 Task: Play online Dominion games in very easy mode.
Action: Mouse moved to (563, 410)
Screenshot: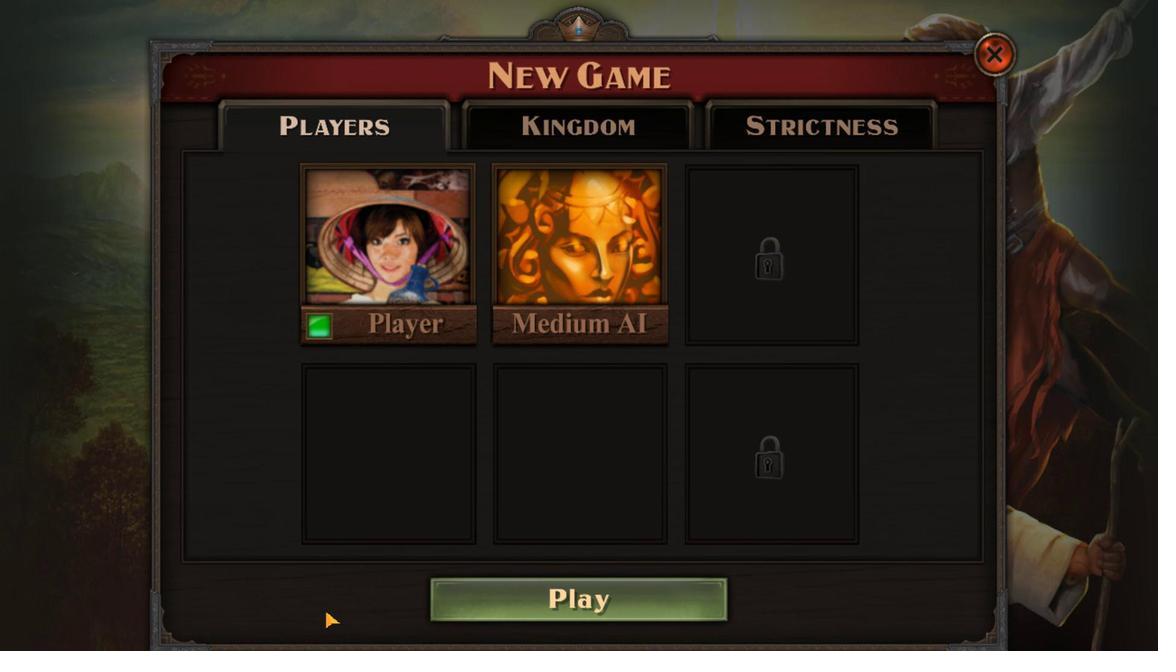 
Action: Mouse pressed left at (563, 410)
Screenshot: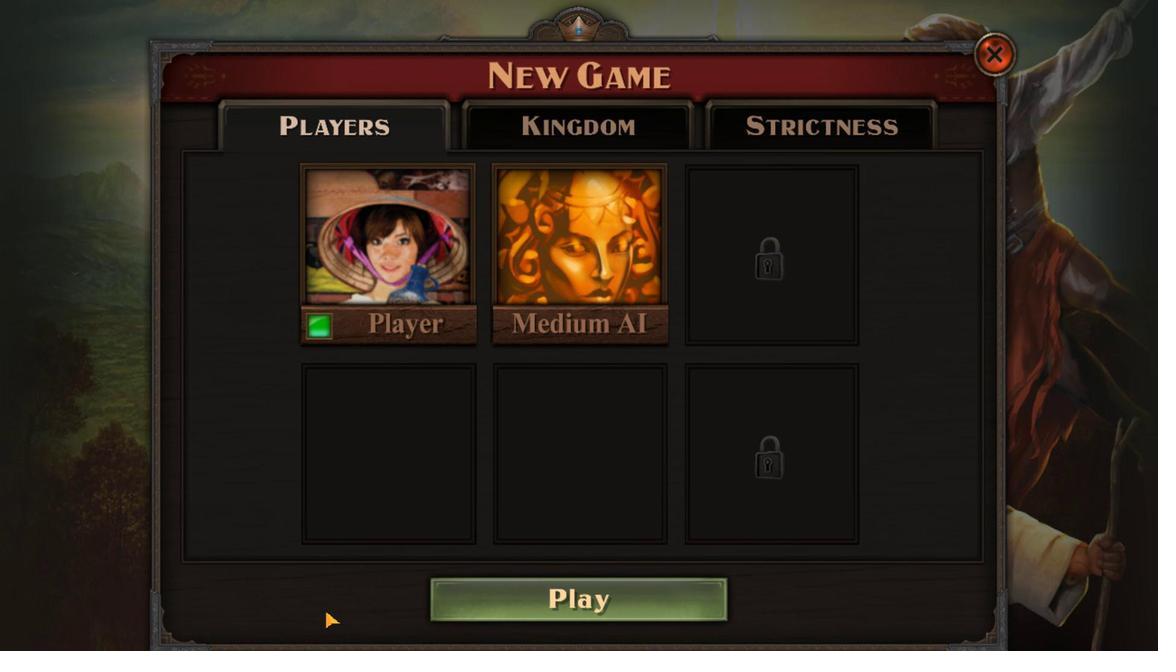 
Action: Mouse moved to (638, 527)
Screenshot: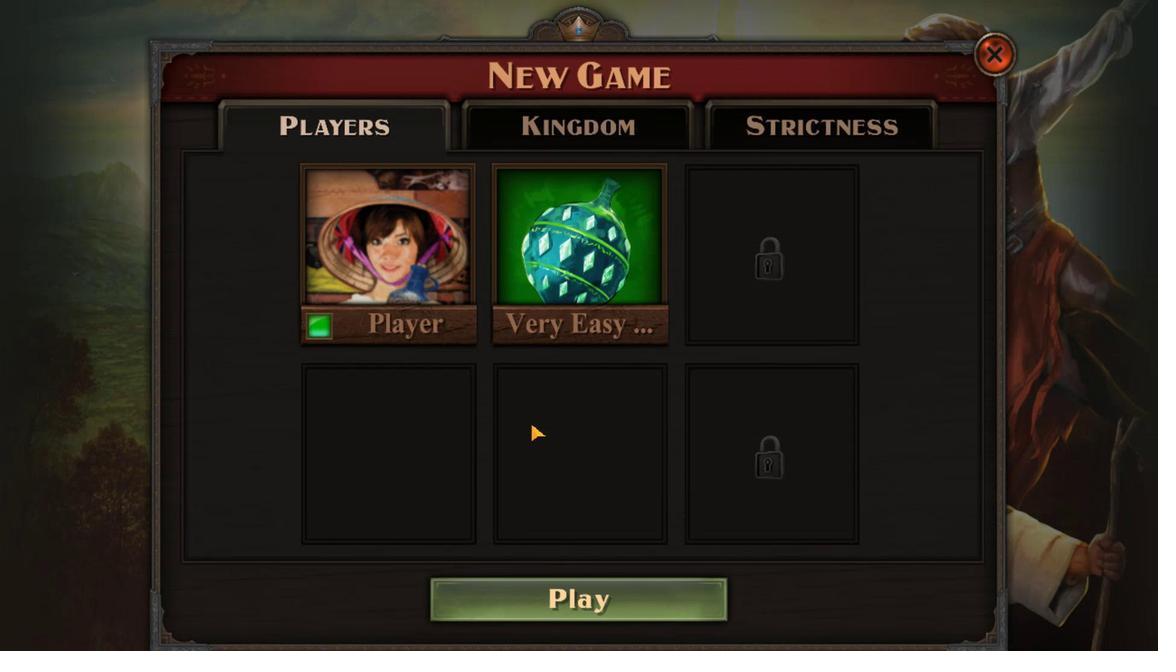 
Action: Mouse pressed left at (638, 527)
Screenshot: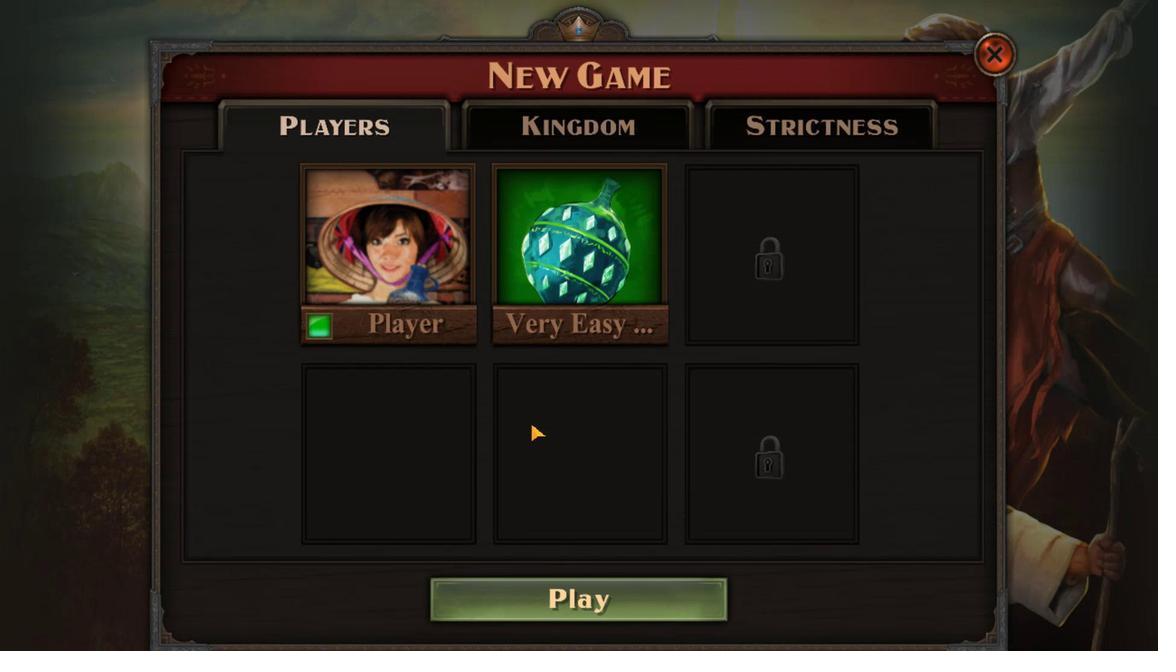 
Action: Mouse moved to (595, 525)
Screenshot: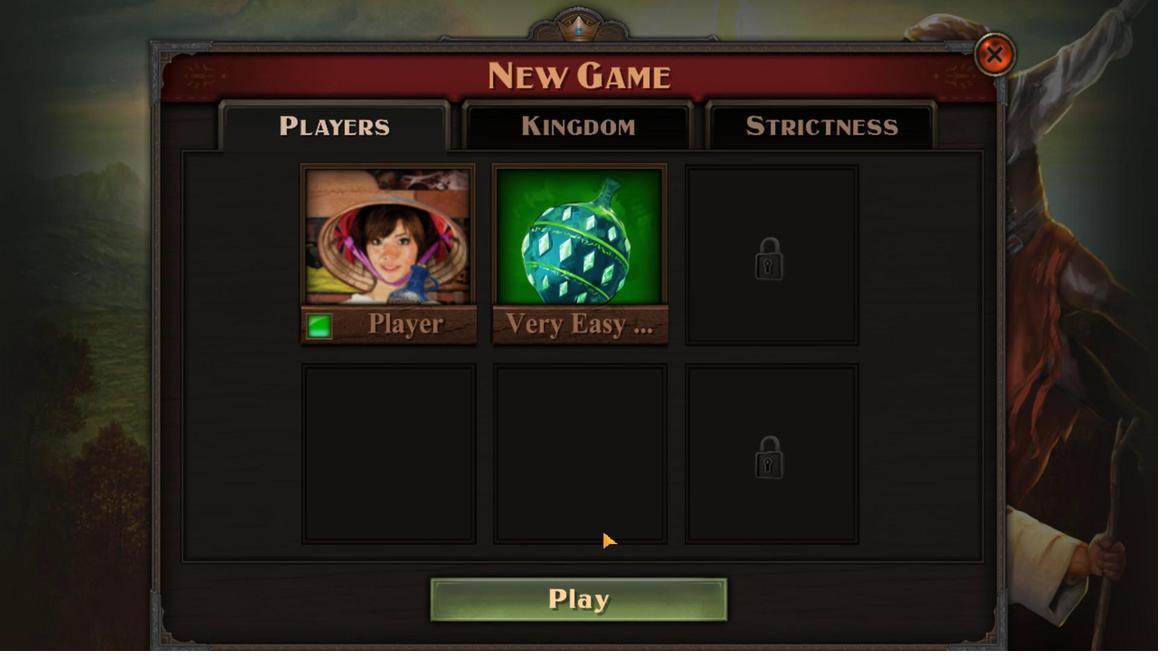 
Action: Mouse pressed left at (595, 525)
Screenshot: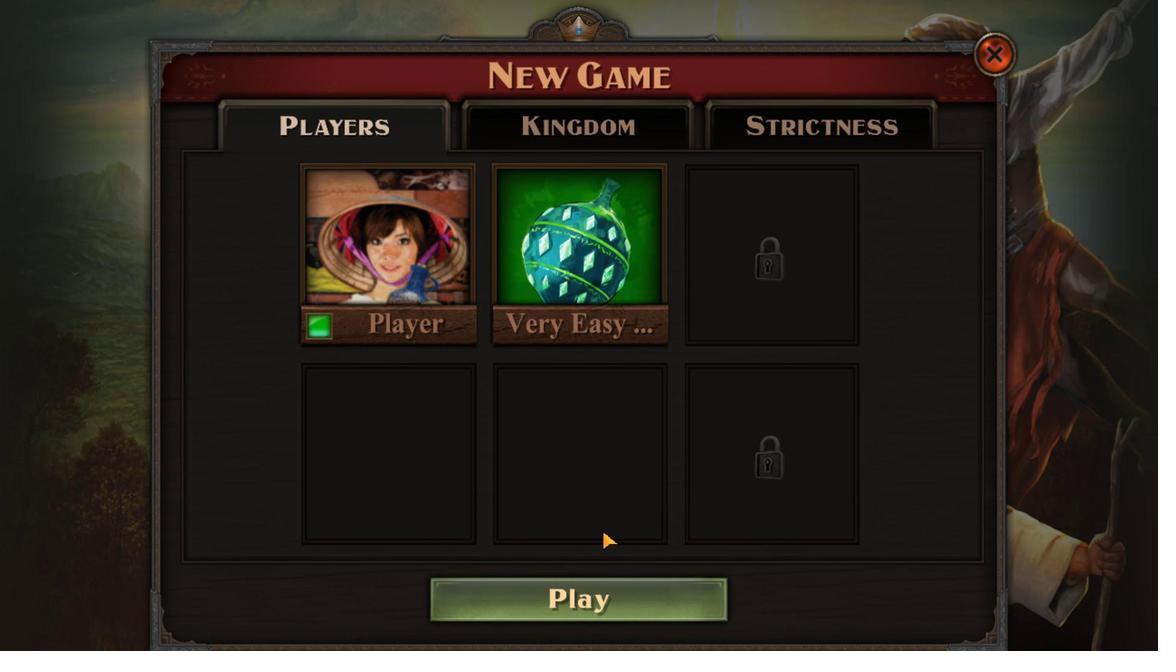 
Action: Mouse moved to (638, 417)
Screenshot: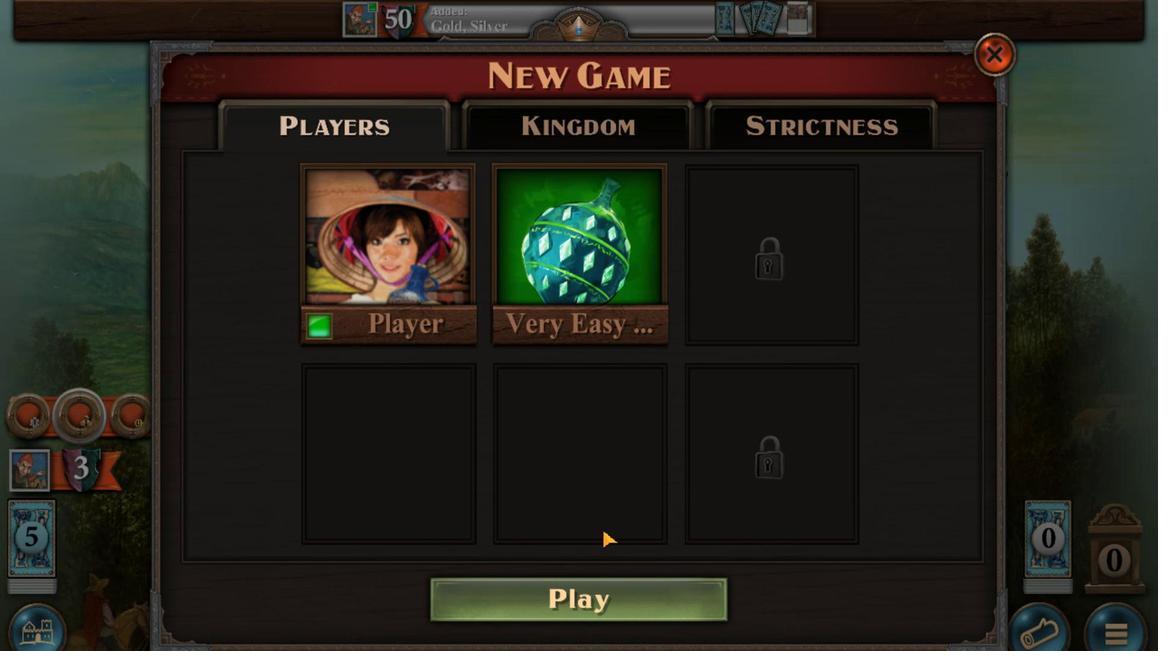 
Action: Mouse pressed left at (638, 417)
Screenshot: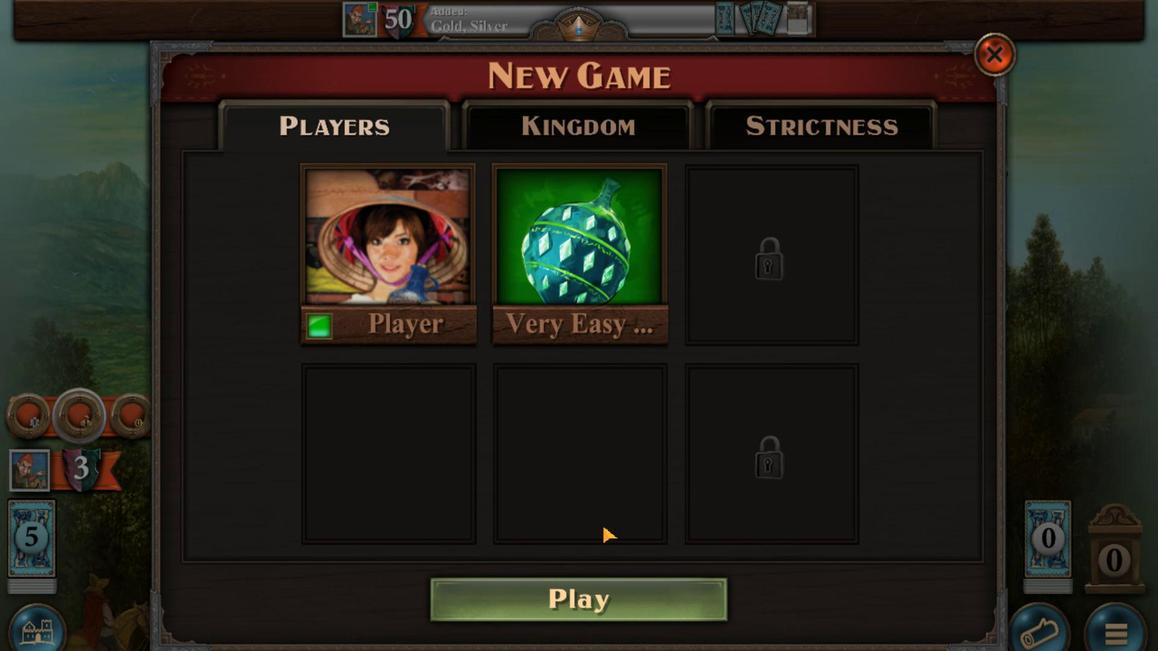 
Action: Mouse moved to (629, 443)
Screenshot: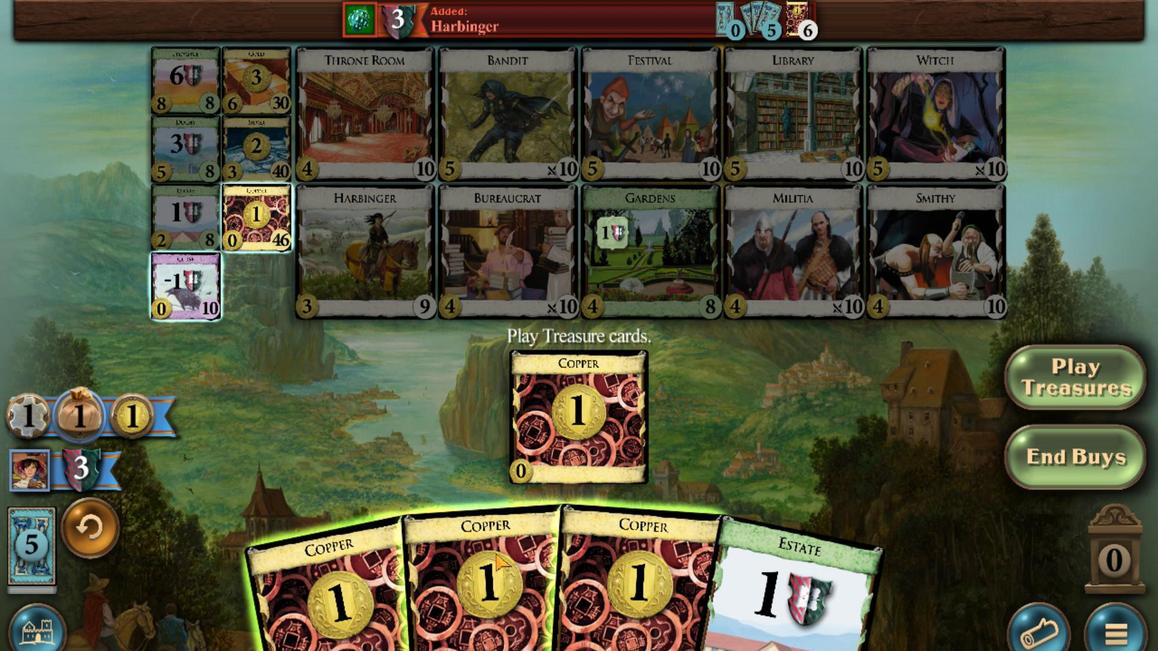 
Action: Mouse scrolled (629, 443) with delta (0, 0)
Screenshot: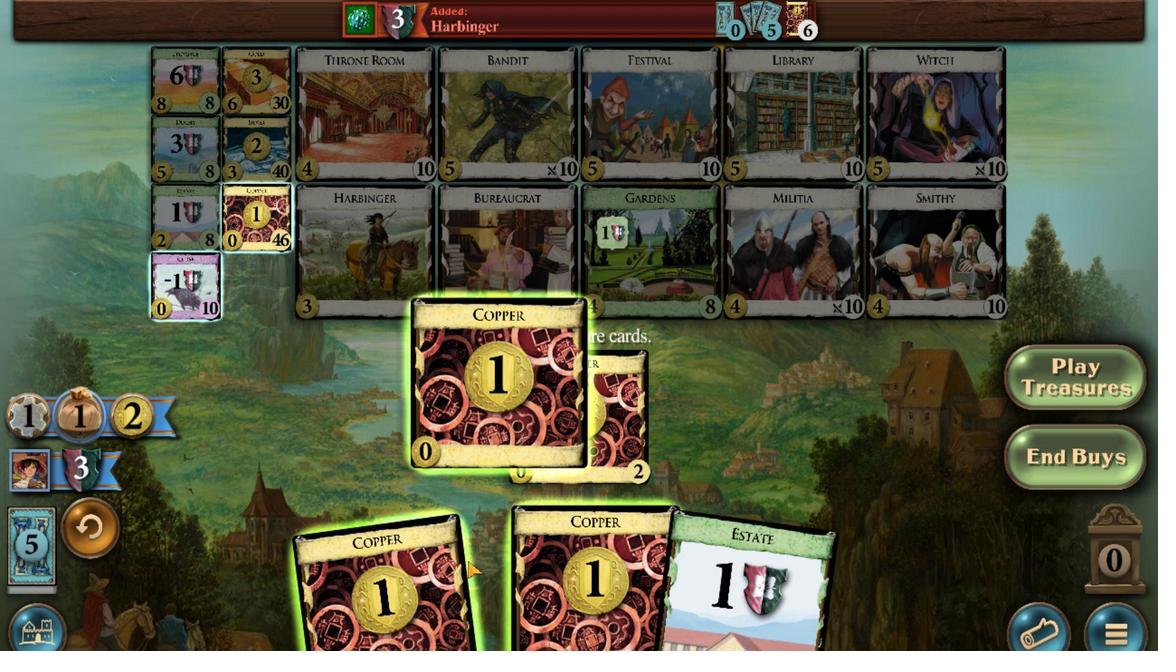 
Action: Mouse moved to (609, 433)
Screenshot: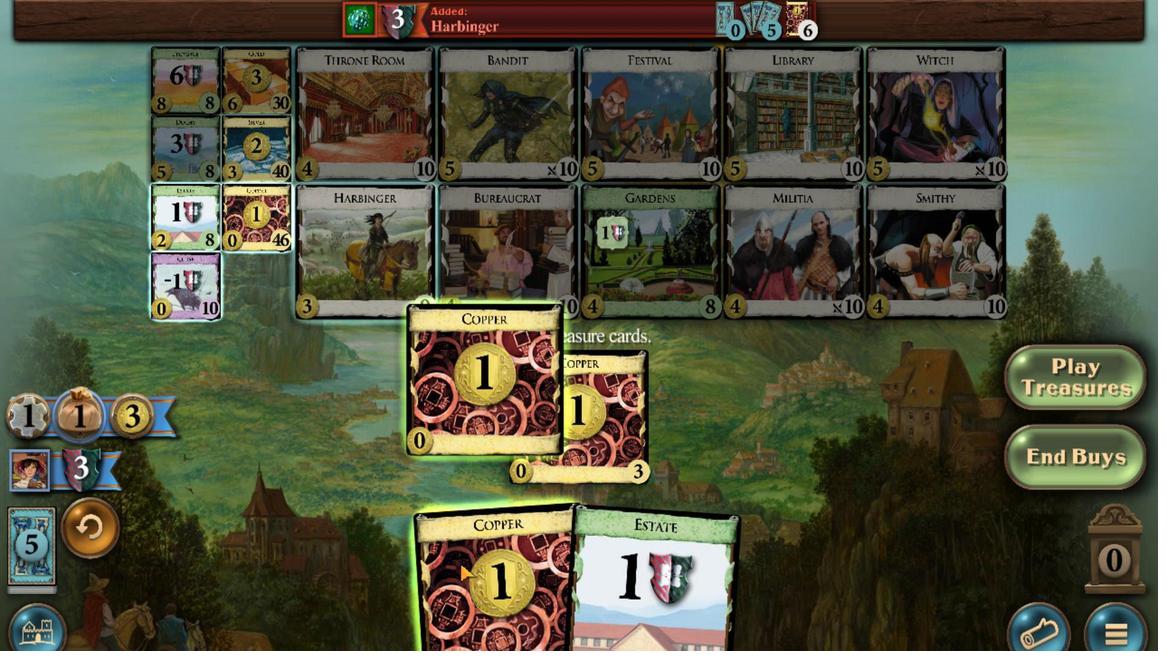 
Action: Mouse scrolled (609, 433) with delta (0, 0)
Screenshot: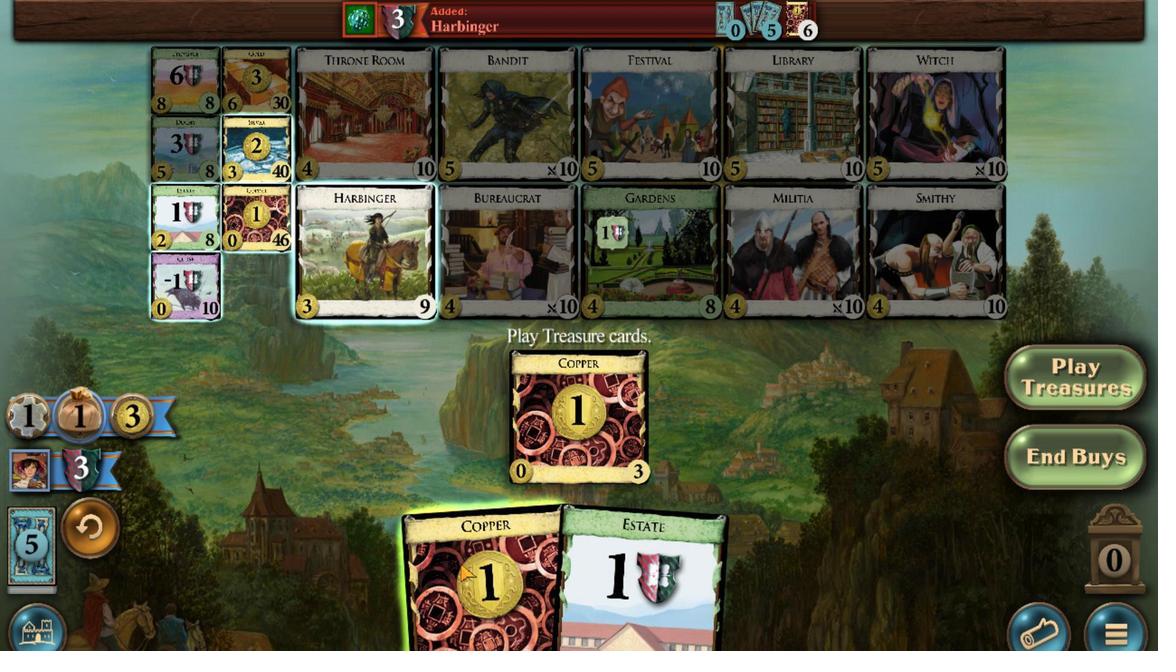 
Action: Mouse moved to (600, 430)
Screenshot: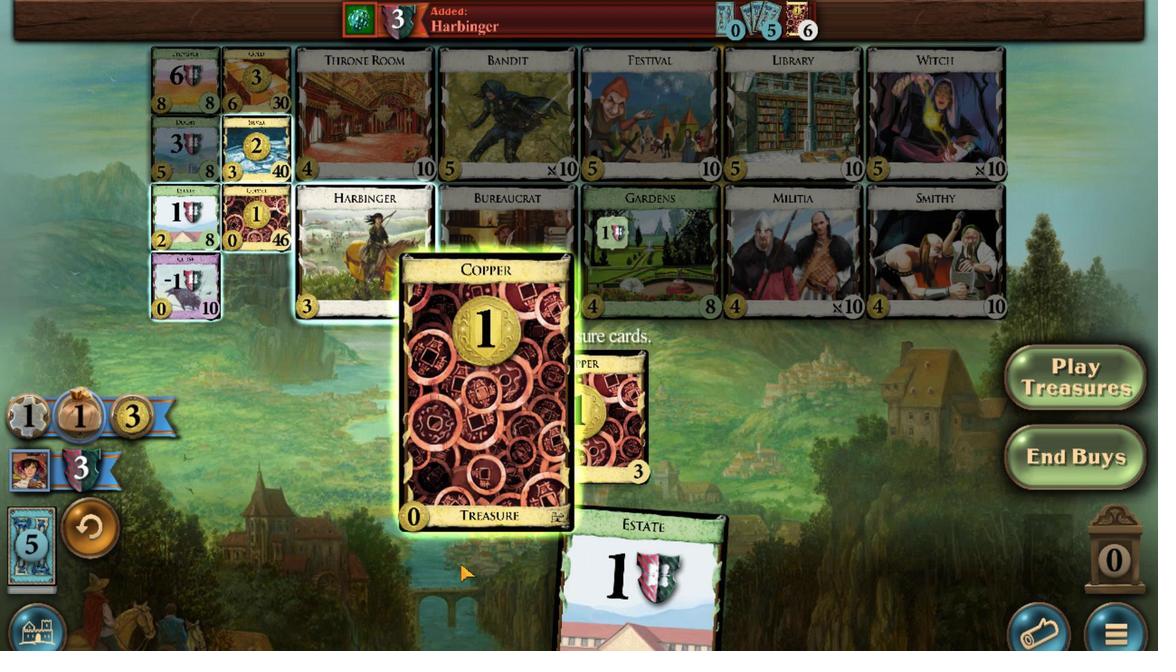 
Action: Mouse scrolled (600, 430) with delta (0, 0)
Screenshot: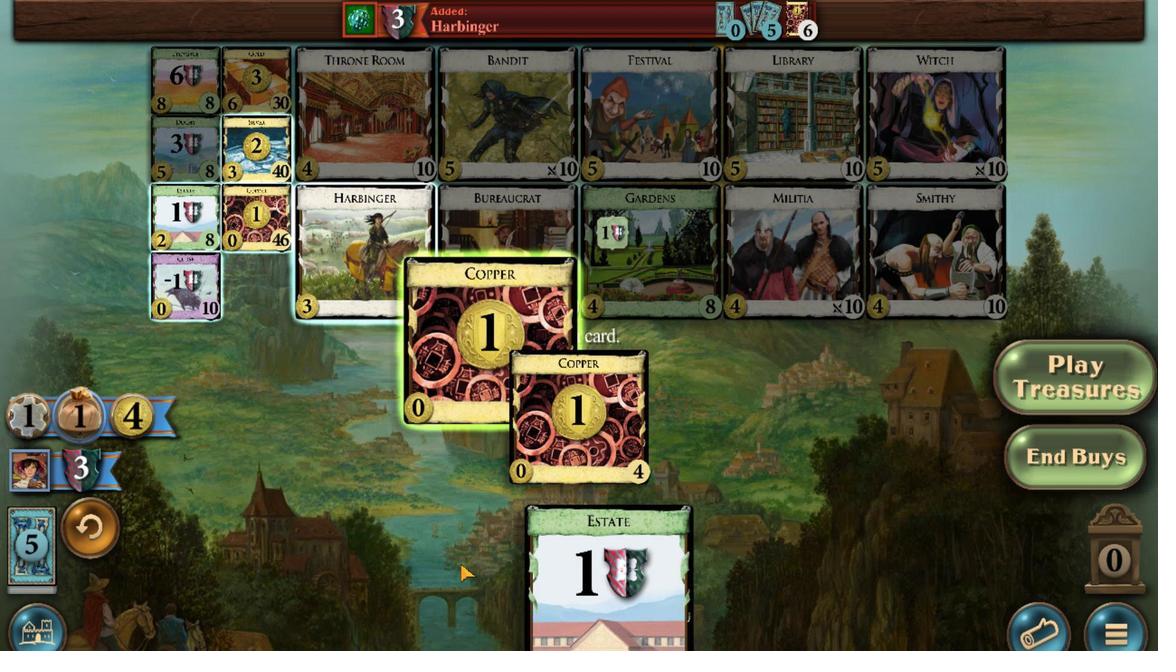 
Action: Mouse scrolled (600, 430) with delta (0, 0)
Screenshot: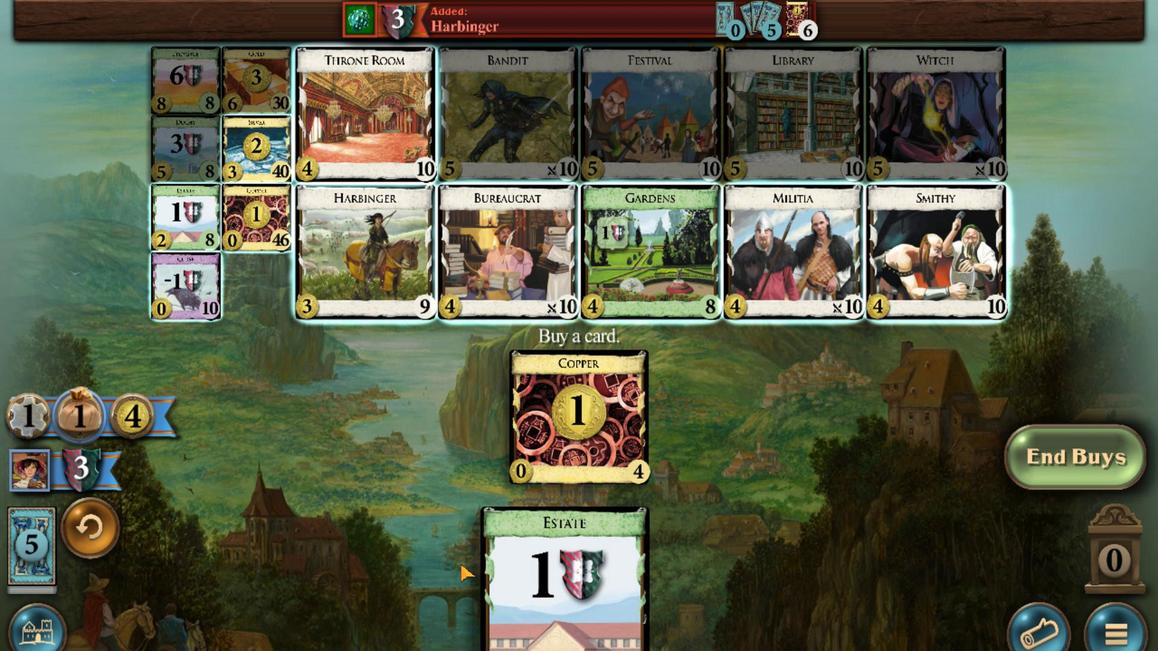 
Action: Mouse moved to (717, 537)
Screenshot: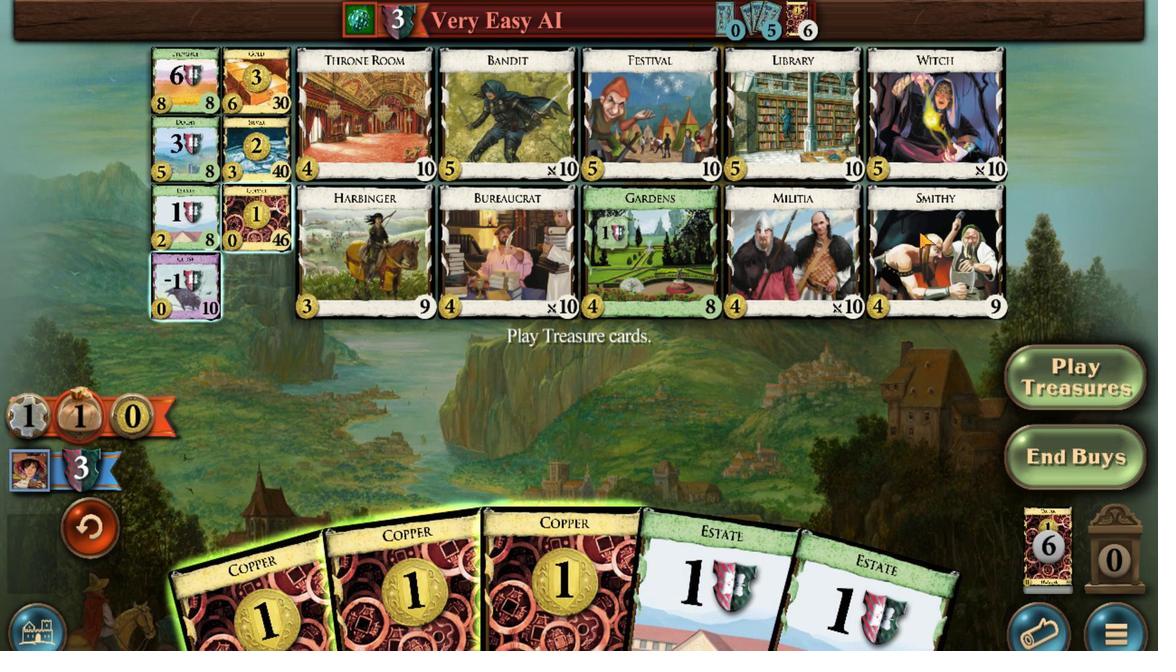 
Action: Mouse scrolled (717, 537) with delta (0, 0)
Screenshot: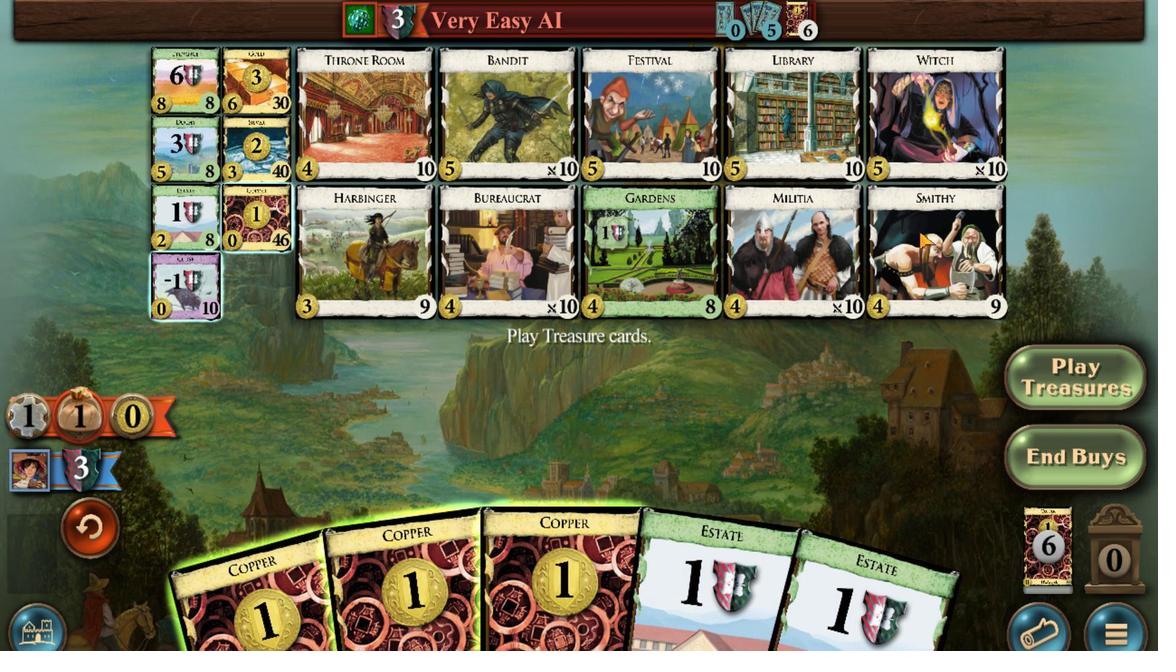 
Action: Mouse scrolled (717, 537) with delta (0, 0)
Screenshot: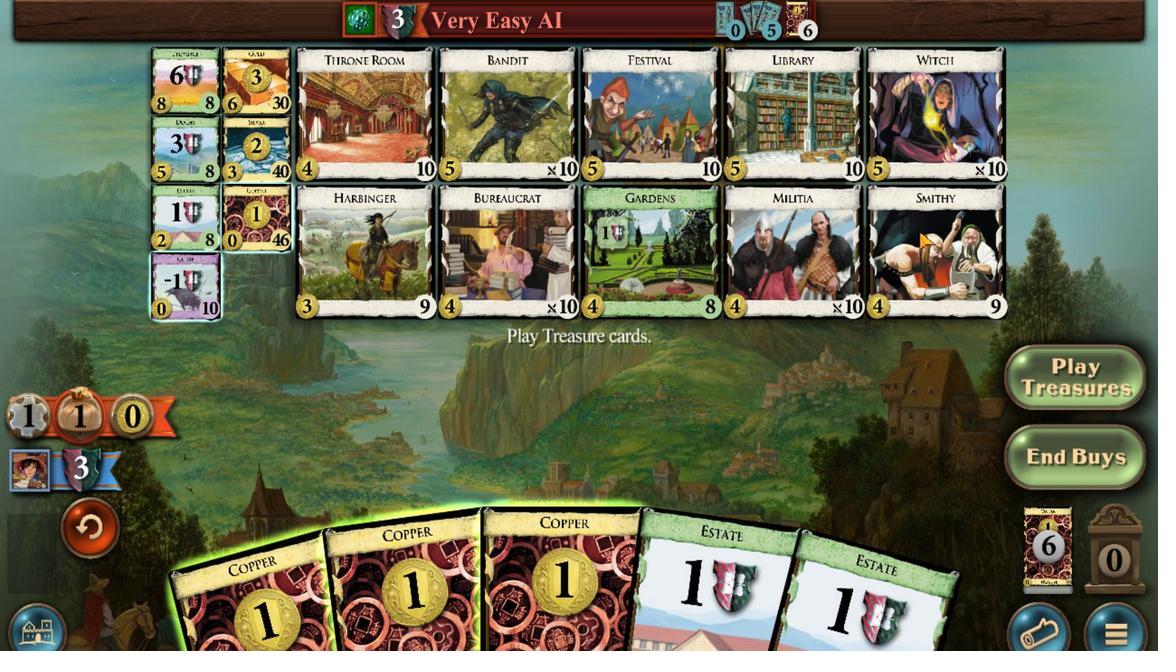 
Action: Mouse scrolled (717, 537) with delta (0, 0)
Screenshot: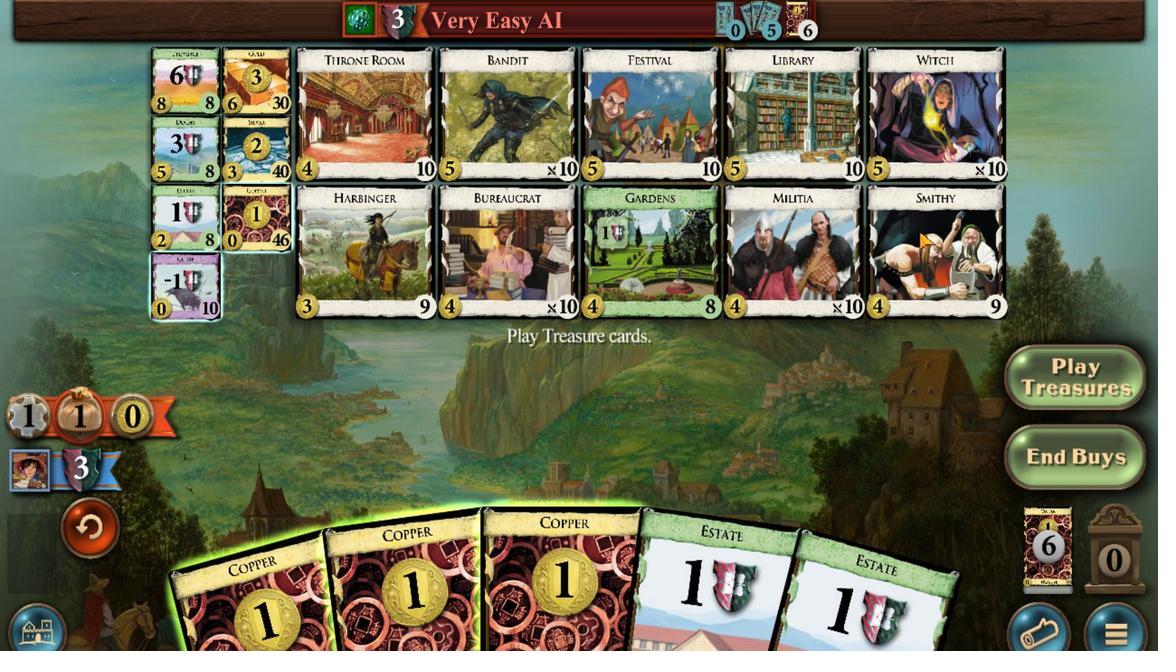 
Action: Mouse scrolled (717, 537) with delta (0, 0)
Screenshot: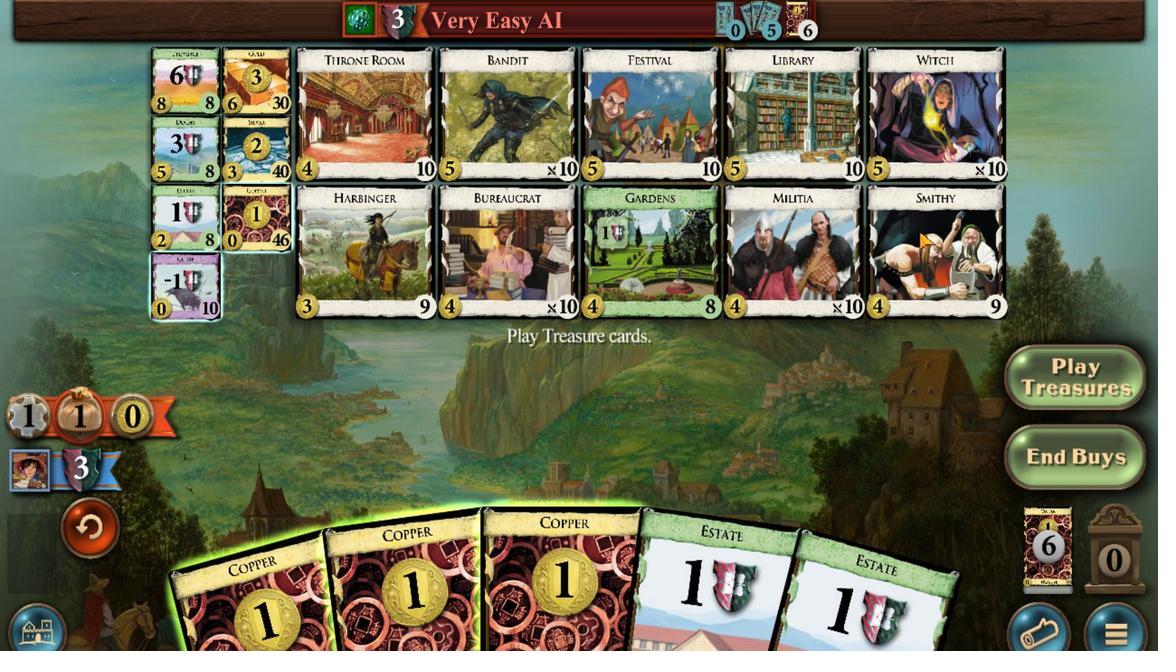 
Action: Mouse scrolled (717, 537) with delta (0, 0)
Screenshot: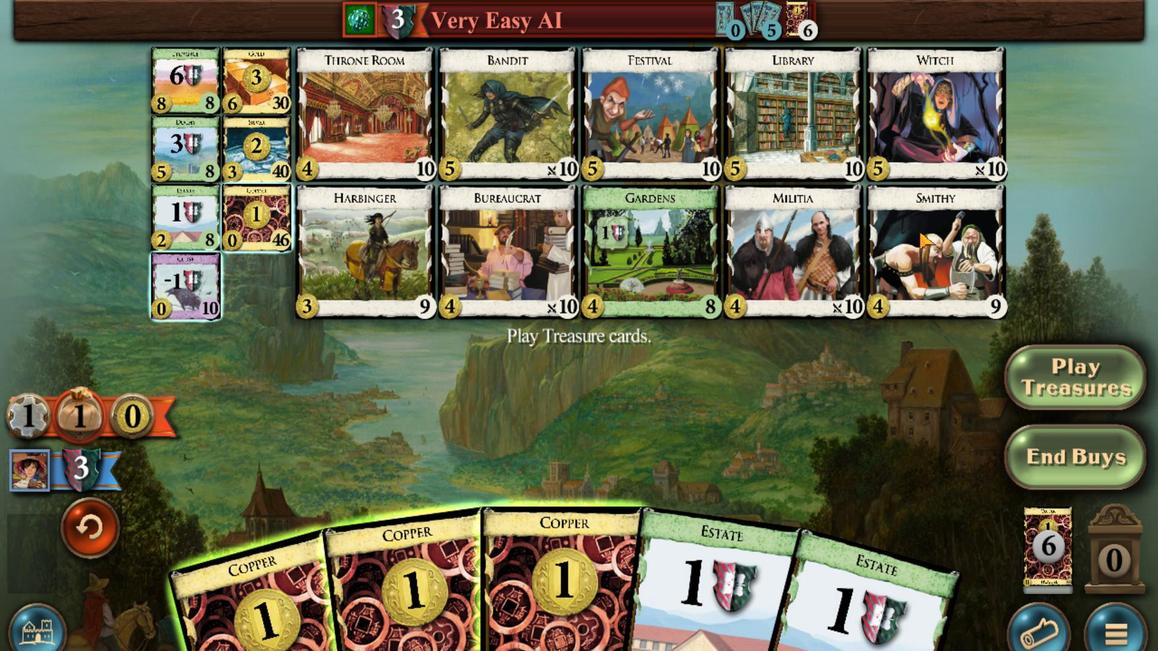 
Action: Mouse moved to (626, 440)
Screenshot: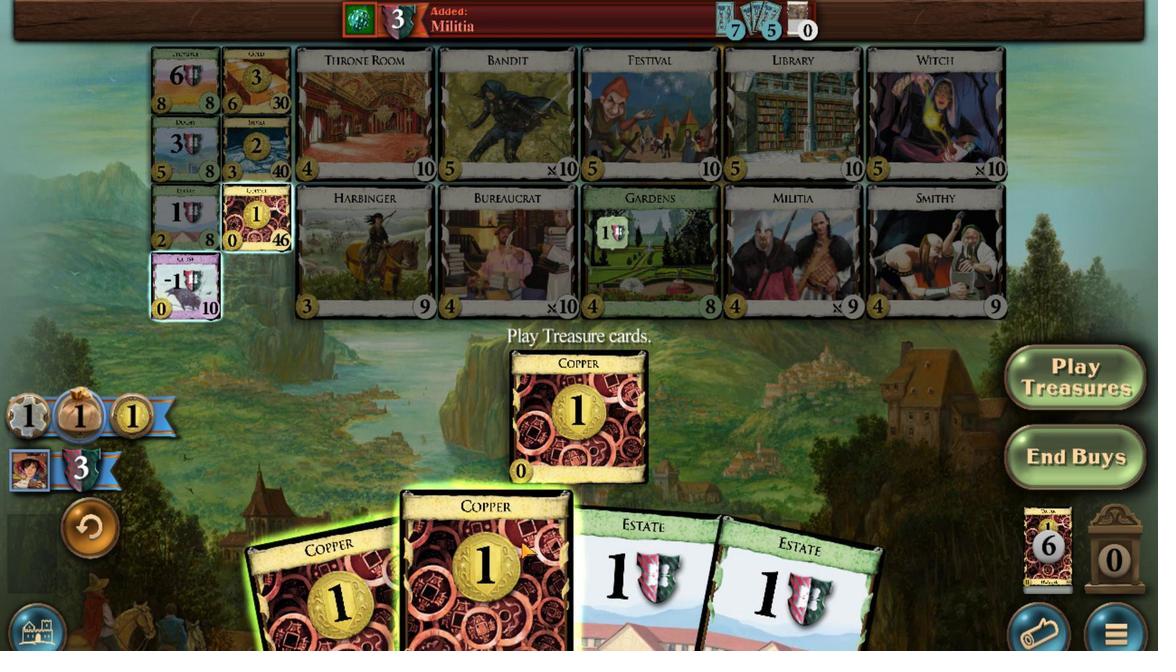 
Action: Mouse scrolled (626, 440) with delta (0, 0)
Screenshot: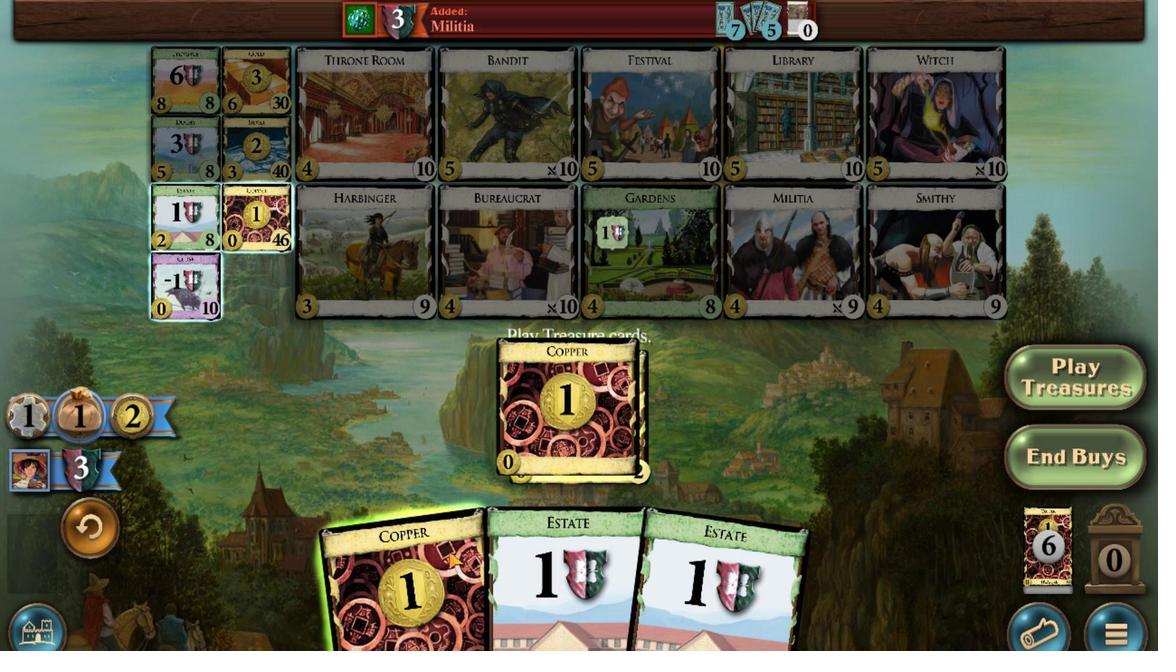 
Action: Mouse moved to (616, 437)
Screenshot: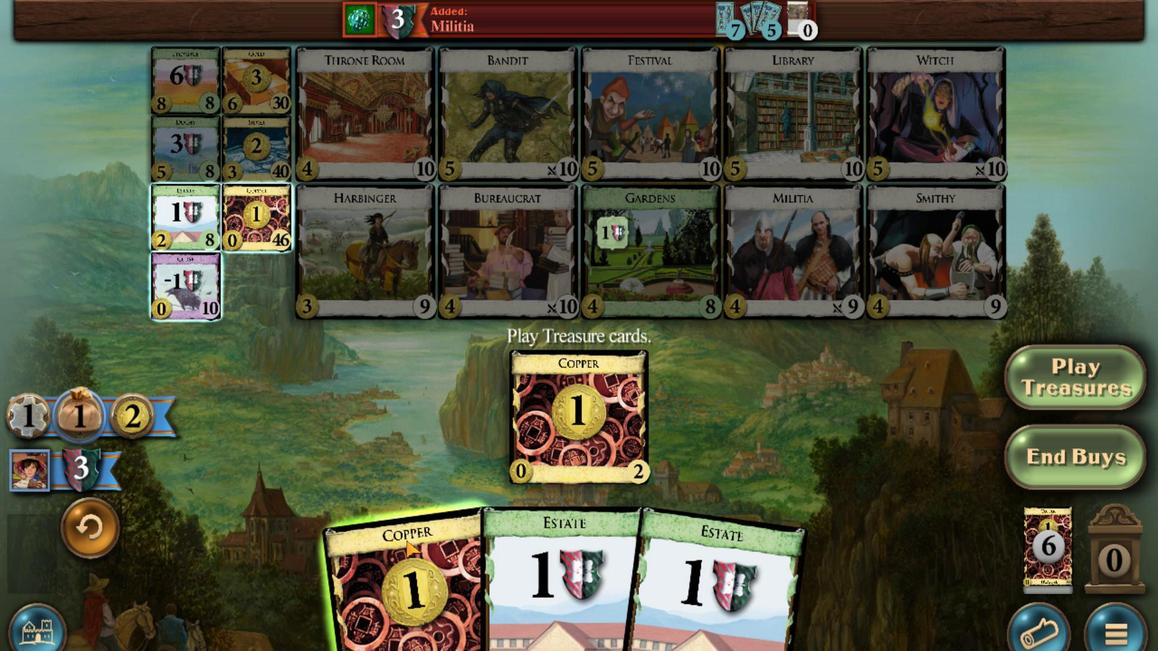 
Action: Mouse scrolled (616, 437) with delta (0, 0)
Screenshot: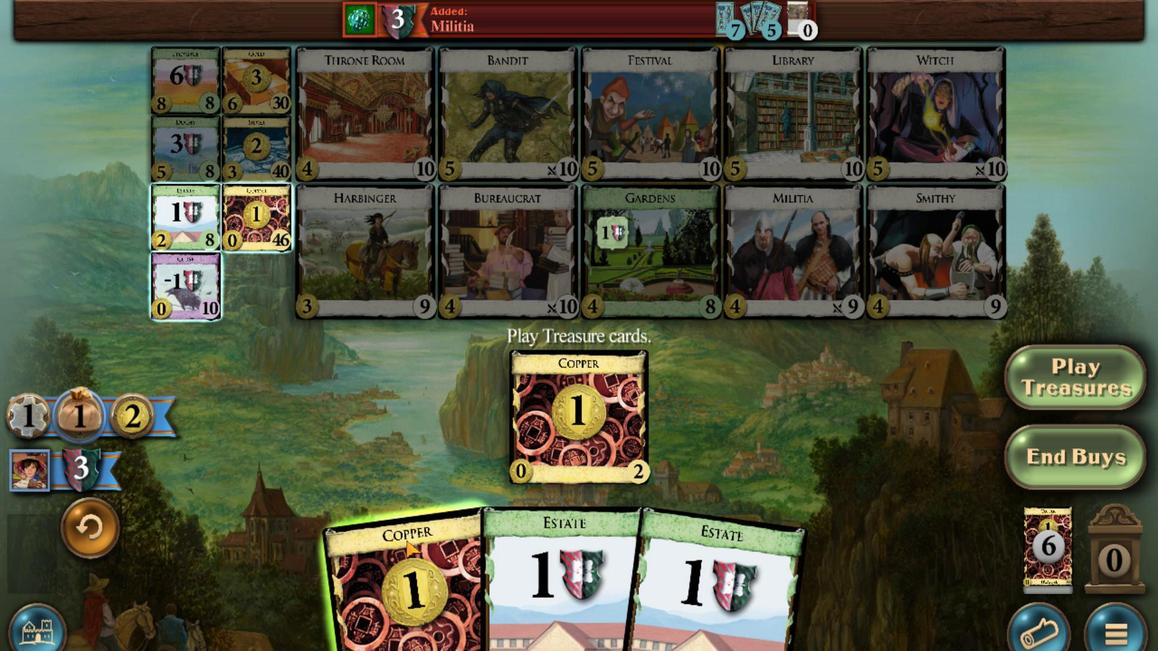 
Action: Mouse moved to (586, 437)
Screenshot: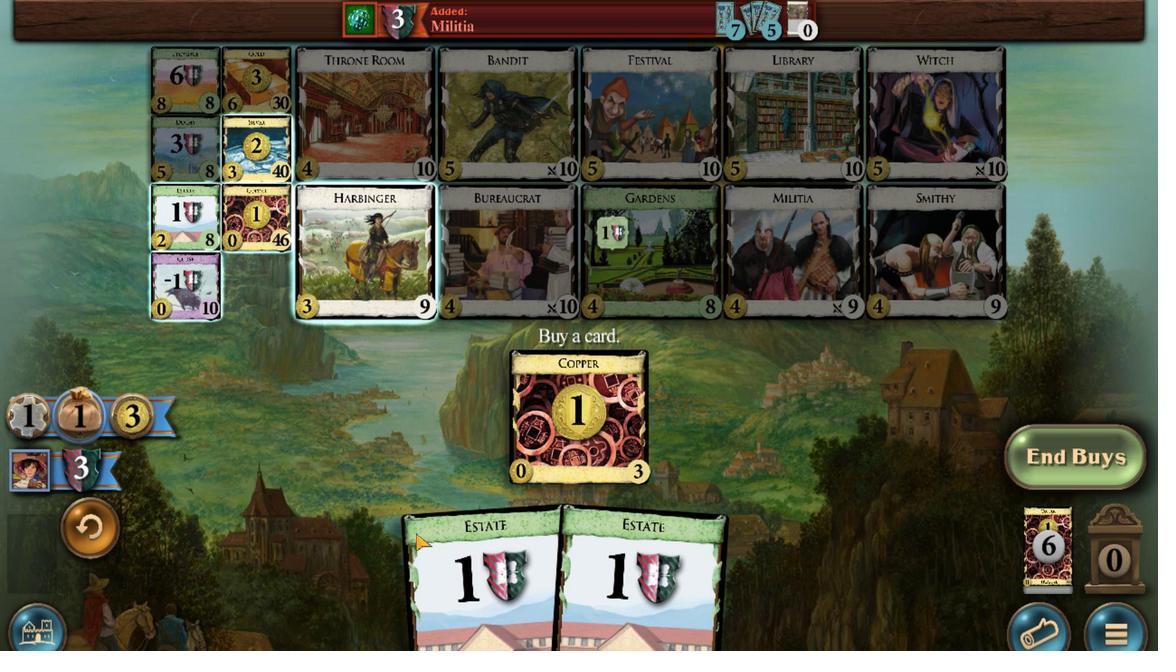 
Action: Mouse scrolled (586, 438) with delta (0, 0)
Screenshot: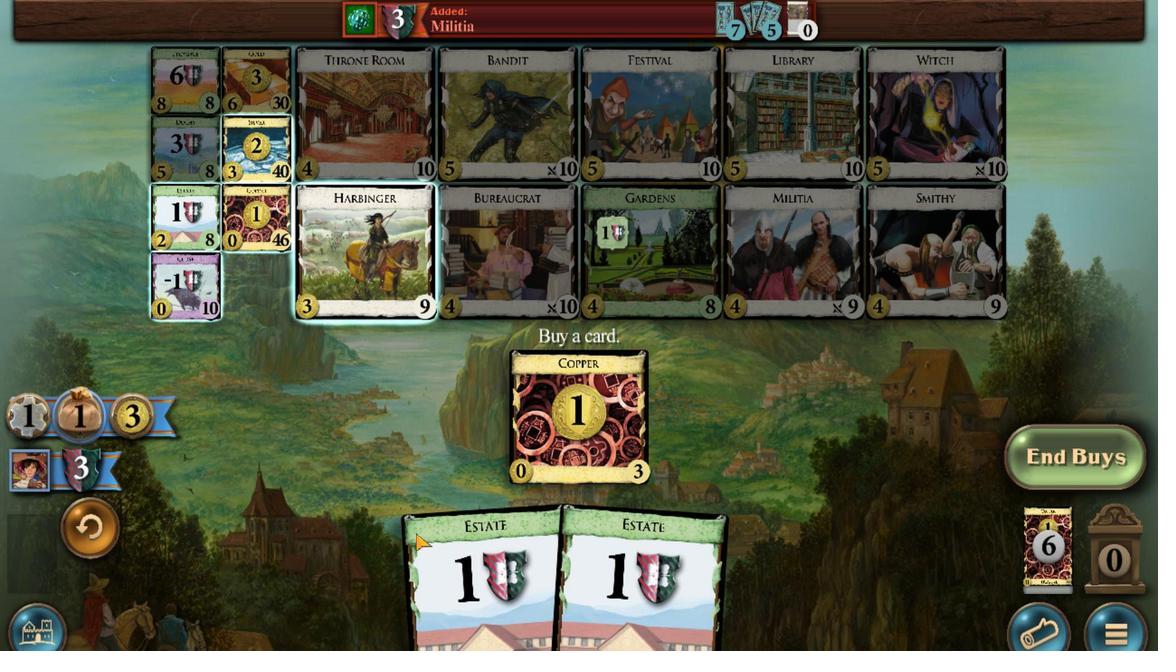 
Action: Mouse moved to (549, 568)
Screenshot: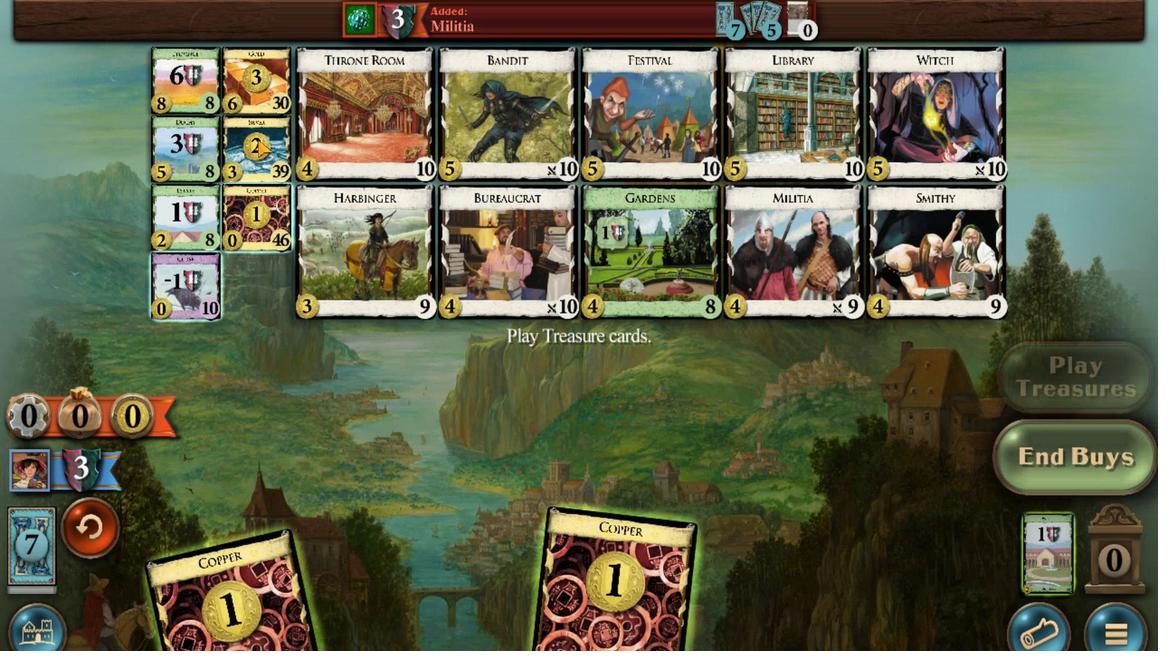 
Action: Mouse scrolled (549, 568) with delta (0, 0)
Screenshot: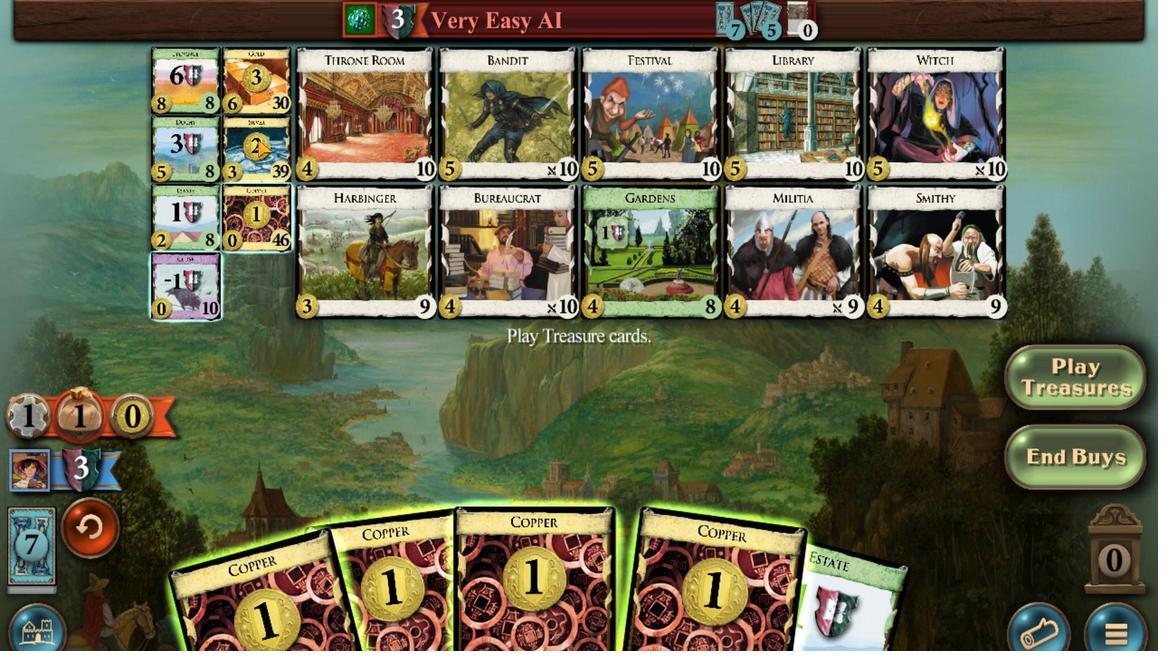 
Action: Mouse scrolled (549, 568) with delta (0, 0)
Screenshot: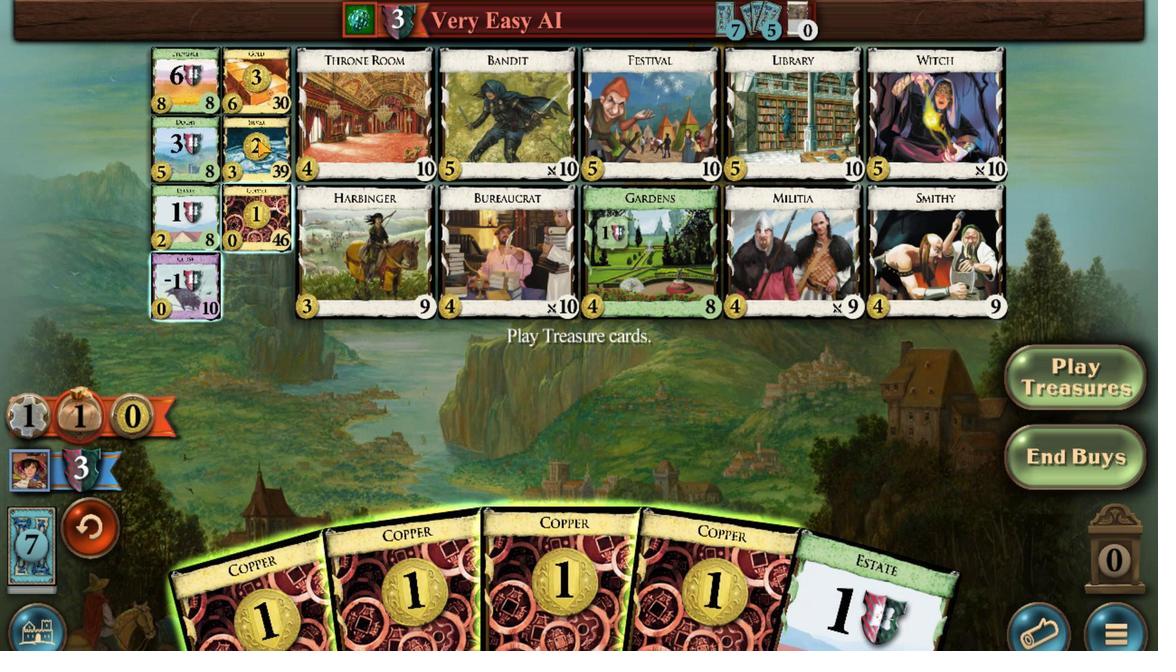 
Action: Mouse scrolled (549, 568) with delta (0, 0)
Screenshot: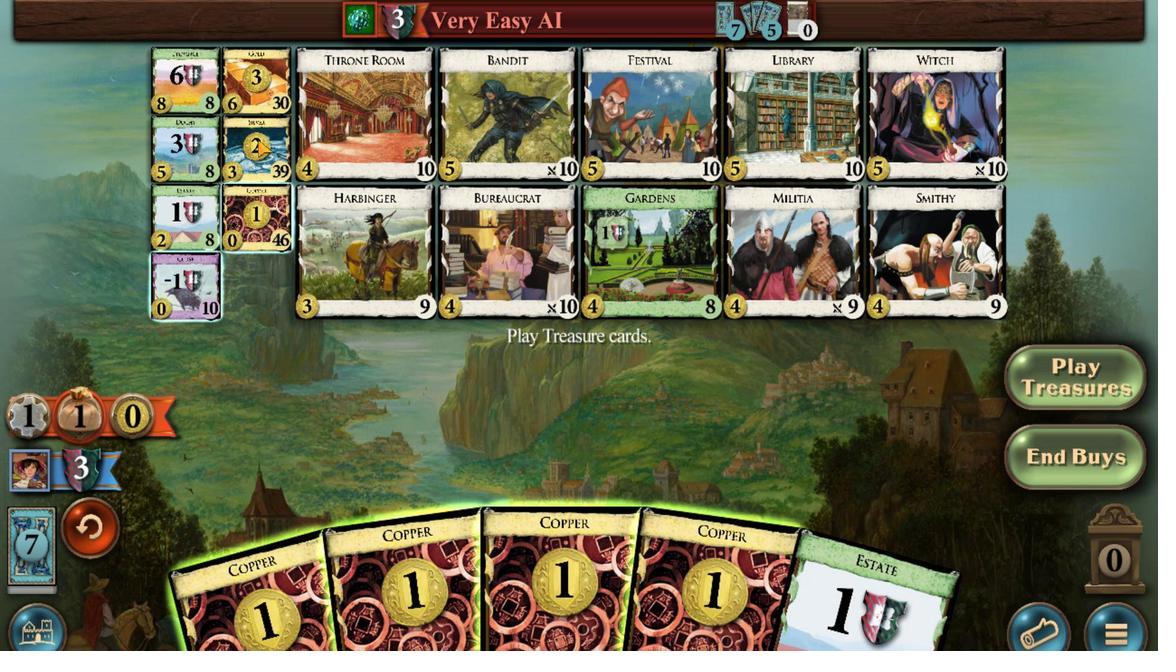 
Action: Mouse scrolled (549, 568) with delta (0, 0)
Screenshot: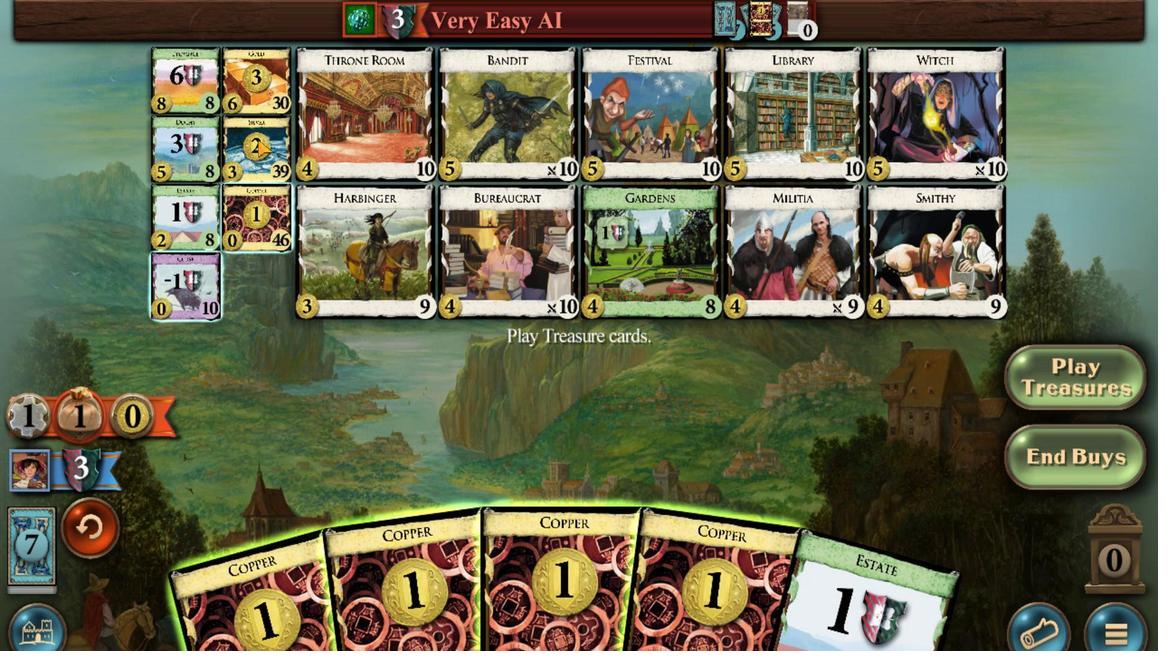 
Action: Mouse moved to (662, 442)
Screenshot: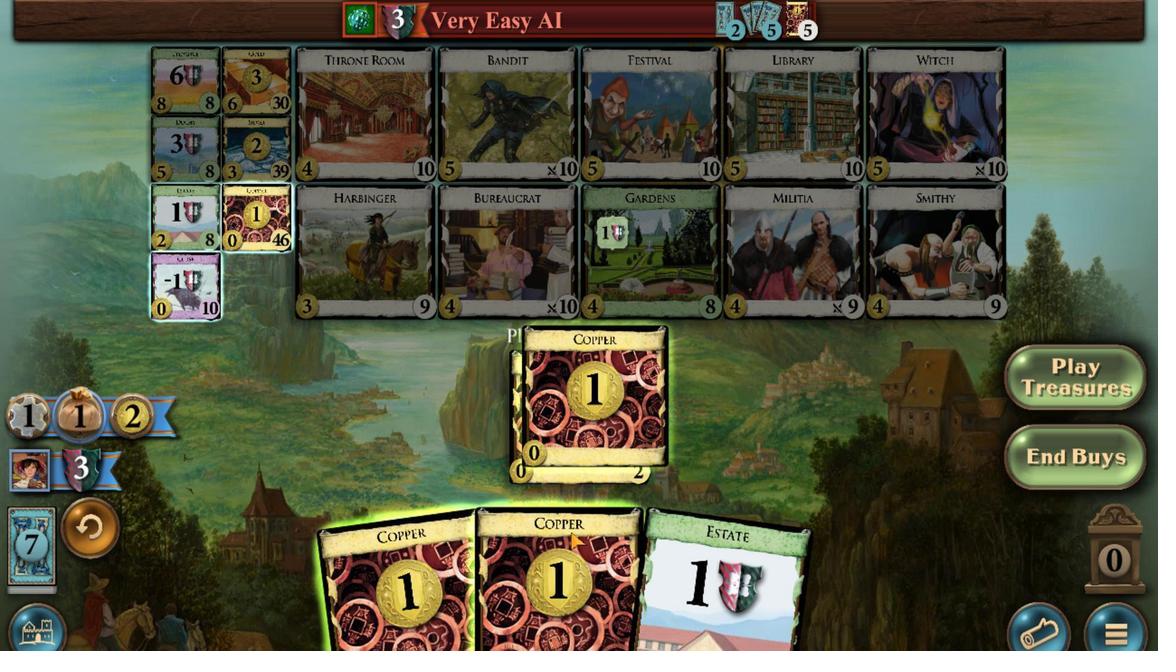 
Action: Mouse scrolled (662, 442) with delta (0, 0)
Screenshot: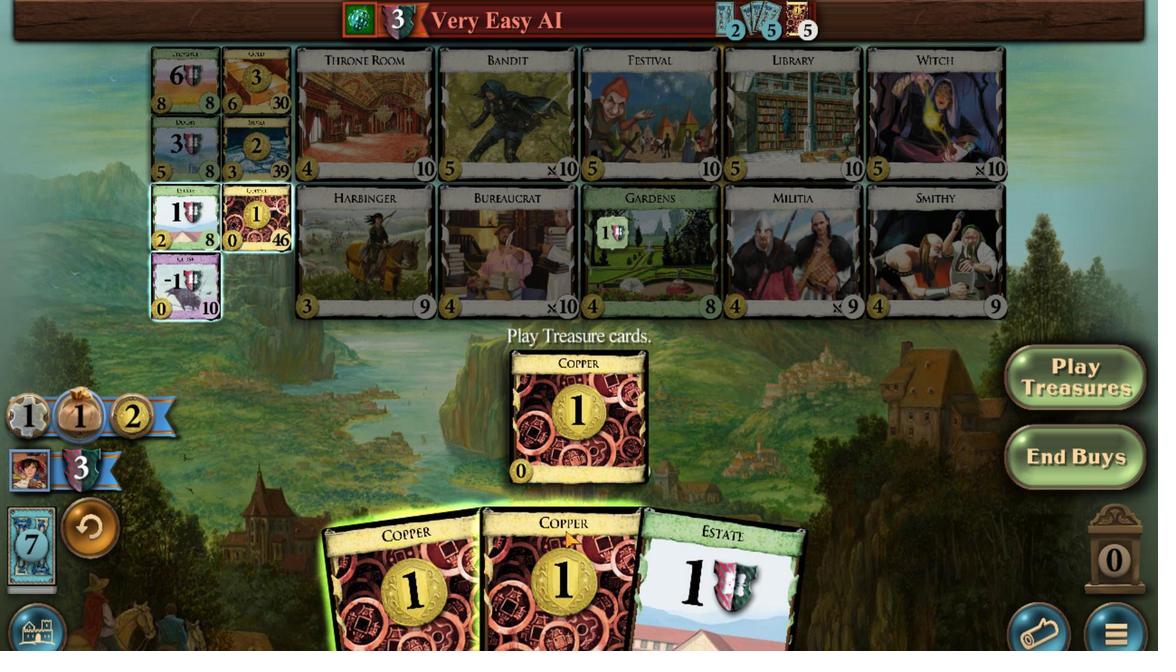 
Action: Mouse moved to (650, 440)
Screenshot: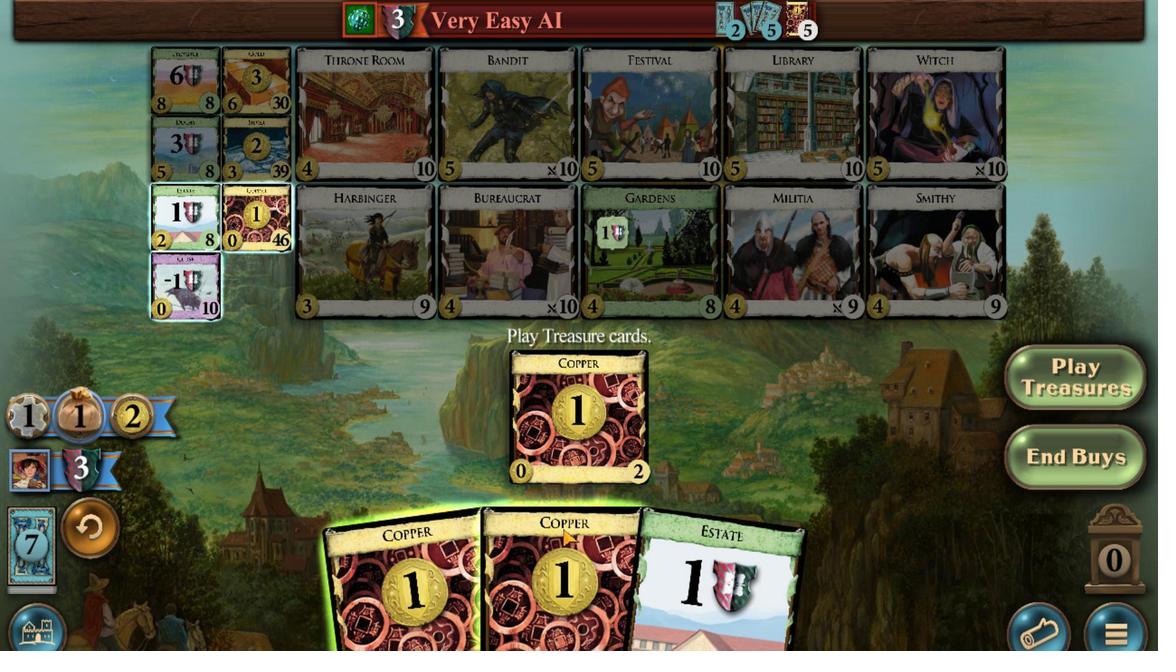 
Action: Mouse scrolled (650, 440) with delta (0, 0)
Screenshot: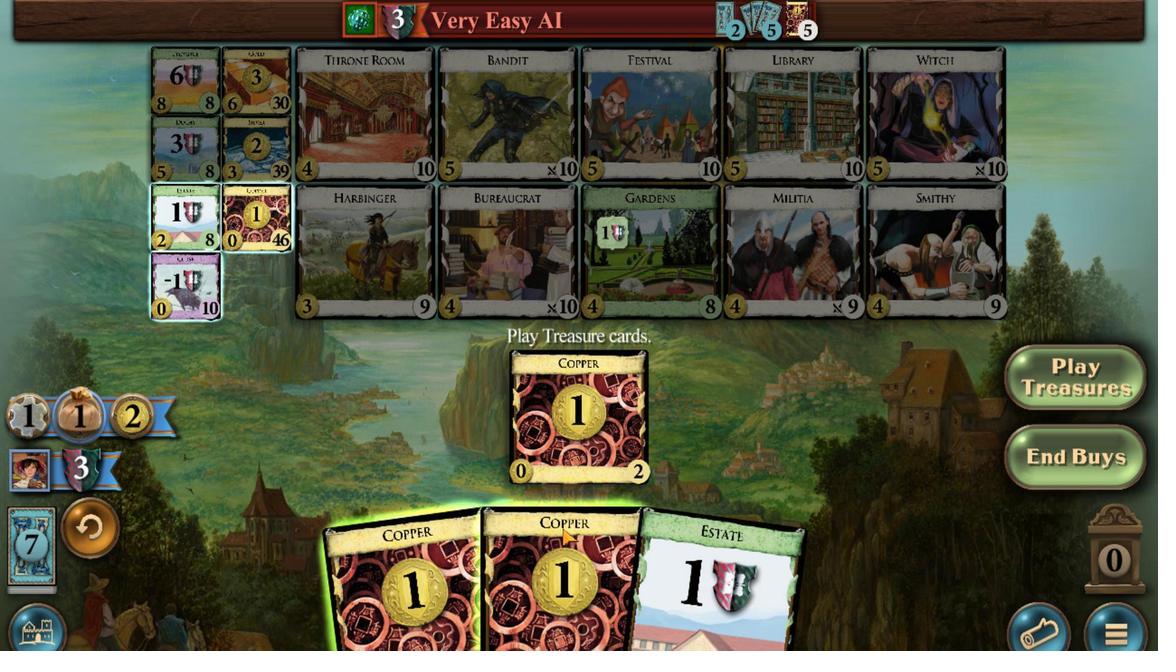 
Action: Mouse moved to (626, 441)
Screenshot: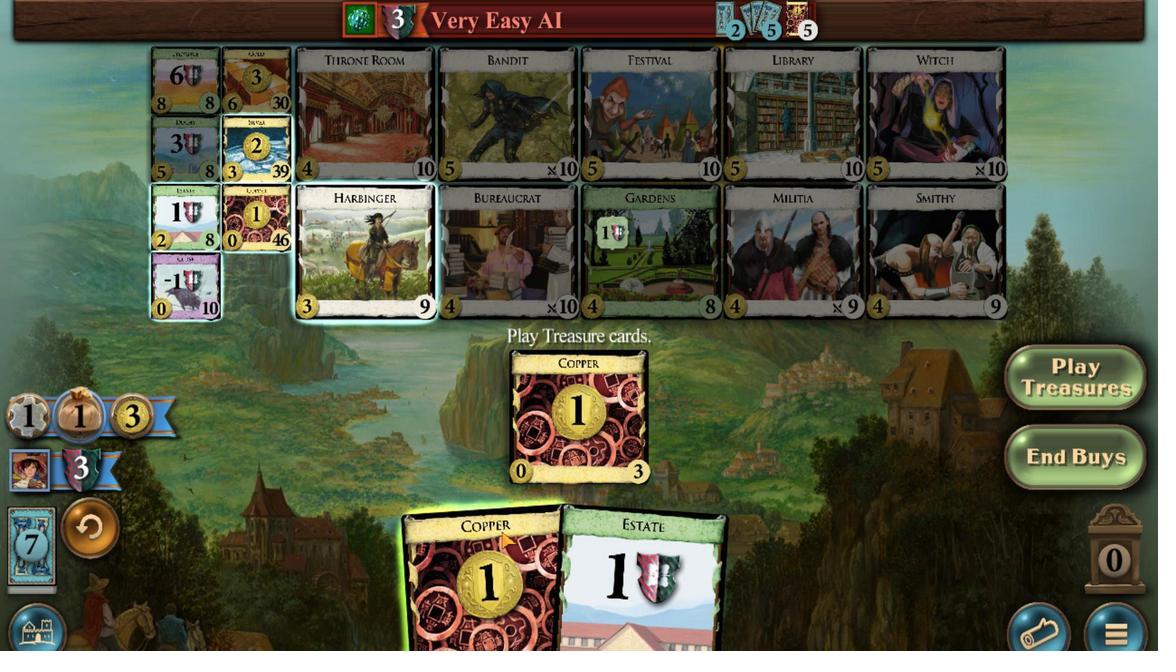 
Action: Mouse scrolled (626, 441) with delta (0, 0)
Screenshot: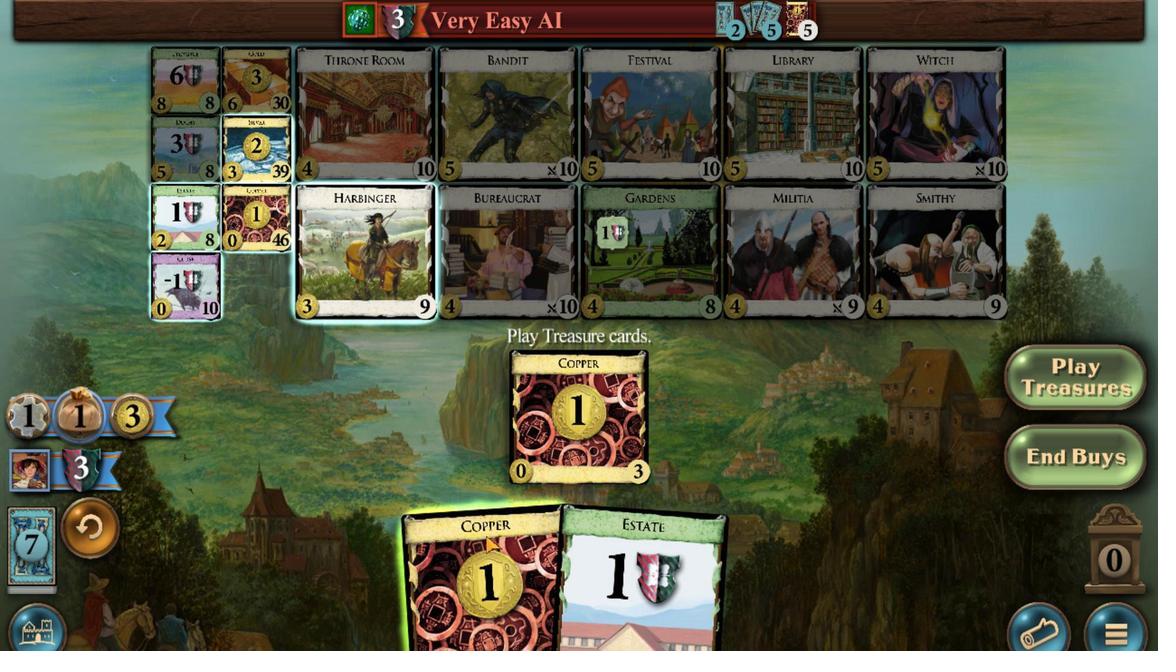 
Action: Mouse moved to (607, 439)
Screenshot: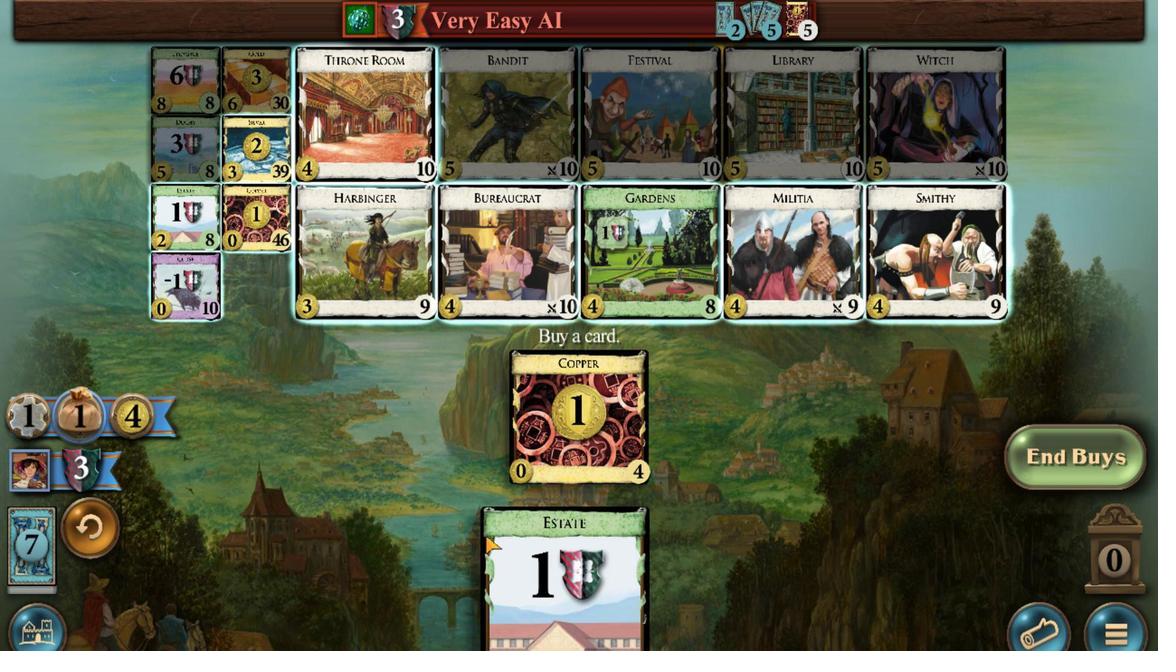 
Action: Mouse scrolled (607, 439) with delta (0, 0)
Screenshot: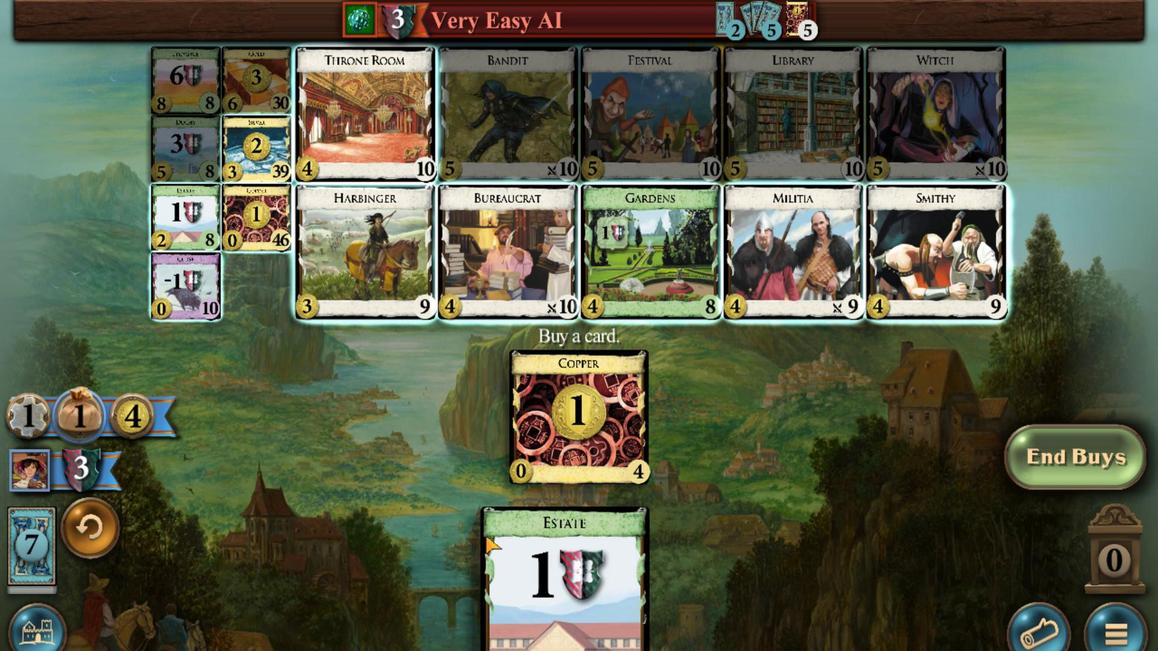 
Action: Mouse moved to (712, 531)
Screenshot: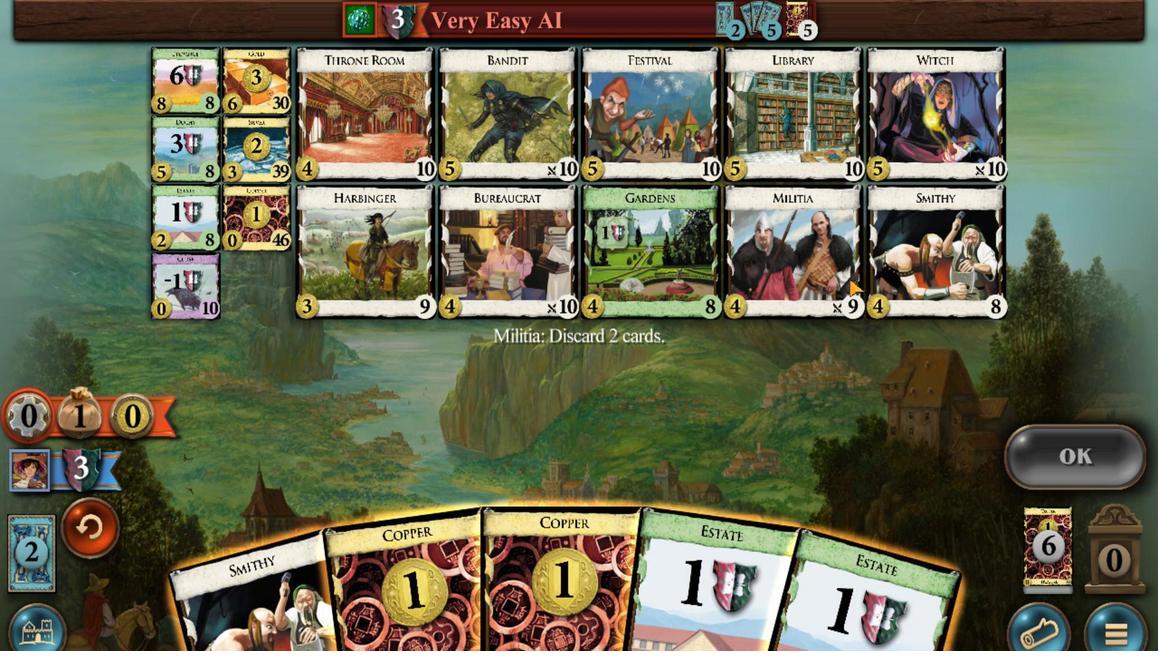 
Action: Mouse scrolled (712, 531) with delta (0, 0)
Screenshot: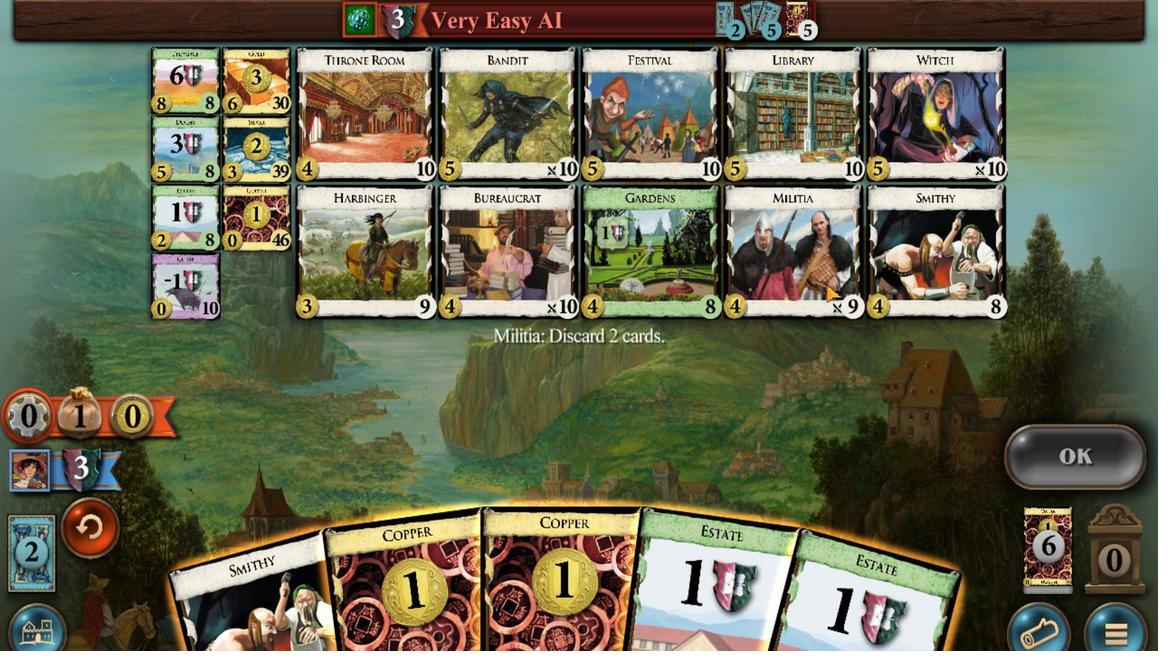 
Action: Mouse scrolled (712, 531) with delta (0, 0)
Screenshot: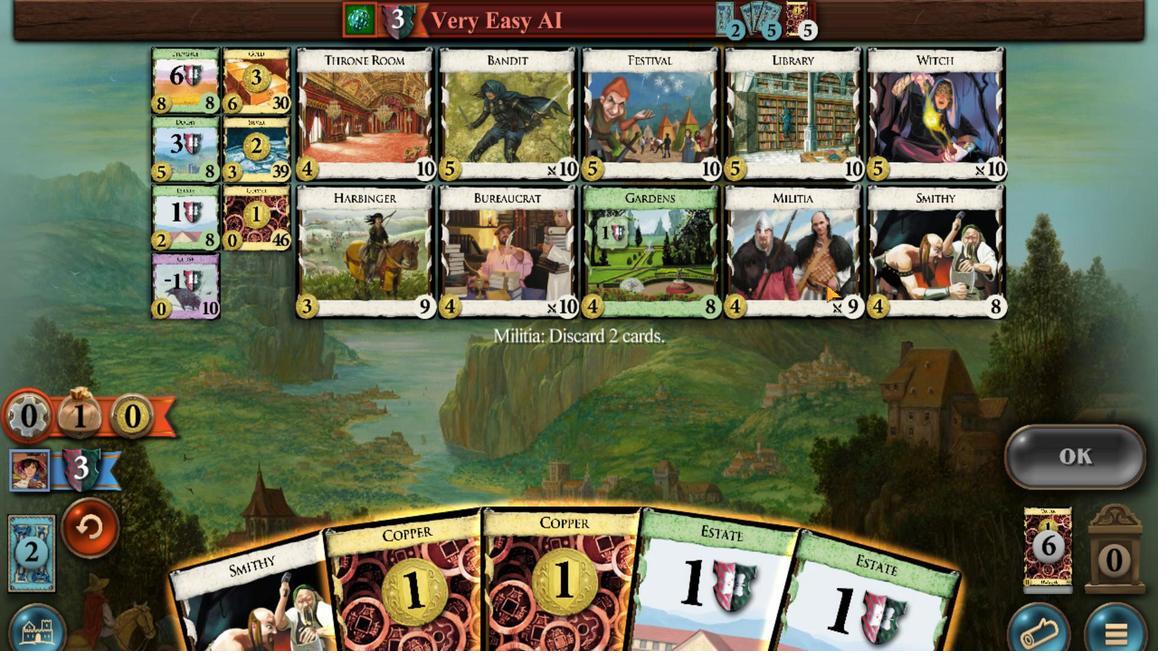 
Action: Mouse moved to (671, 434)
Screenshot: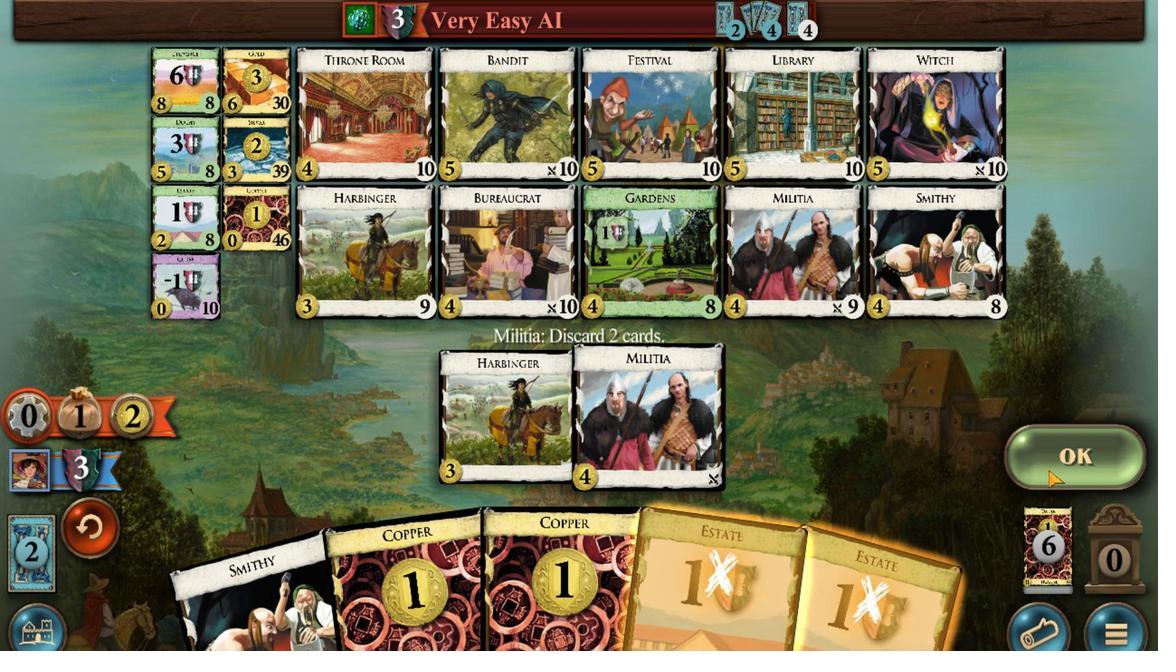 
Action: Mouse scrolled (671, 434) with delta (0, 0)
Screenshot: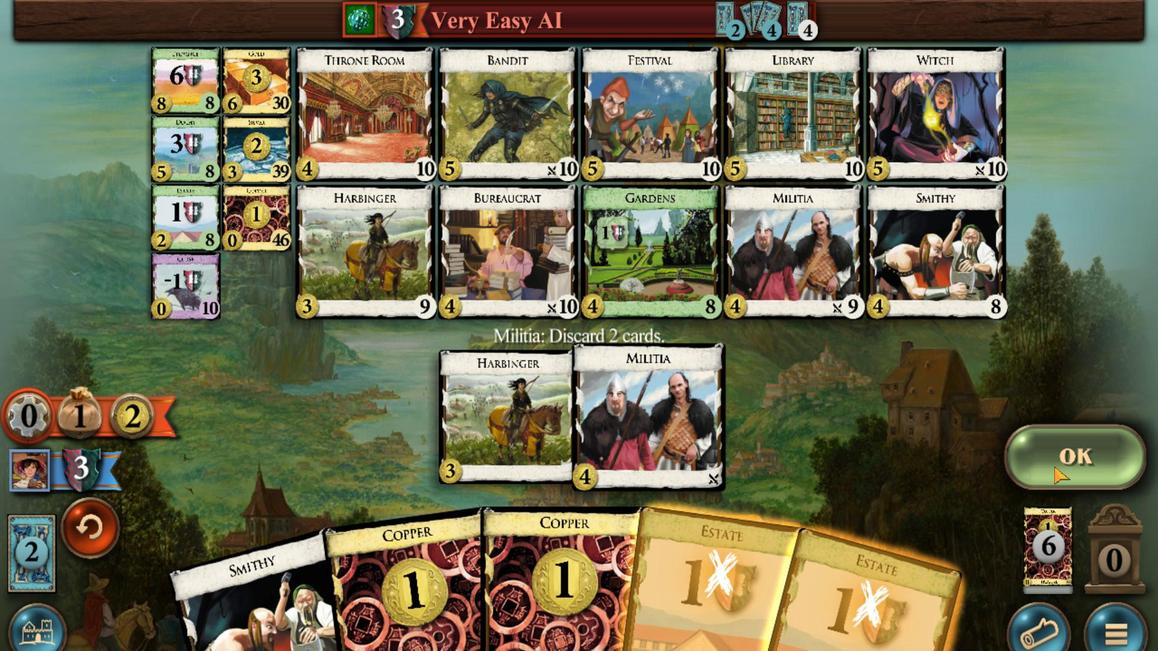 
Action: Mouse moved to (702, 421)
Screenshot: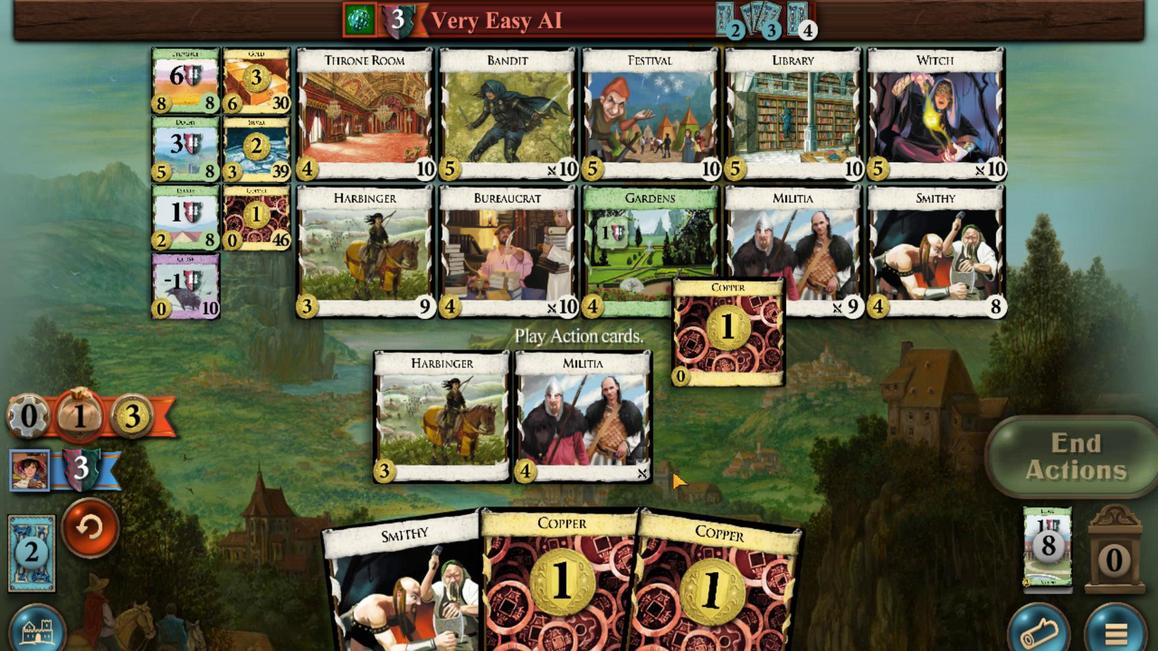 
Action: Mouse scrolled (702, 421) with delta (0, 0)
Screenshot: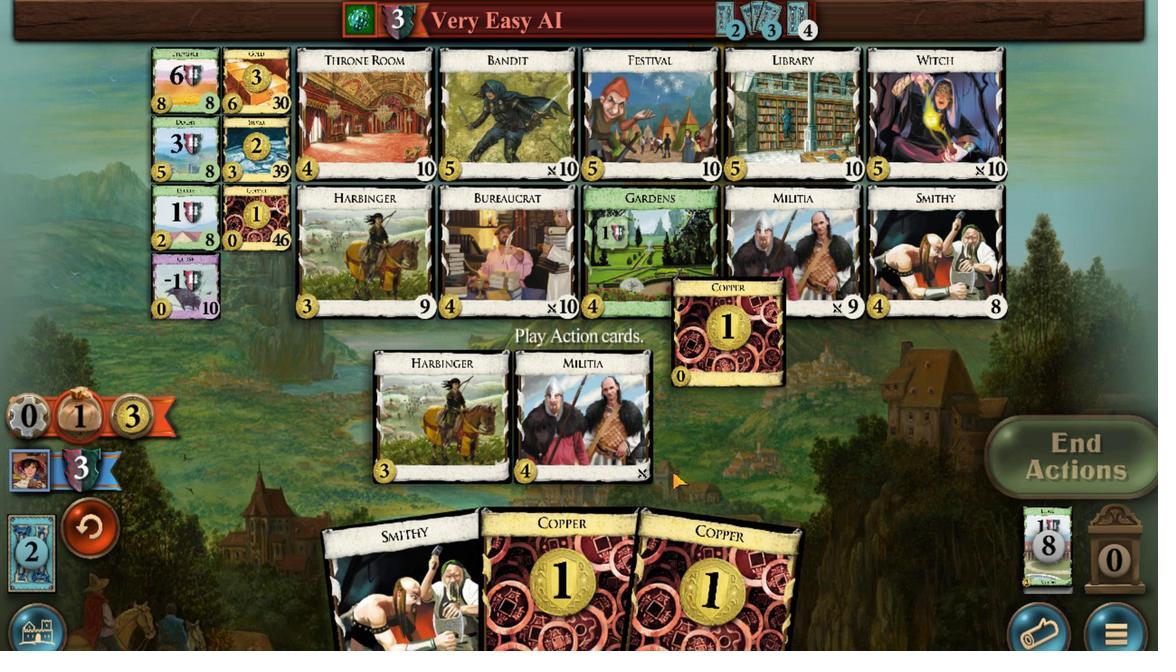 
Action: Mouse moved to (752, 462)
Screenshot: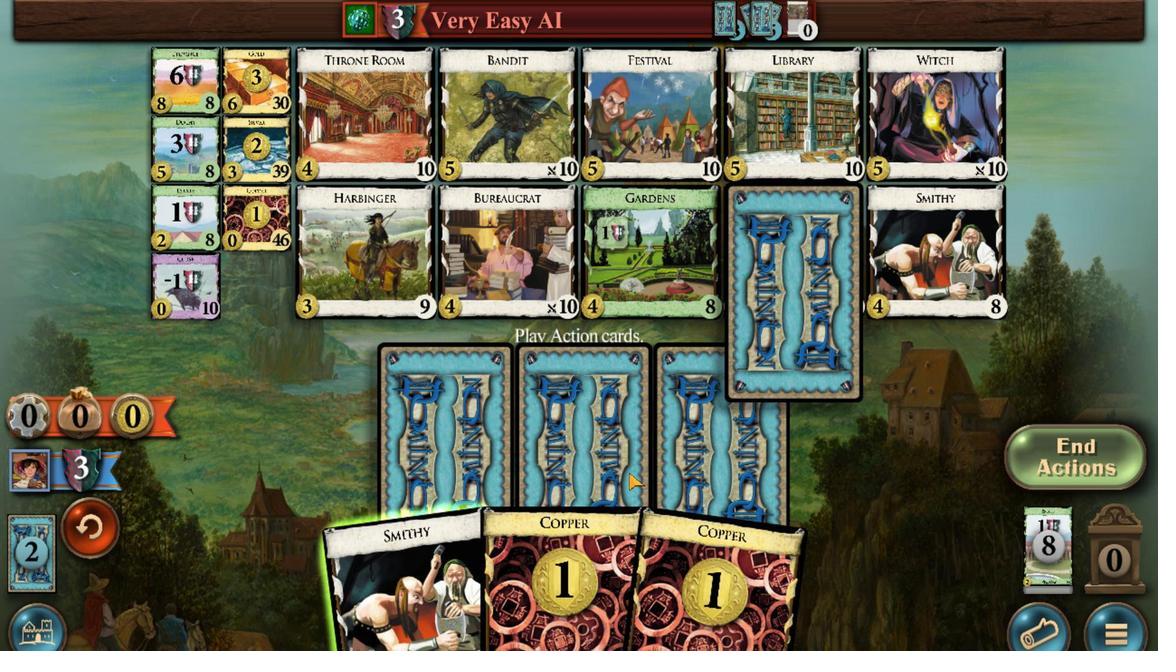 
Action: Mouse pressed left at (752, 462)
Screenshot: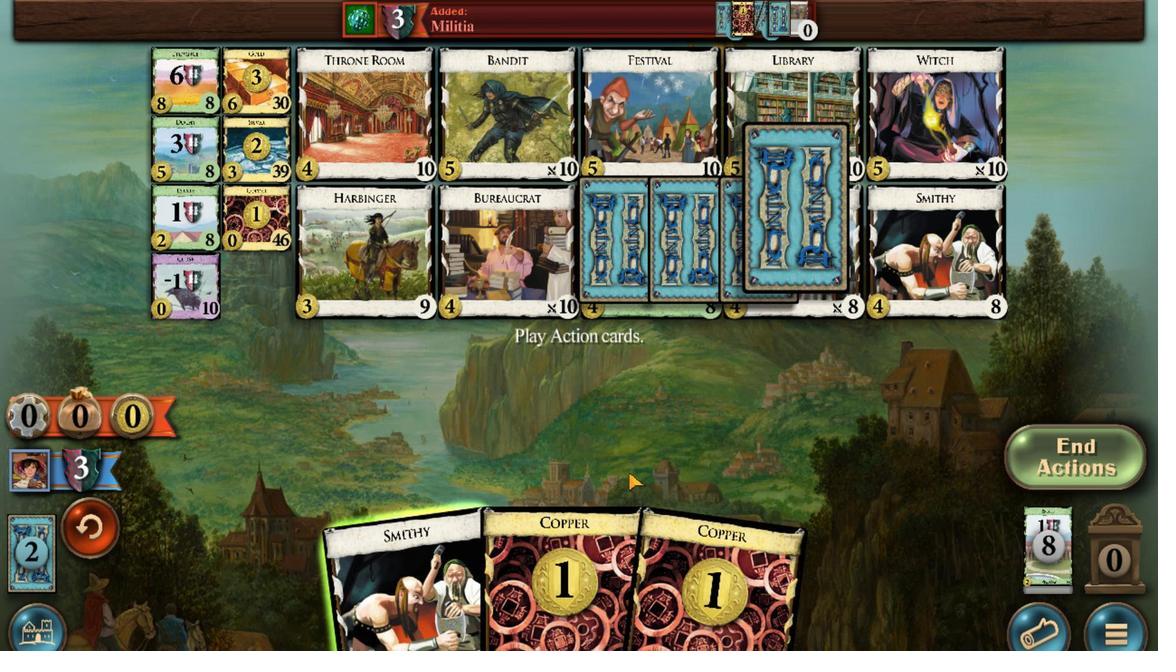 
Action: Mouse moved to (595, 433)
Screenshot: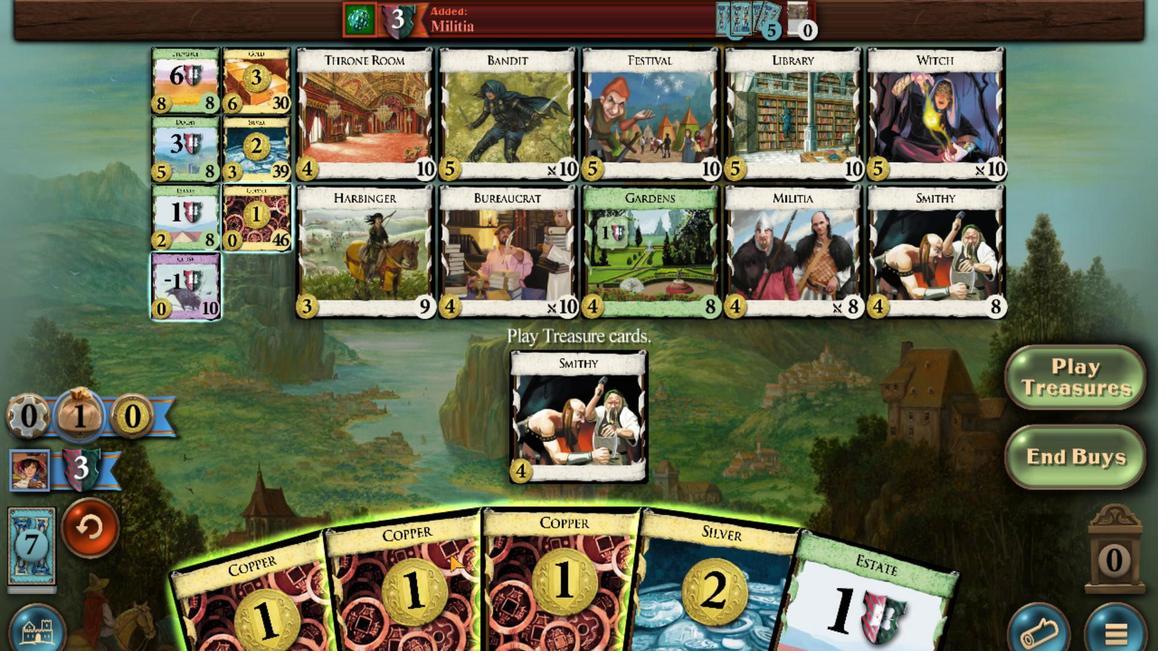 
Action: Mouse scrolled (595, 433) with delta (0, 0)
Screenshot: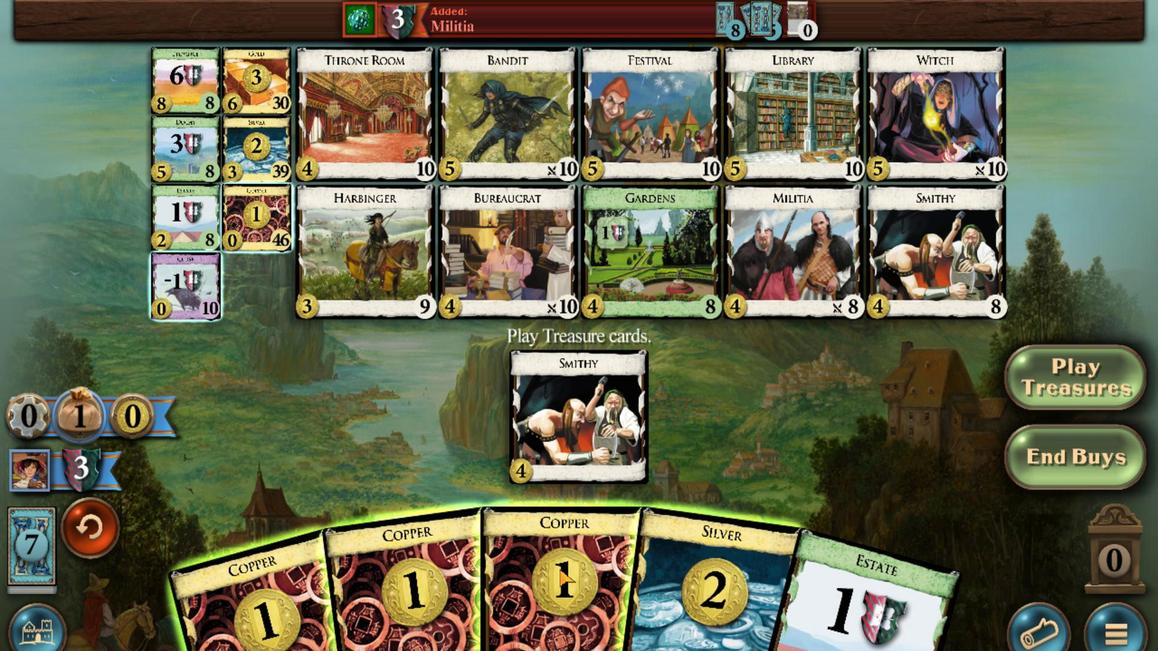 
Action: Mouse moved to (654, 432)
Screenshot: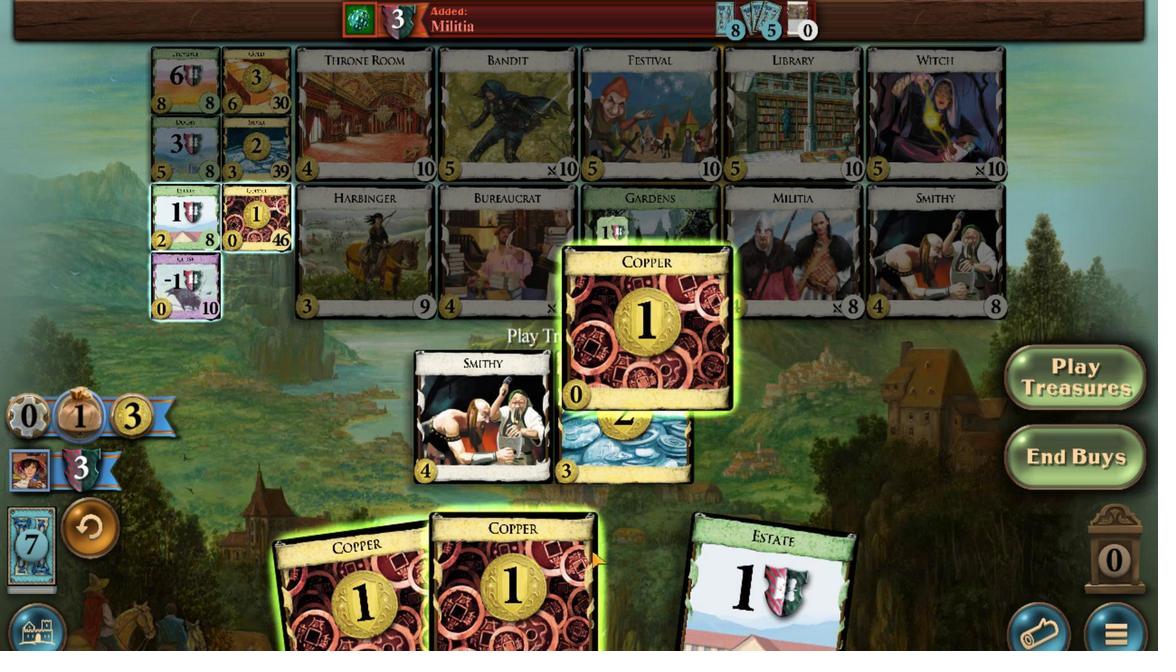 
Action: Mouse scrolled (654, 433) with delta (0, 0)
Screenshot: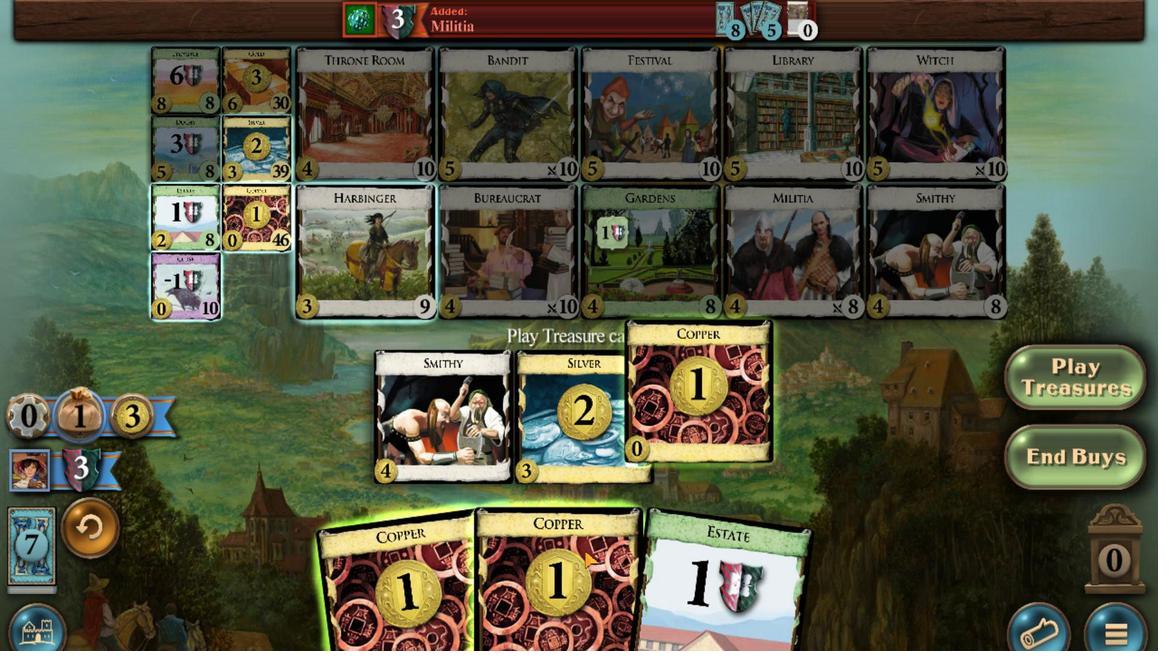 
Action: Mouse moved to (643, 434)
Screenshot: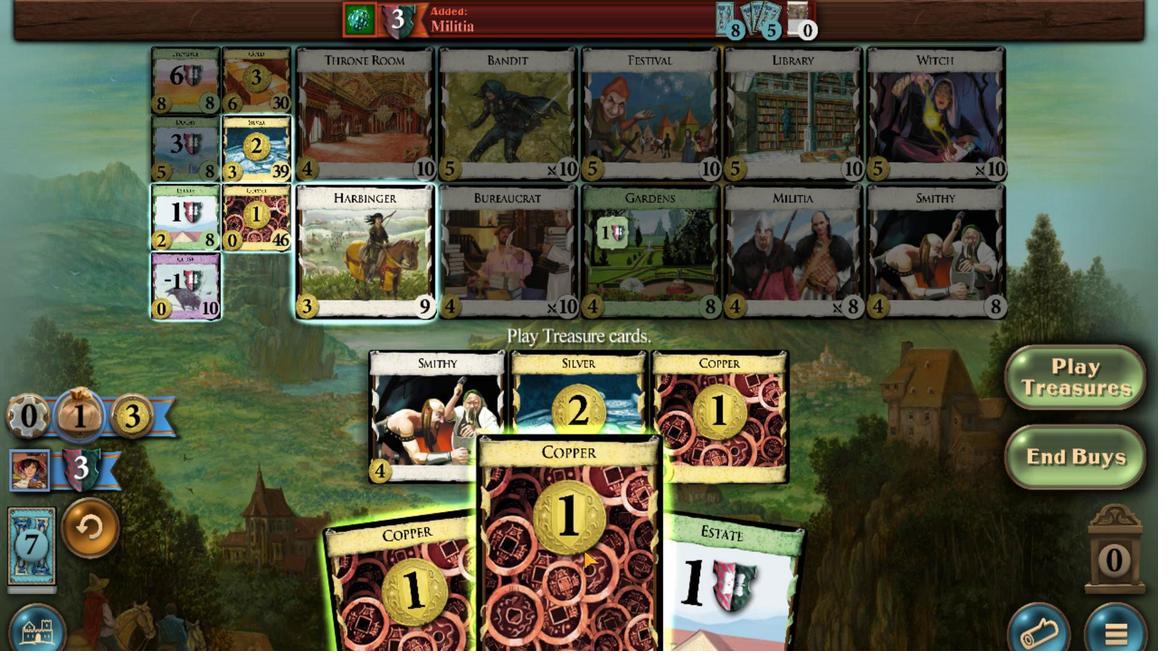 
Action: Mouse scrolled (643, 434) with delta (0, 0)
Screenshot: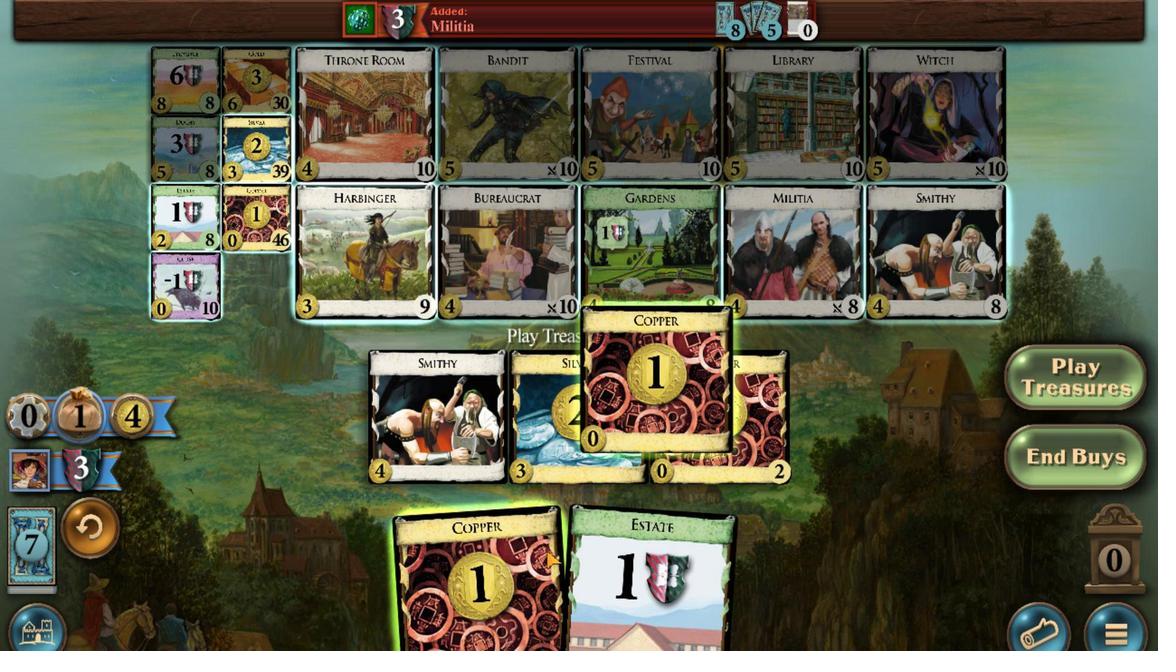 
Action: Mouse moved to (632, 434)
Screenshot: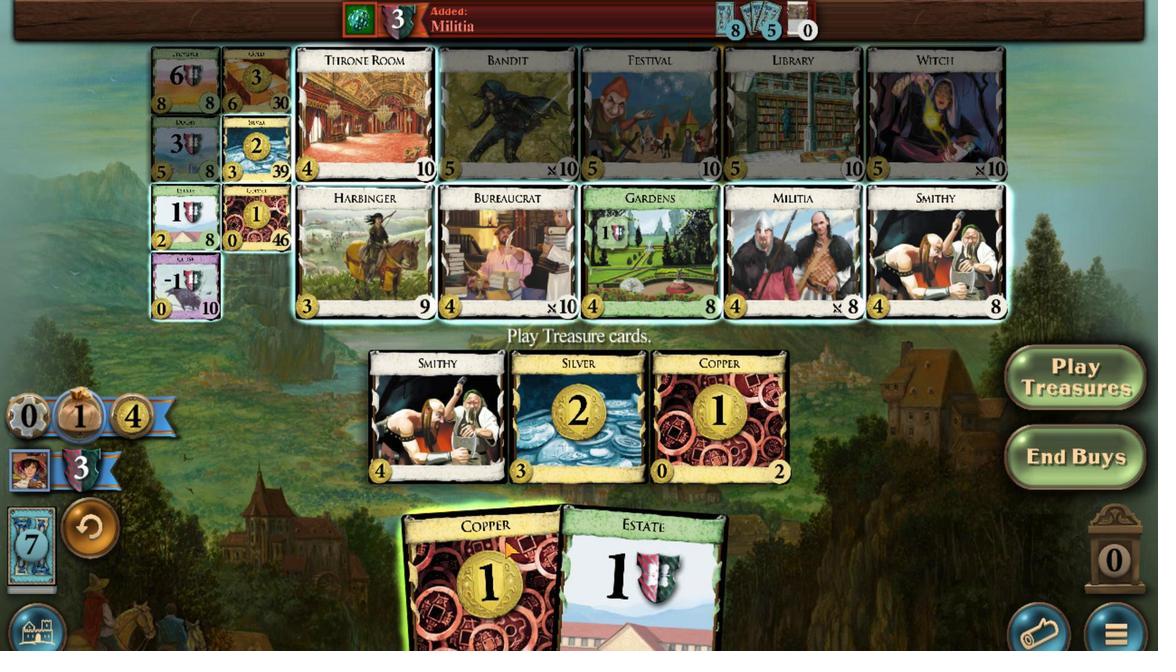 
Action: Mouse scrolled (632, 434) with delta (0, 0)
Screenshot: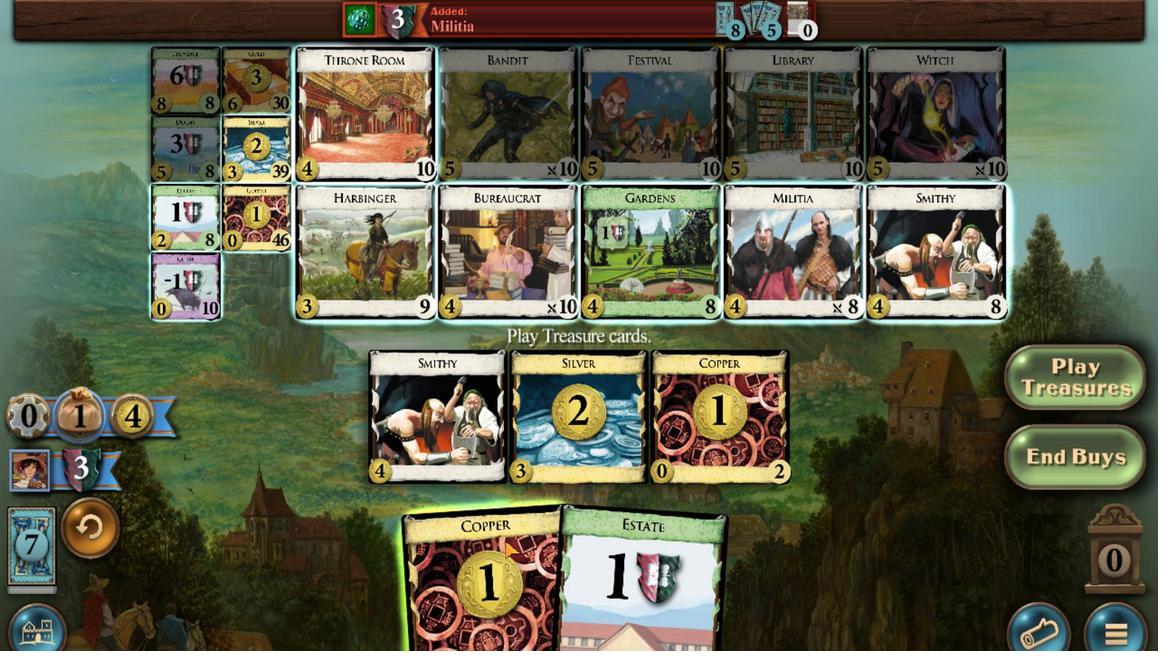 
Action: Mouse moved to (612, 437)
Screenshot: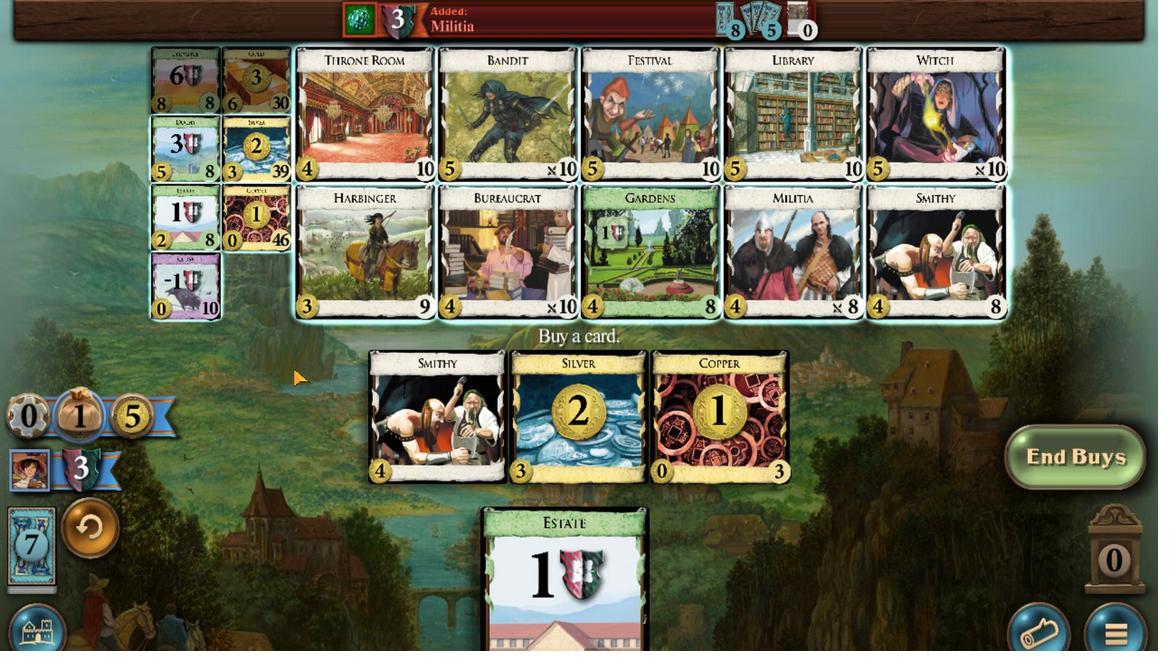 
Action: Mouse scrolled (612, 437) with delta (0, 0)
Screenshot: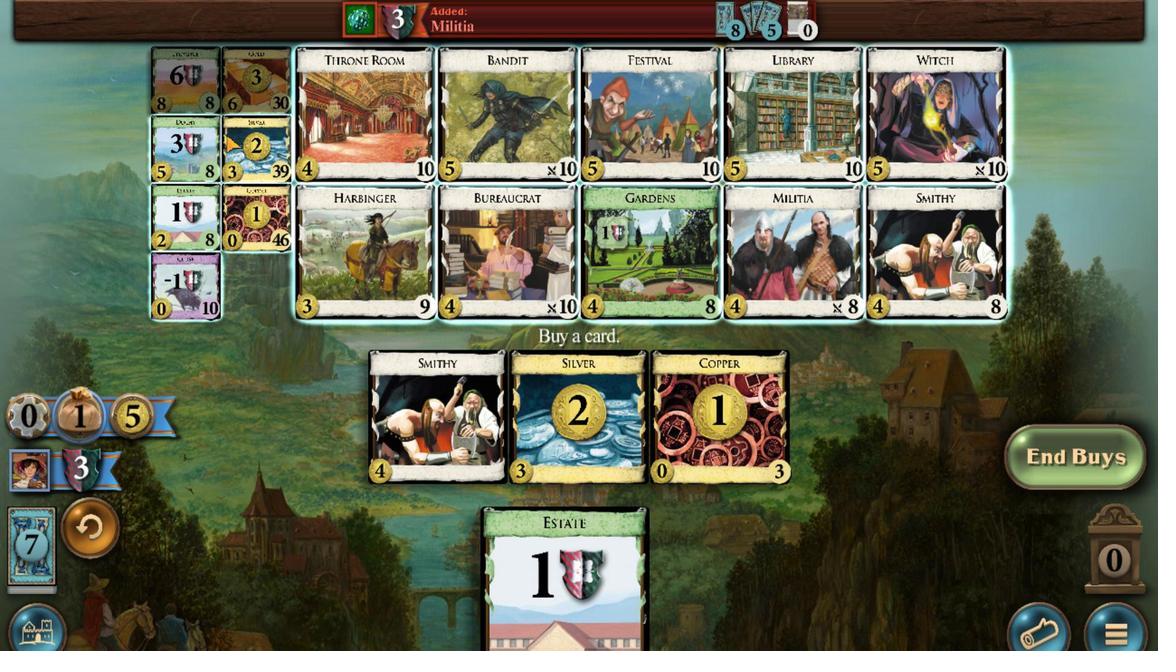 
Action: Mouse moved to (532, 569)
Screenshot: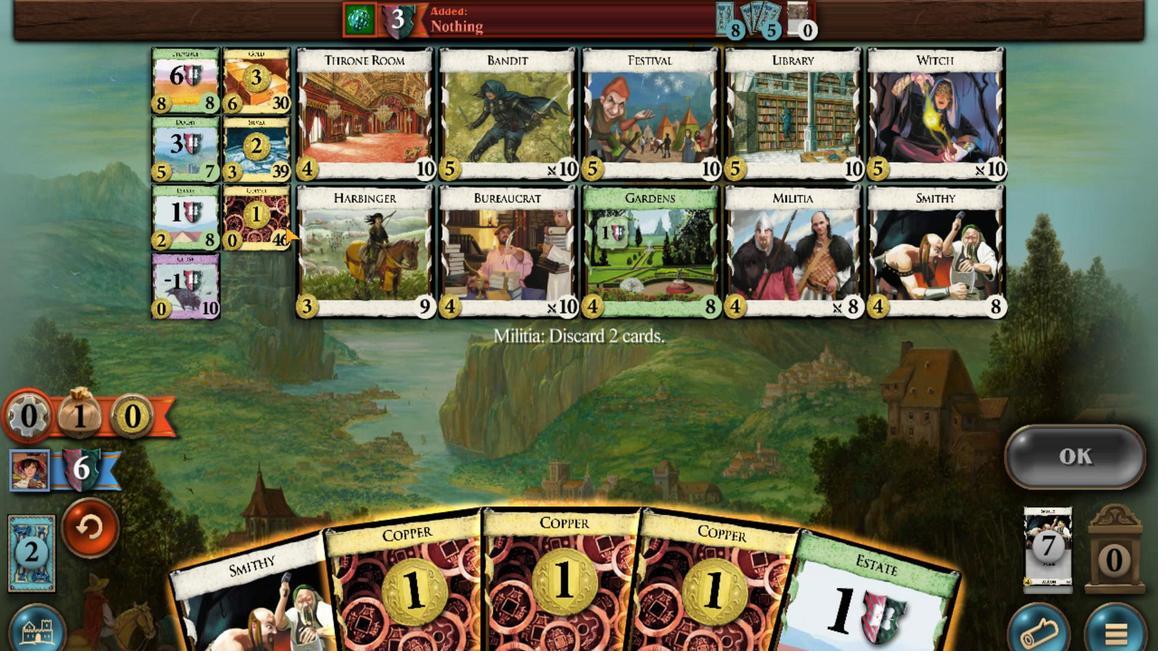 
Action: Mouse scrolled (532, 569) with delta (0, 0)
Screenshot: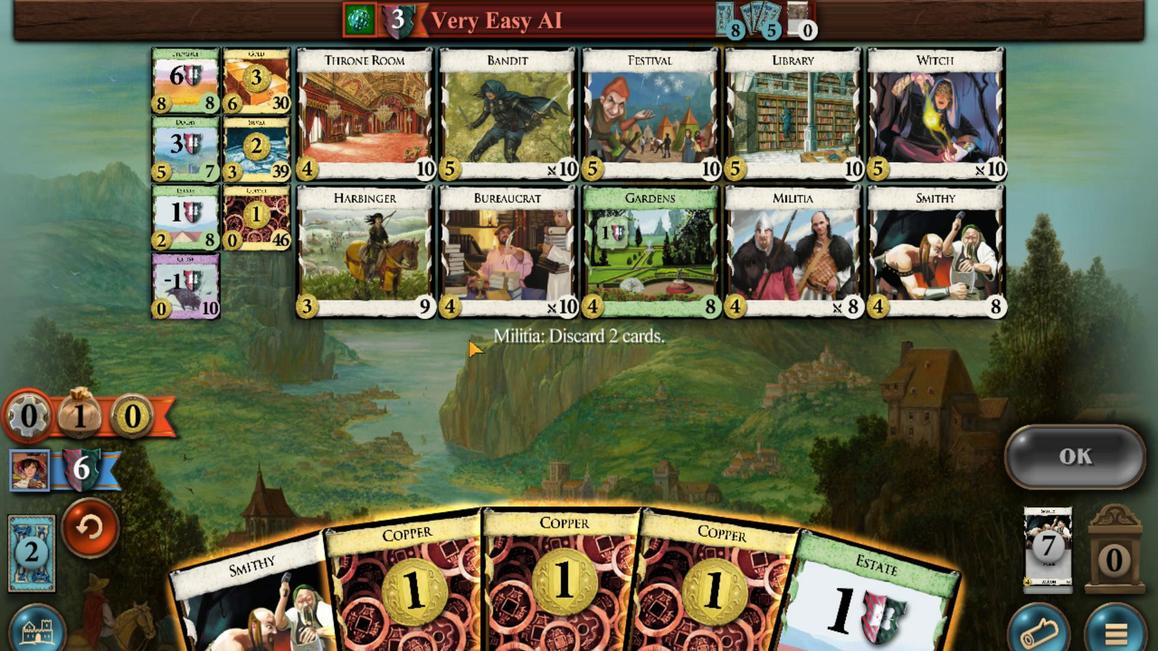 
Action: Mouse scrolled (532, 569) with delta (0, 0)
Screenshot: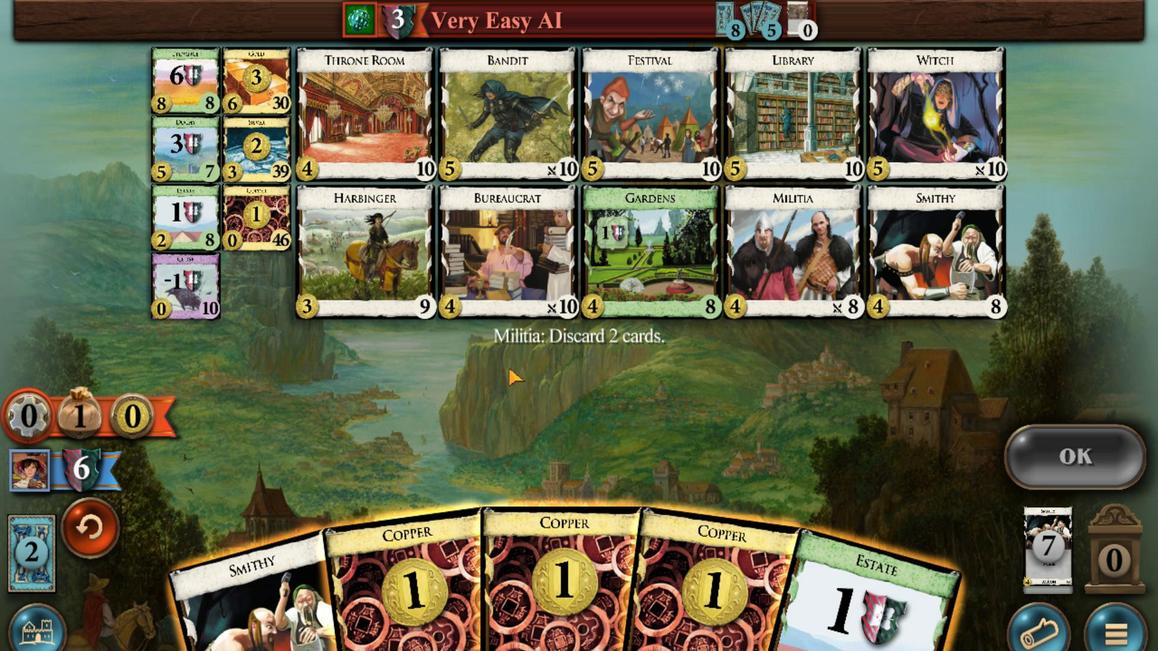 
Action: Mouse scrolled (532, 569) with delta (0, 0)
Screenshot: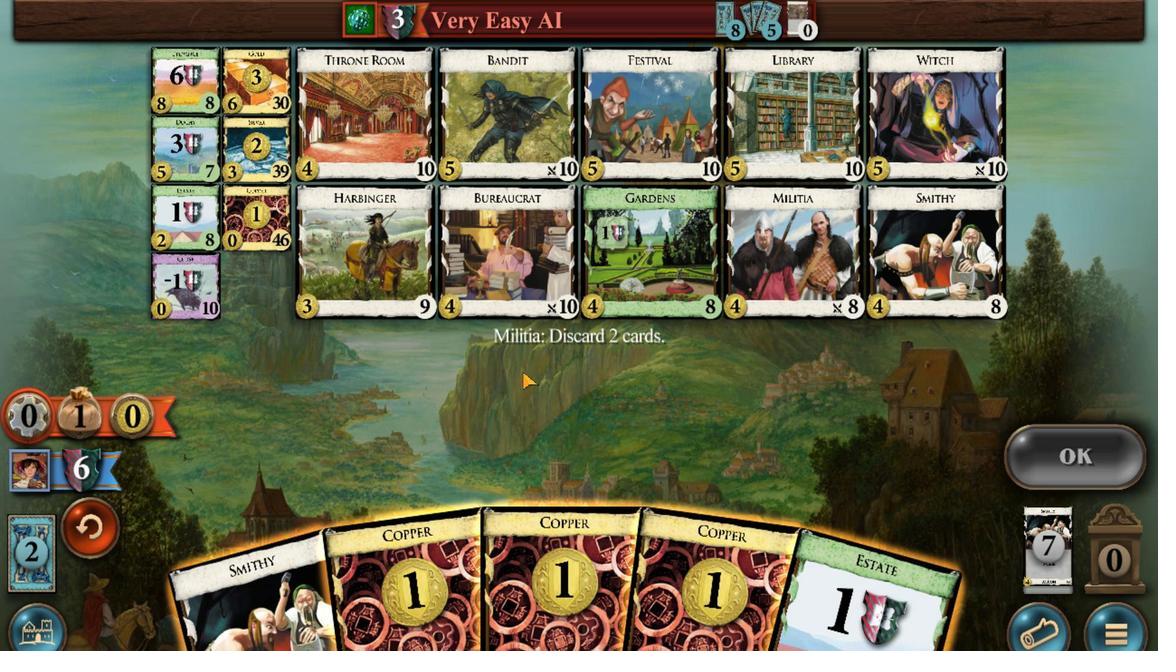 
Action: Mouse scrolled (532, 569) with delta (0, 0)
Screenshot: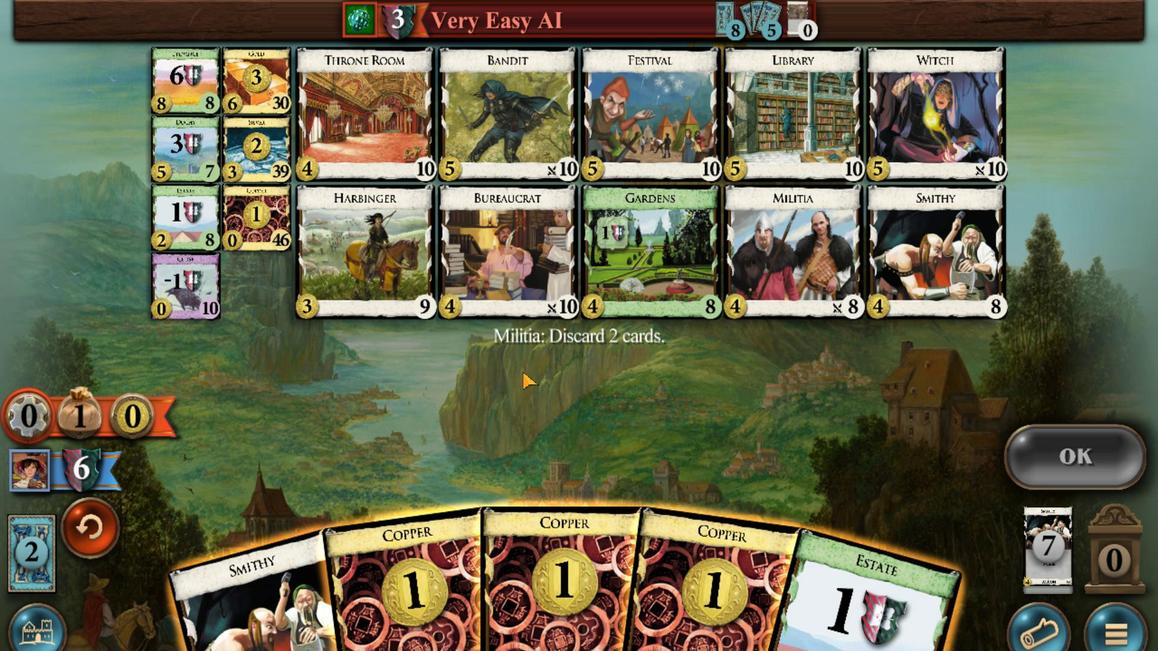 
Action: Mouse moved to (694, 425)
Screenshot: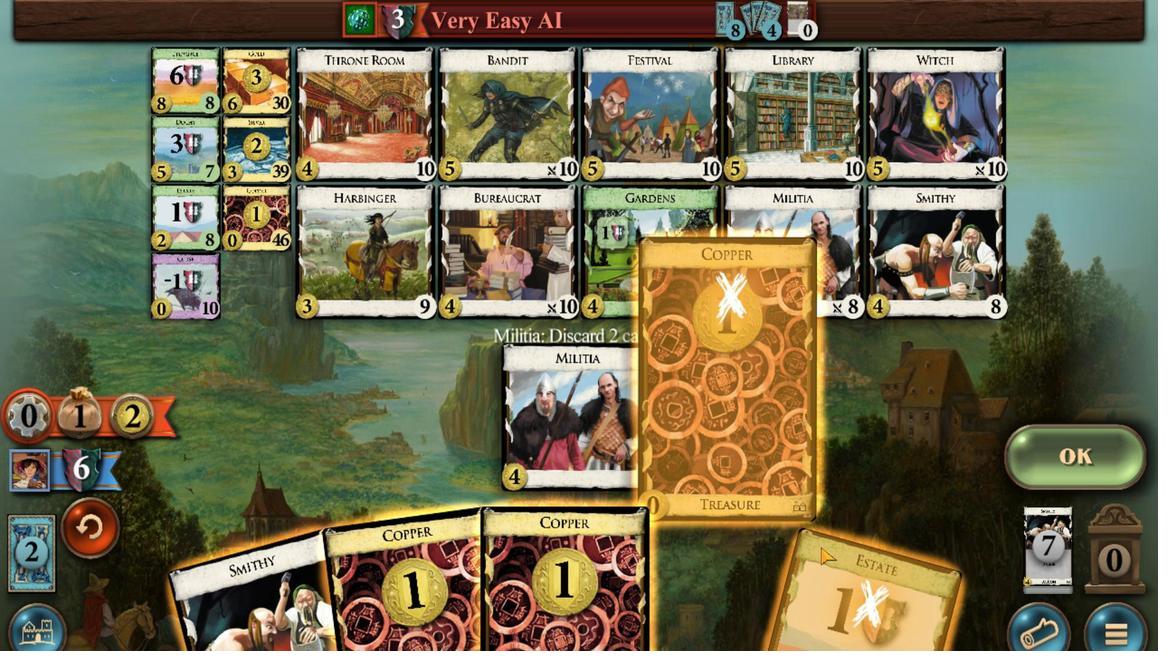 
Action: Mouse scrolled (694, 426) with delta (0, 0)
Screenshot: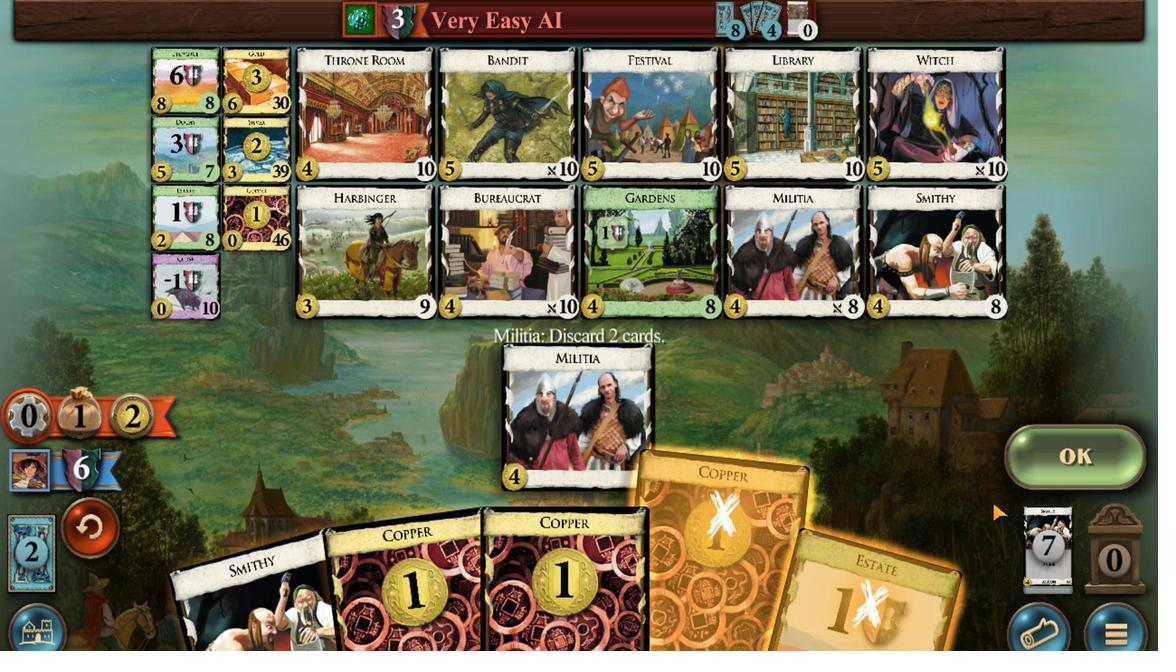 
Action: Mouse moved to (669, 422)
Screenshot: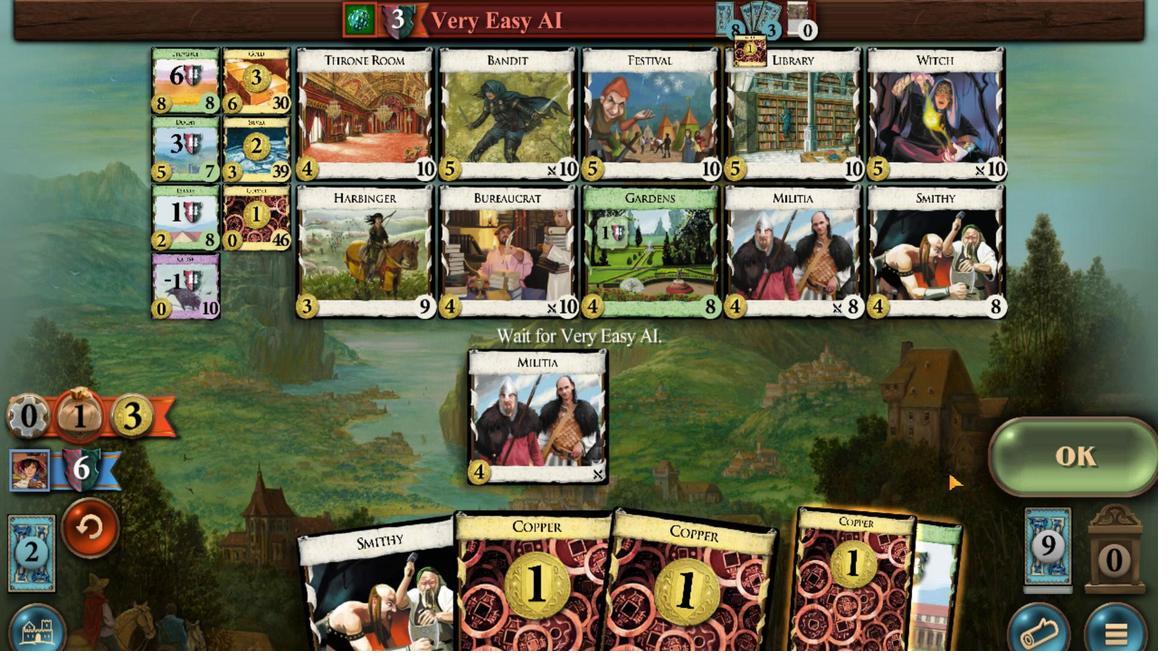 
Action: Mouse scrolled (669, 423) with delta (0, 0)
Screenshot: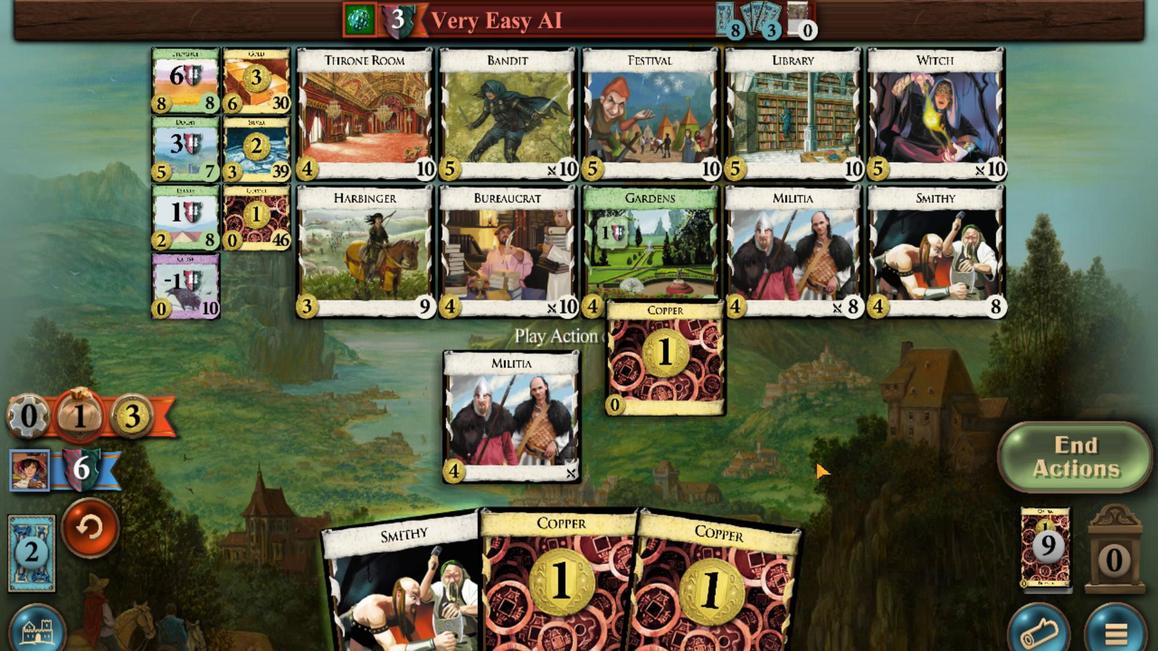 
Action: Mouse moved to (751, 460)
Screenshot: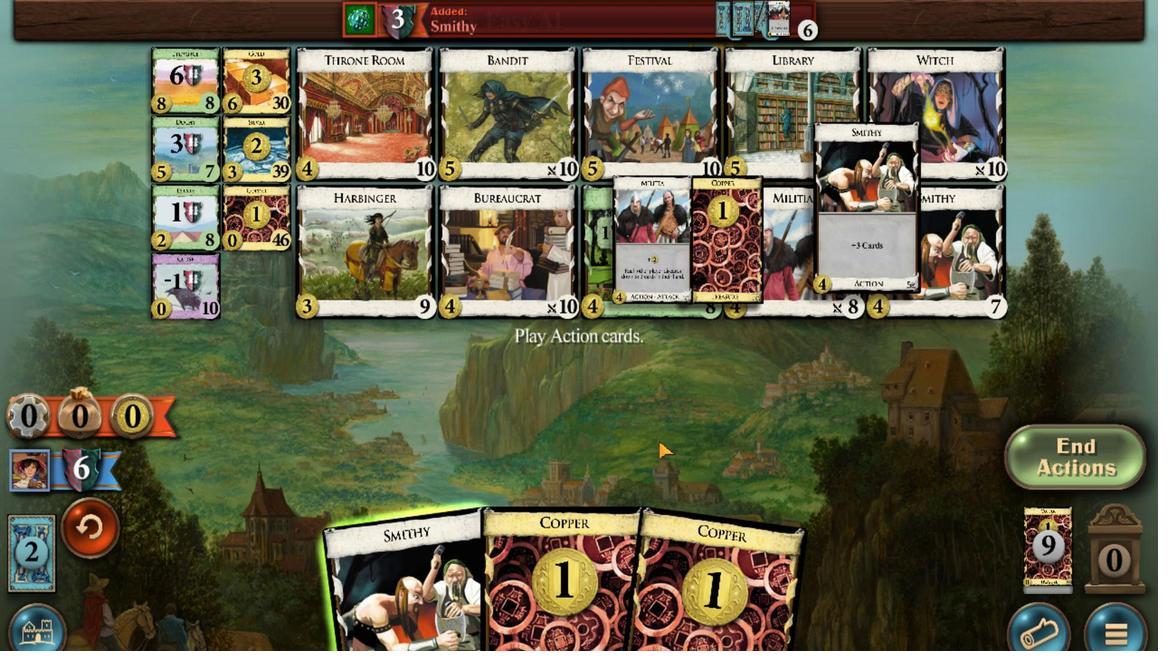 
Action: Mouse pressed left at (751, 460)
Screenshot: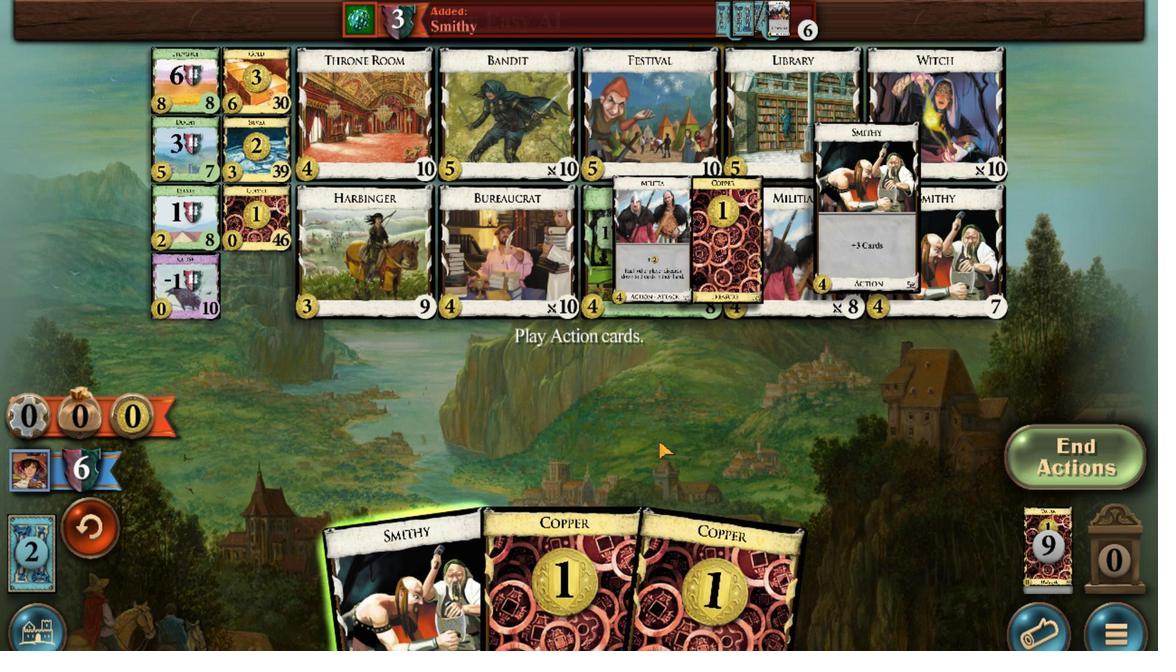 
Action: Mouse moved to (589, 434)
Screenshot: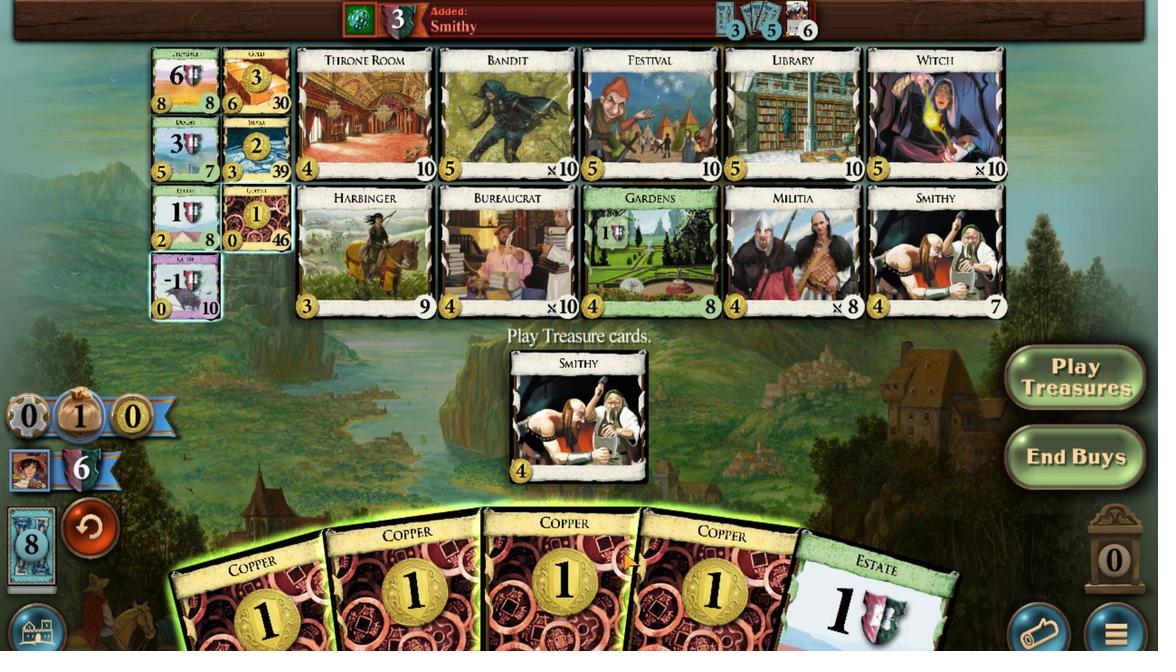 
Action: Mouse scrolled (589, 435) with delta (0, 0)
Screenshot: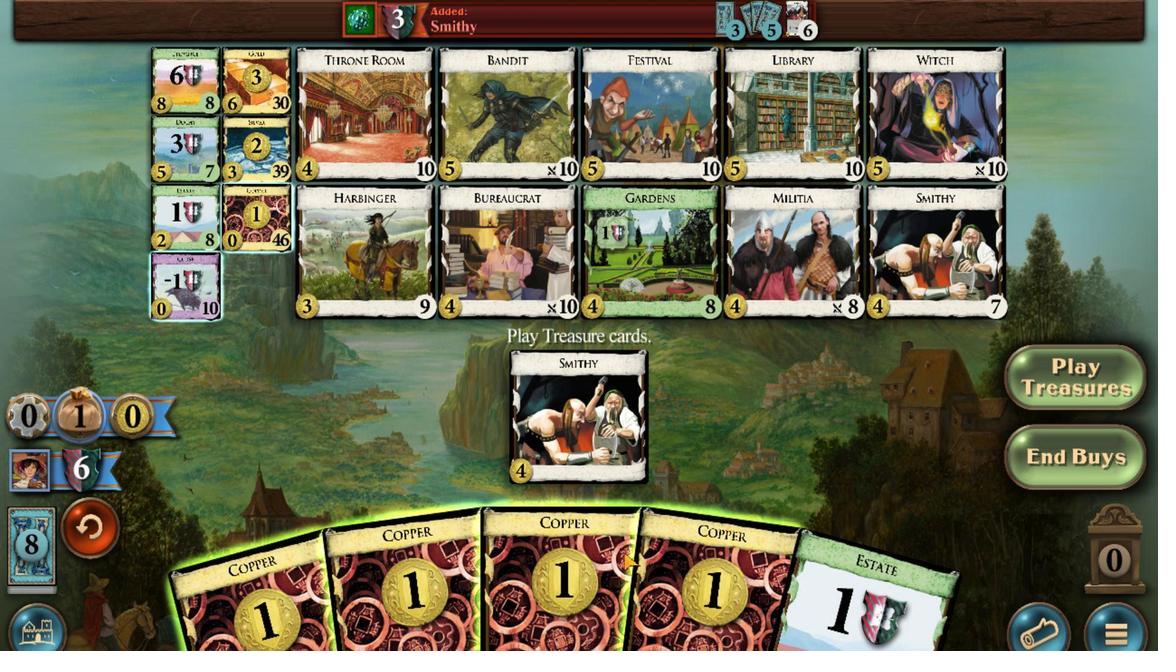 
Action: Mouse moved to (656, 436)
Screenshot: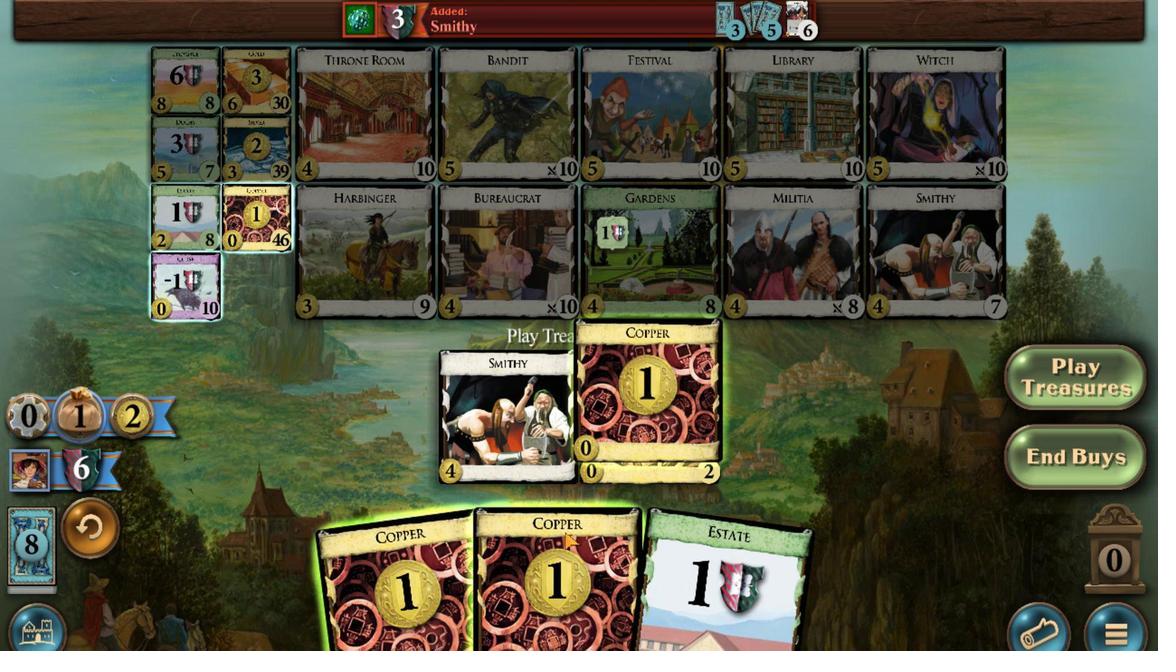 
Action: Mouse scrolled (656, 436) with delta (0, 0)
Screenshot: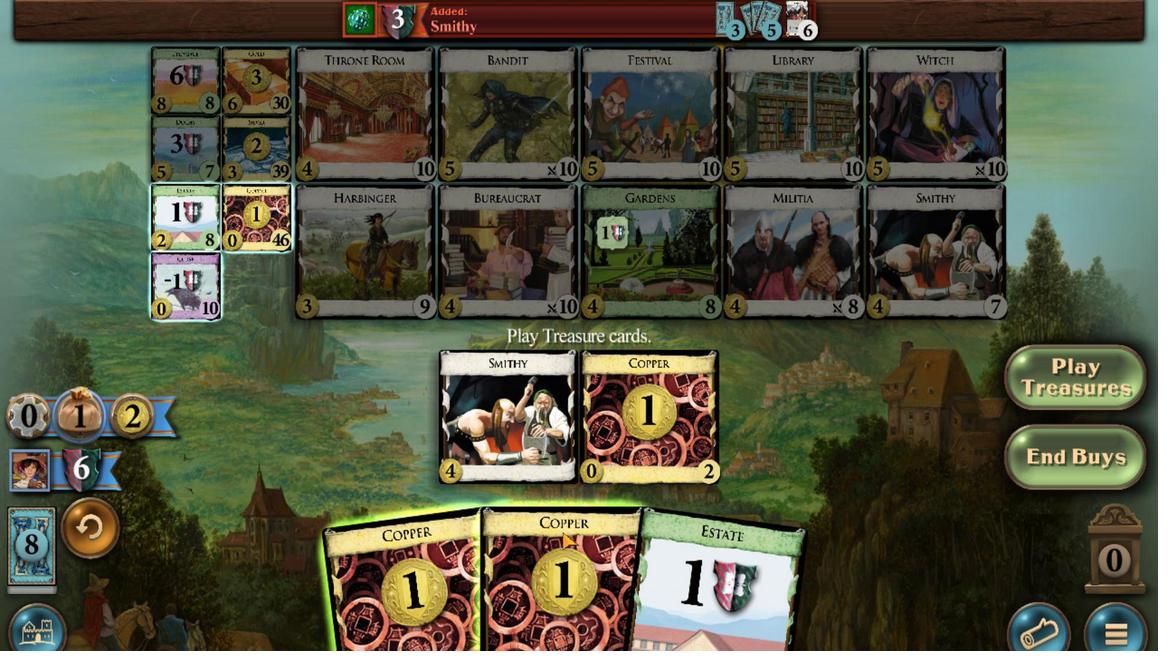 
Action: Mouse moved to (639, 437)
Screenshot: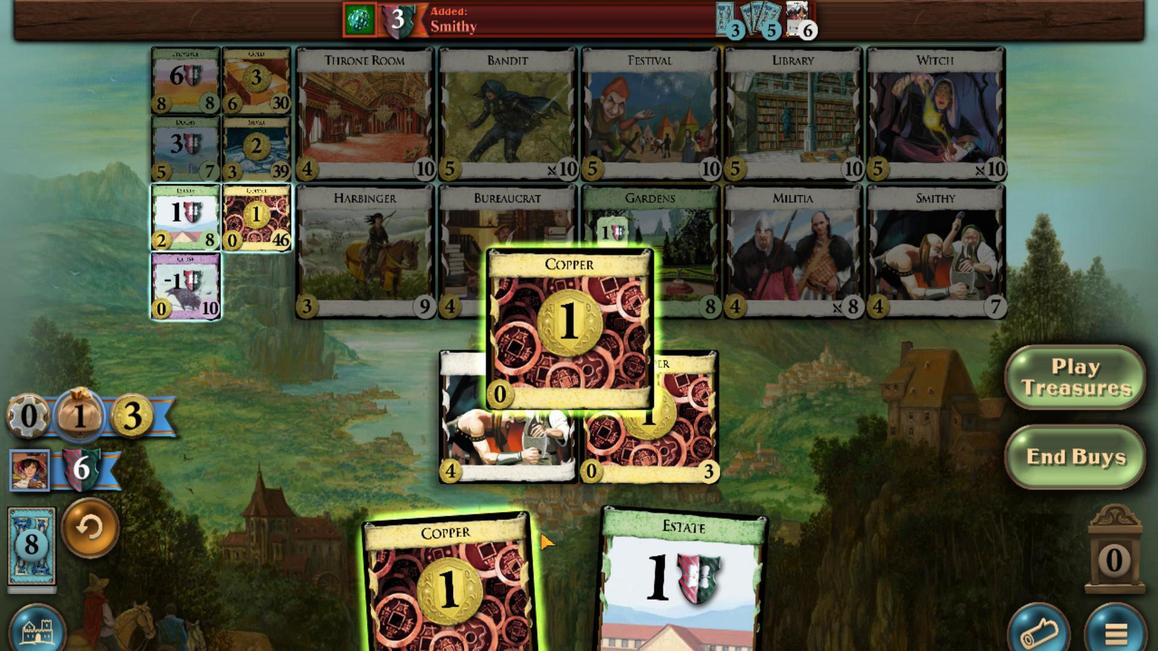 
Action: Mouse scrolled (639, 437) with delta (0, 0)
Screenshot: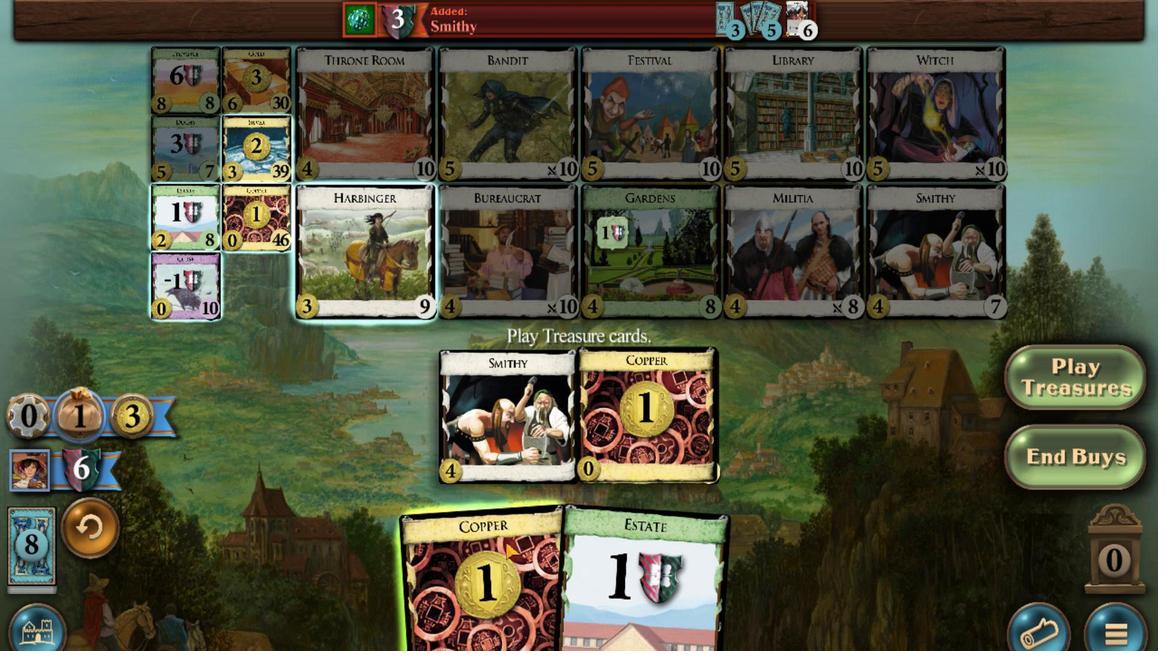 
Action: Mouse moved to (627, 440)
Screenshot: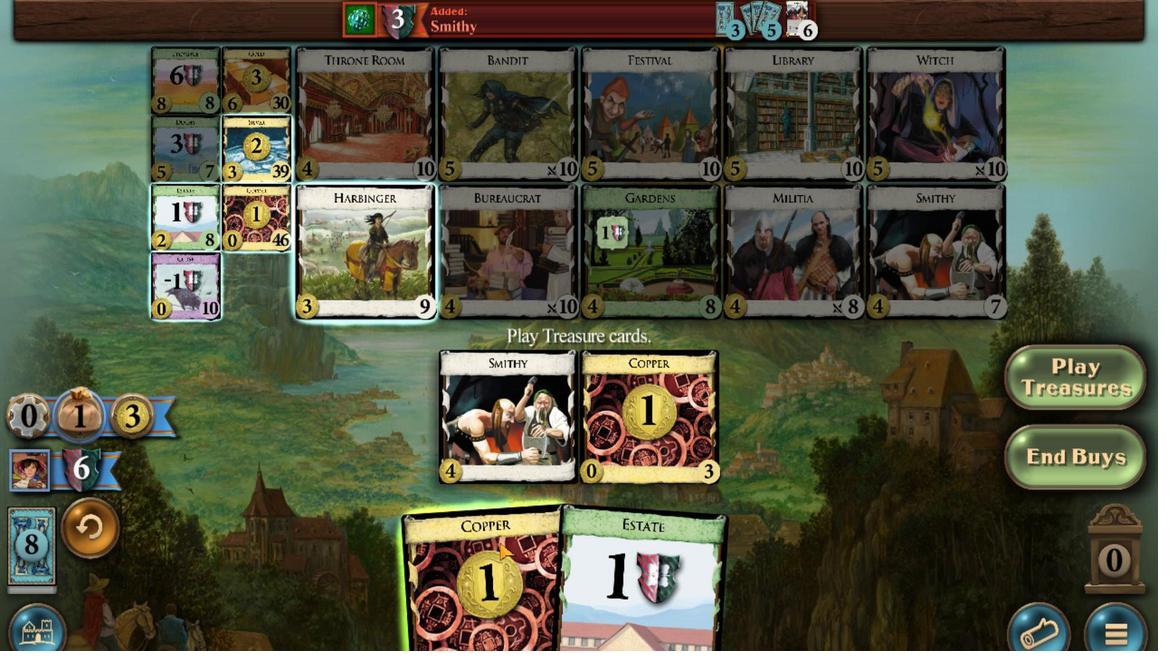 
Action: Mouse scrolled (627, 440) with delta (0, 0)
Screenshot: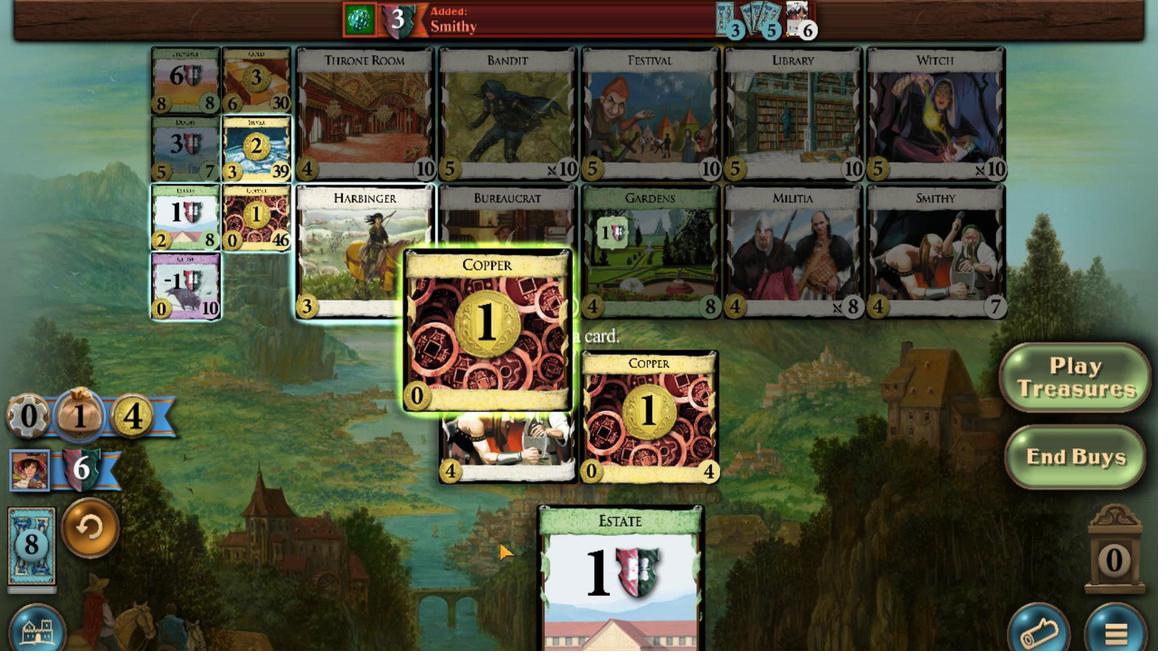 
Action: Mouse moved to (610, 436)
Screenshot: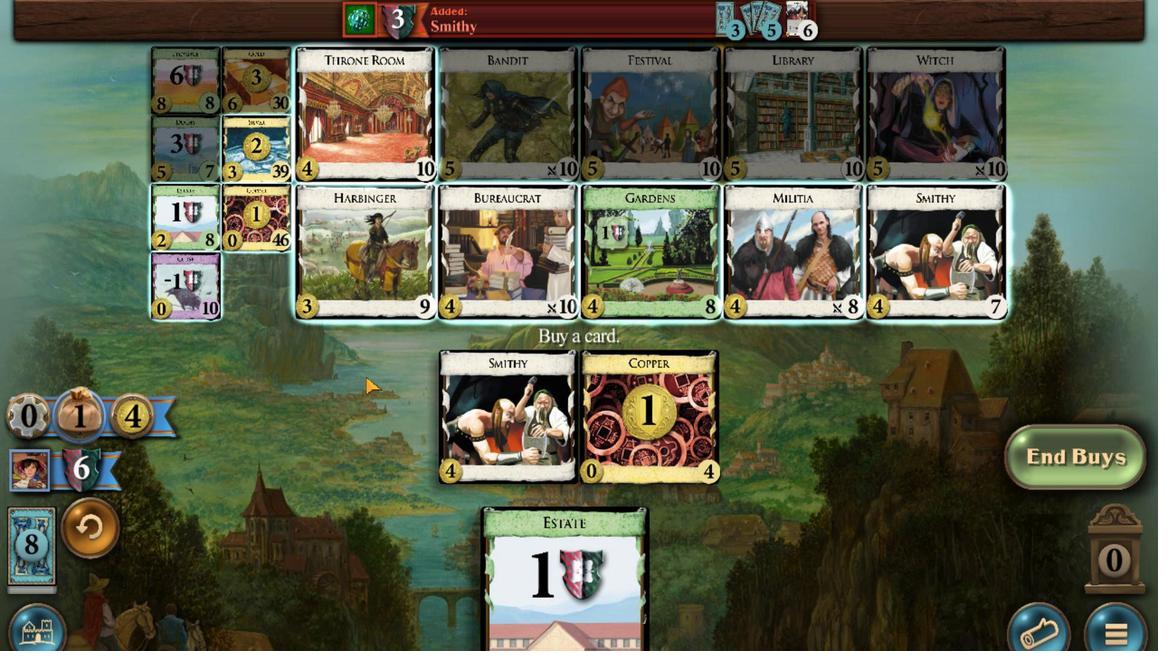 
Action: Mouse scrolled (610, 437) with delta (0, 0)
Screenshot: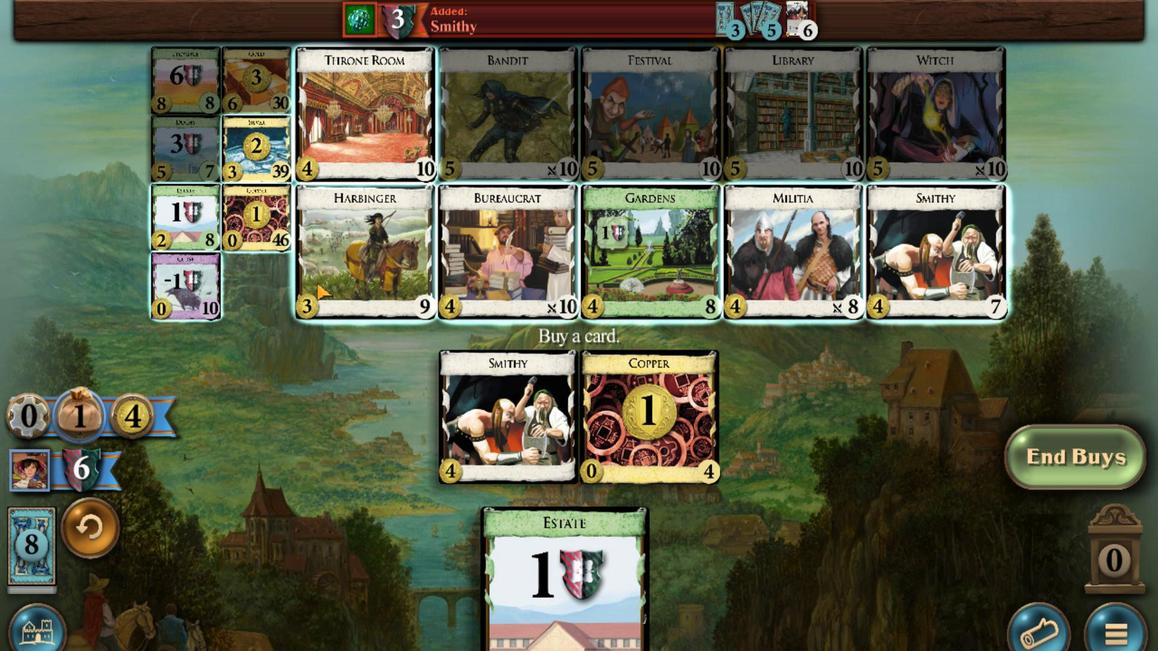 
Action: Mouse moved to (722, 528)
Screenshot: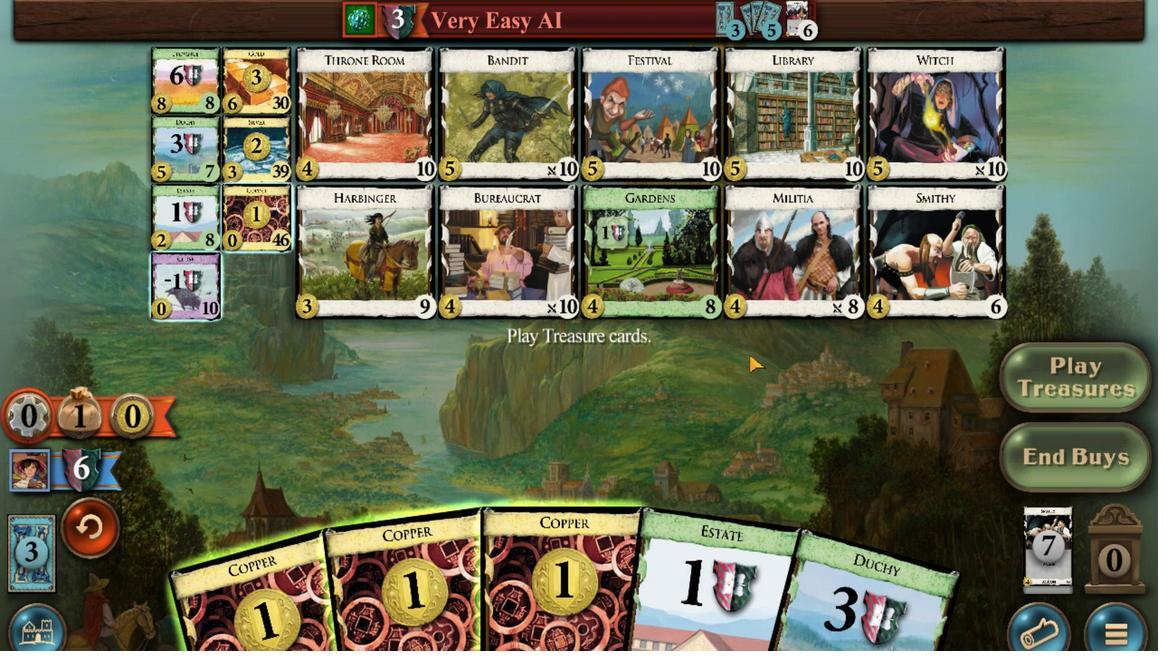 
Action: Mouse scrolled (722, 528) with delta (0, 0)
Screenshot: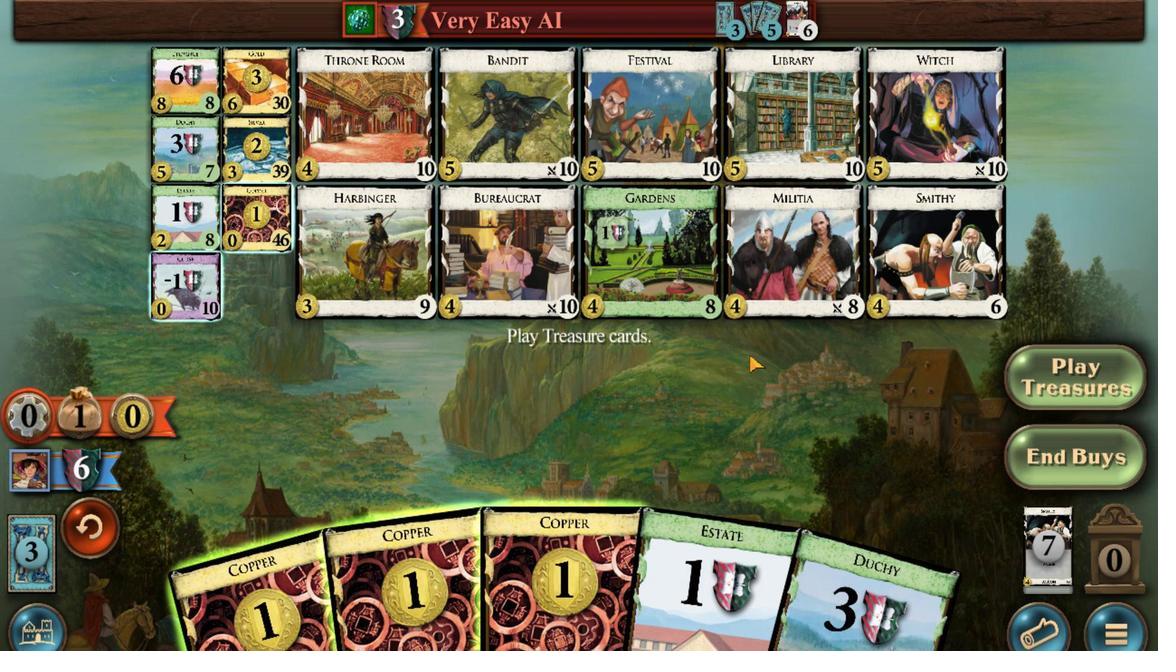 
Action: Mouse scrolled (722, 528) with delta (0, 0)
Screenshot: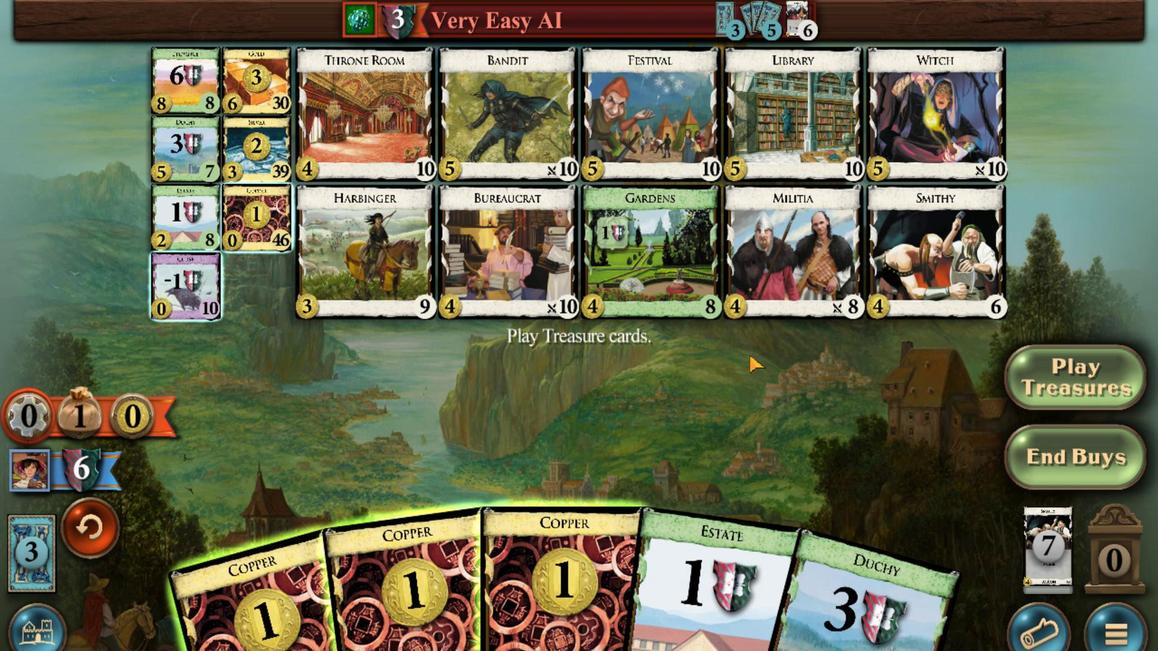 
Action: Mouse scrolled (722, 528) with delta (0, 0)
Screenshot: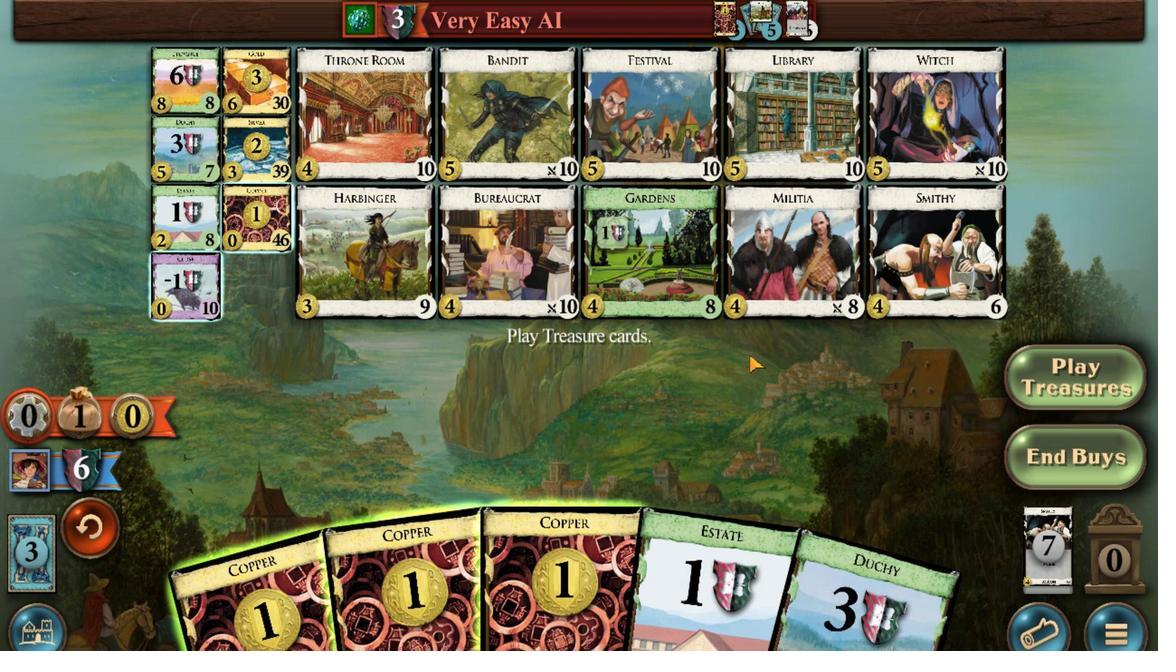 
Action: Mouse moved to (623, 440)
Screenshot: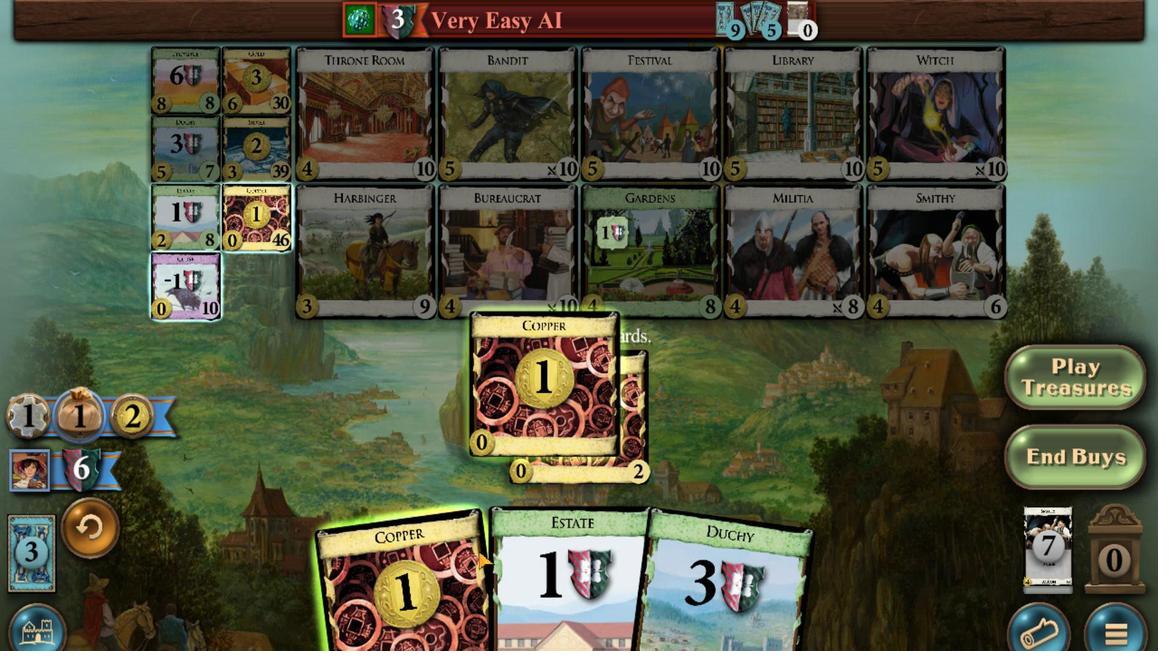 
Action: Mouse scrolled (623, 440) with delta (0, 0)
Screenshot: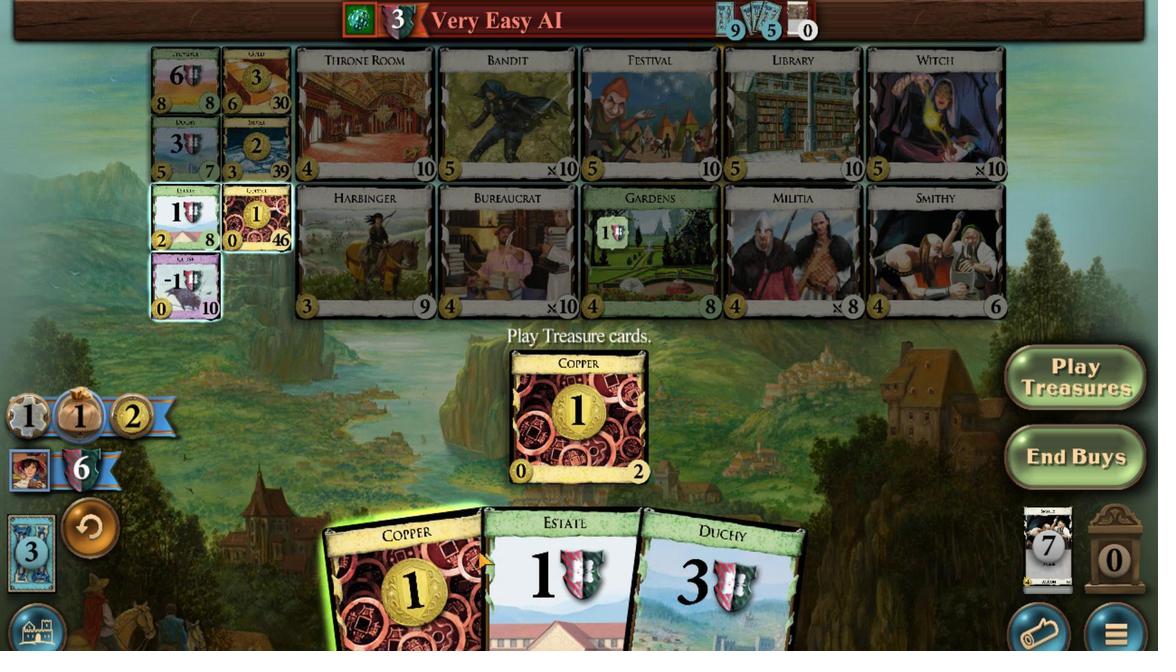 
Action: Mouse moved to (605, 434)
Screenshot: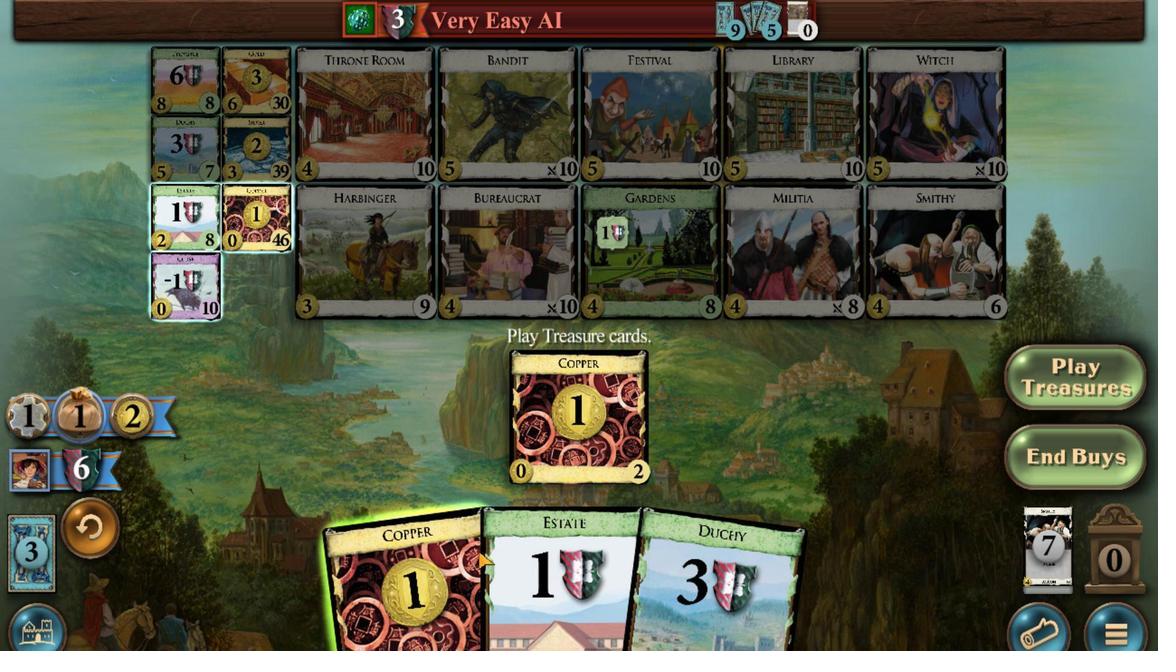
Action: Mouse scrolled (605, 434) with delta (0, 0)
Screenshot: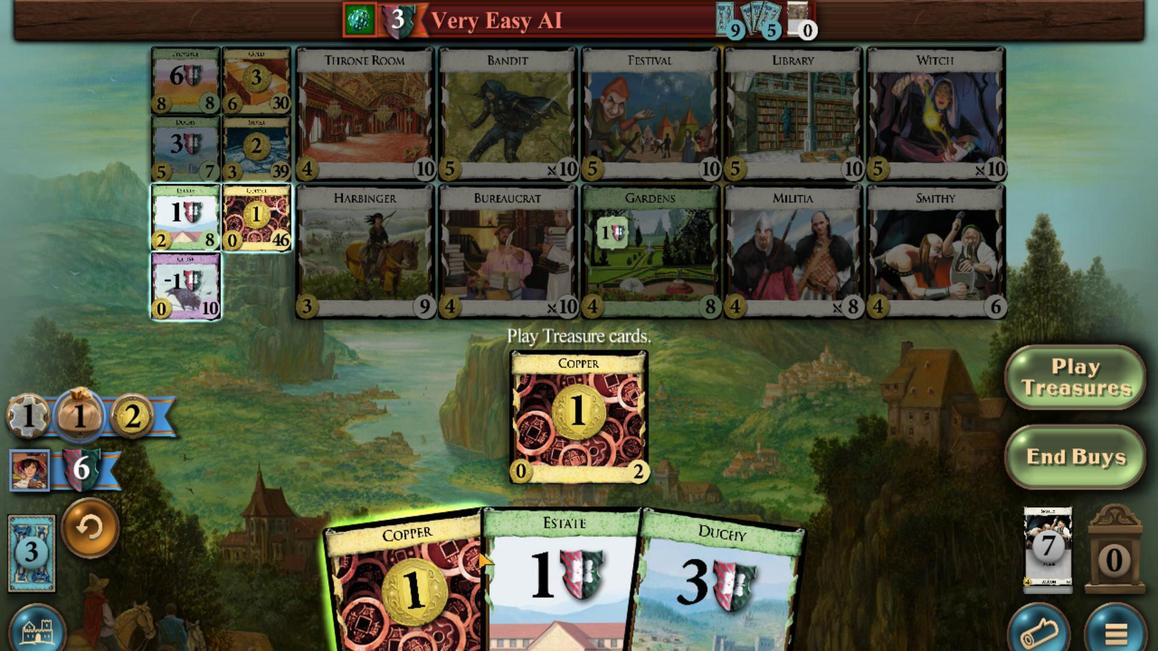 
Action: Mouse moved to (587, 436)
Screenshot: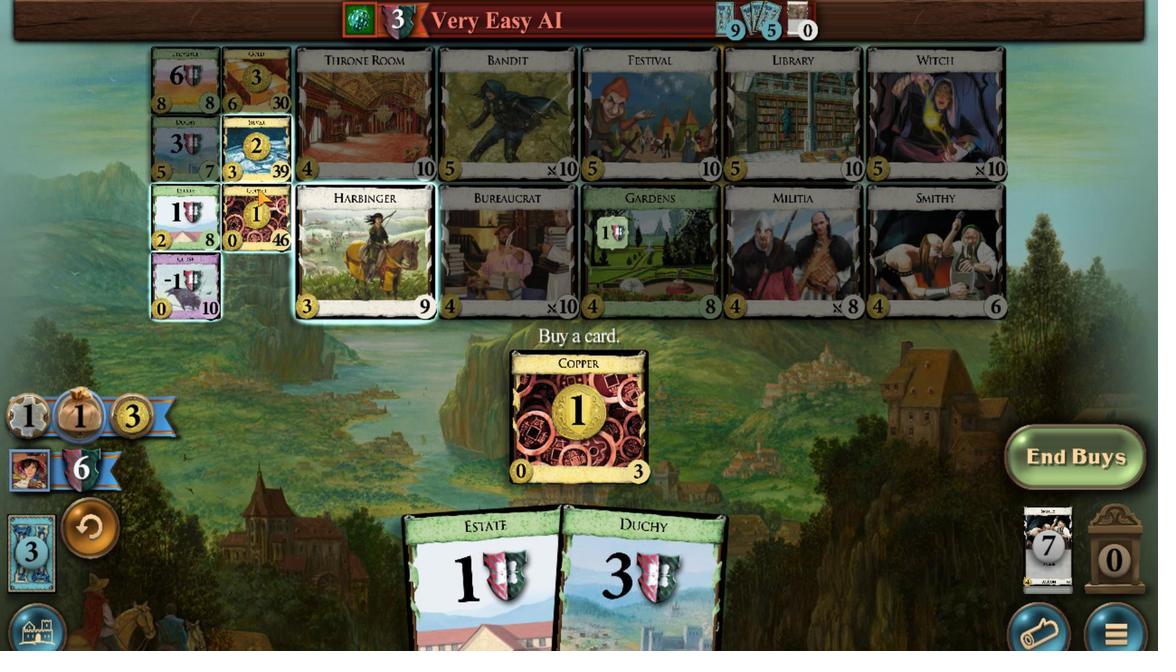 
Action: Mouse scrolled (587, 436) with delta (0, 0)
Screenshot: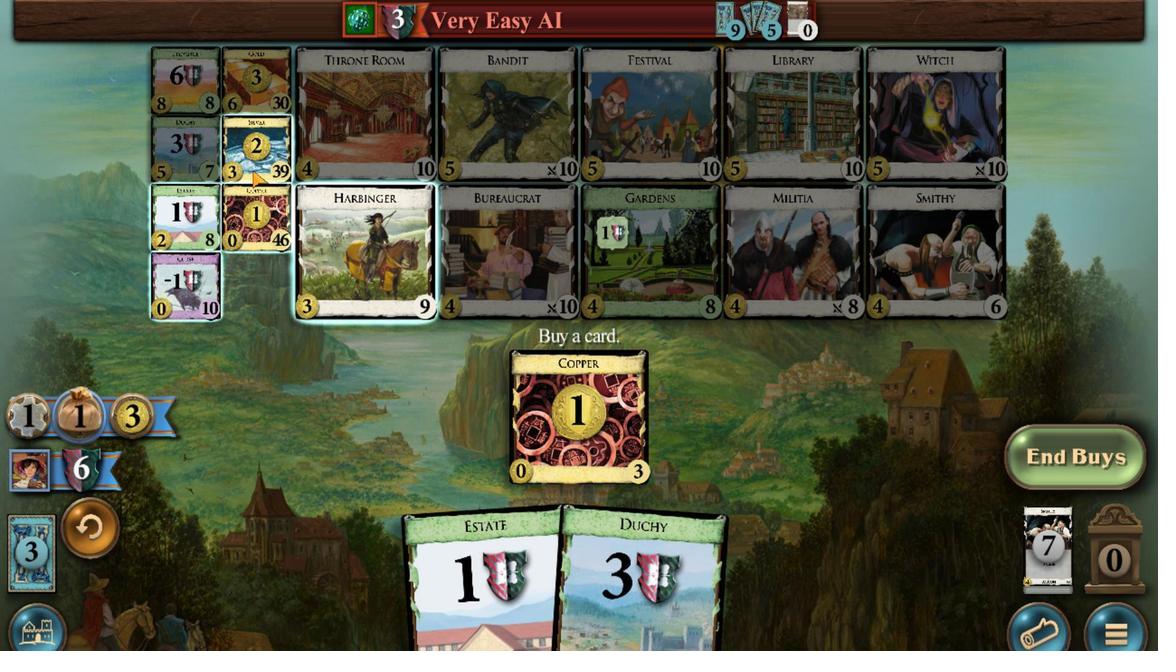 
Action: Mouse moved to (547, 563)
Screenshot: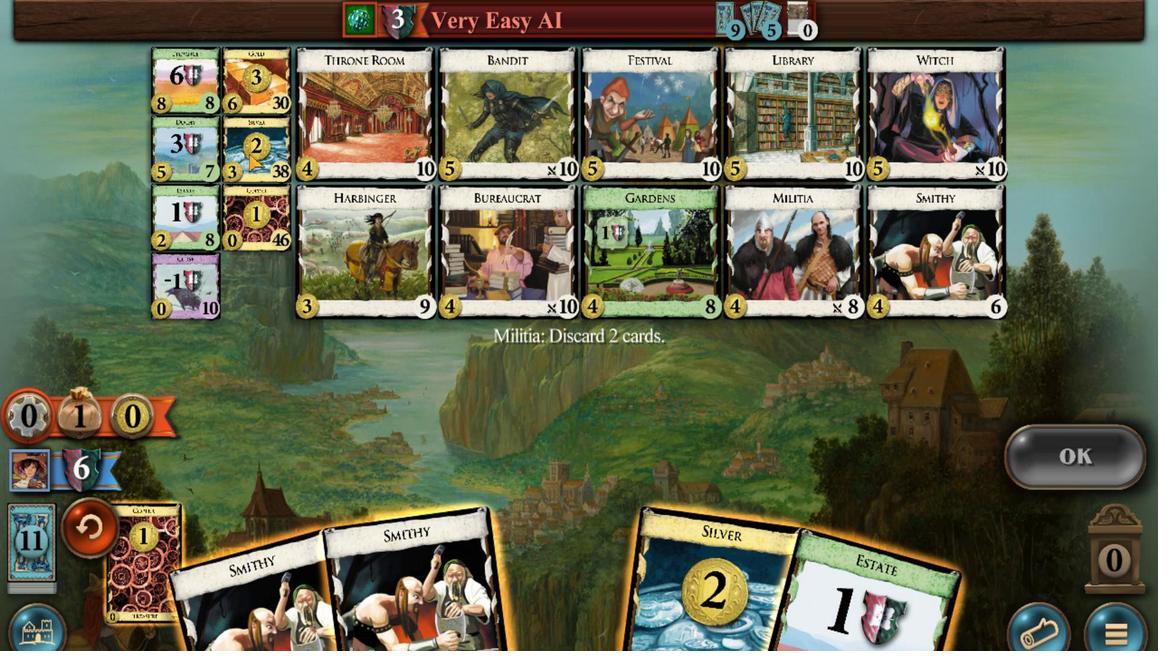 
Action: Mouse scrolled (547, 563) with delta (0, 0)
Screenshot: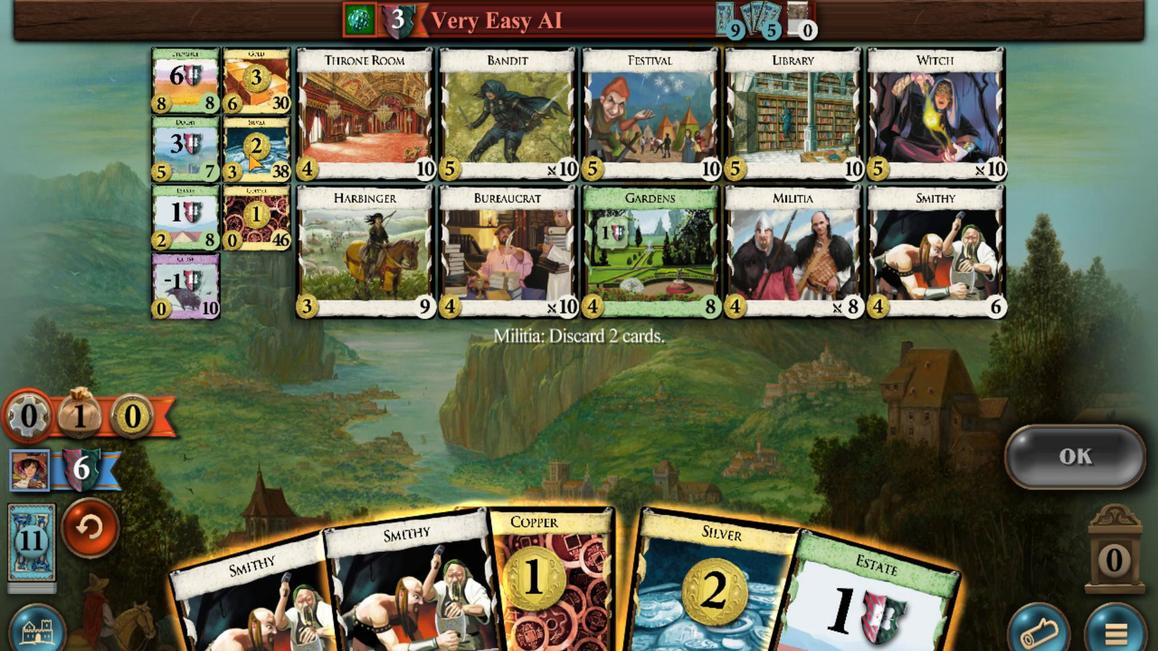 
Action: Mouse scrolled (547, 563) with delta (0, 0)
Screenshot: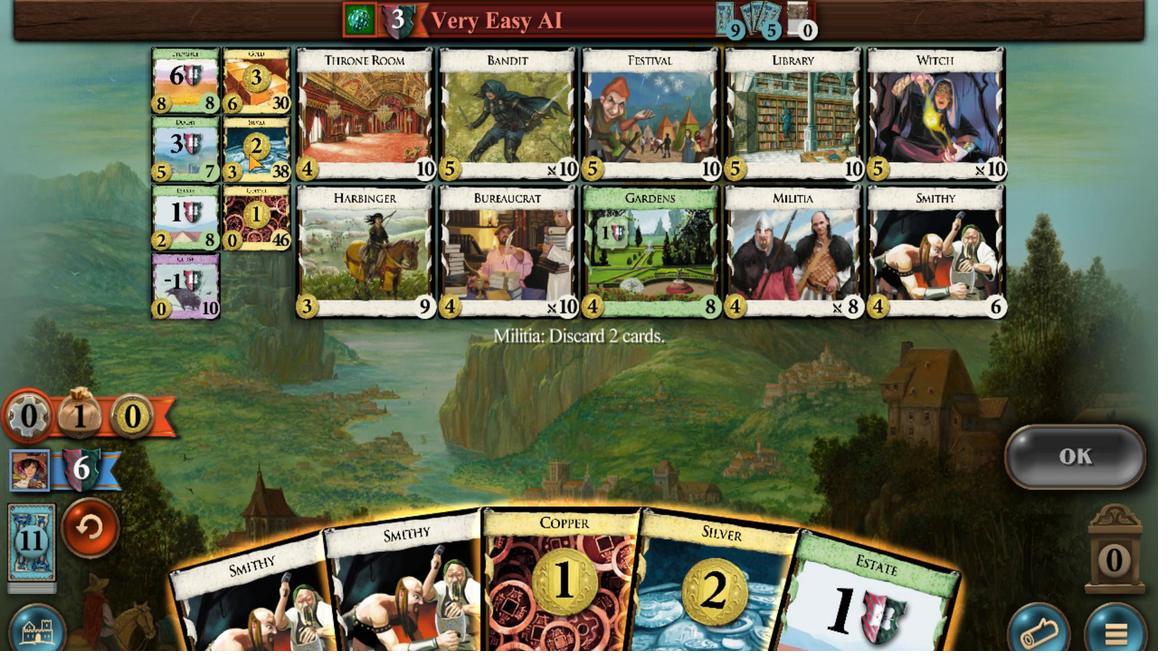 
Action: Mouse scrolled (547, 563) with delta (0, 0)
Screenshot: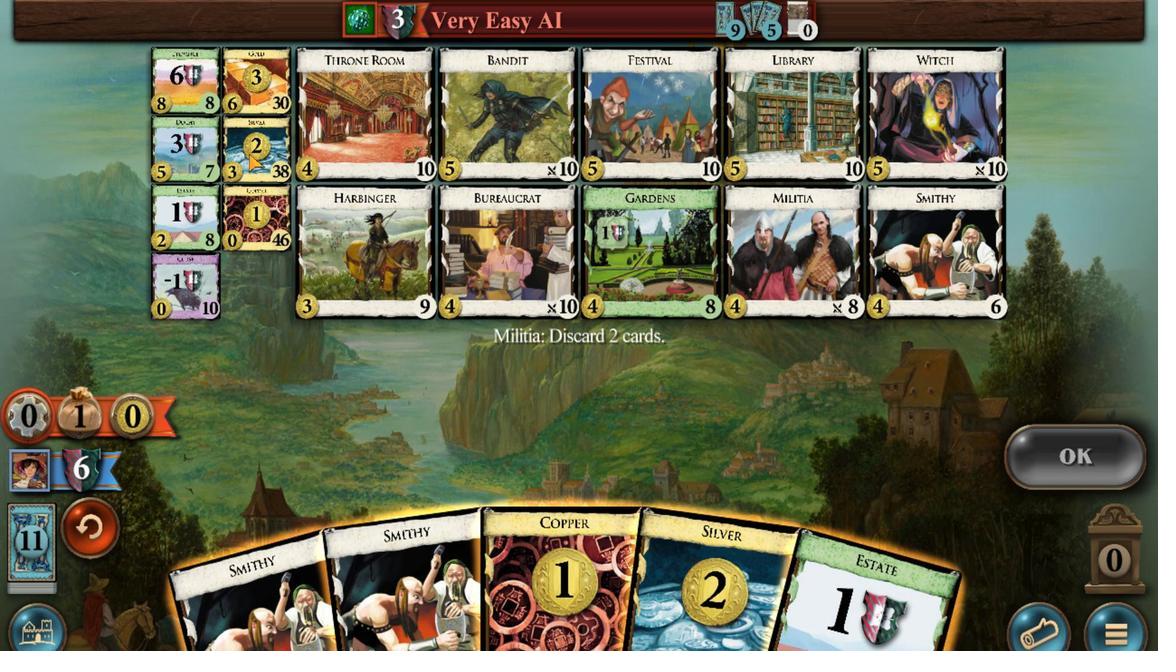 
Action: Mouse scrolled (547, 563) with delta (0, 0)
Screenshot: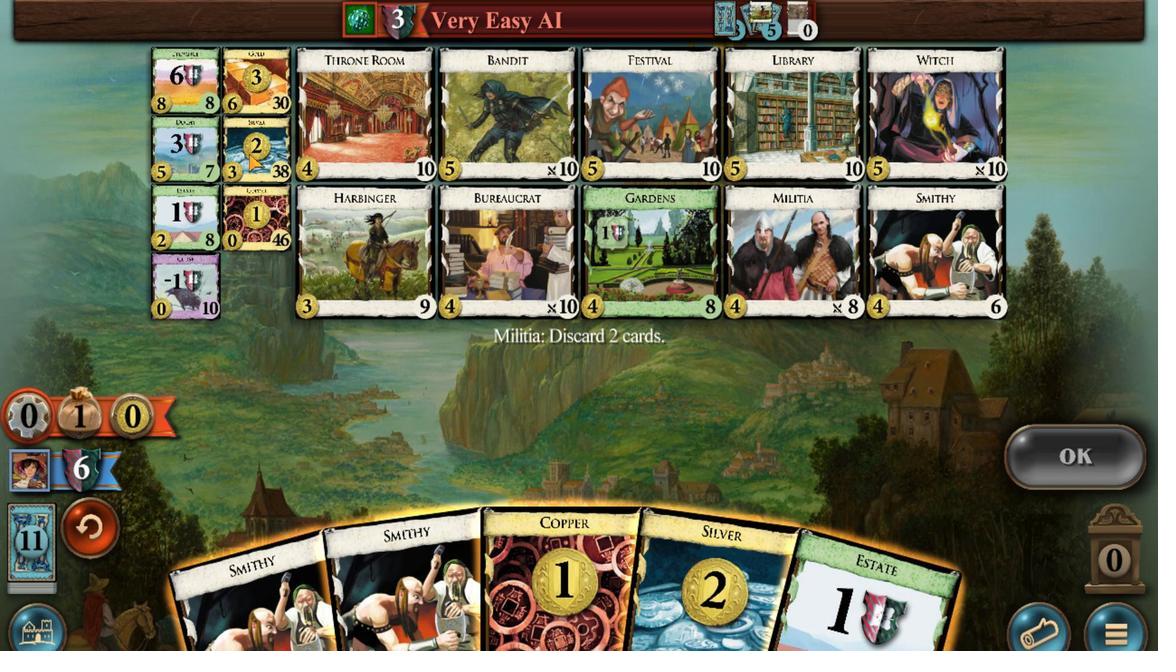 
Action: Mouse moved to (696, 428)
Screenshot: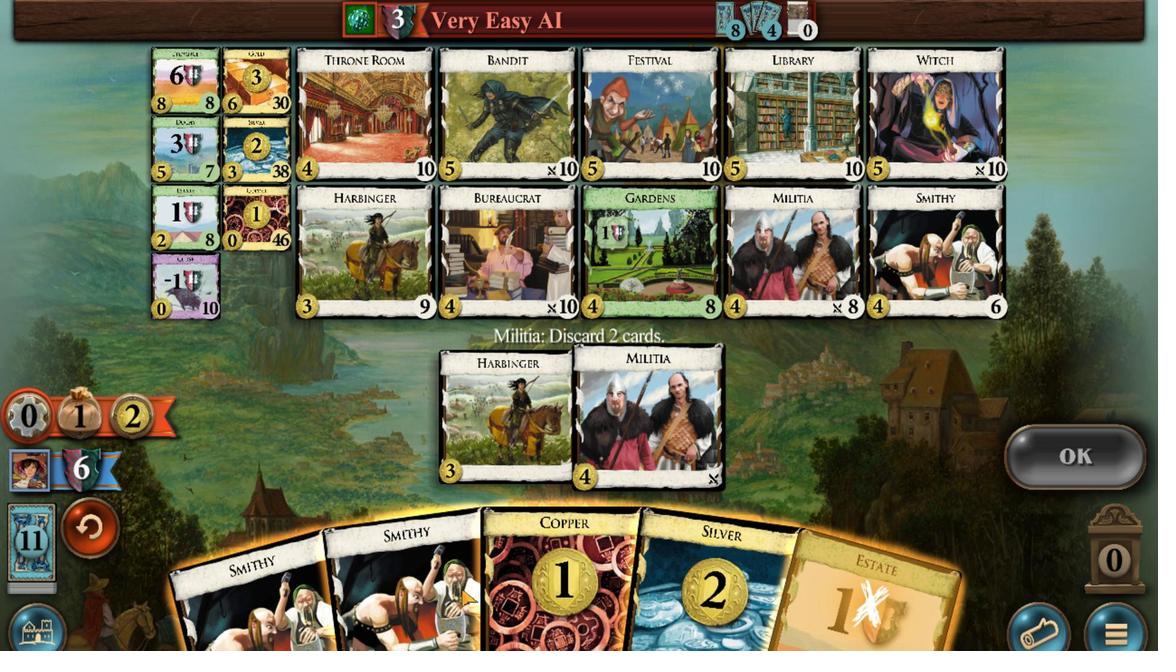 
Action: Mouse scrolled (696, 429) with delta (0, 0)
Screenshot: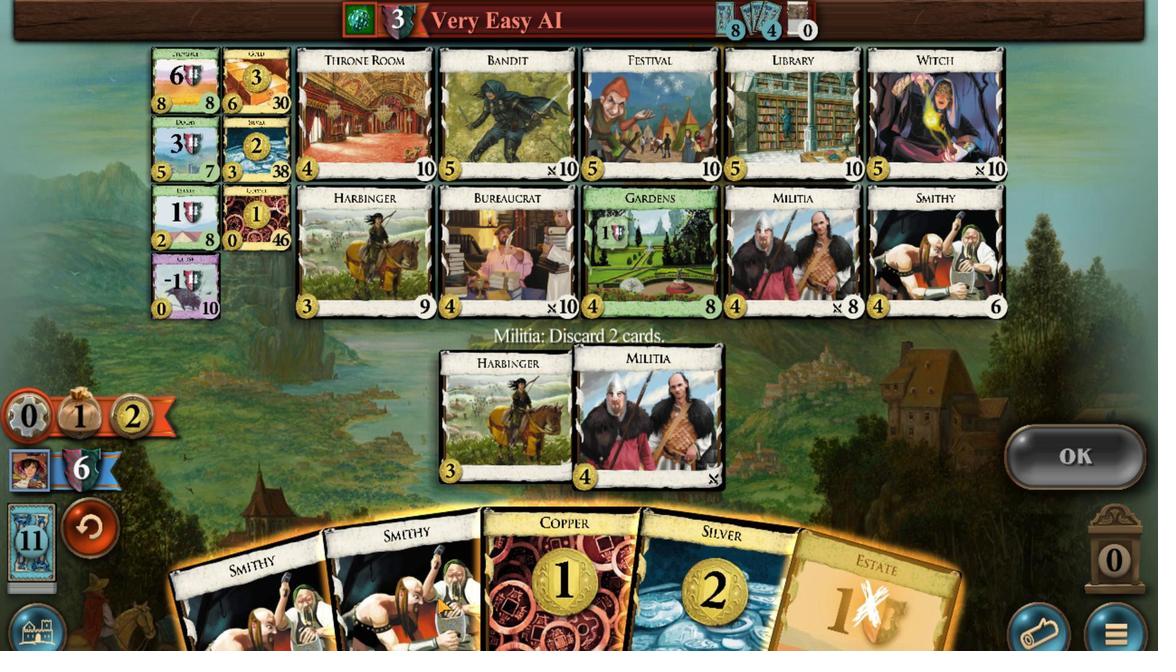 
Action: Mouse moved to (586, 420)
Screenshot: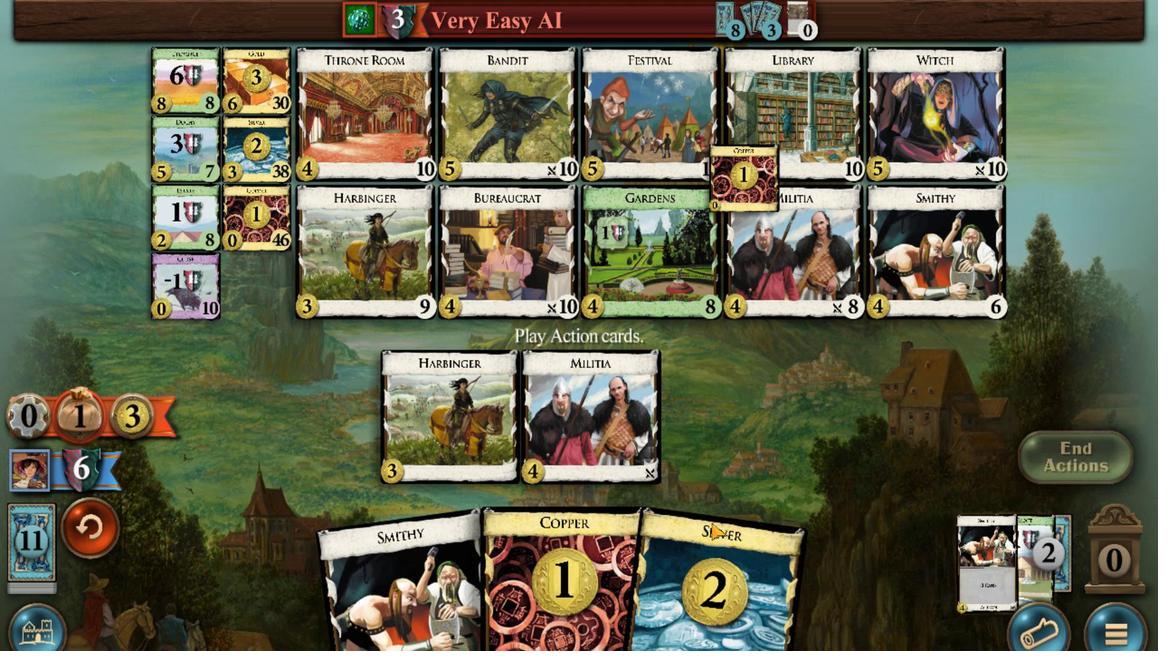 
Action: Mouse scrolled (586, 420) with delta (0, 0)
Screenshot: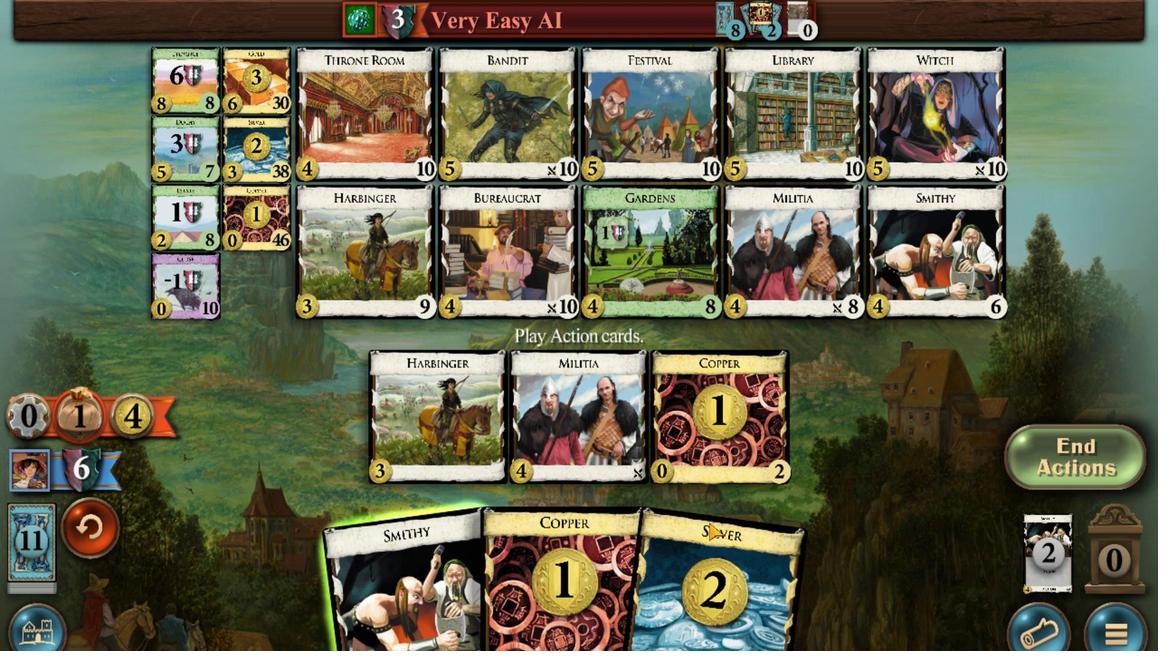
Action: Mouse moved to (764, 461)
Screenshot: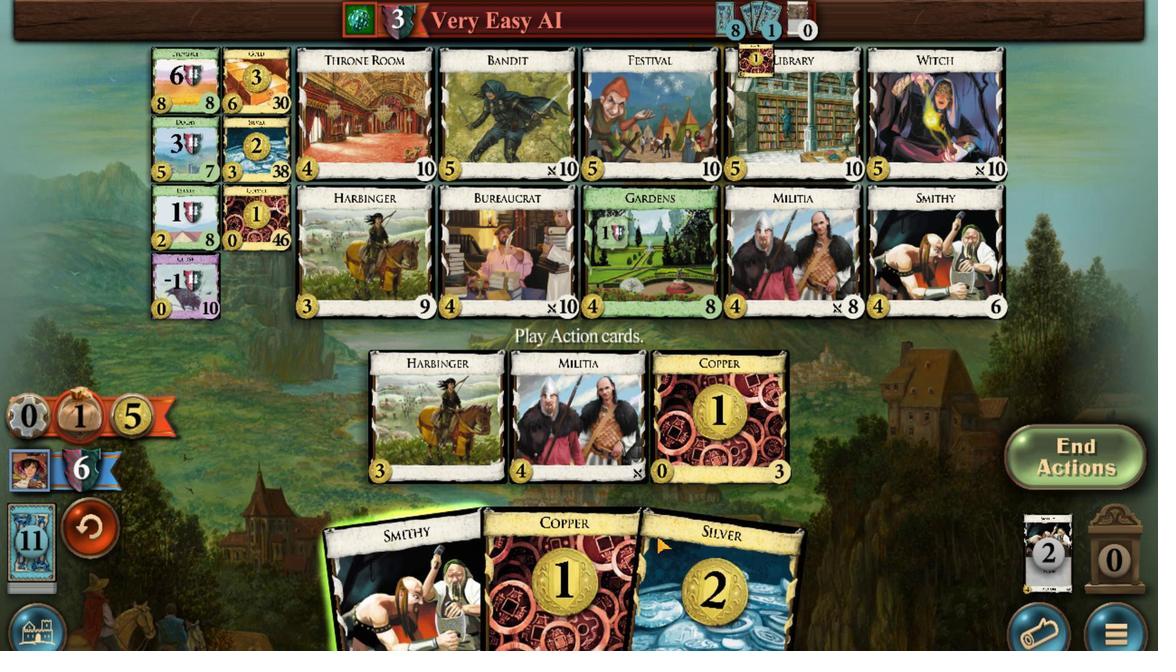 
Action: Mouse pressed left at (764, 461)
Screenshot: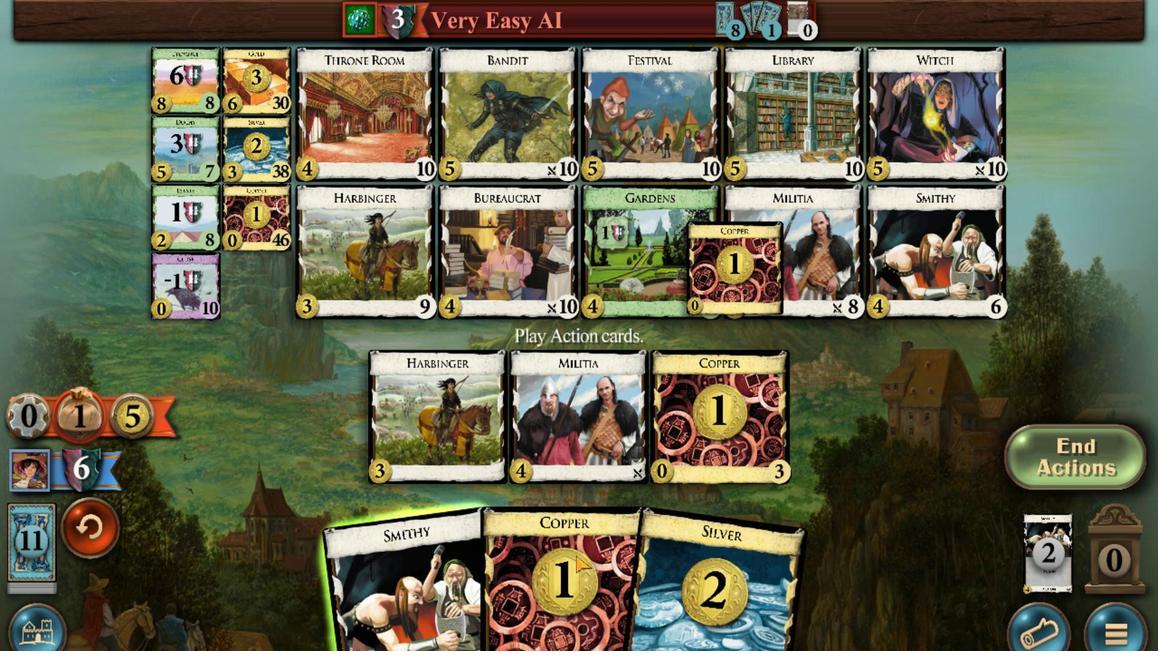 
Action: Mouse moved to (597, 427)
Screenshot: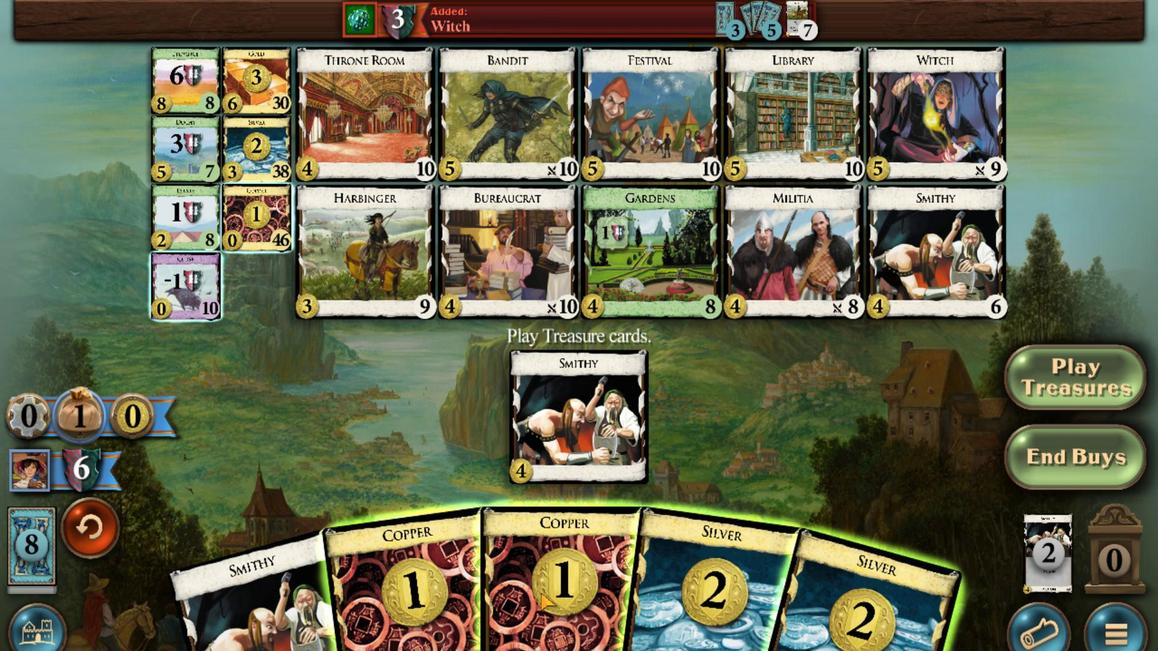
Action: Mouse scrolled (597, 427) with delta (0, 0)
Screenshot: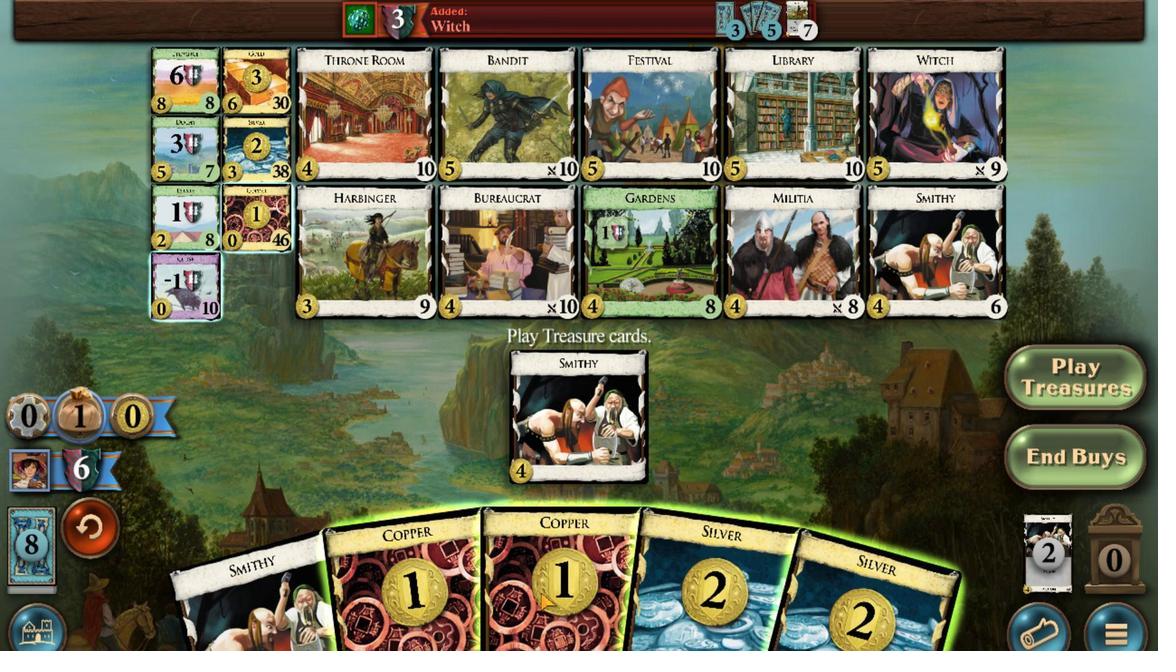 
Action: Mouse moved to (624, 424)
Screenshot: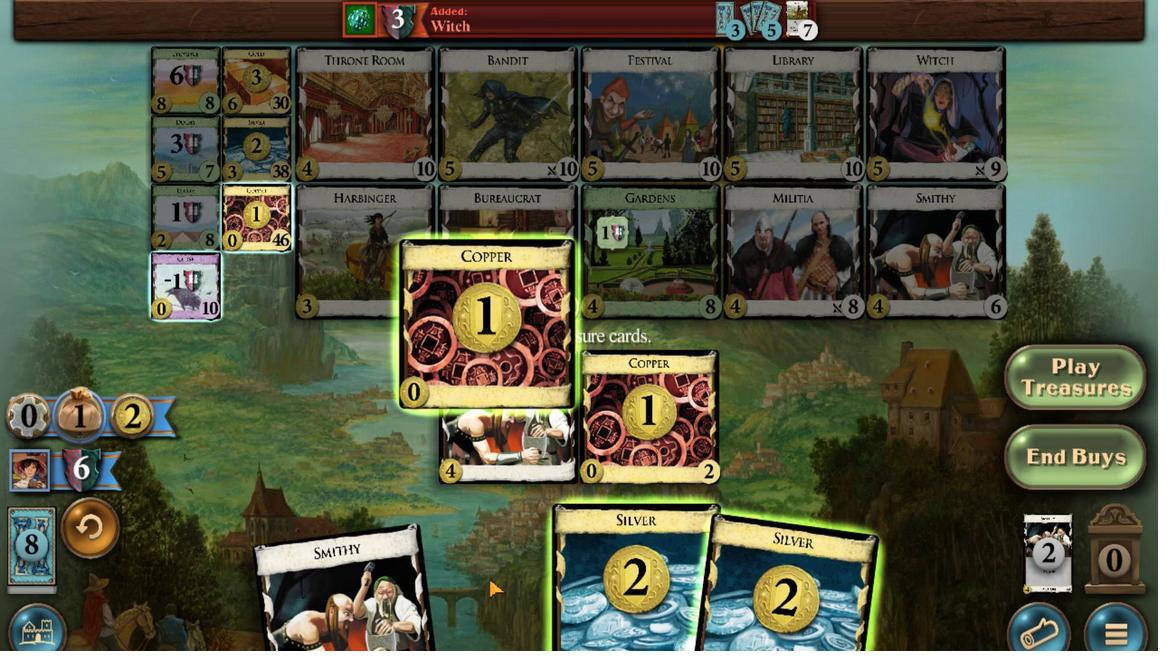 
Action: Mouse scrolled (624, 424) with delta (0, 0)
Screenshot: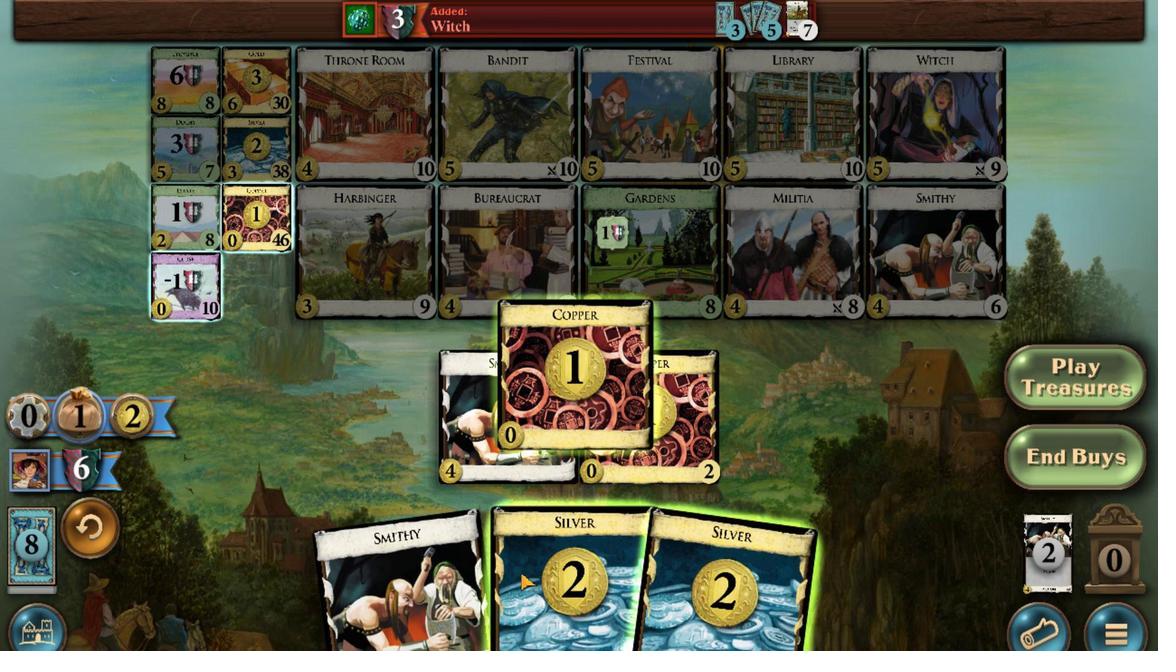 
Action: Mouse moved to (608, 424)
Screenshot: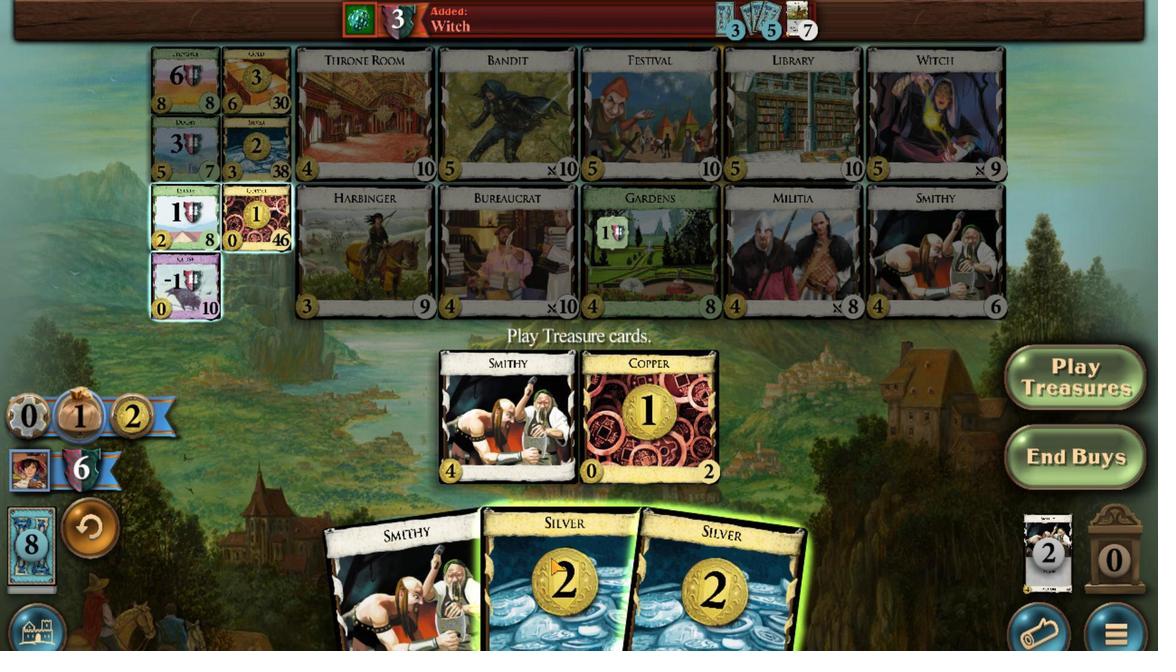 
Action: Mouse scrolled (608, 425) with delta (0, 0)
Screenshot: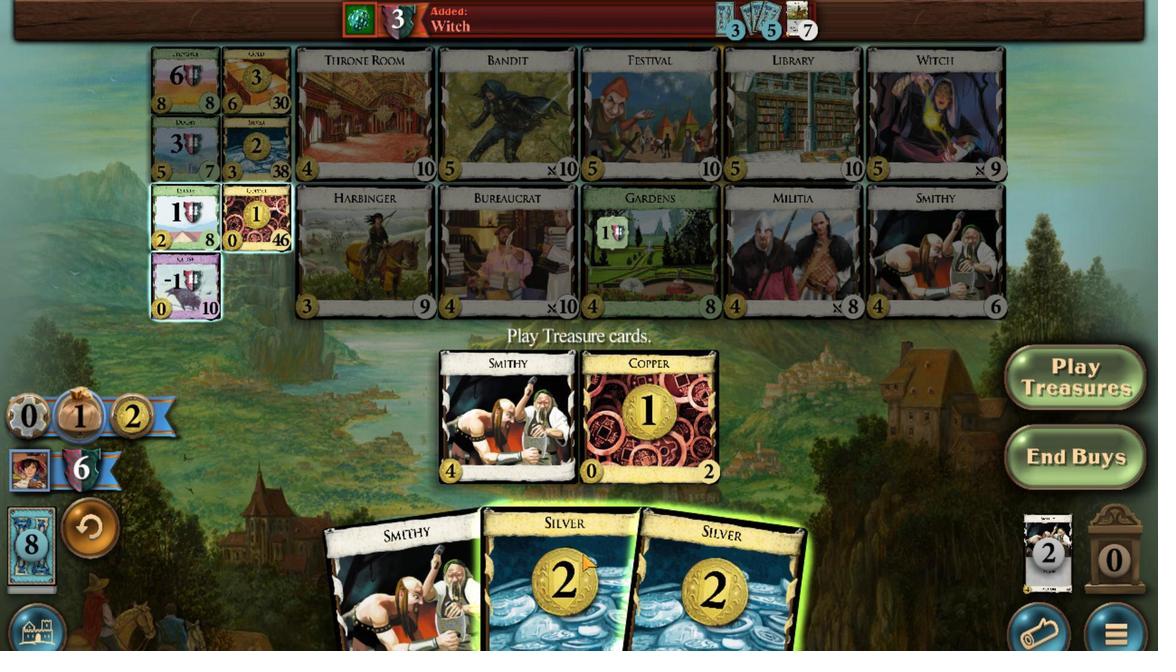 
Action: Mouse moved to (632, 433)
Screenshot: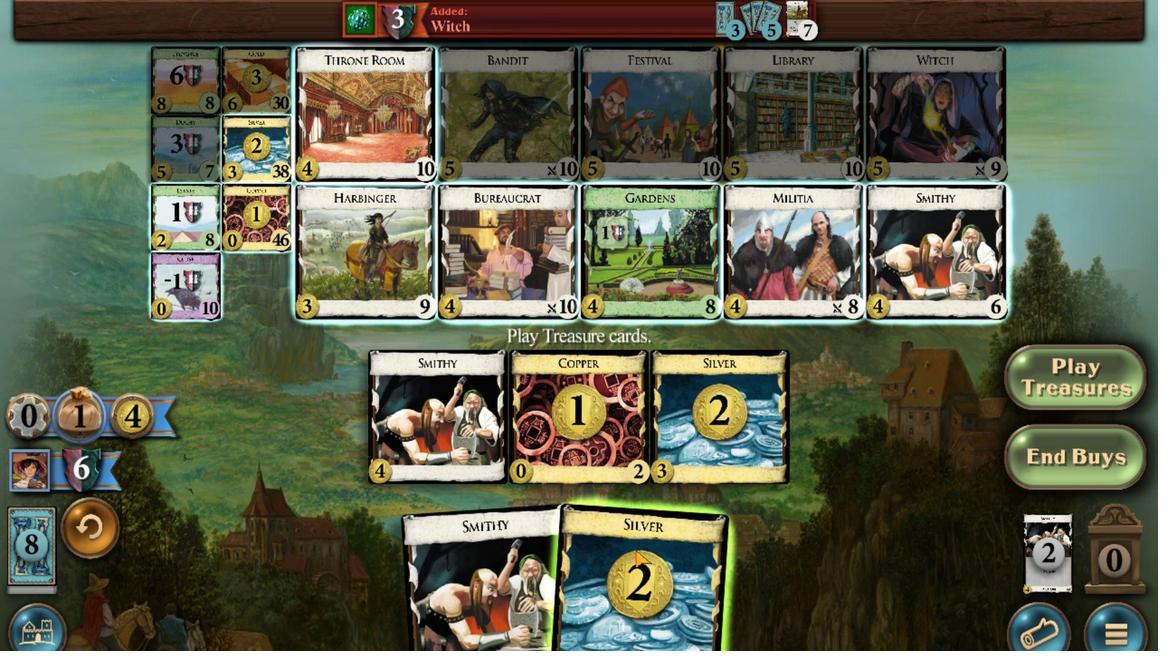 
Action: Mouse scrolled (632, 433) with delta (0, 0)
Screenshot: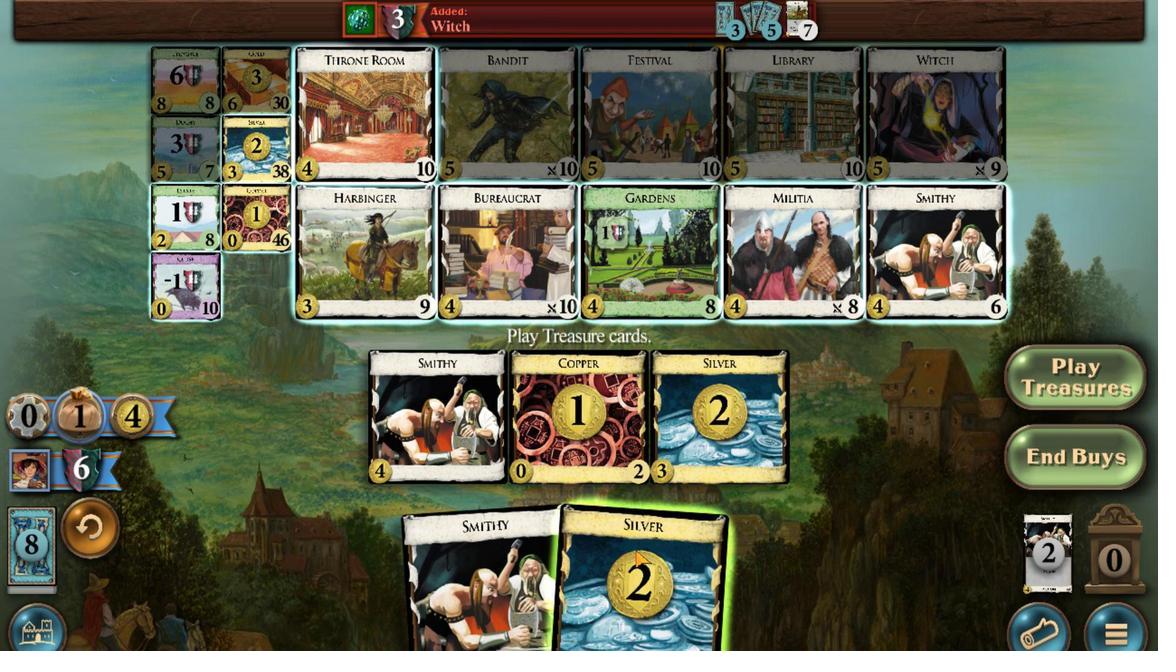 
Action: Mouse moved to (645, 434)
Screenshot: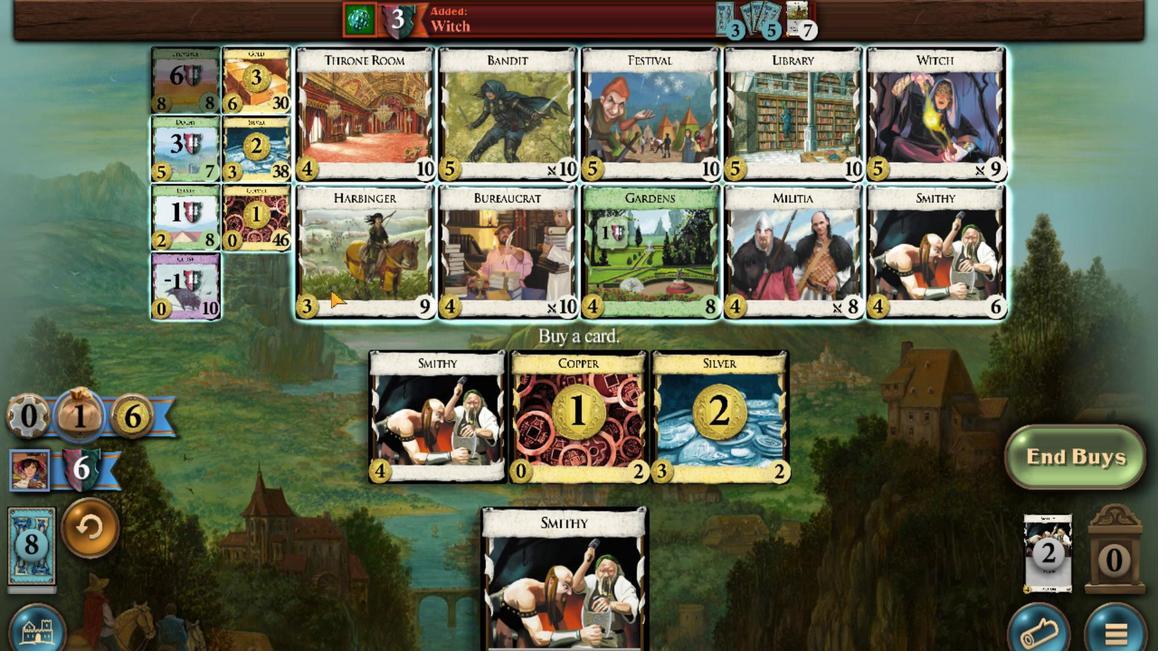 
Action: Mouse scrolled (645, 434) with delta (0, 0)
Screenshot: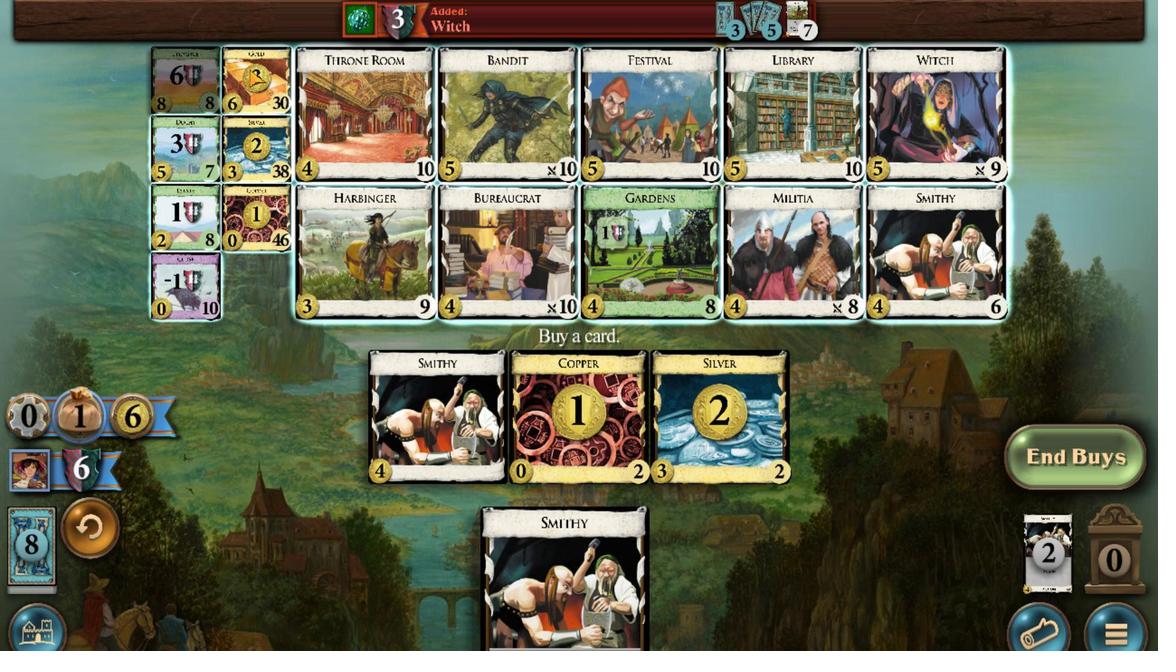 
Action: Mouse moved to (547, 591)
Screenshot: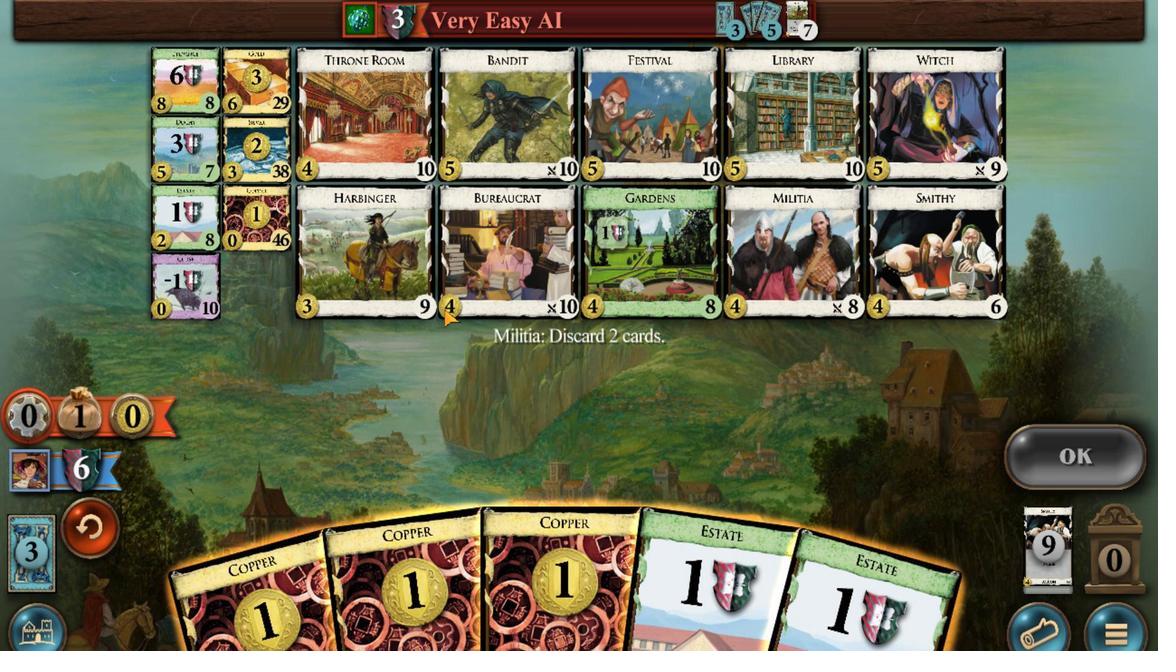 
Action: Mouse scrolled (547, 591) with delta (0, 0)
Screenshot: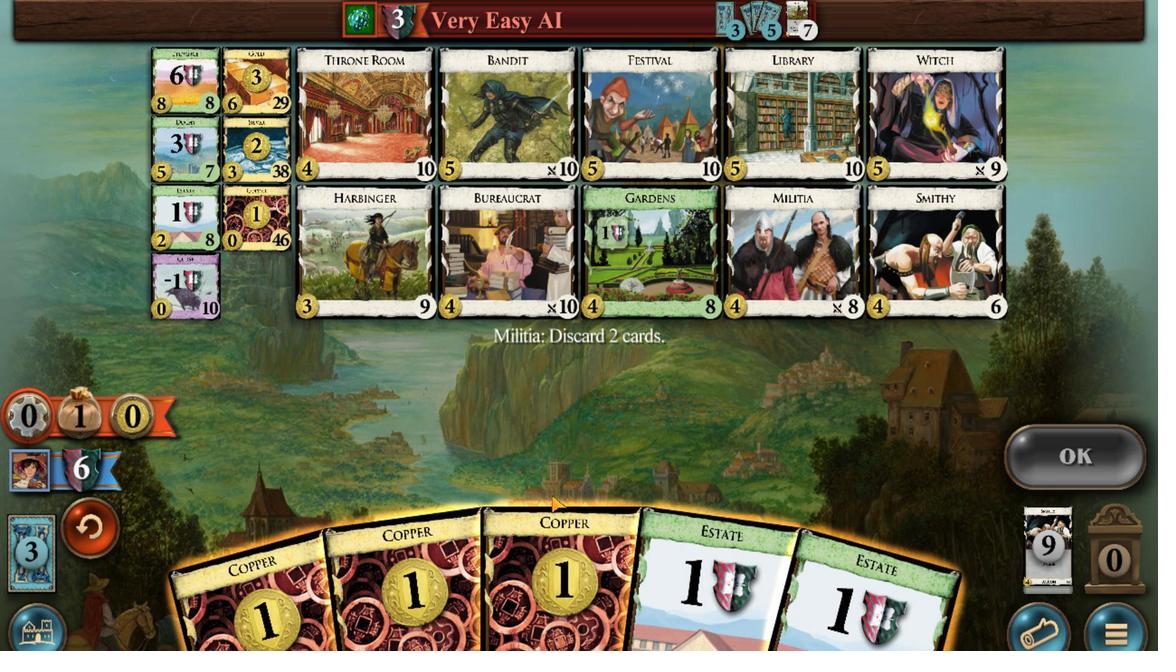 
Action: Mouse scrolled (547, 591) with delta (0, 0)
Screenshot: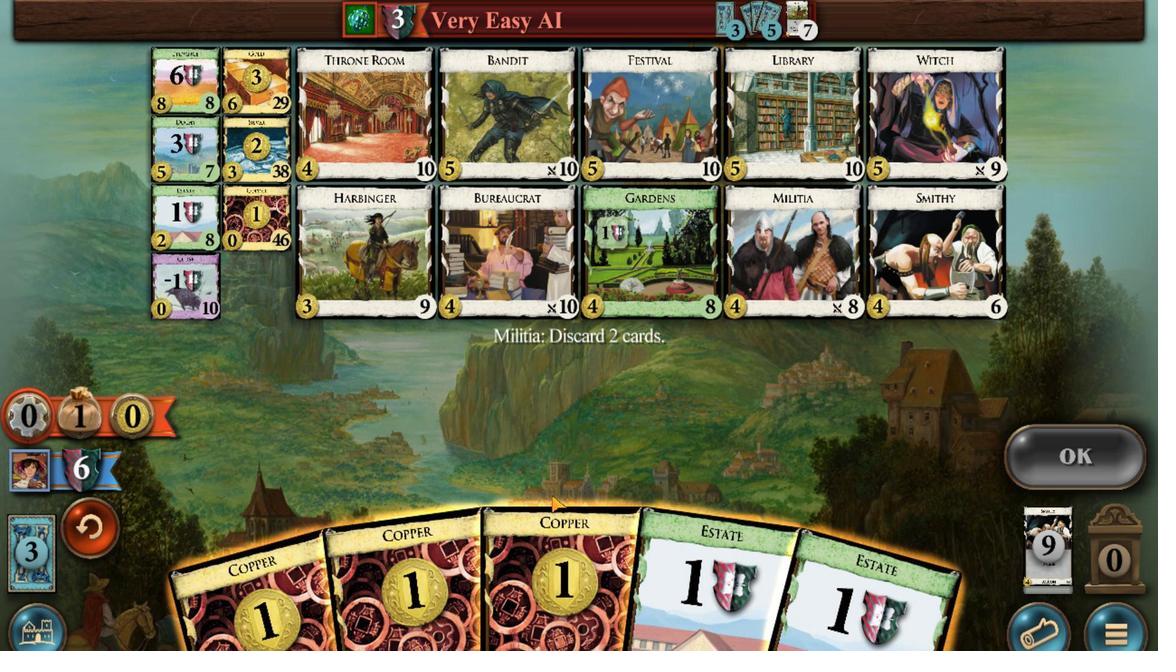 
Action: Mouse scrolled (547, 591) with delta (0, 0)
Screenshot: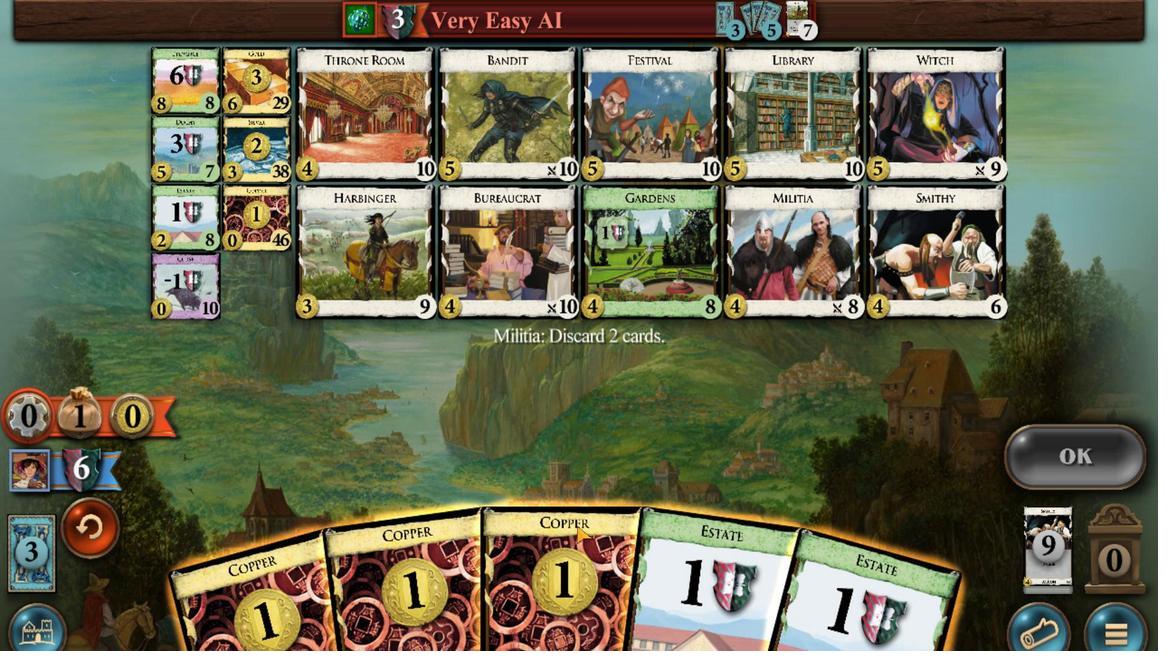 
Action: Mouse scrolled (547, 591) with delta (0, 0)
Screenshot: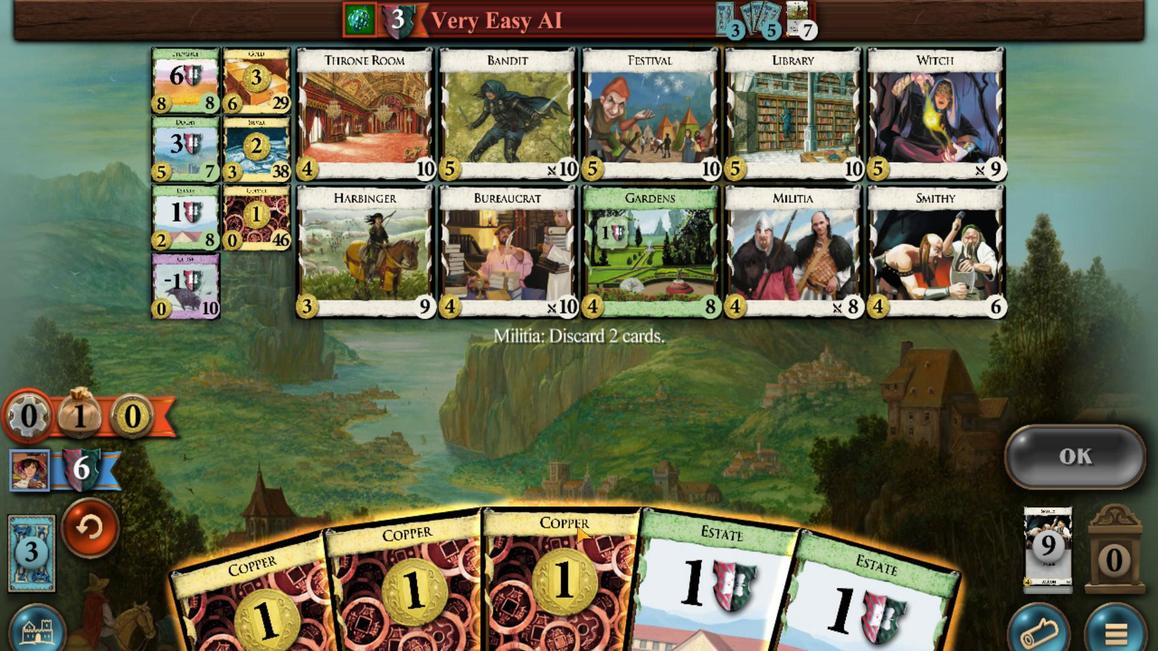 
Action: Mouse scrolled (547, 591) with delta (0, 0)
Screenshot: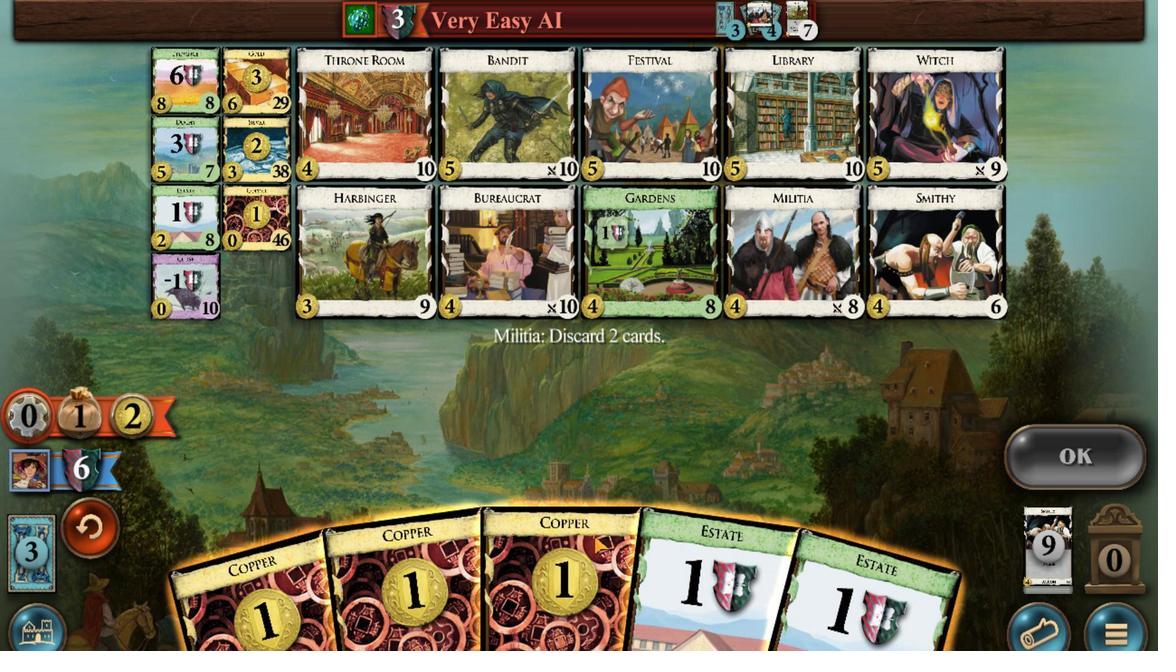 
Action: Mouse moved to (676, 425)
Screenshot: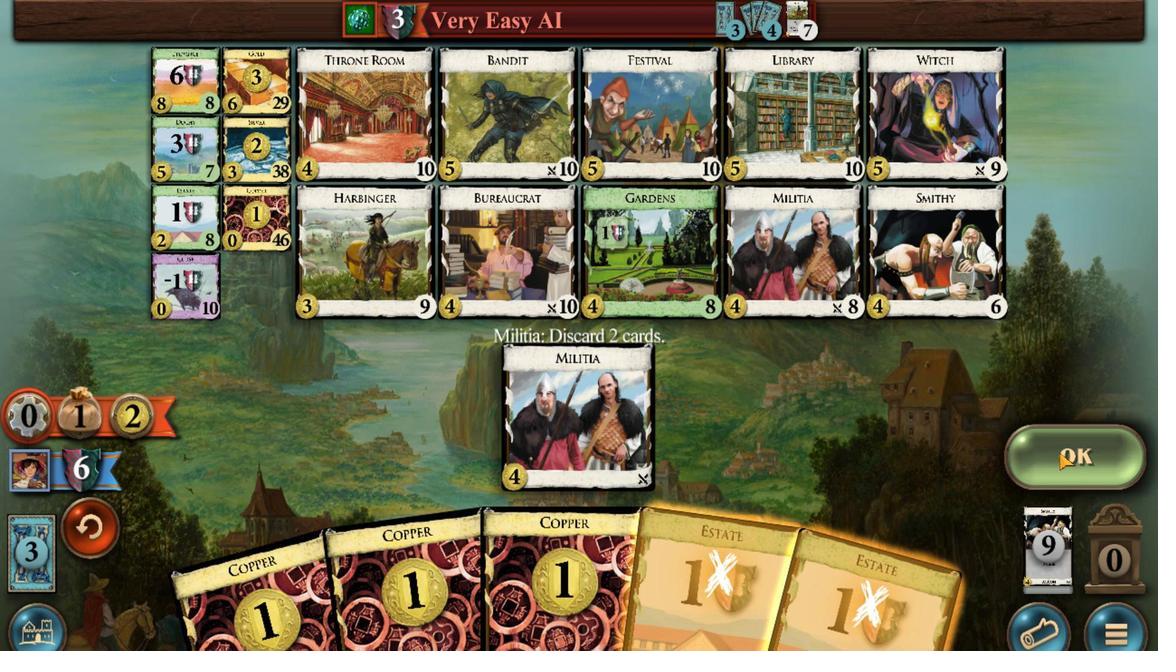 
Action: Mouse scrolled (676, 425) with delta (0, 0)
Screenshot: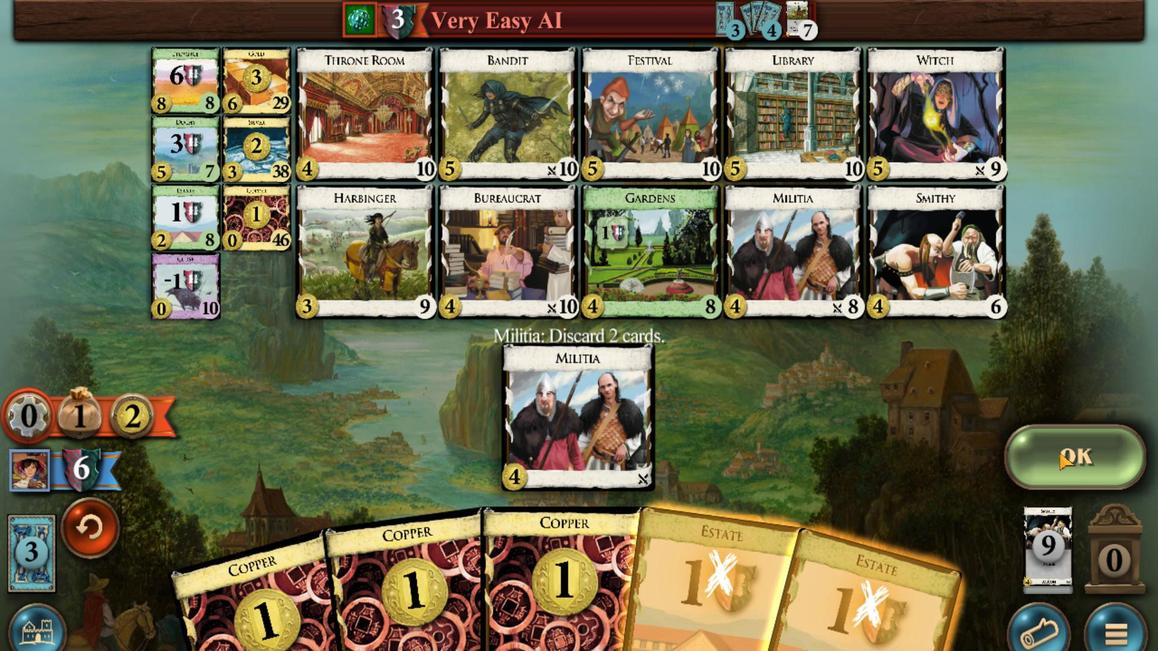 
Action: Mouse moved to (695, 425)
Screenshot: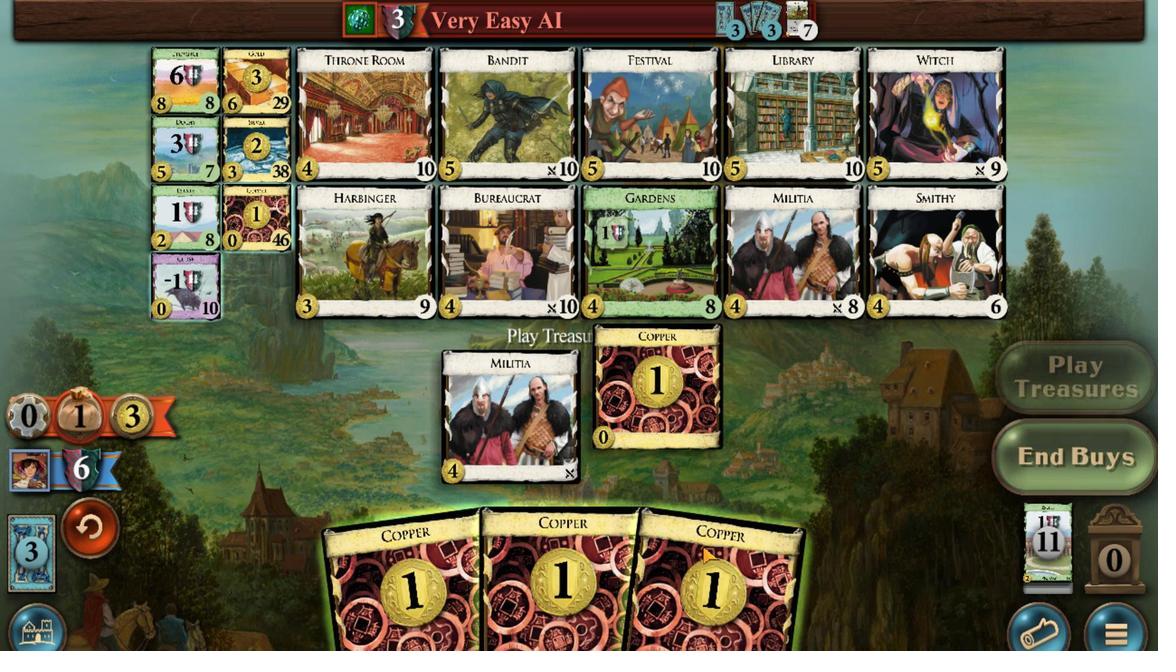 
Action: Mouse scrolled (695, 425) with delta (0, 0)
Screenshot: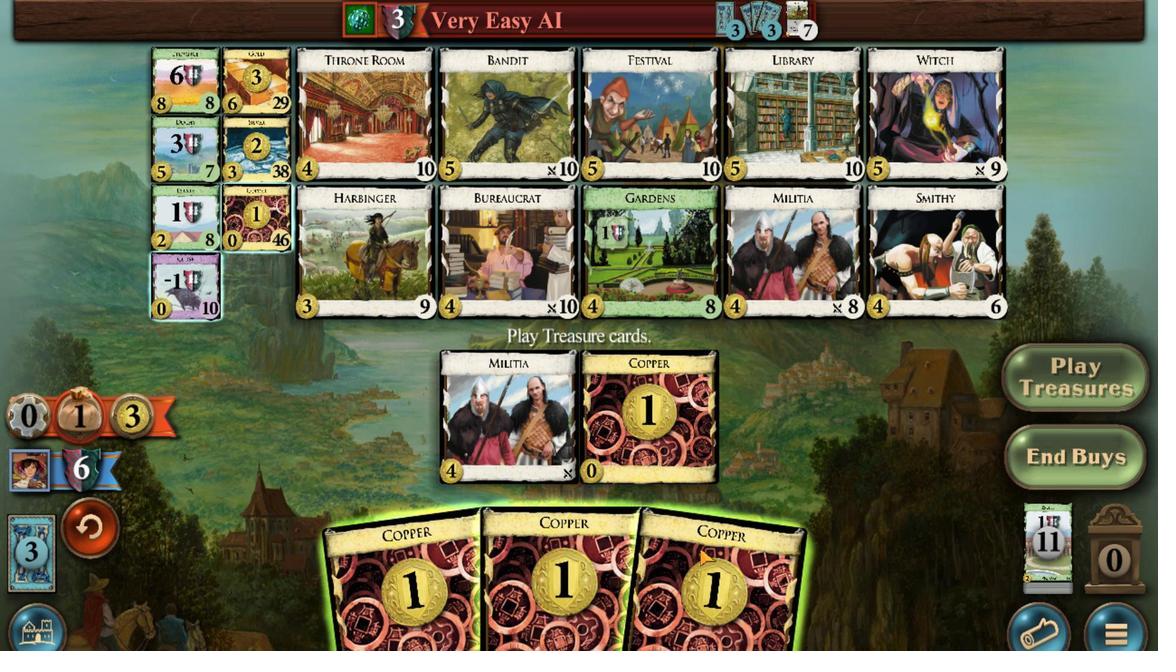 
Action: Mouse moved to (753, 466)
Screenshot: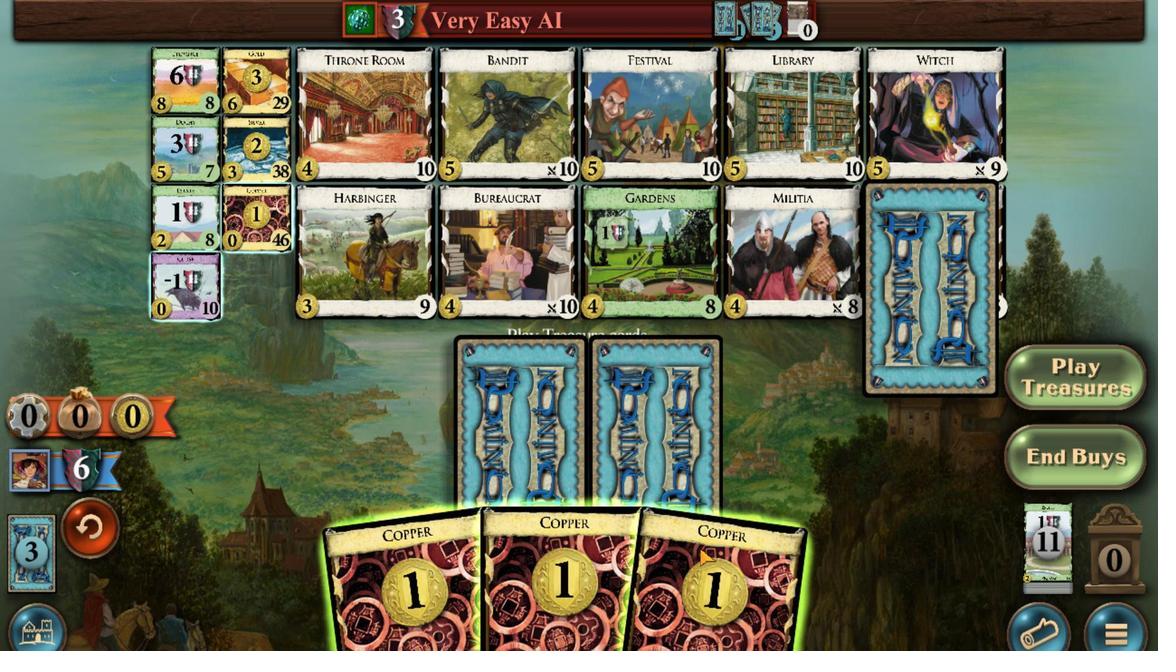 
Action: Mouse pressed left at (753, 466)
Screenshot: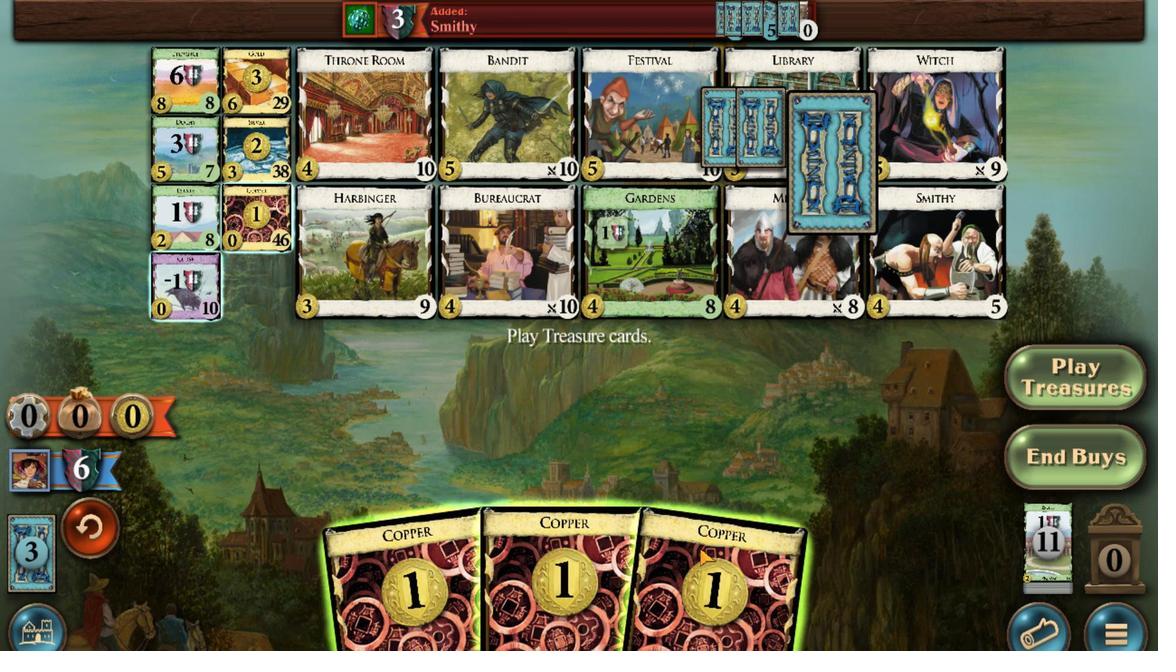 
Action: Mouse moved to (662, 434)
Screenshot: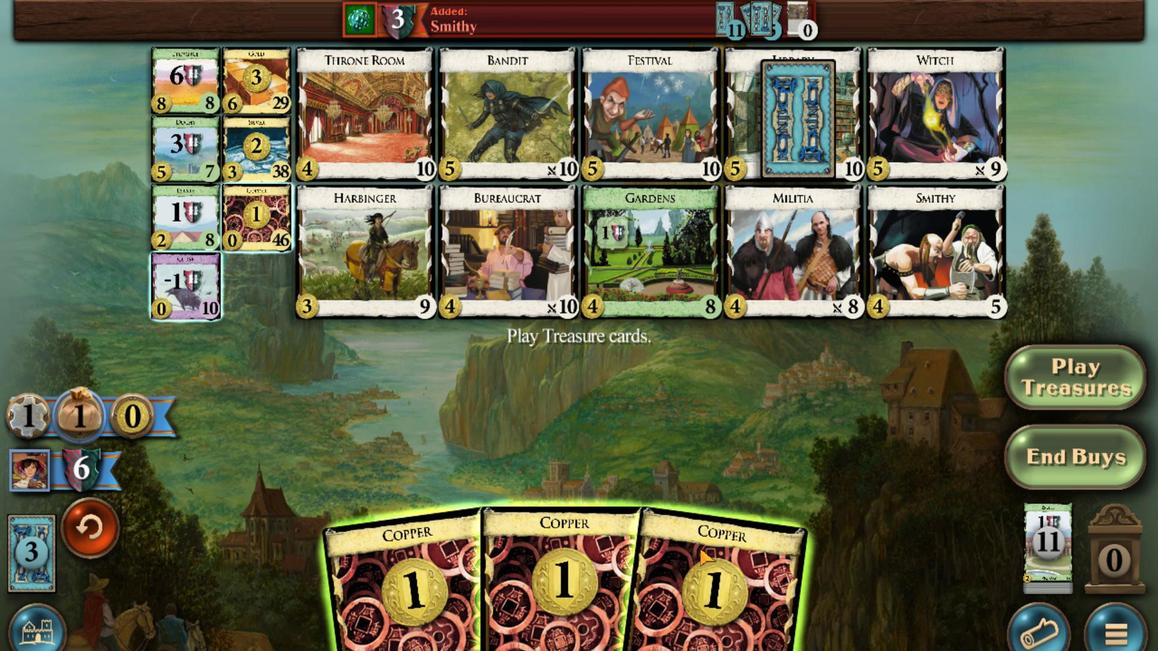
Action: Mouse scrolled (662, 435) with delta (0, 0)
Screenshot: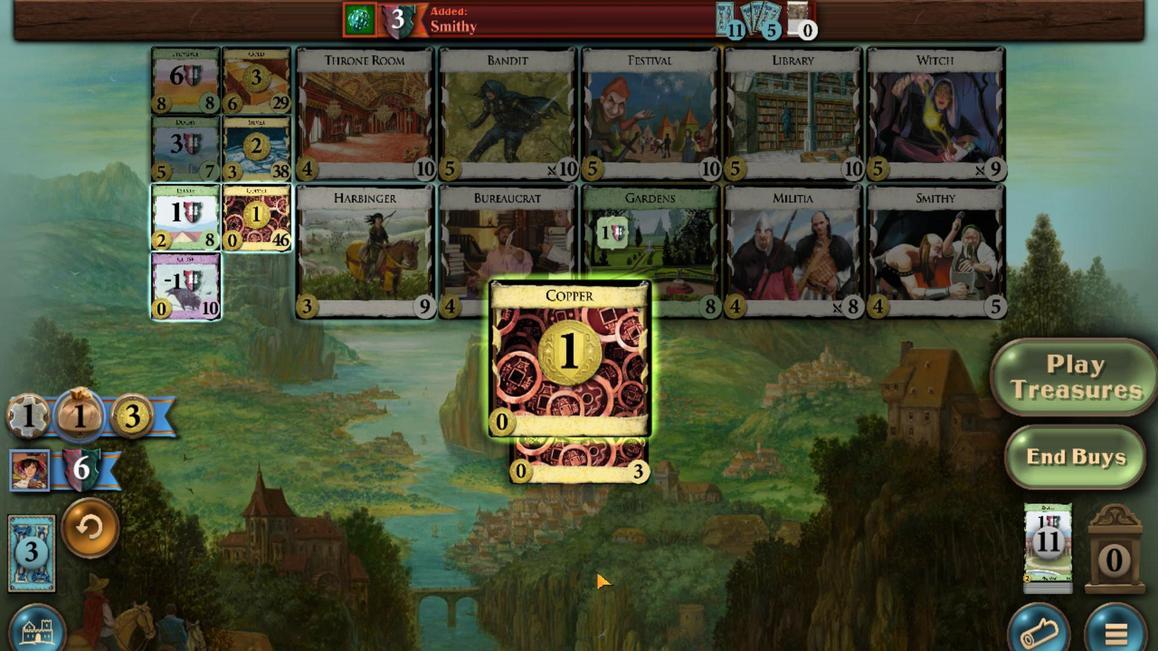 
Action: Mouse moved to (650, 434)
Screenshot: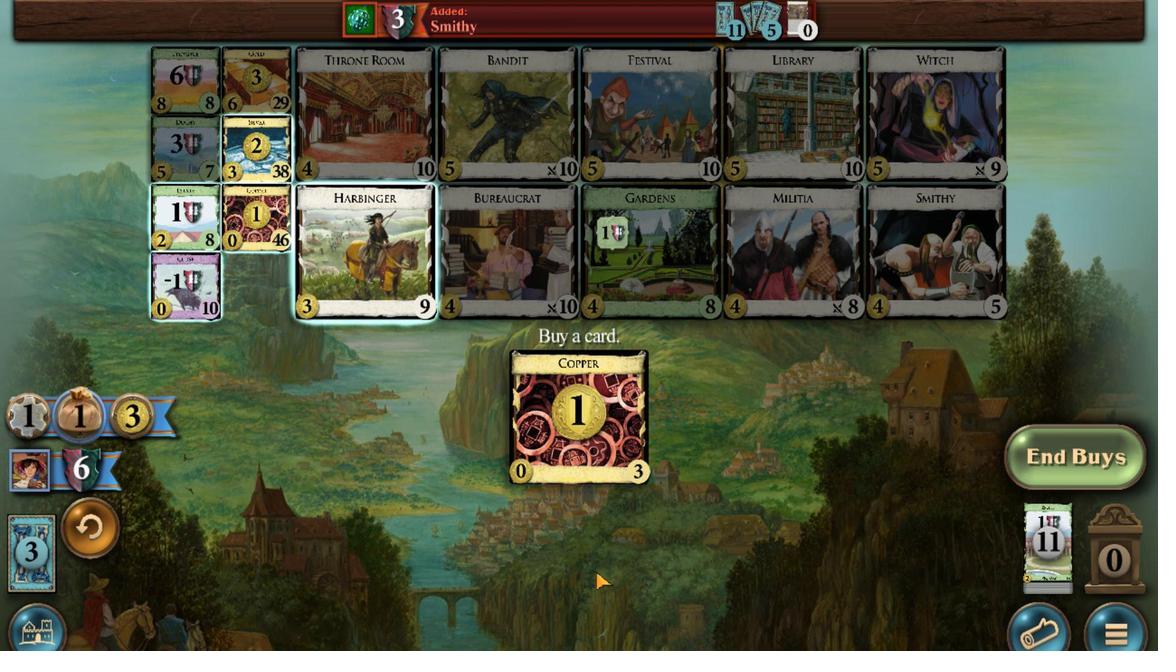 
Action: Mouse scrolled (650, 434) with delta (0, 0)
Screenshot: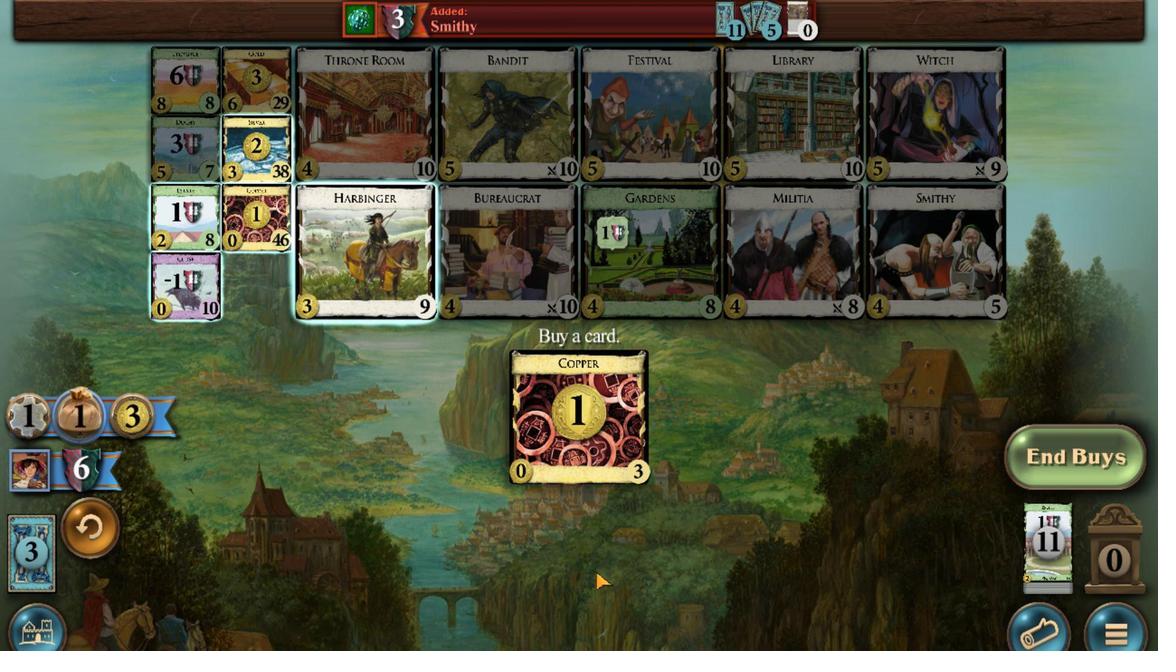 
Action: Mouse moved to (635, 427)
Screenshot: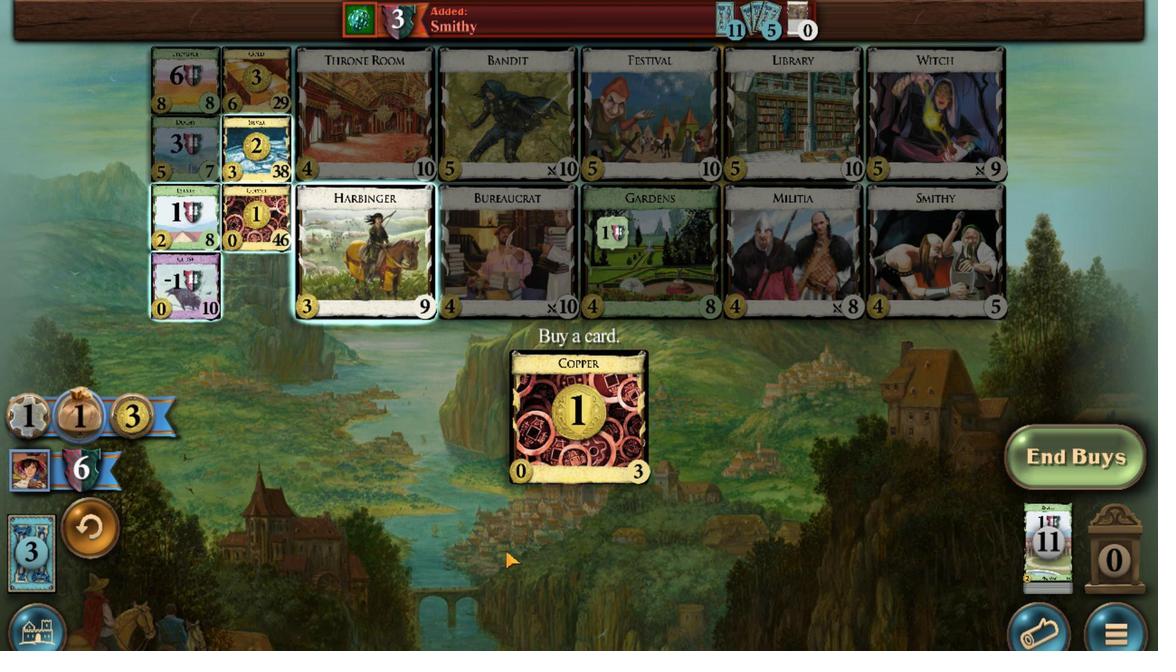 
Action: Mouse scrolled (635, 427) with delta (0, 0)
Screenshot: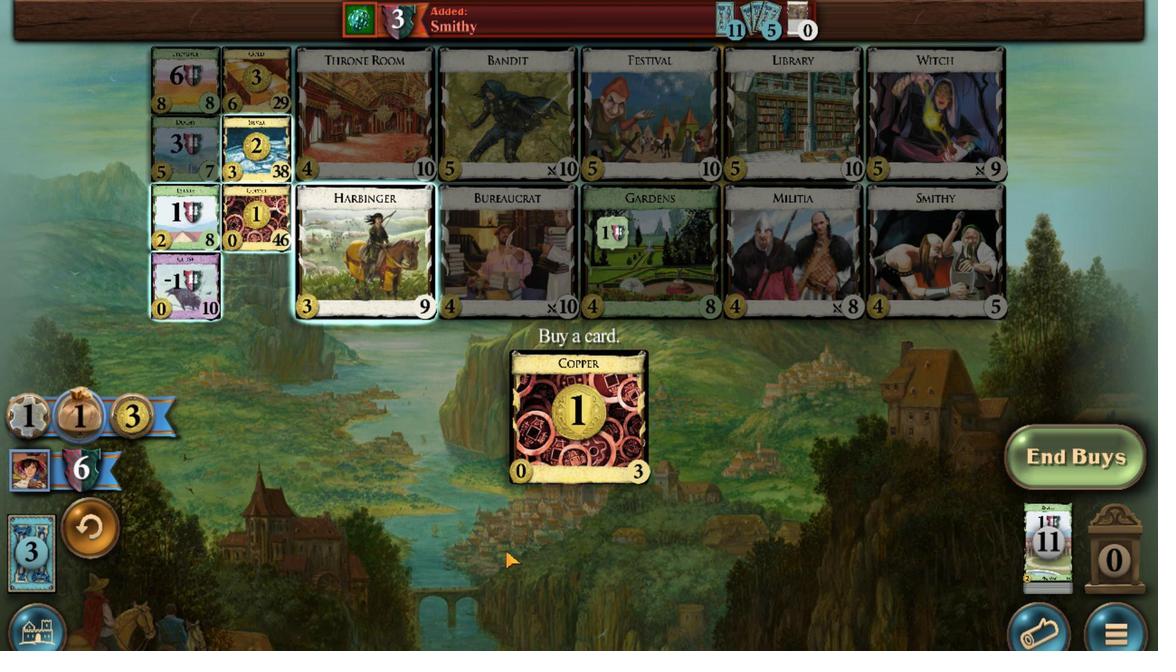 
Action: Mouse scrolled (635, 427) with delta (0, 0)
Screenshot: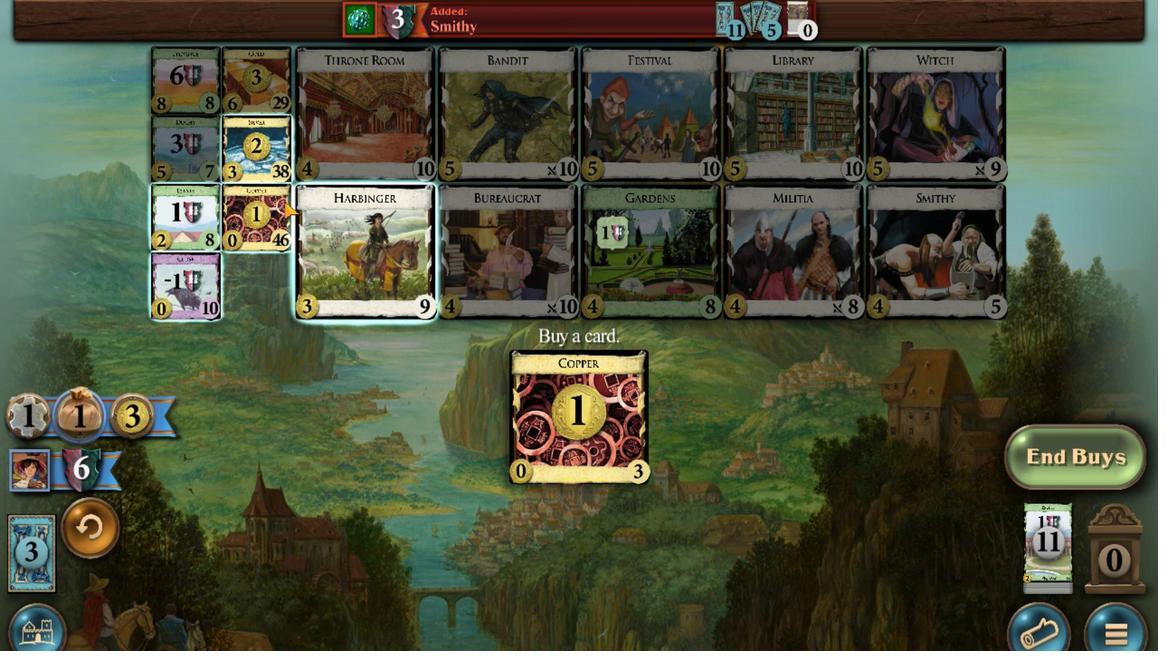 
Action: Mouse moved to (548, 562)
Screenshot: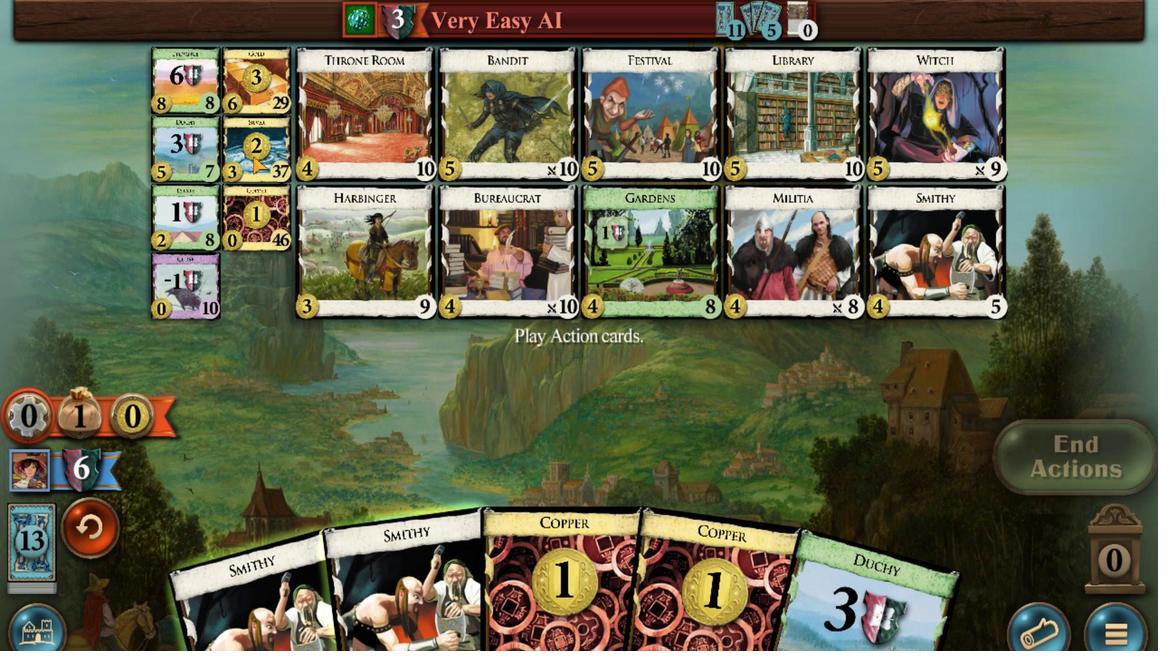 
Action: Mouse scrolled (548, 562) with delta (0, 0)
Screenshot: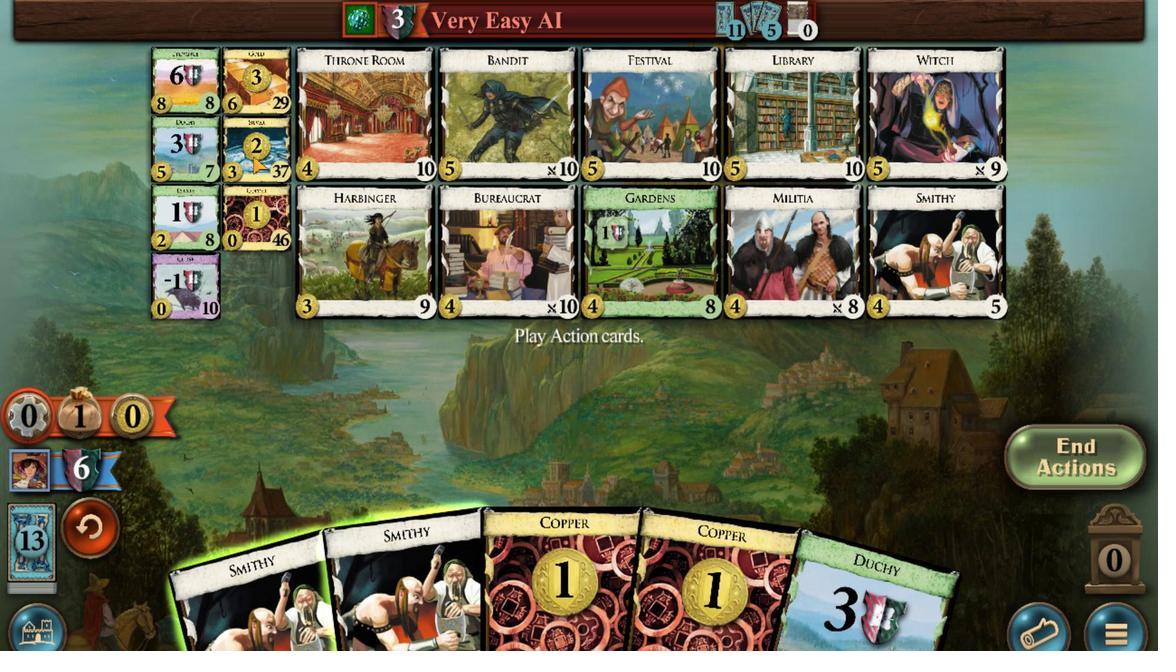
Action: Mouse scrolled (548, 562) with delta (0, 0)
Screenshot: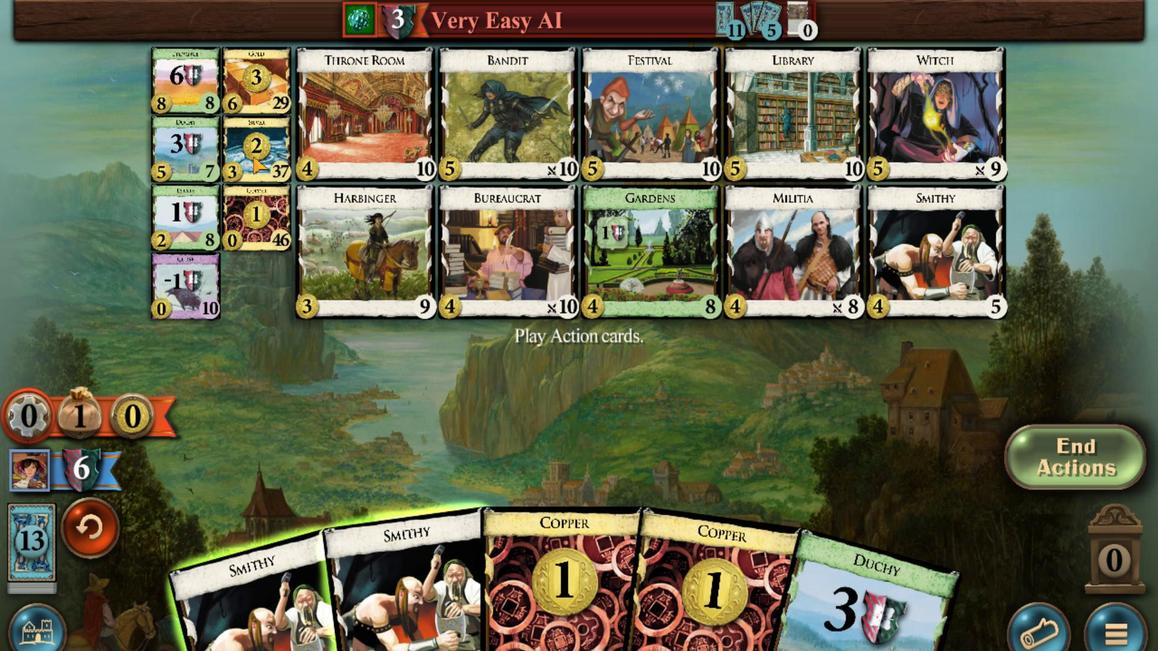 
Action: Mouse scrolled (548, 562) with delta (0, 0)
Screenshot: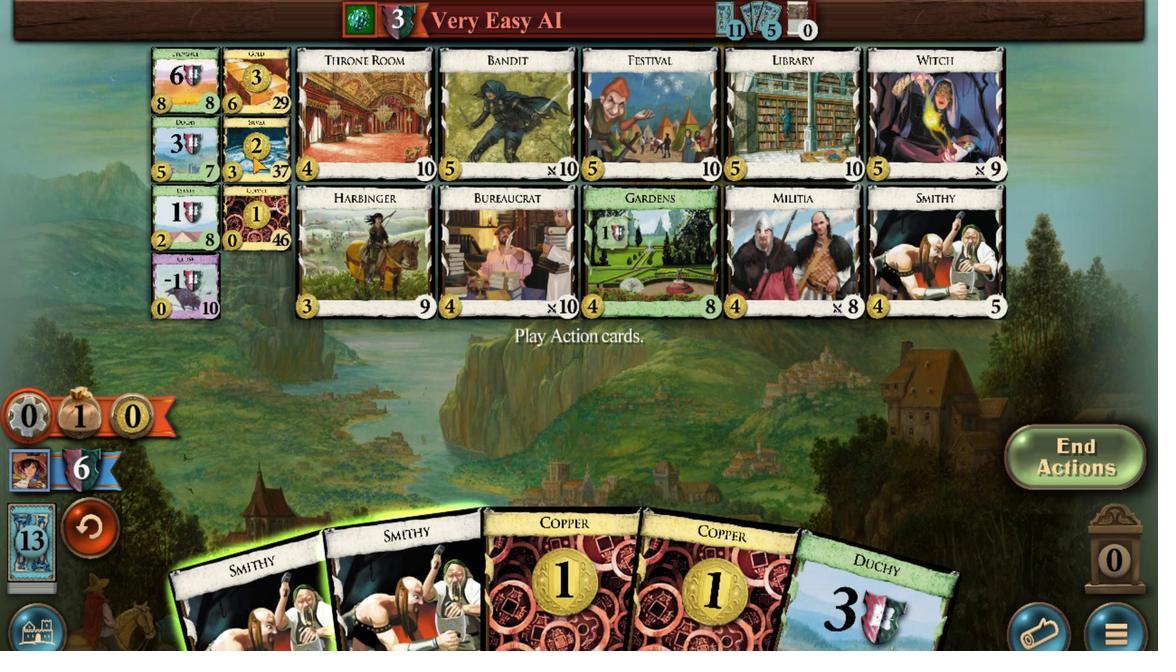 
Action: Mouse scrolled (548, 562) with delta (0, 0)
Screenshot: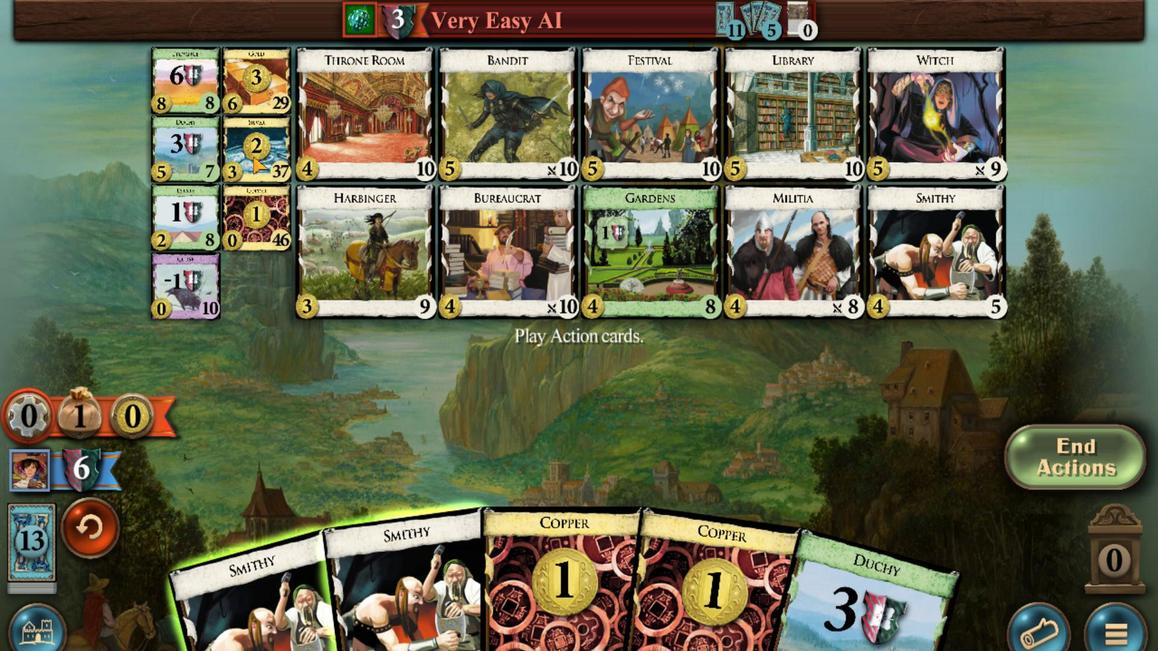 
Action: Mouse scrolled (548, 562) with delta (0, 0)
Screenshot: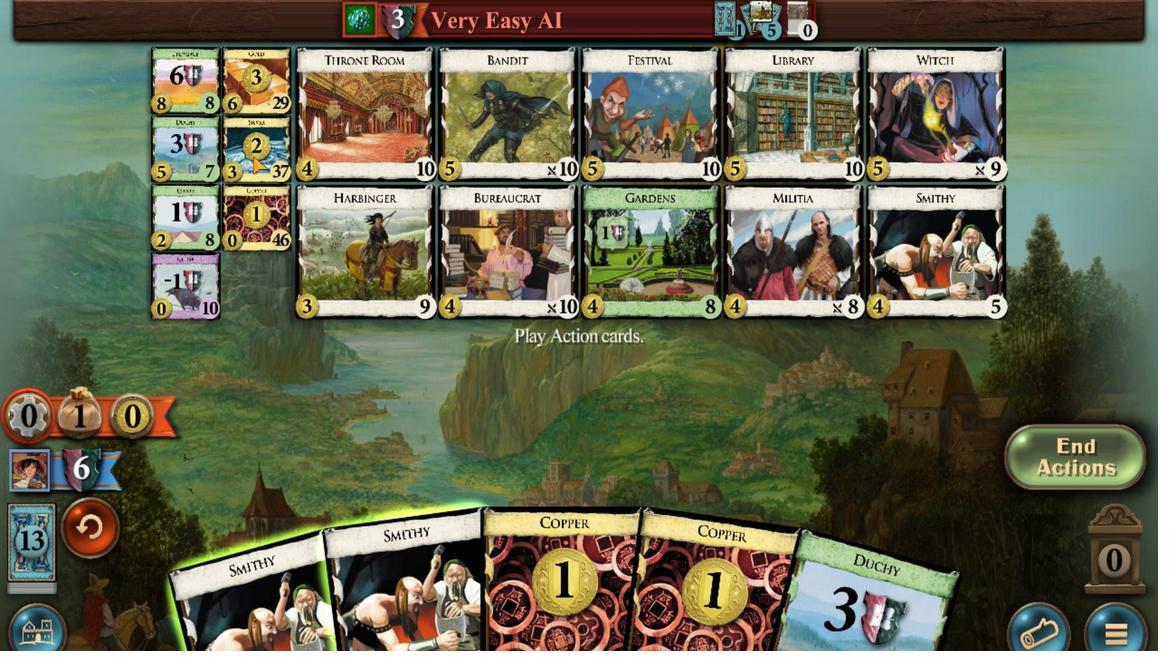 
Action: Mouse moved to (587, 426)
Screenshot: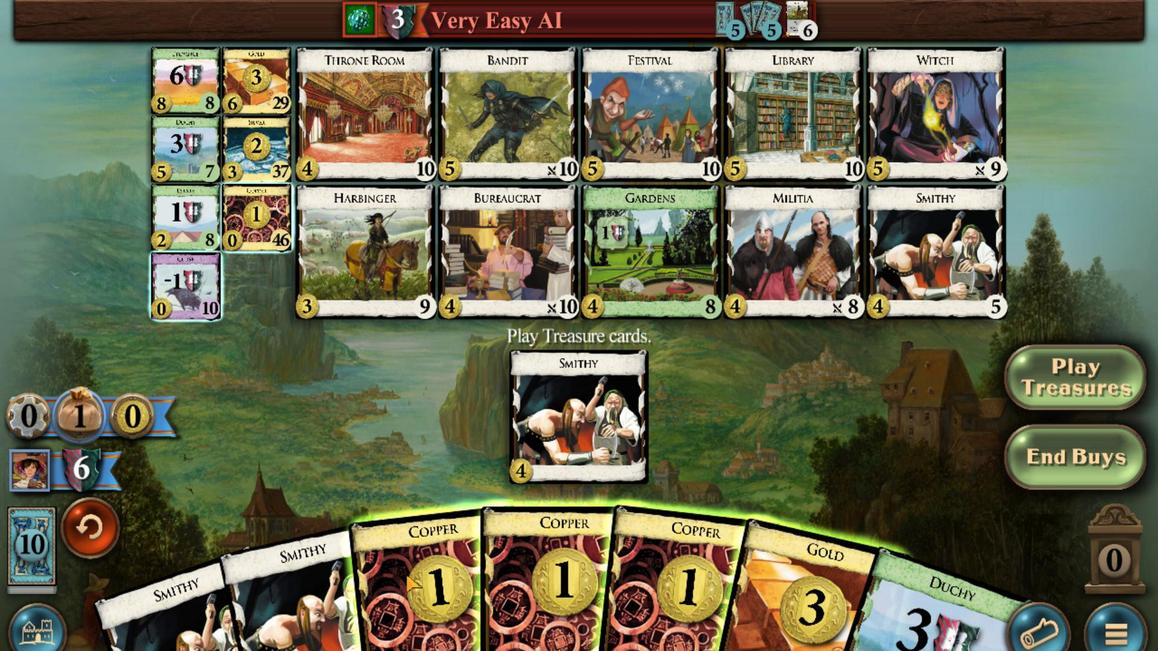 
Action: Mouse scrolled (587, 426) with delta (0, 0)
Screenshot: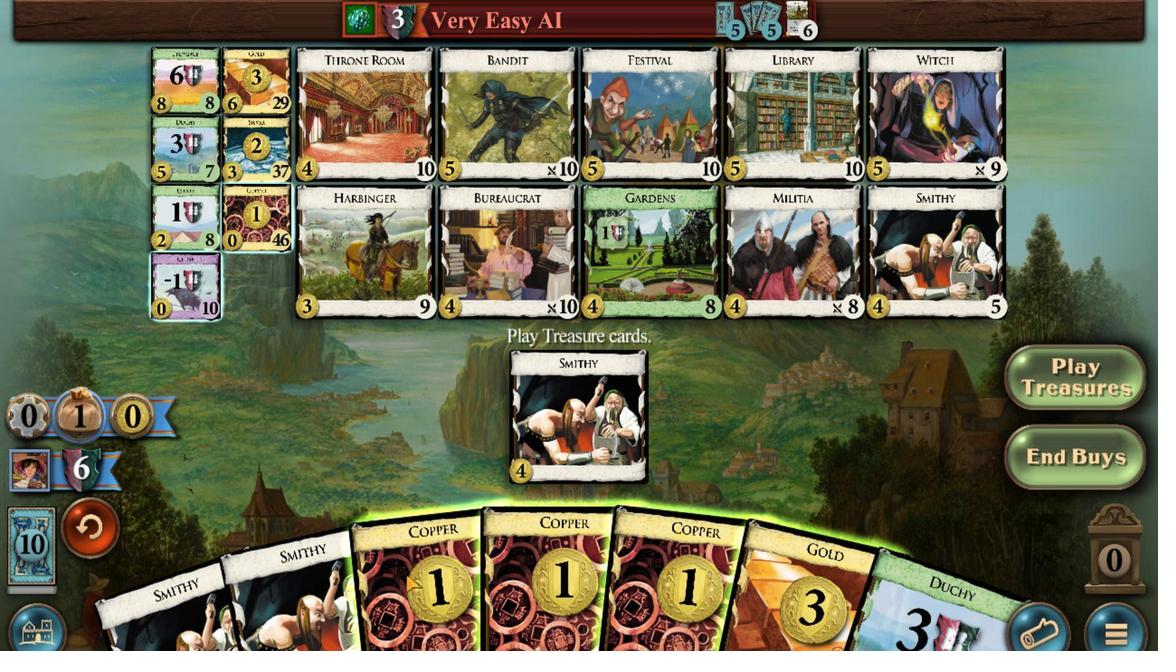 
Action: Mouse moved to (673, 426)
Screenshot: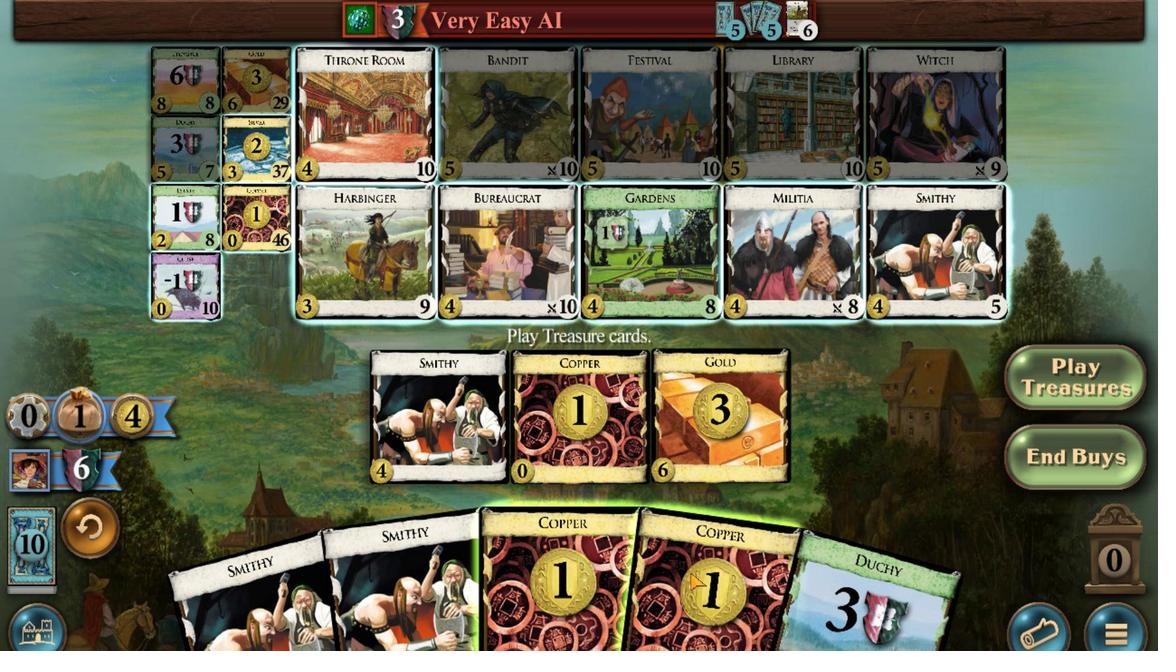
Action: Mouse scrolled (673, 426) with delta (0, 0)
Screenshot: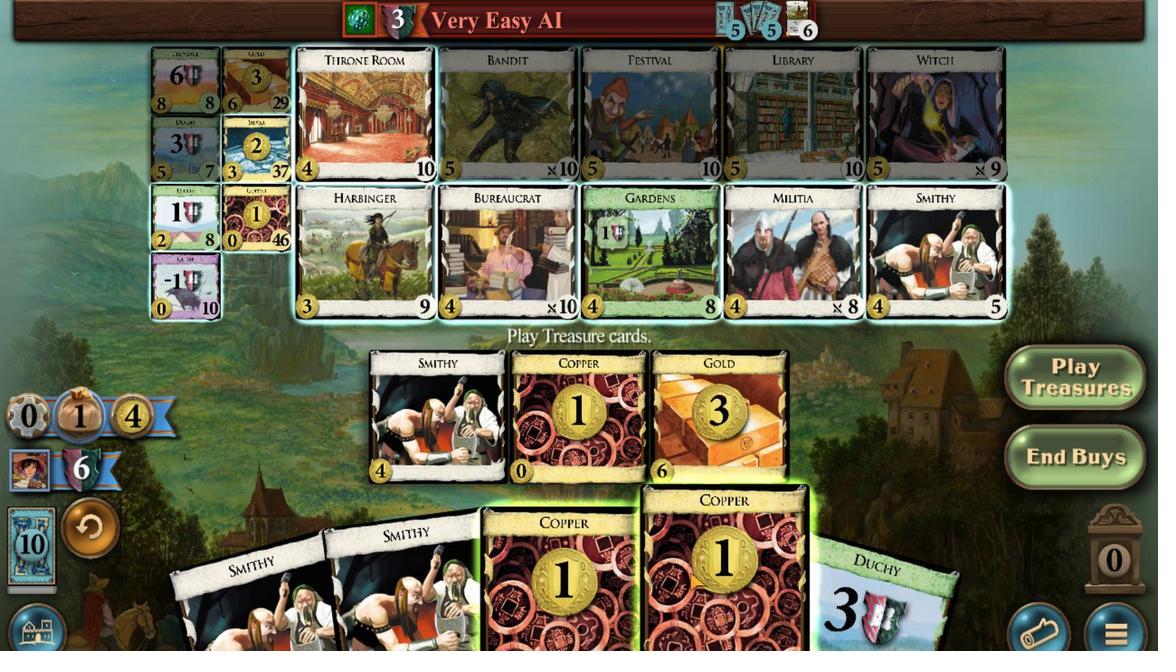 
Action: Mouse moved to (671, 427)
Screenshot: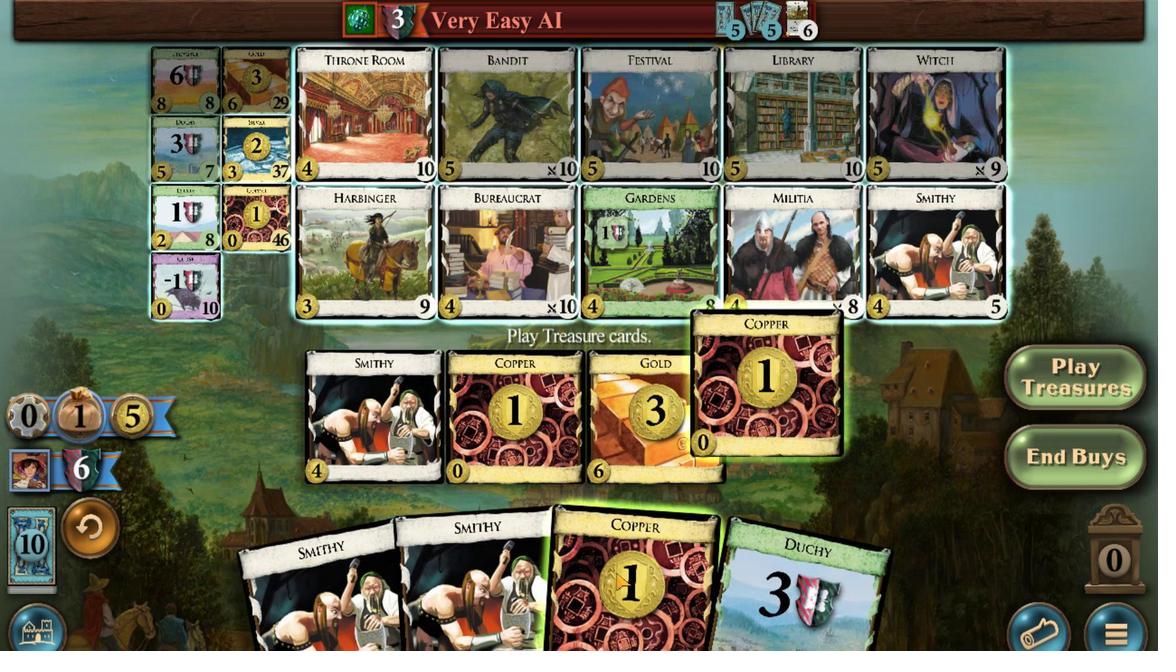 
Action: Mouse scrolled (671, 427) with delta (0, 0)
Screenshot: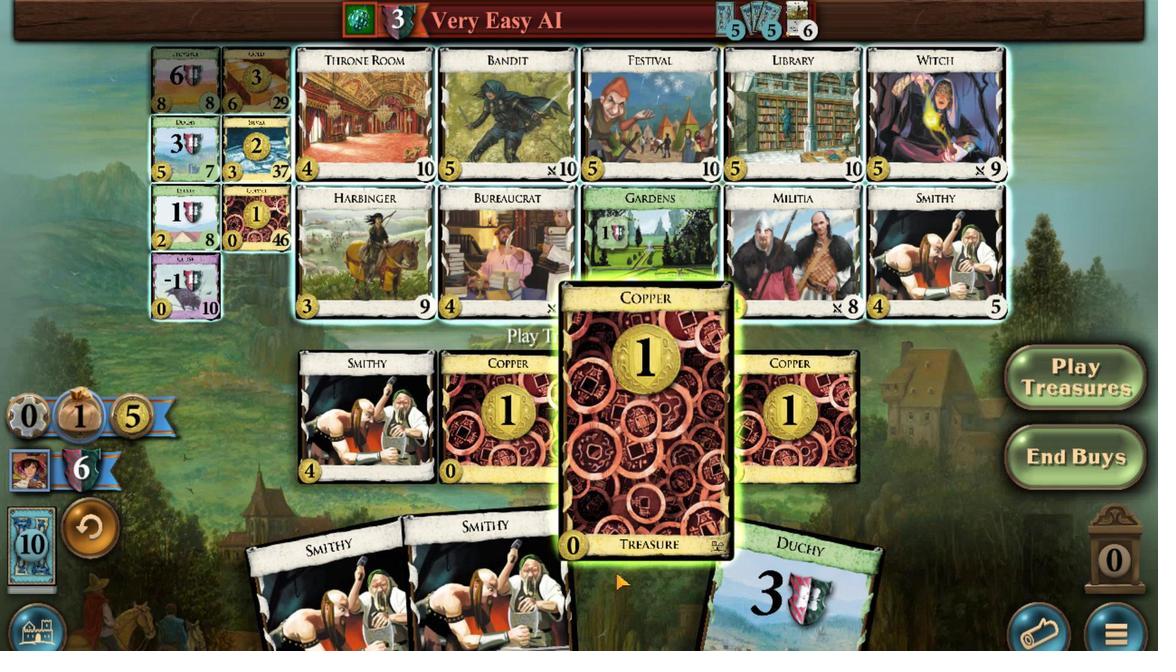 
Action: Mouse moved to (659, 427)
Screenshot: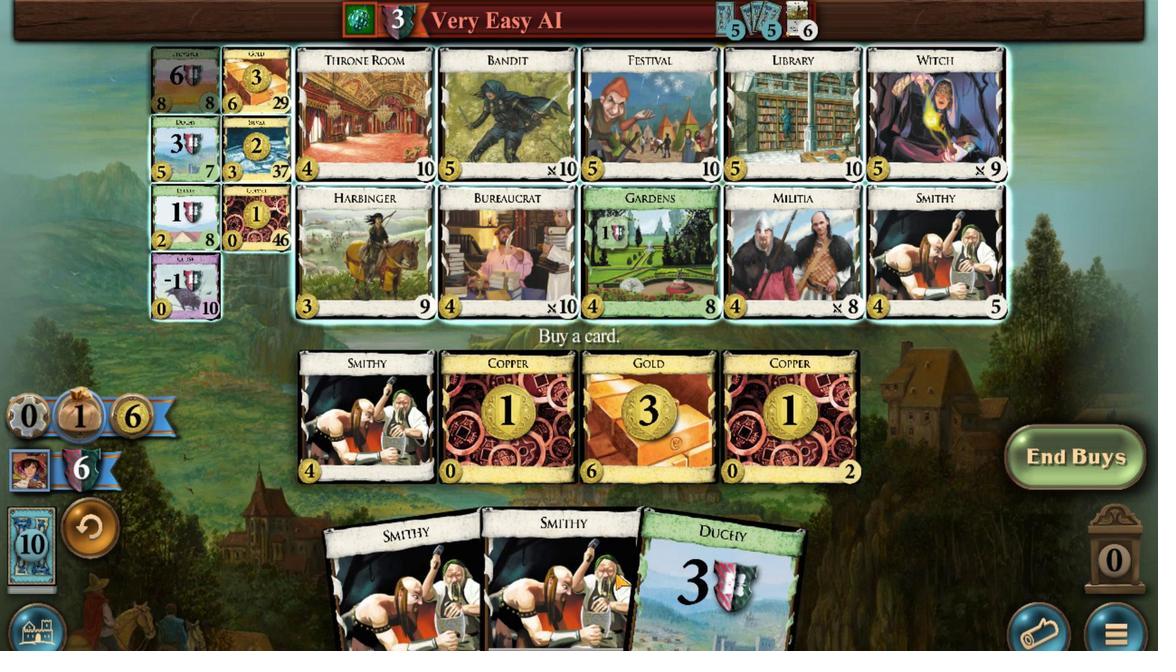 
Action: Mouse scrolled (659, 427) with delta (0, 0)
Screenshot: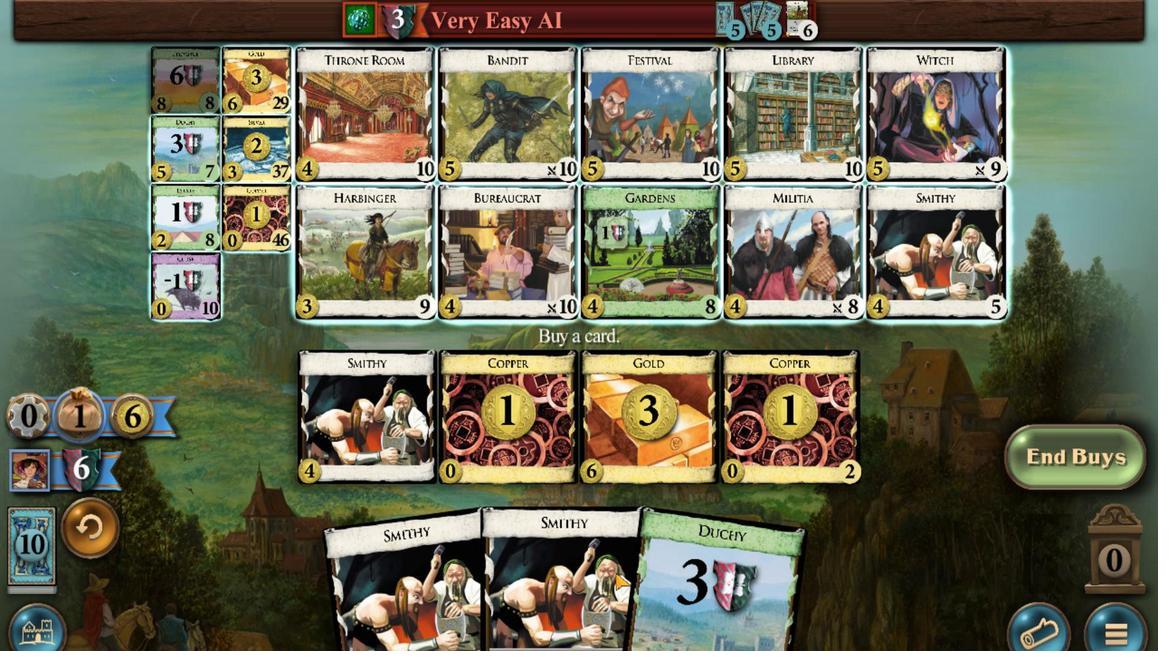 
Action: Mouse moved to (640, 427)
Screenshot: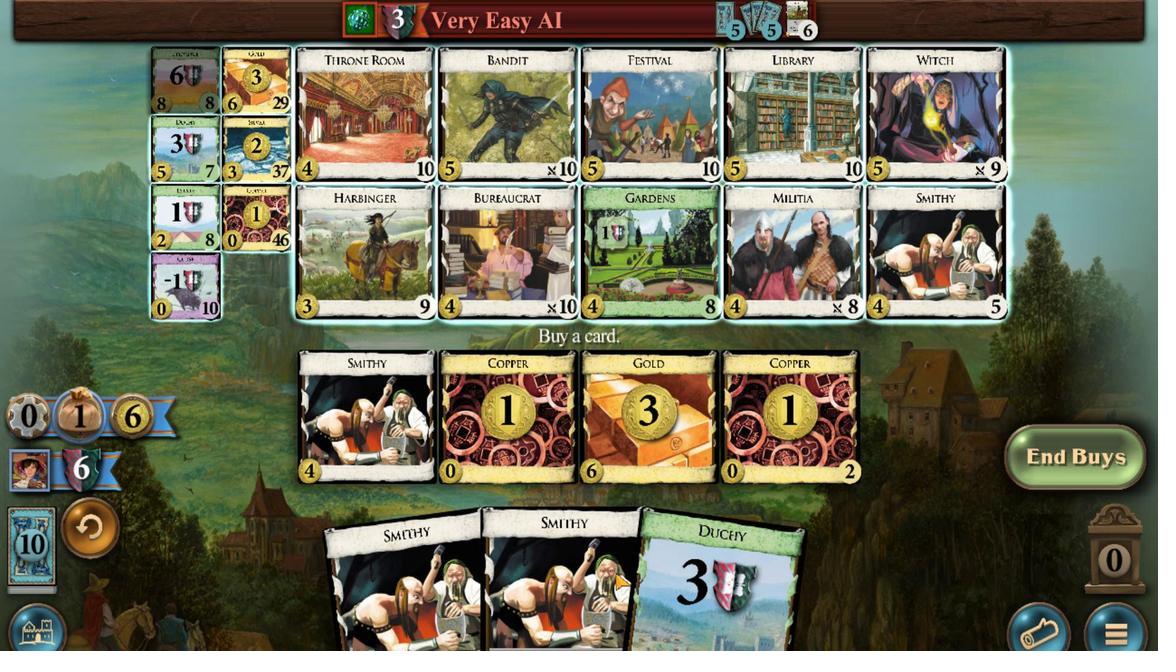 
Action: Mouse scrolled (640, 427) with delta (0, 0)
Screenshot: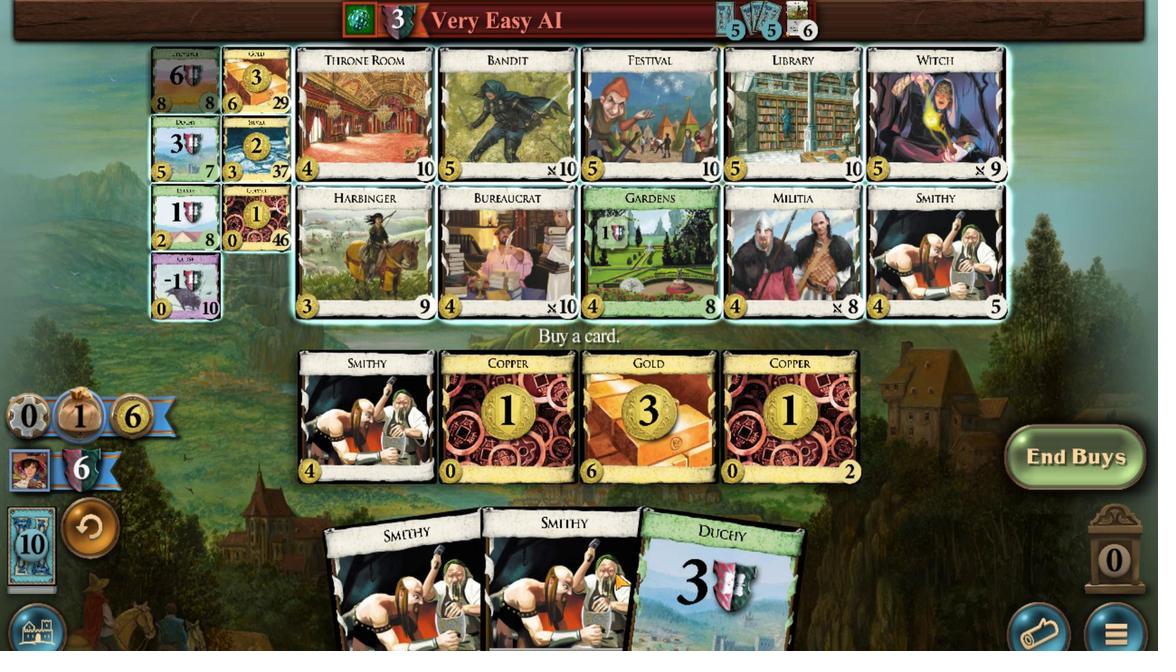 
Action: Mouse moved to (552, 587)
Screenshot: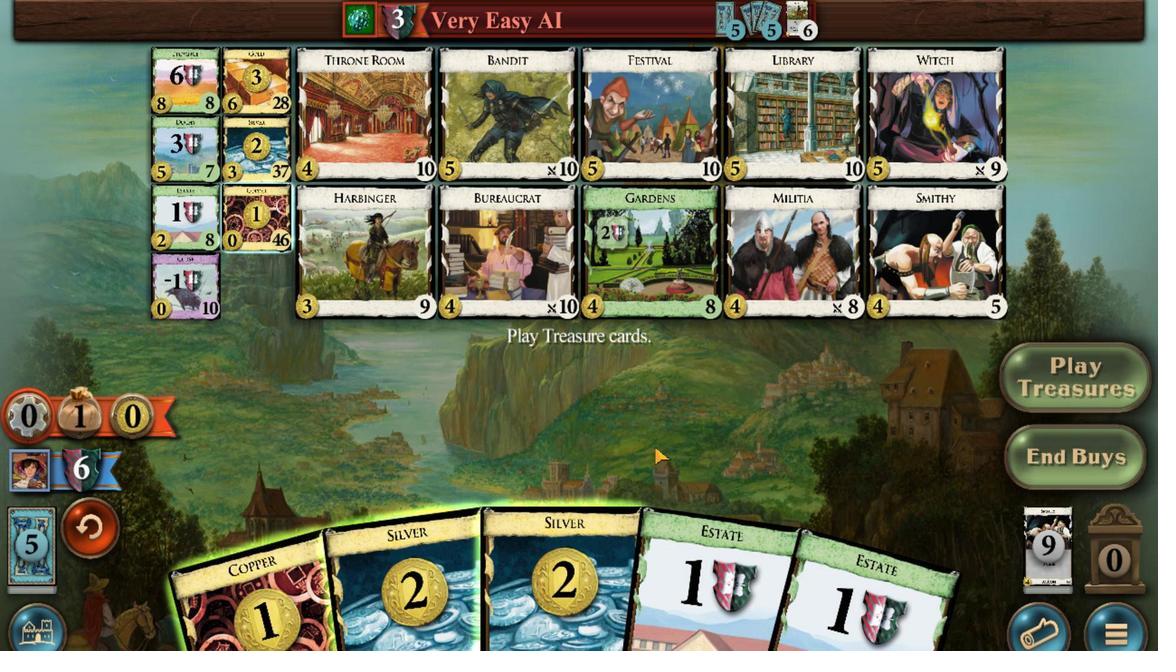 
Action: Mouse scrolled (552, 587) with delta (0, 0)
Screenshot: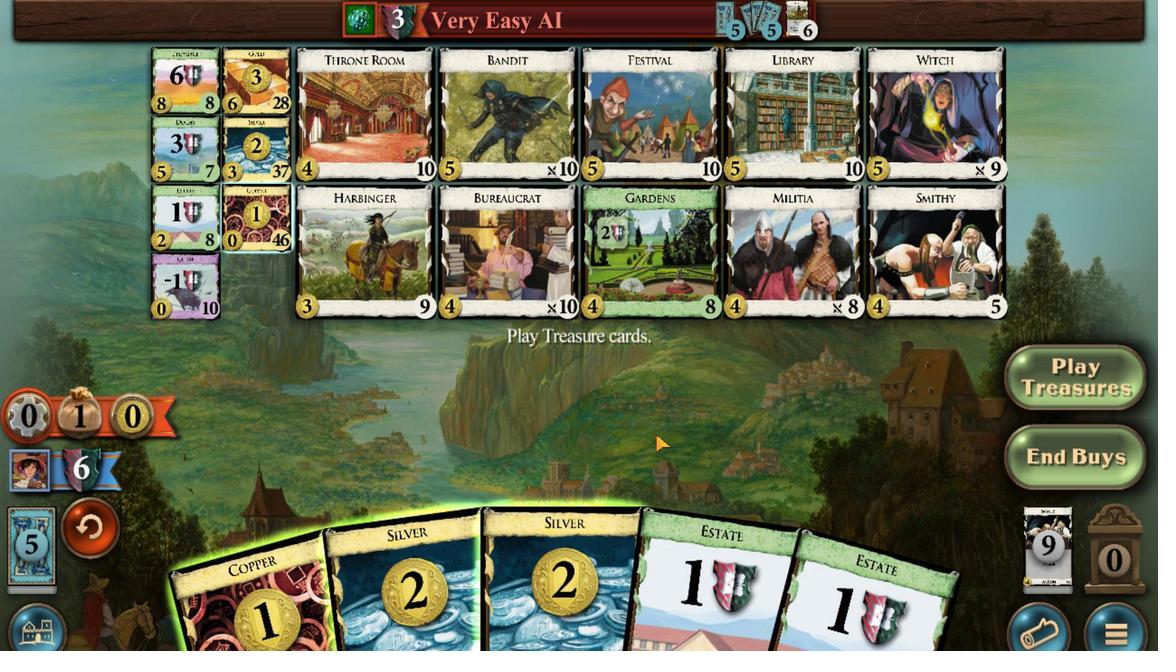 
Action: Mouse scrolled (552, 587) with delta (0, 0)
Screenshot: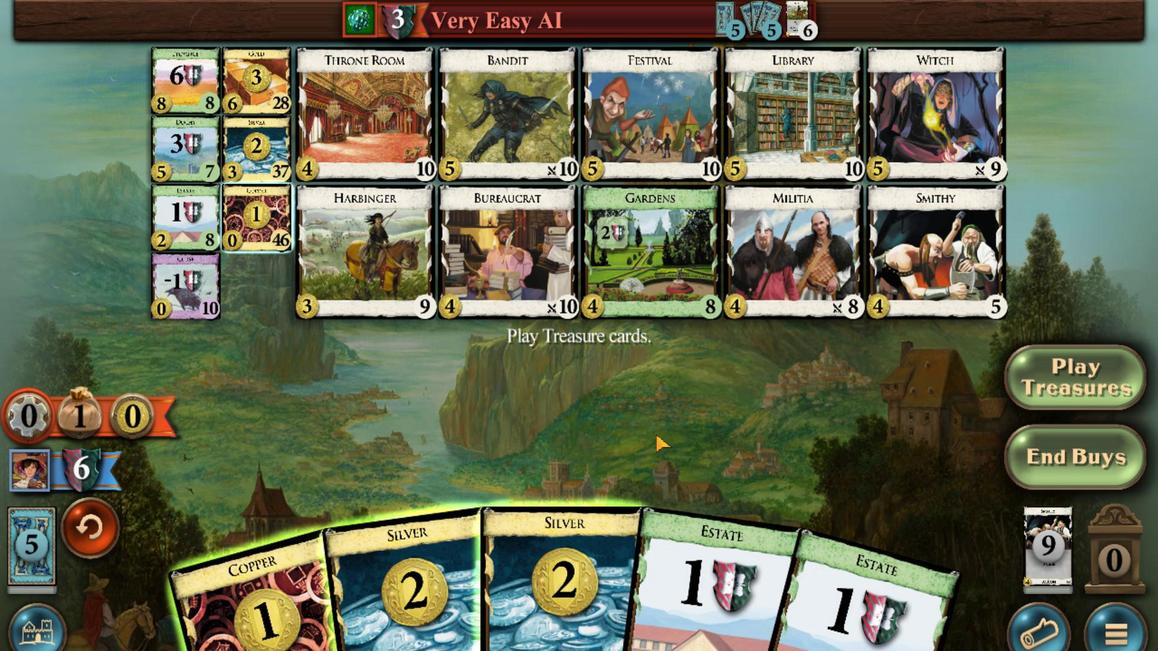 
Action: Mouse scrolled (552, 587) with delta (0, 0)
Screenshot: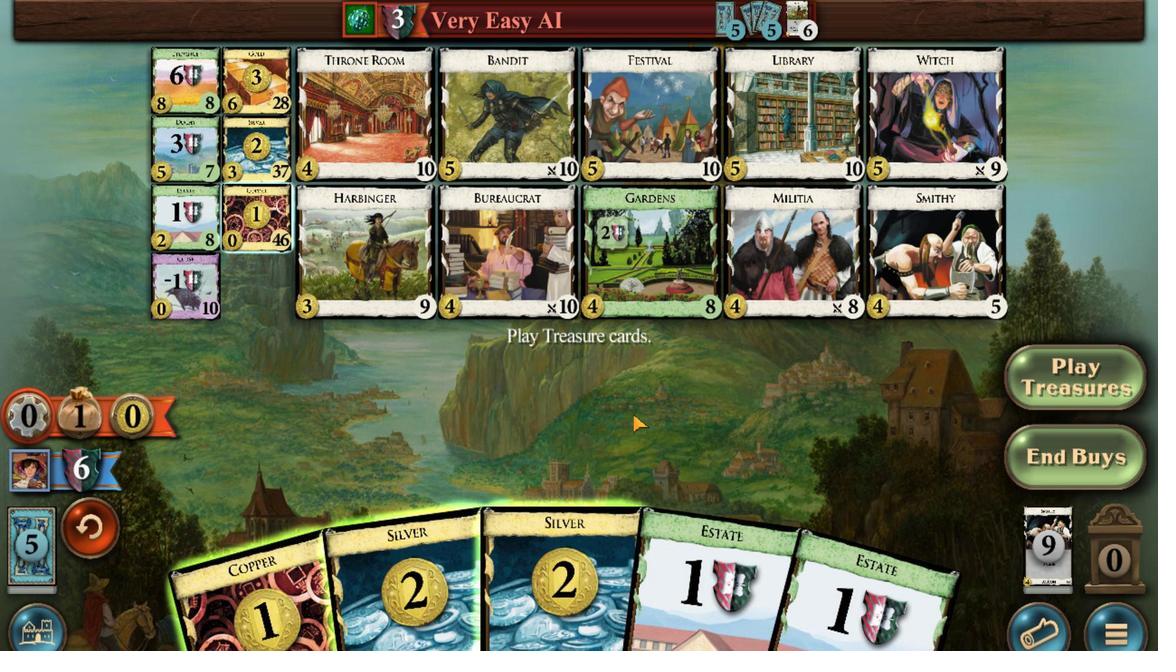 
Action: Mouse scrolled (552, 587) with delta (0, 0)
Screenshot: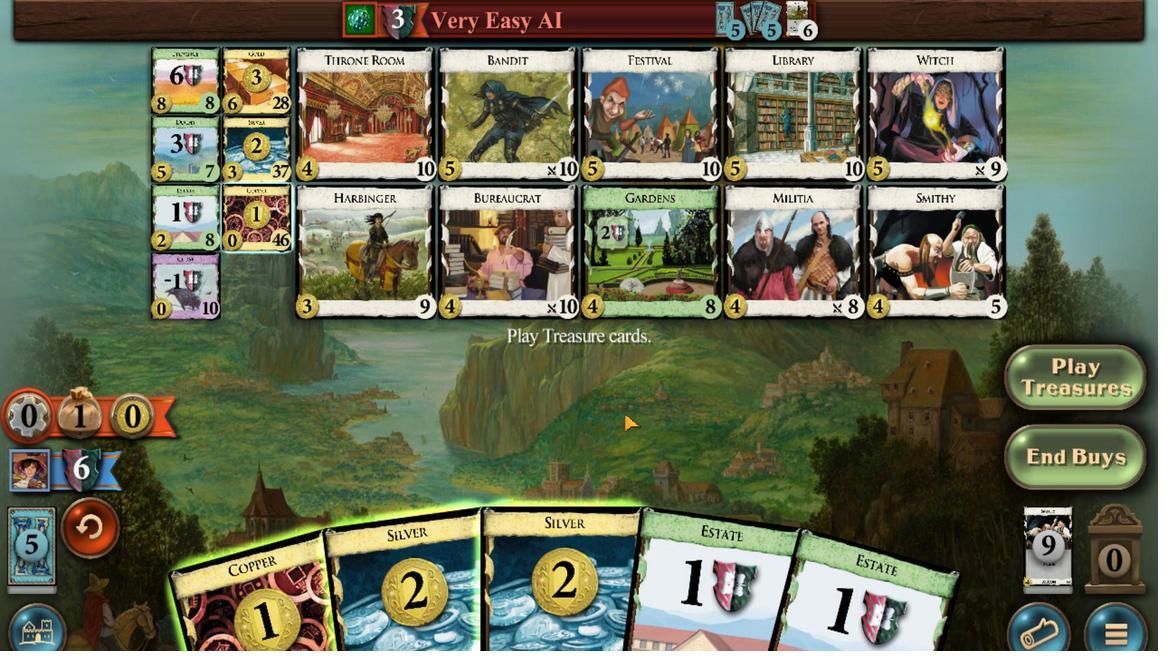 
Action: Mouse scrolled (552, 587) with delta (0, 0)
Screenshot: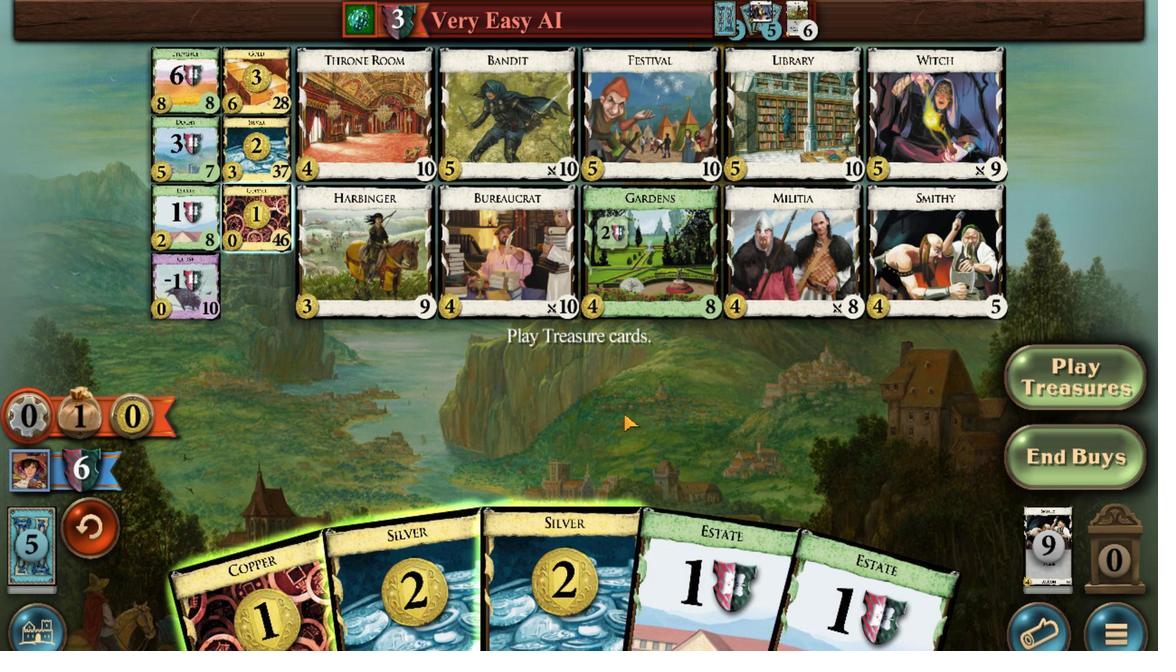 
Action: Mouse moved to (603, 430)
Screenshot: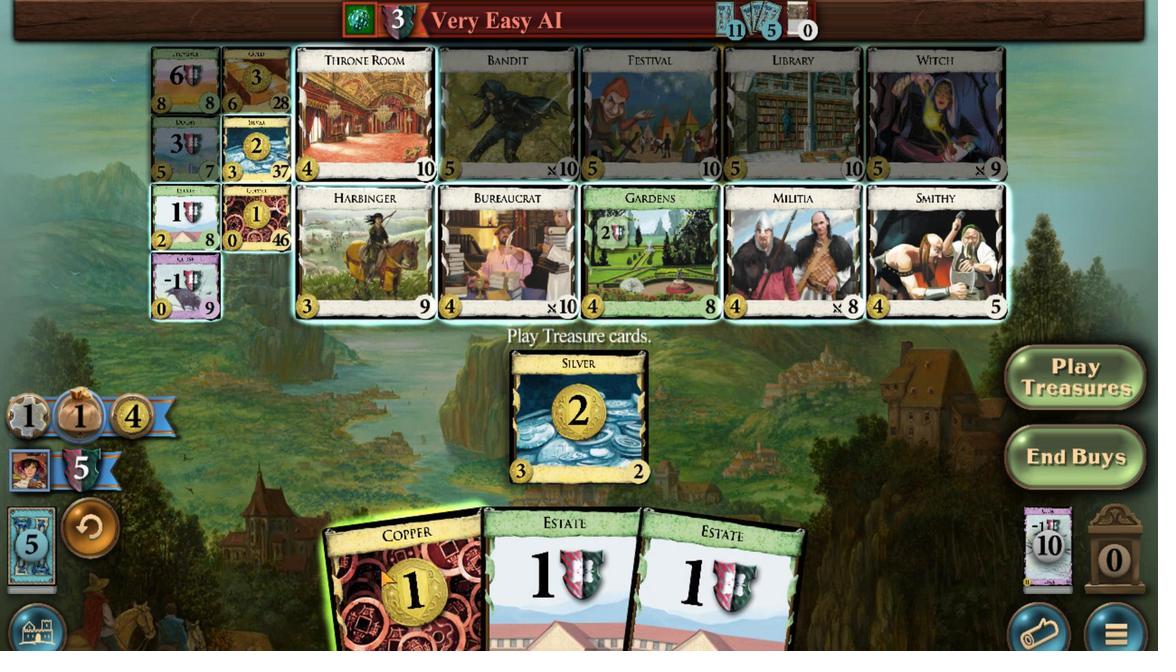 
Action: Mouse scrolled (603, 430) with delta (0, 0)
Screenshot: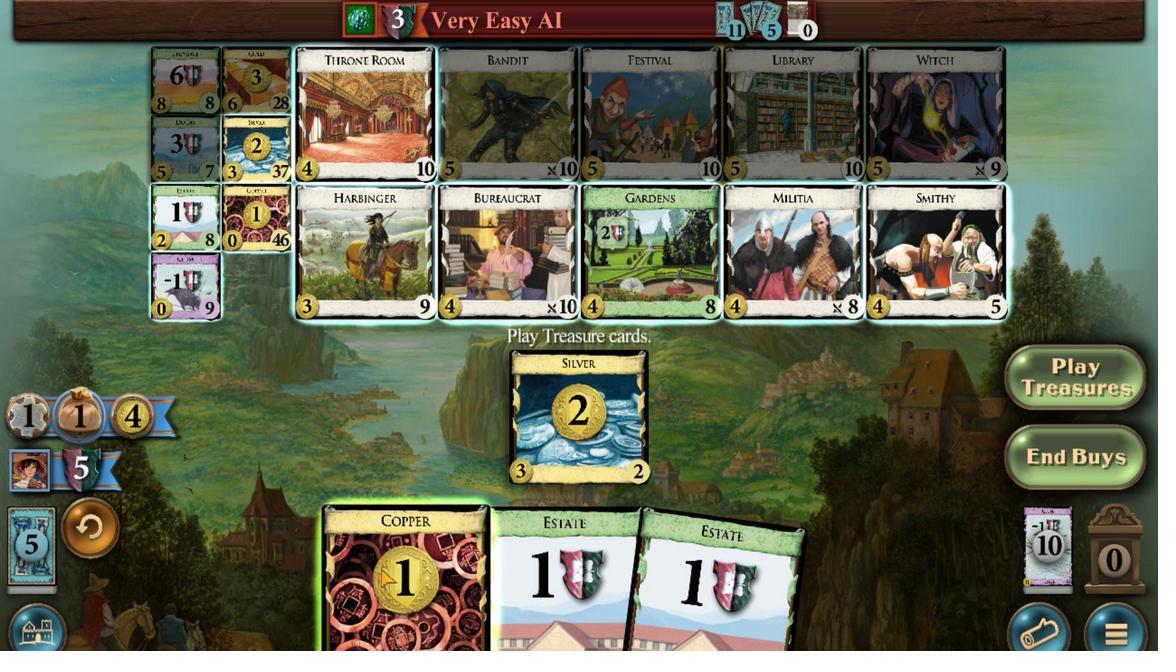 
Action: Mouse moved to (610, 436)
Screenshot: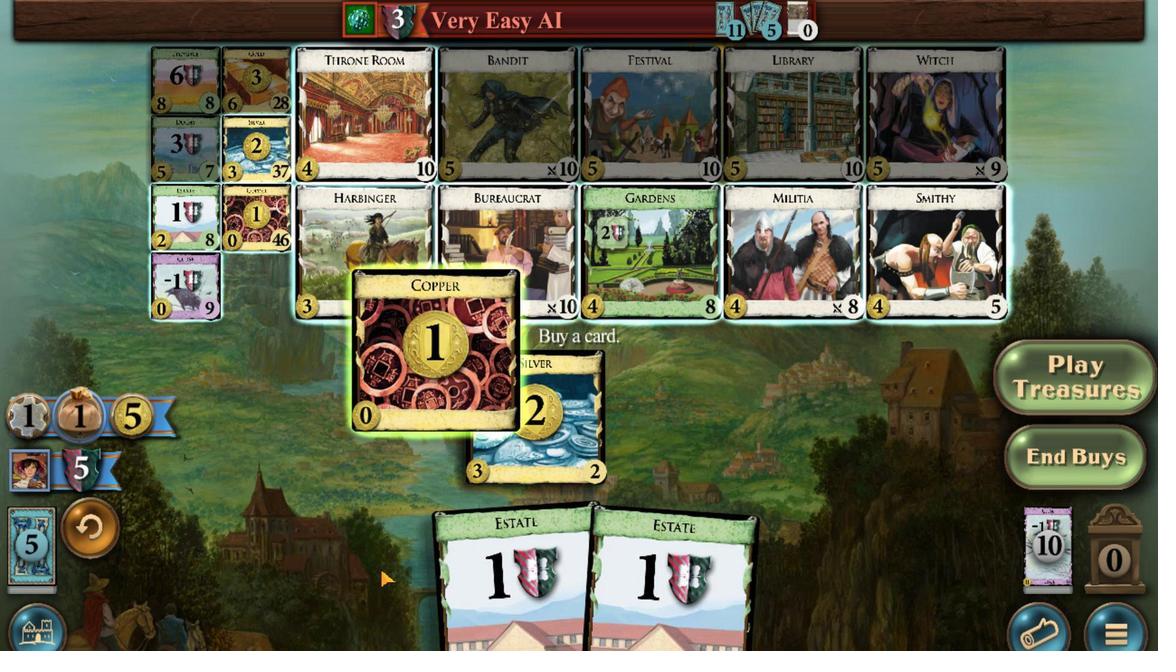 
Action: Mouse scrolled (610, 436) with delta (0, 0)
Screenshot: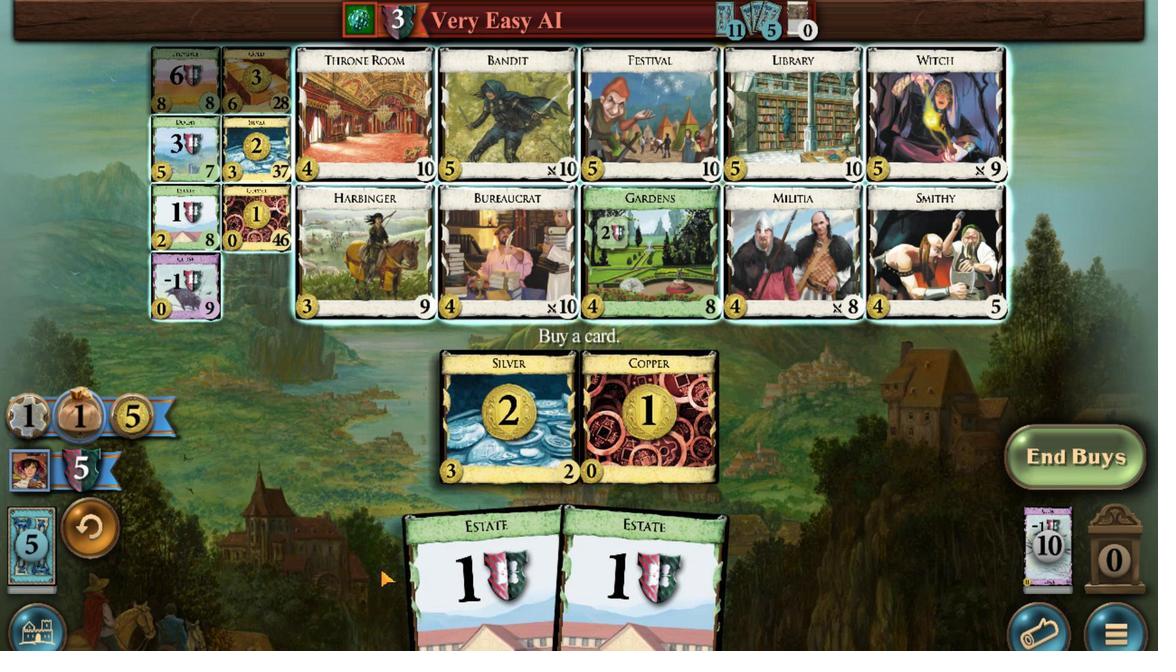 
Action: Mouse moved to (580, 428)
Screenshot: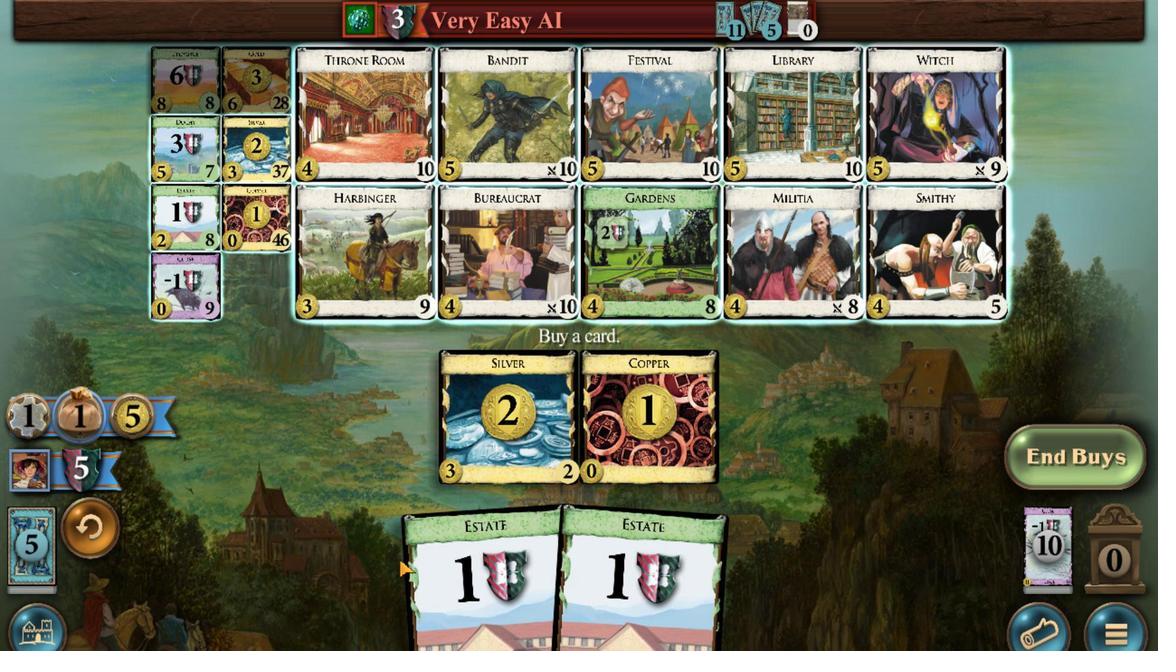 
Action: Mouse scrolled (580, 428) with delta (0, 0)
Screenshot: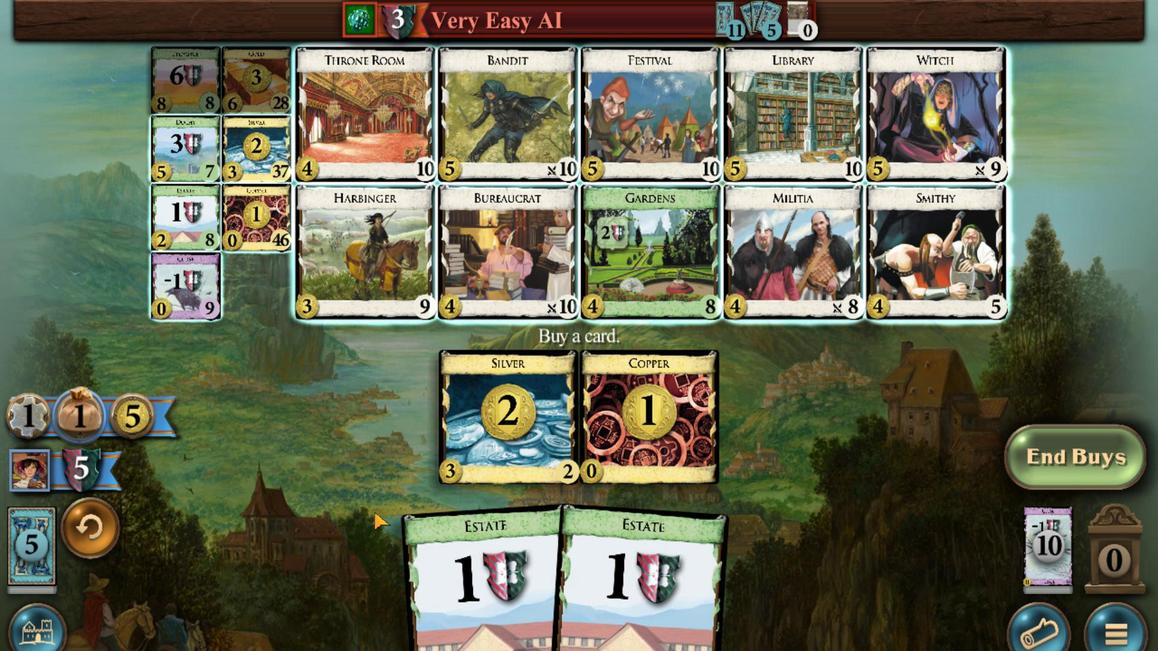 
Action: Mouse moved to (528, 571)
Screenshot: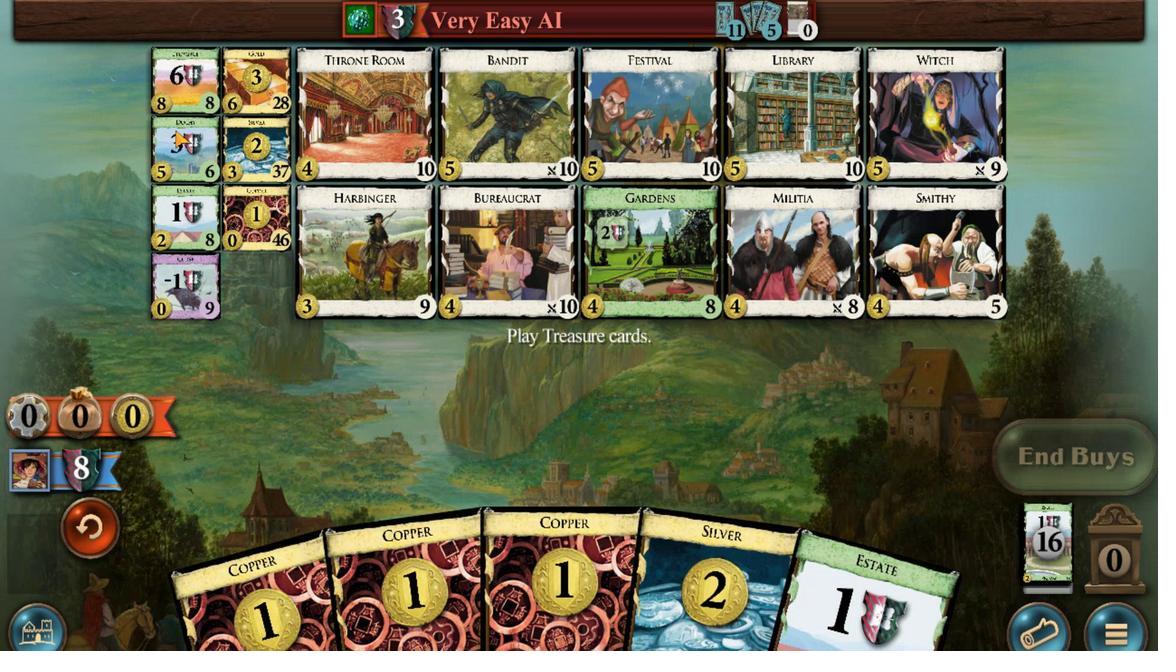 
Action: Mouse scrolled (528, 571) with delta (0, 0)
Screenshot: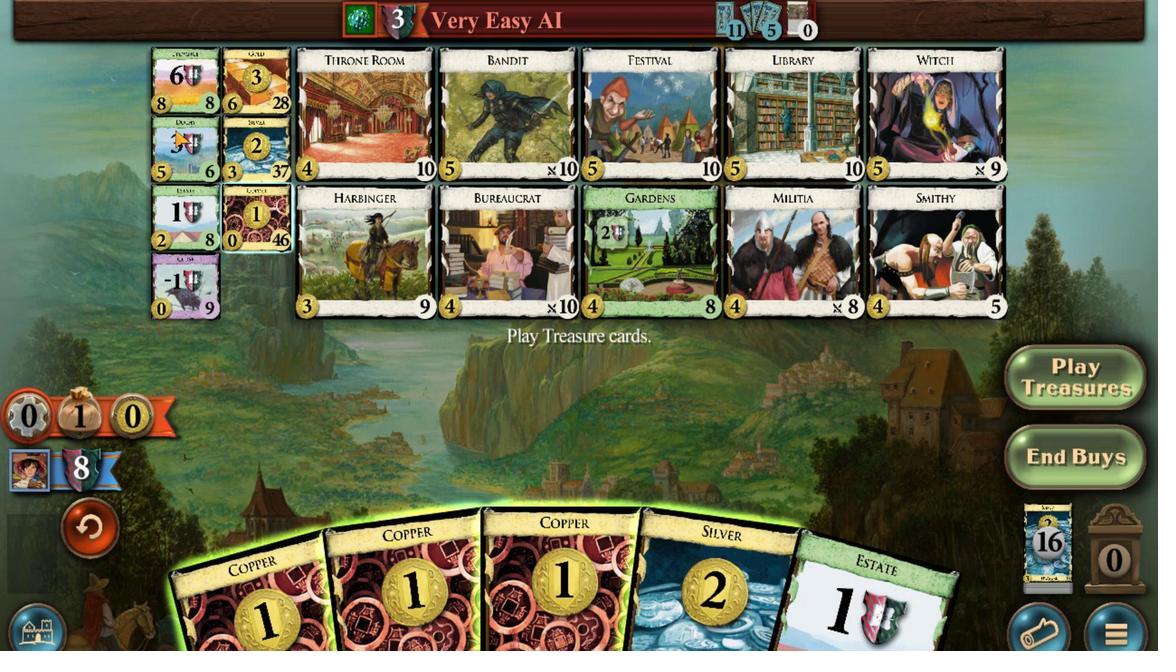
Action: Mouse scrolled (528, 571) with delta (0, 0)
Screenshot: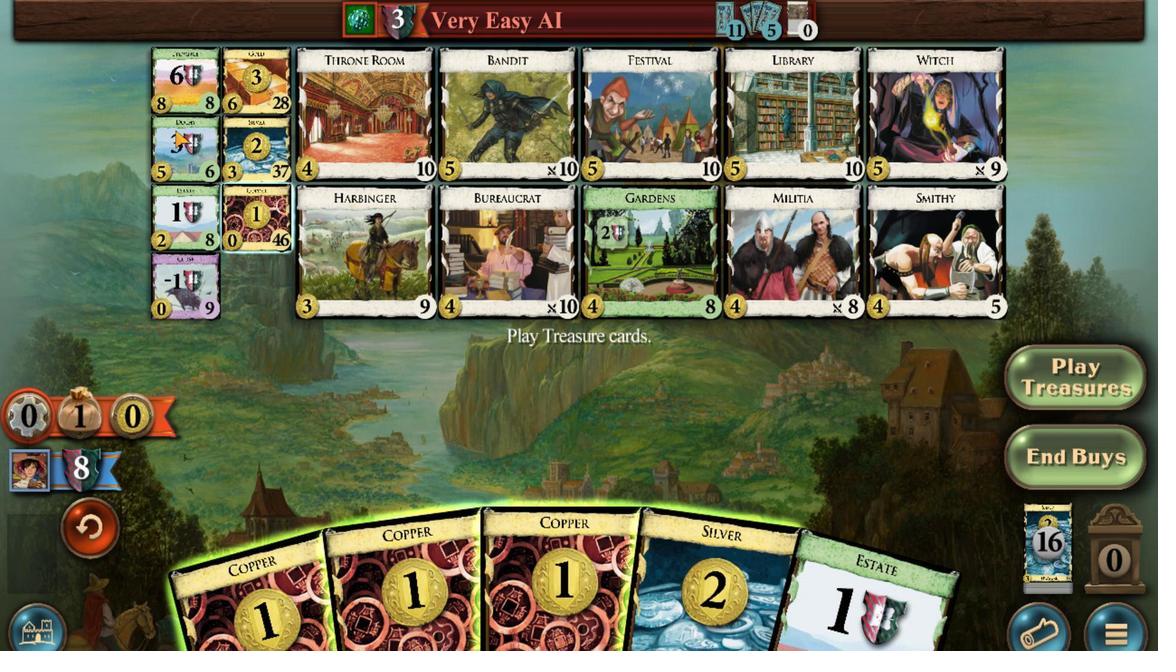 
Action: Mouse scrolled (528, 571) with delta (0, 0)
Screenshot: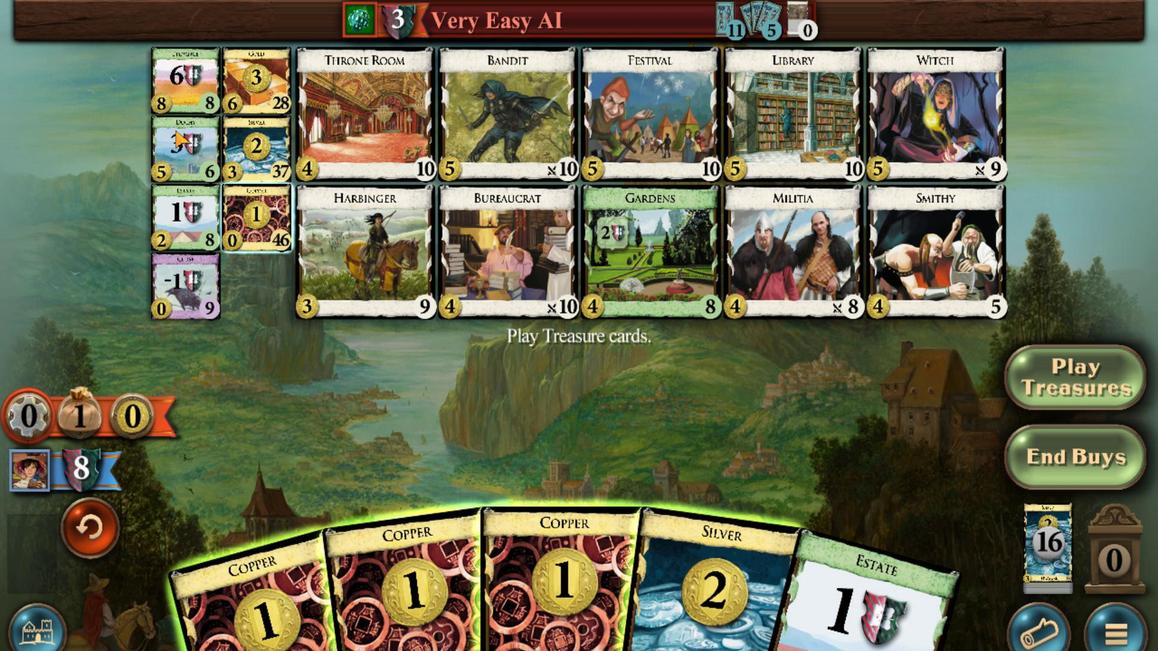 
Action: Mouse scrolled (528, 571) with delta (0, 0)
Screenshot: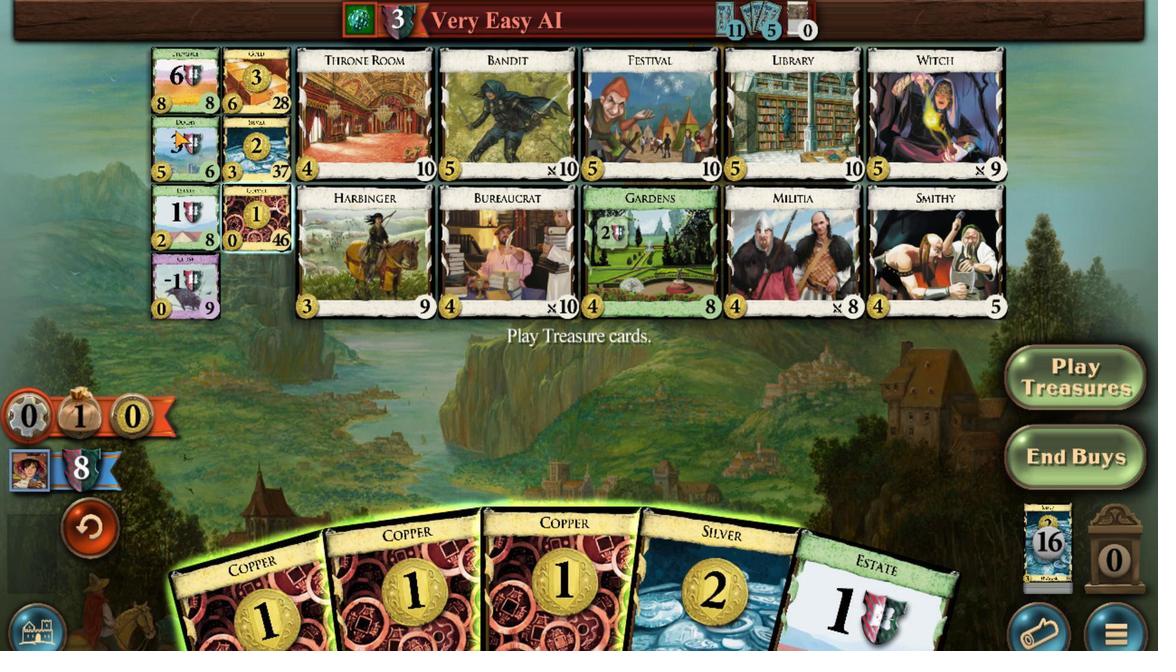 
Action: Mouse scrolled (528, 571) with delta (0, 0)
Screenshot: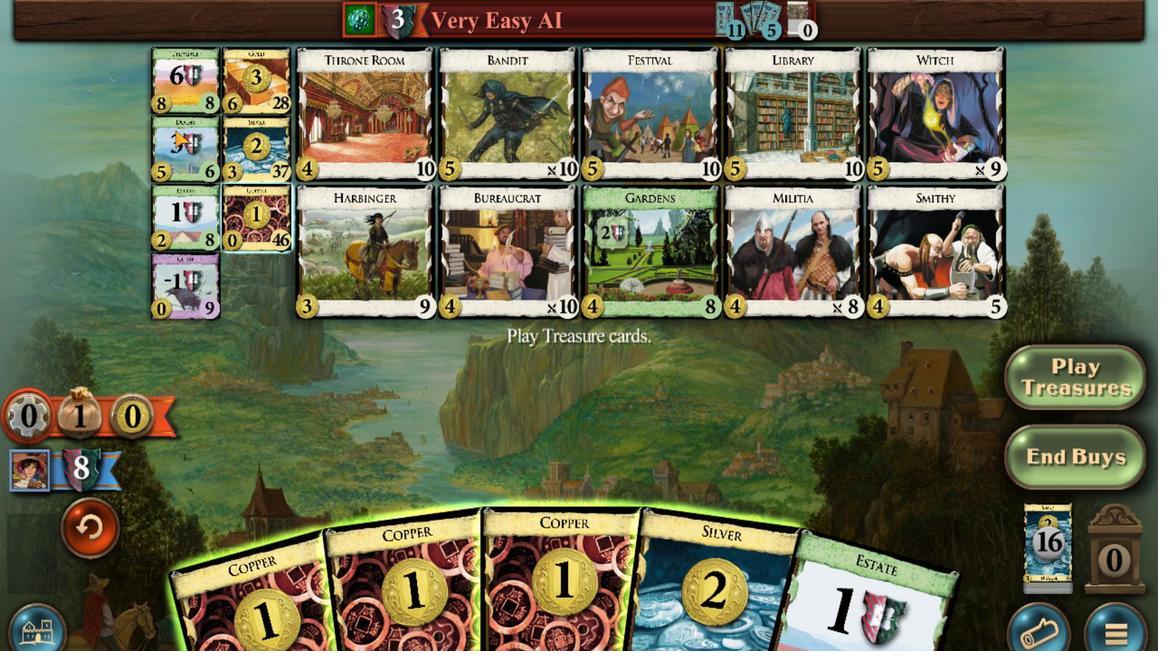 
Action: Mouse scrolled (528, 571) with delta (0, 0)
Screenshot: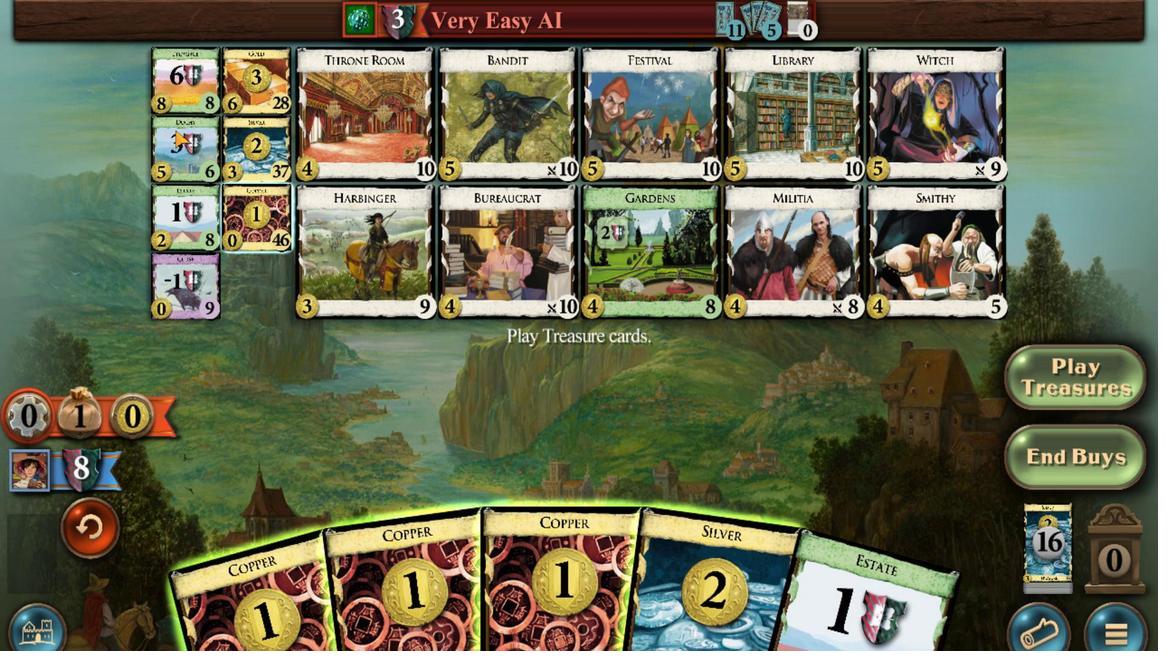 
Action: Mouse scrolled (528, 571) with delta (0, 0)
Screenshot: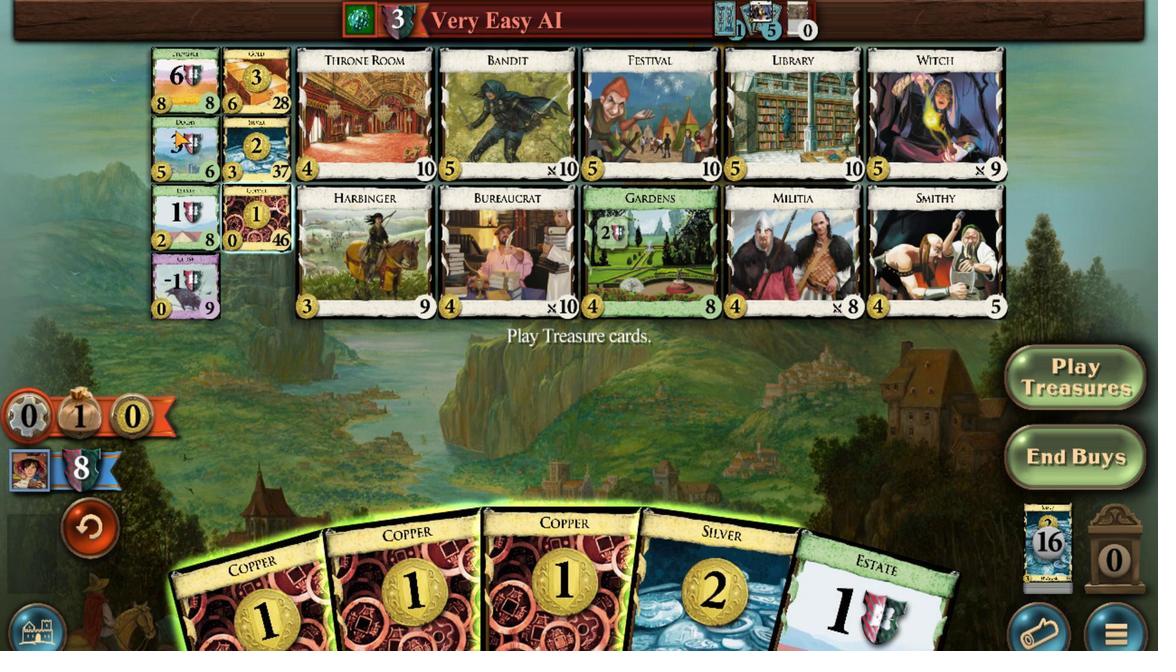 
Action: Mouse moved to (656, 433)
Screenshot: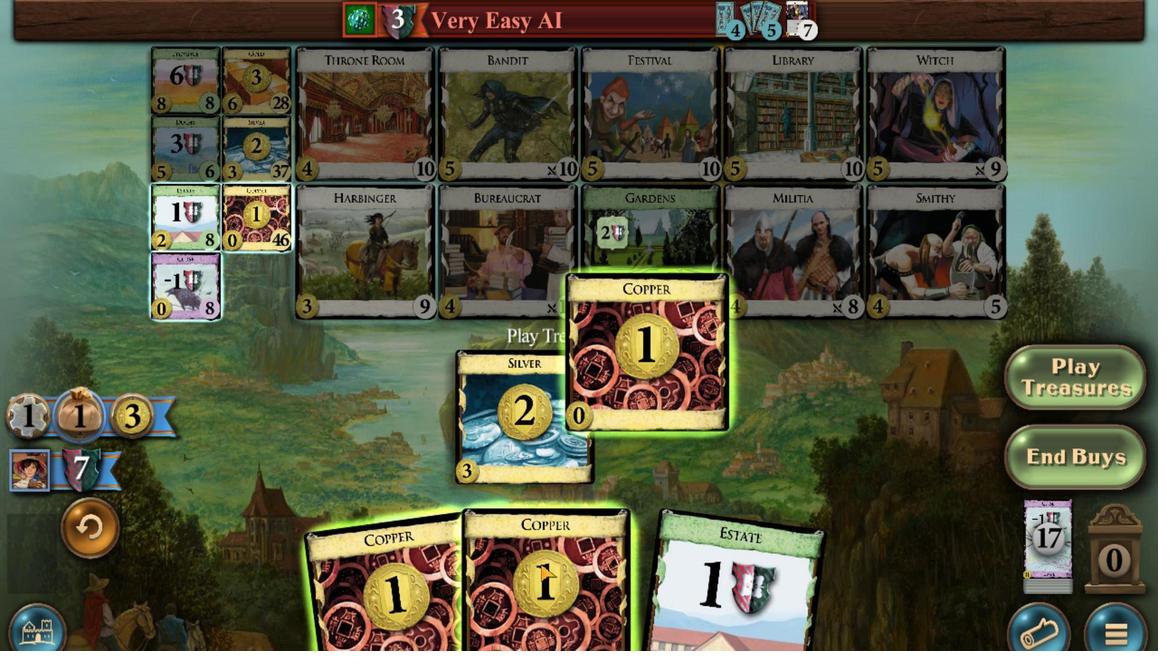 
Action: Mouse scrolled (656, 433) with delta (0, 0)
Screenshot: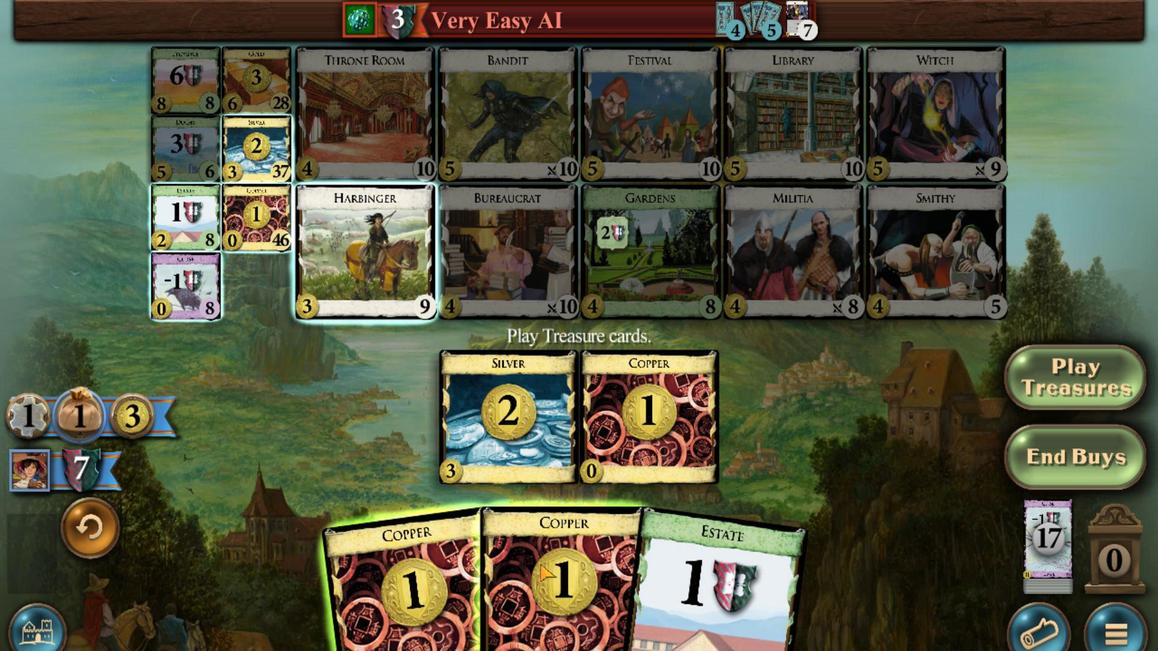 
Action: Mouse moved to (638, 431)
Screenshot: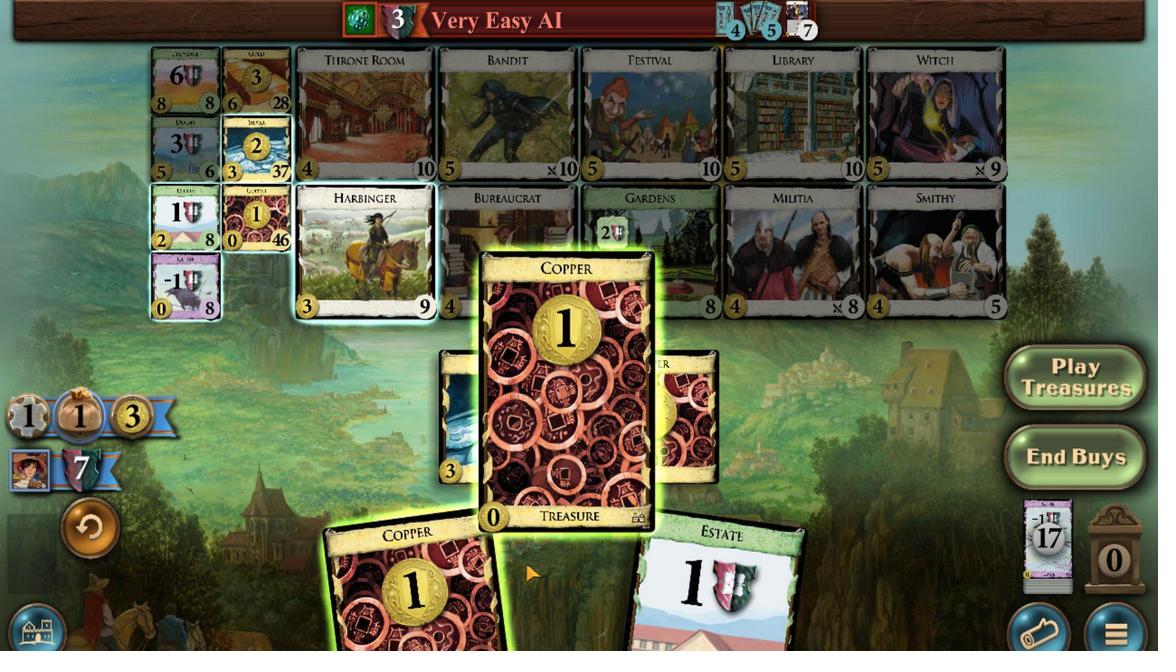 
Action: Mouse scrolled (638, 431) with delta (0, 0)
Screenshot: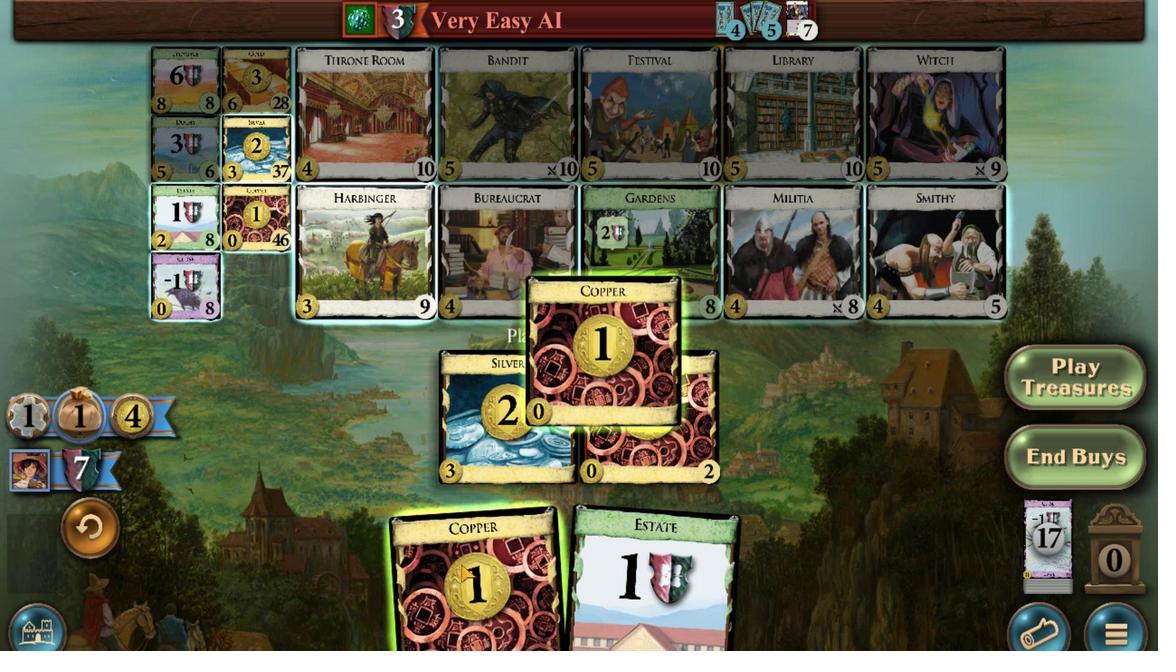 
Action: Mouse moved to (621, 430)
Screenshot: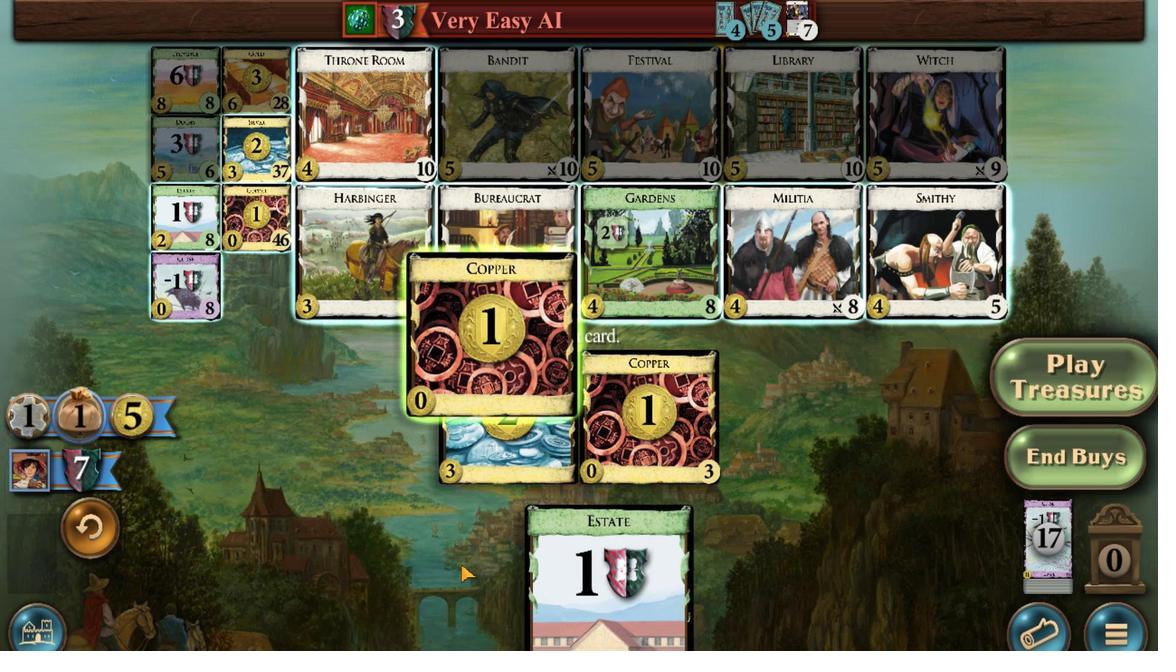 
Action: Mouse scrolled (621, 430) with delta (0, 0)
Screenshot: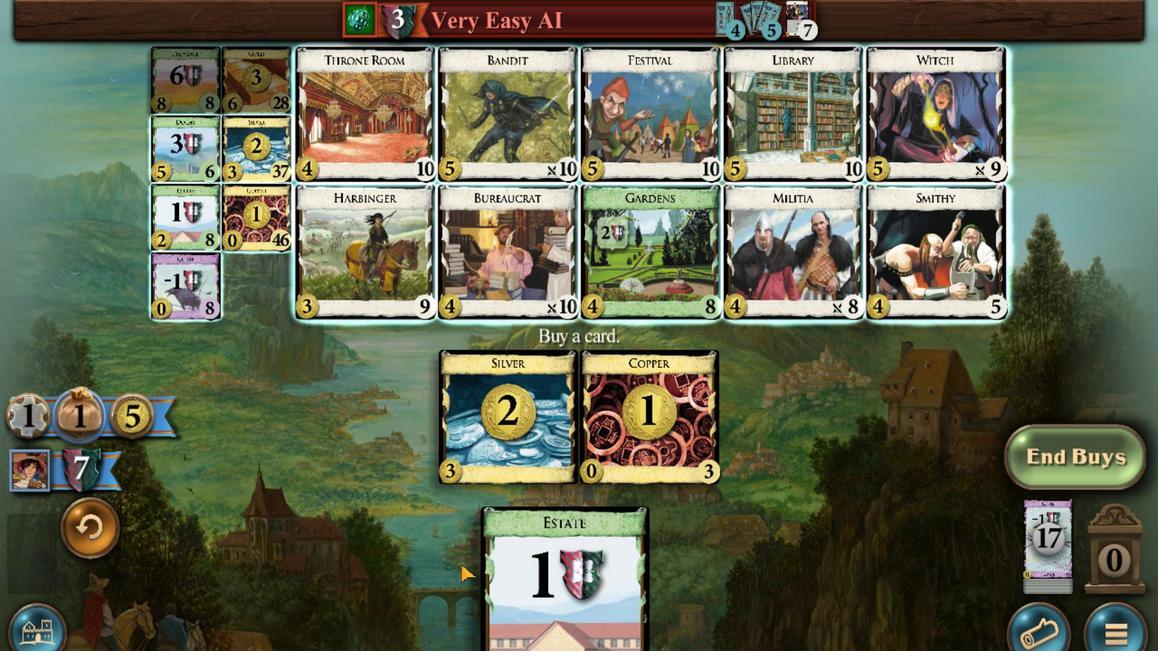 
Action: Mouse scrolled (621, 430) with delta (0, 0)
Screenshot: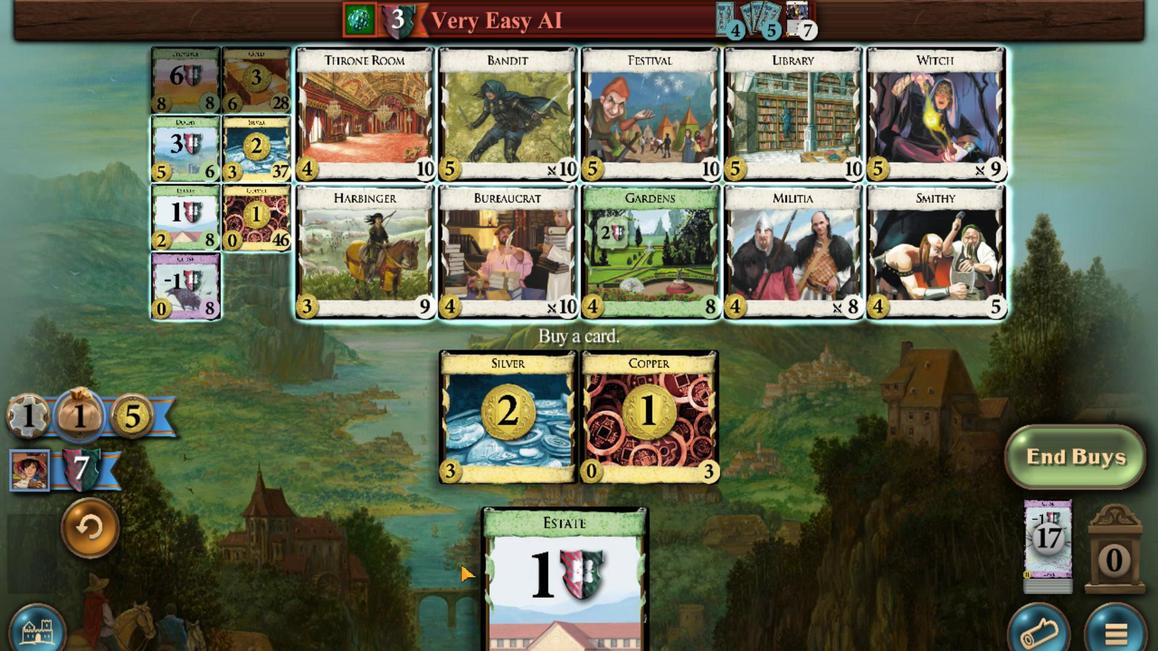 
Action: Mouse moved to (601, 430)
Screenshot: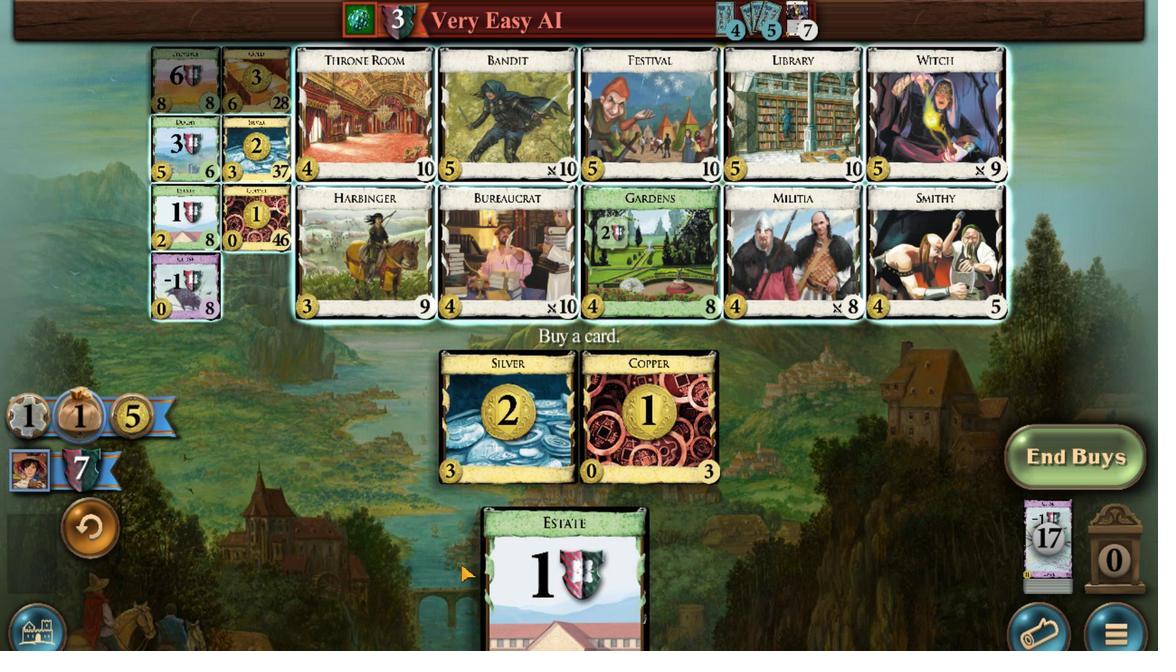 
Action: Mouse scrolled (601, 430) with delta (0, 0)
Screenshot: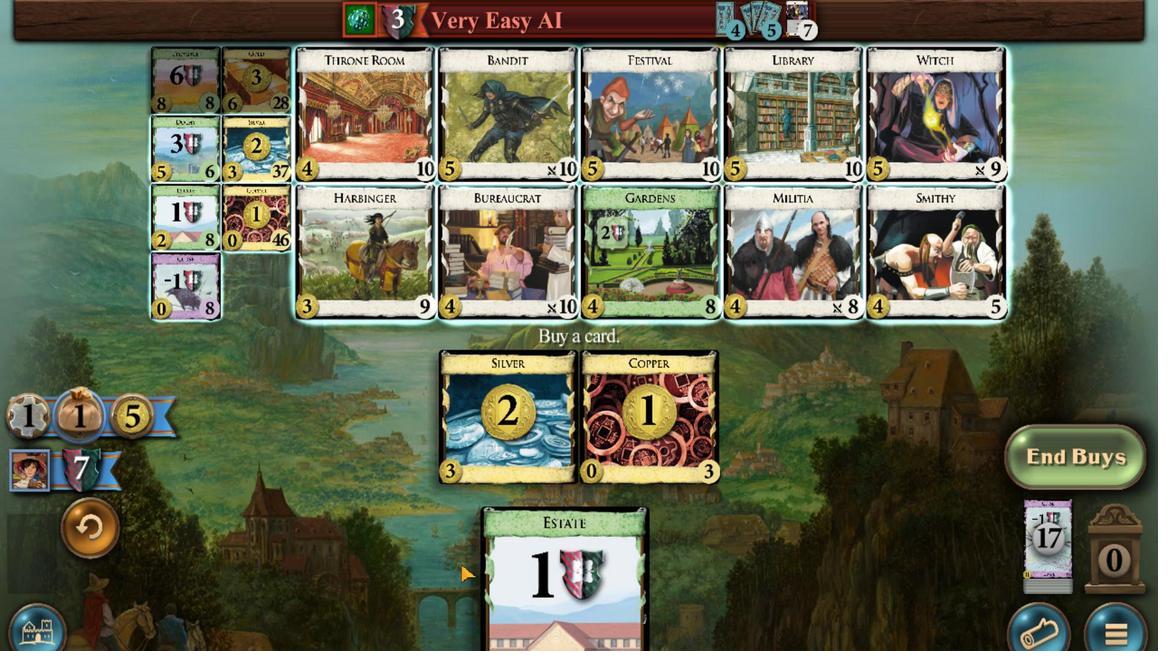 
Action: Mouse moved to (527, 569)
Screenshot: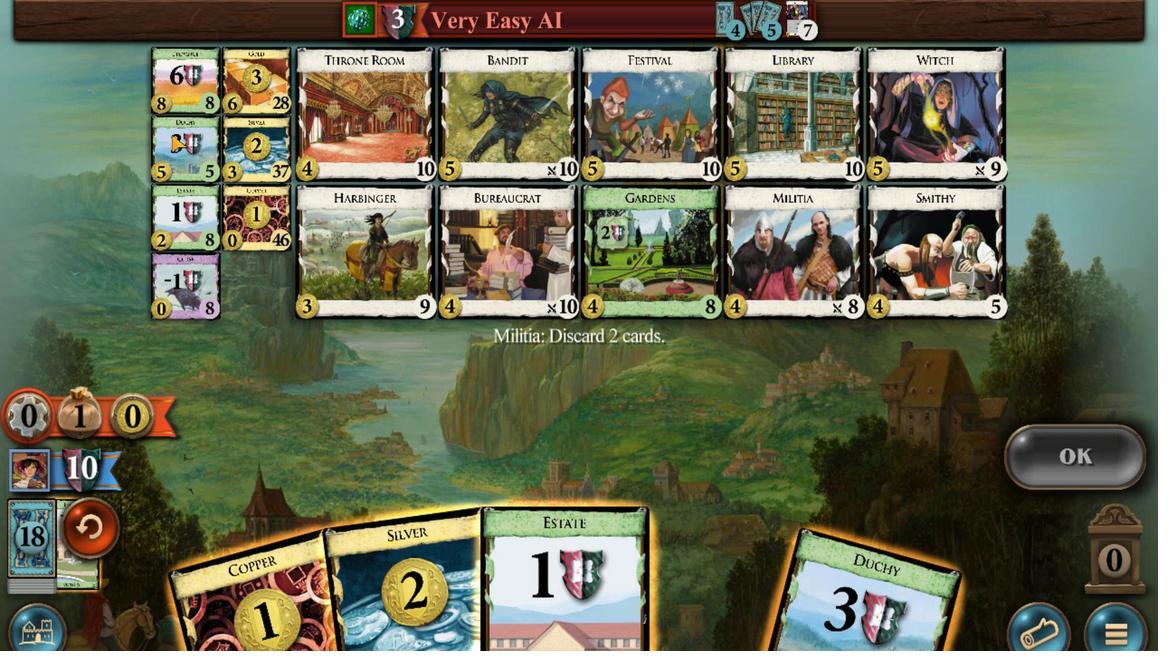 
Action: Mouse scrolled (527, 569) with delta (0, 0)
Screenshot: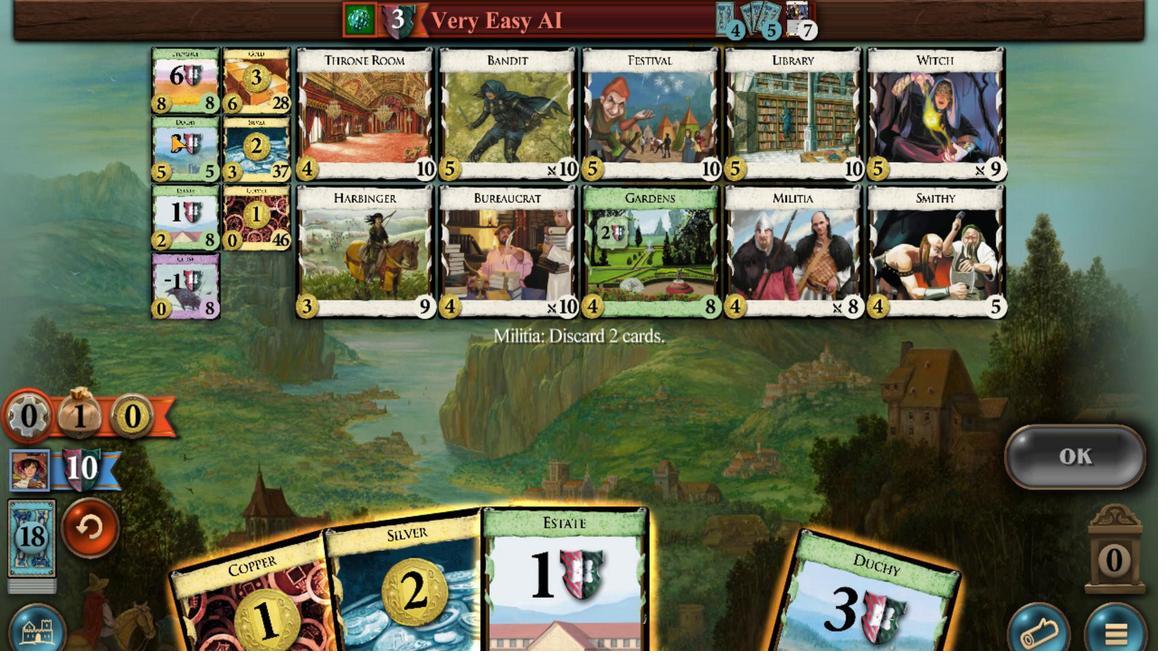 
Action: Mouse scrolled (527, 569) with delta (0, 0)
Screenshot: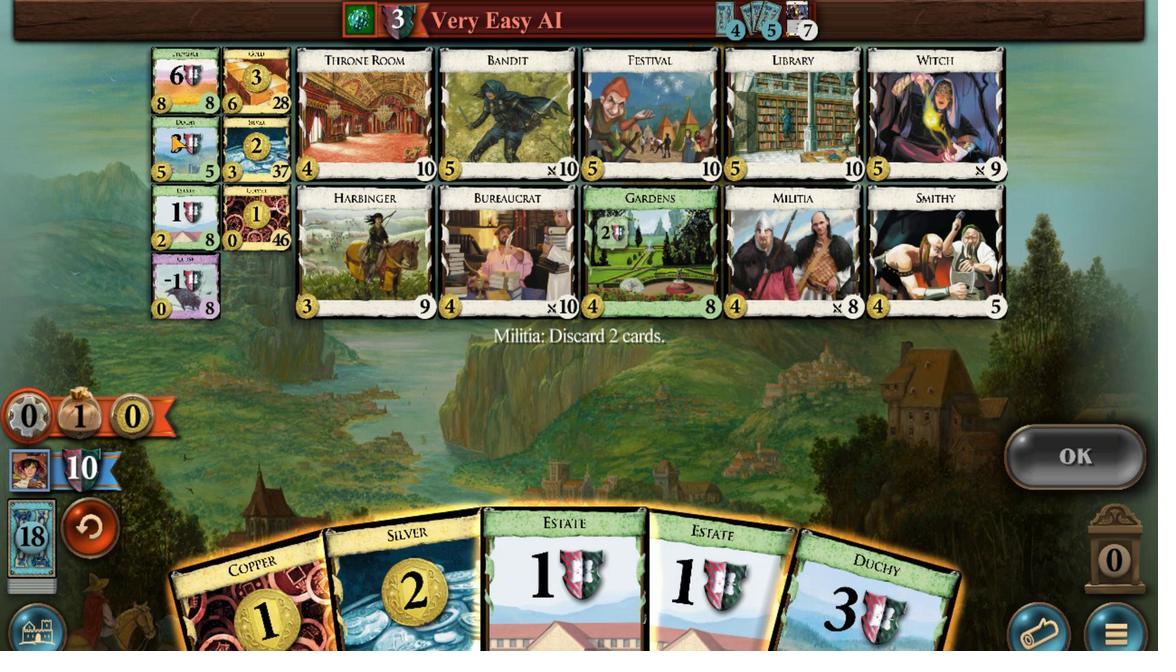 
Action: Mouse scrolled (527, 569) with delta (0, 0)
Screenshot: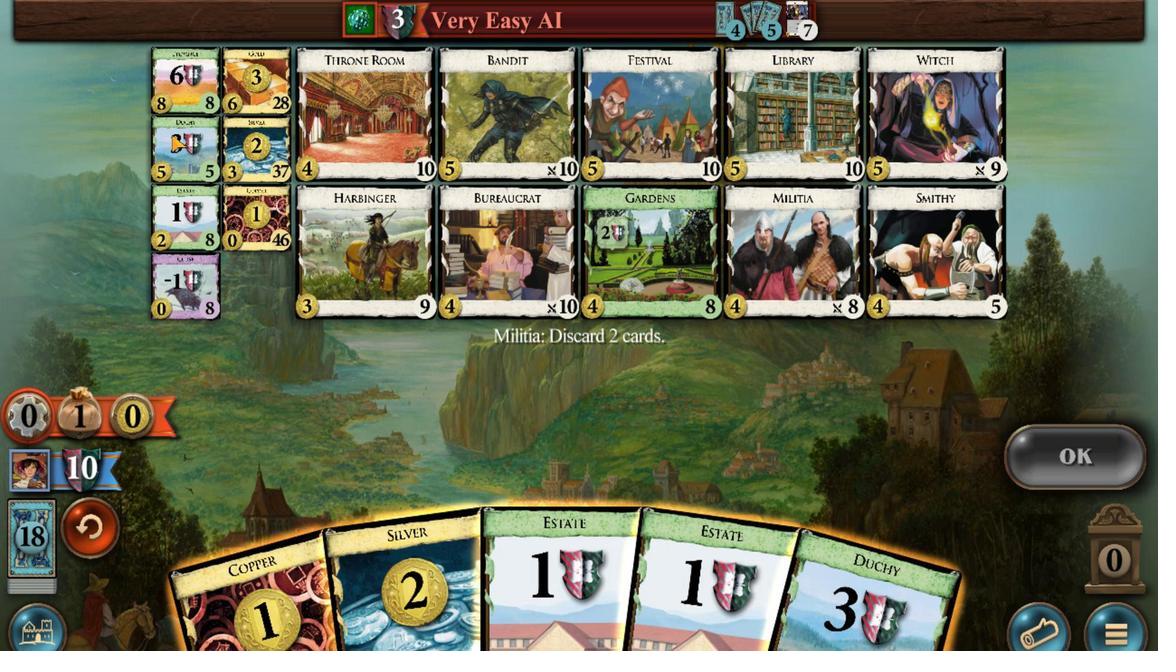 
Action: Mouse scrolled (527, 569) with delta (0, 0)
Screenshot: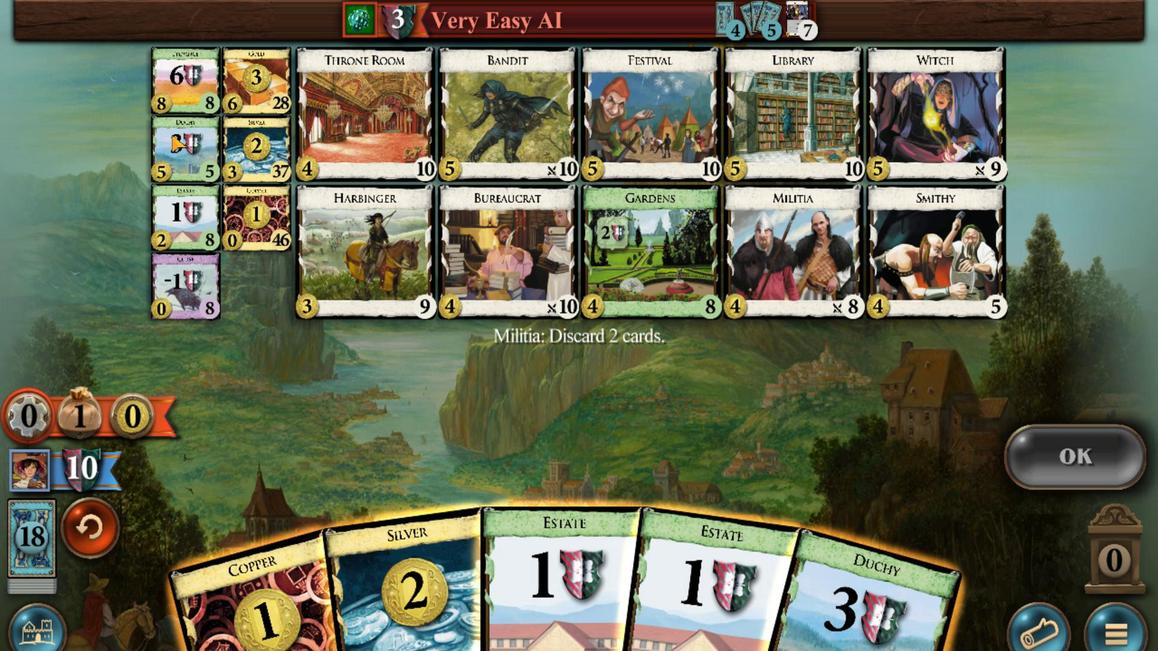 
Action: Mouse scrolled (527, 569) with delta (0, 0)
Screenshot: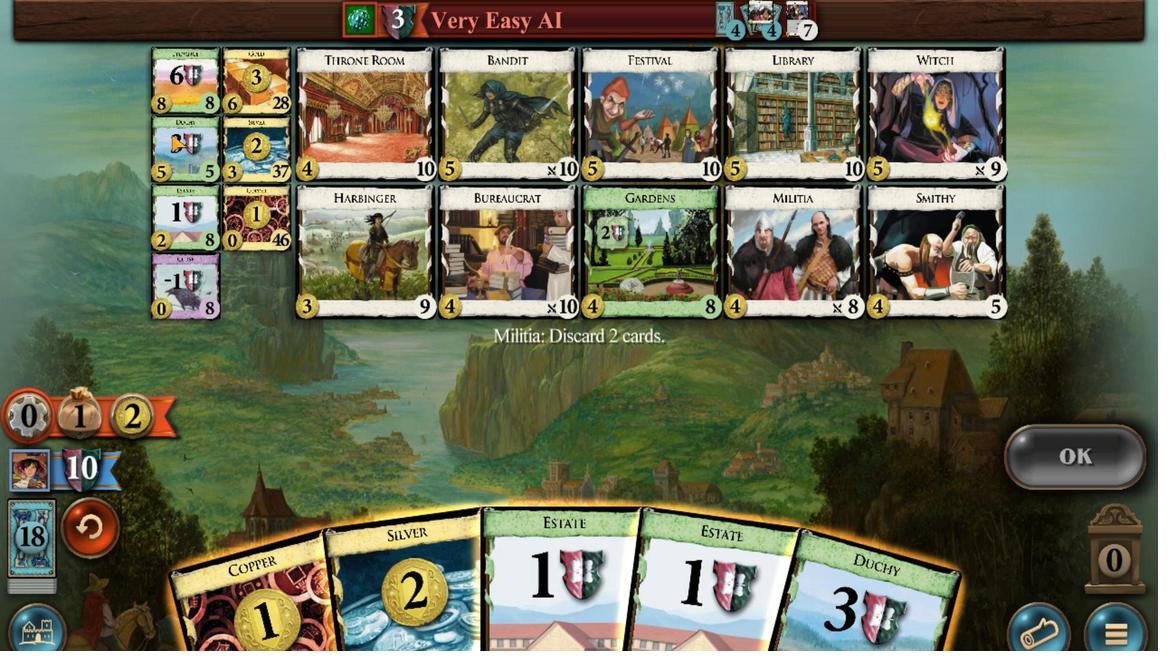 
Action: Mouse moved to (599, 443)
Screenshot: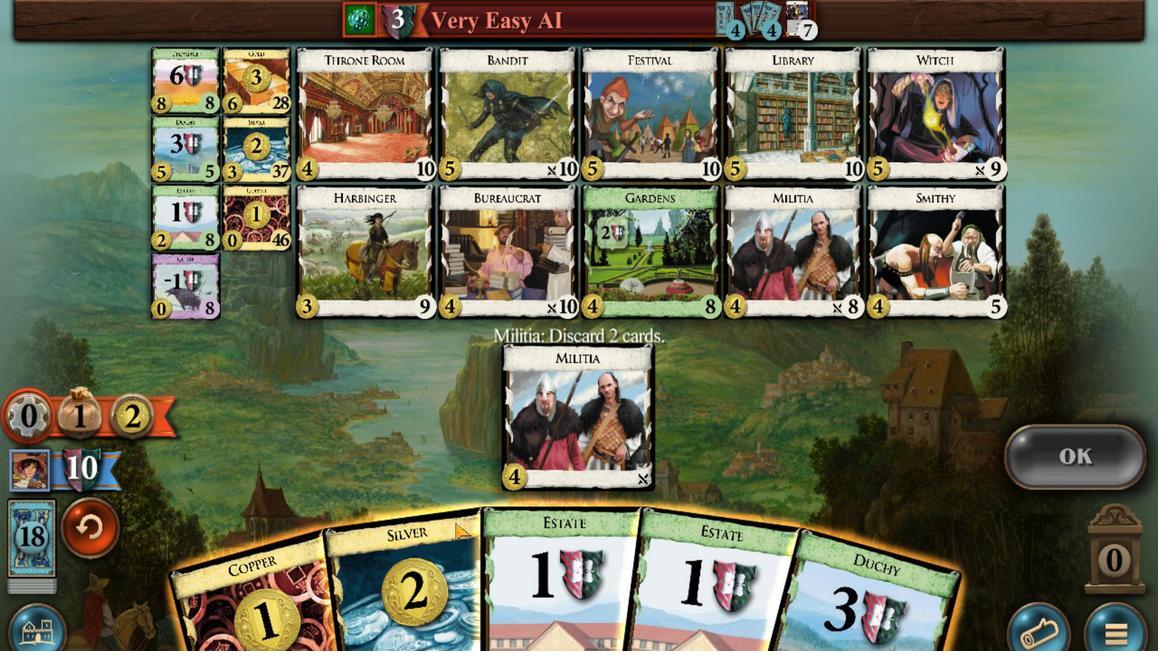 
Action: Mouse scrolled (599, 443) with delta (0, 0)
Screenshot: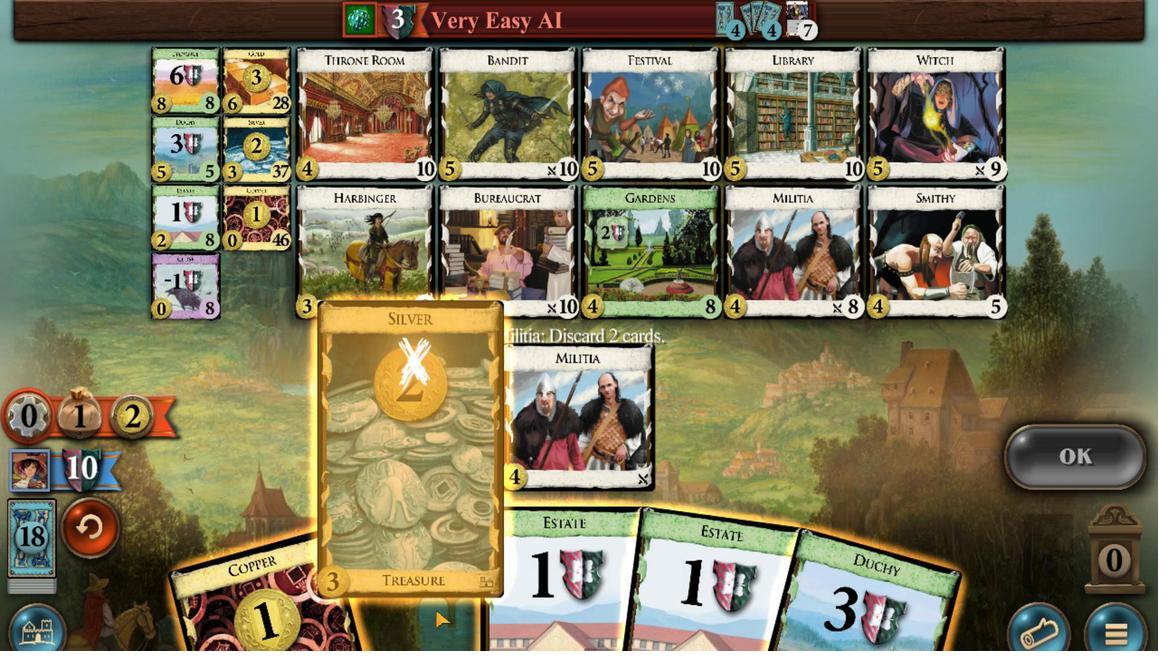 
Action: Mouse moved to (594, 414)
Screenshot: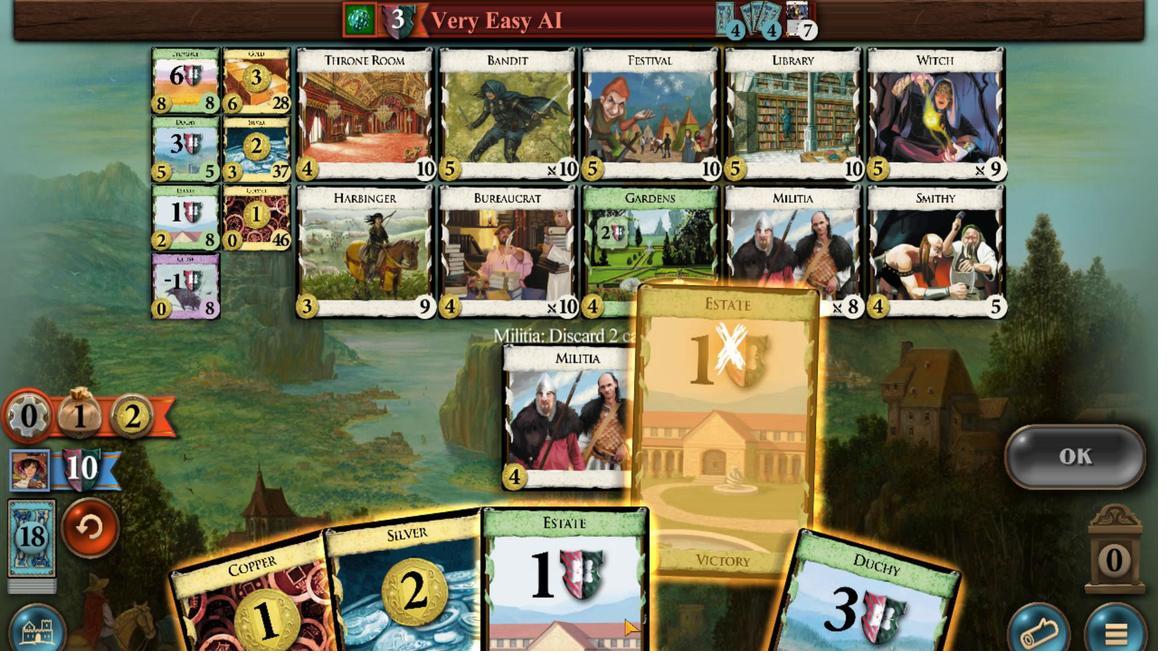
Action: Mouse scrolled (594, 414) with delta (0, 0)
Screenshot: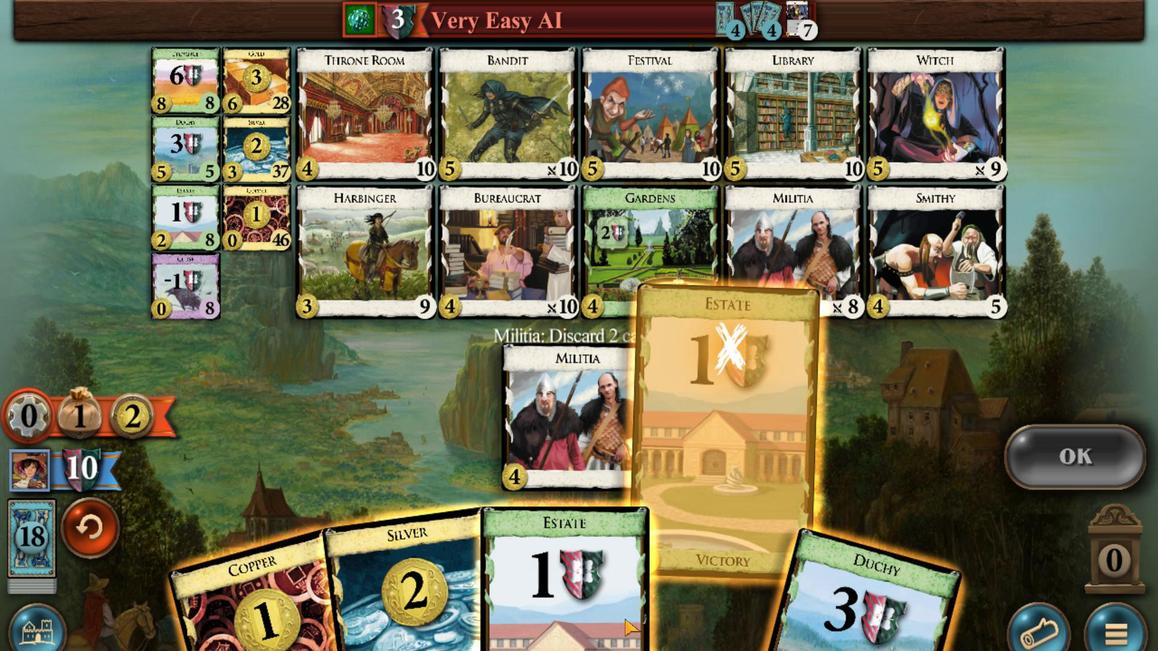
Action: Mouse moved to (650, 414)
Screenshot: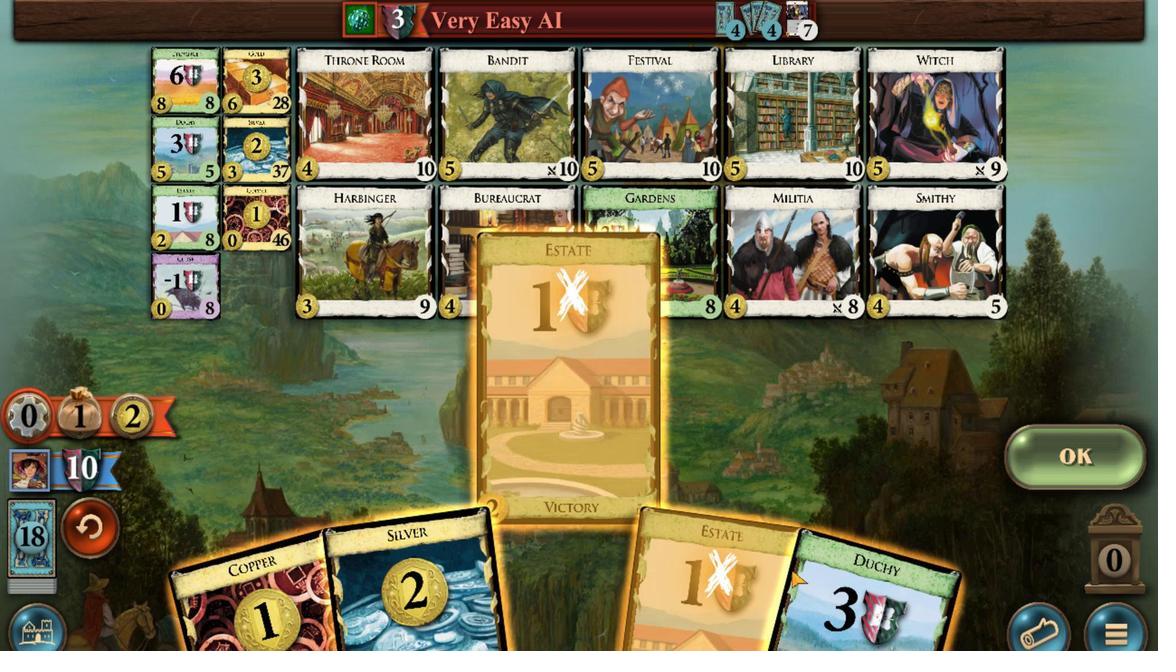 
Action: Mouse scrolled (650, 414) with delta (0, 0)
Screenshot: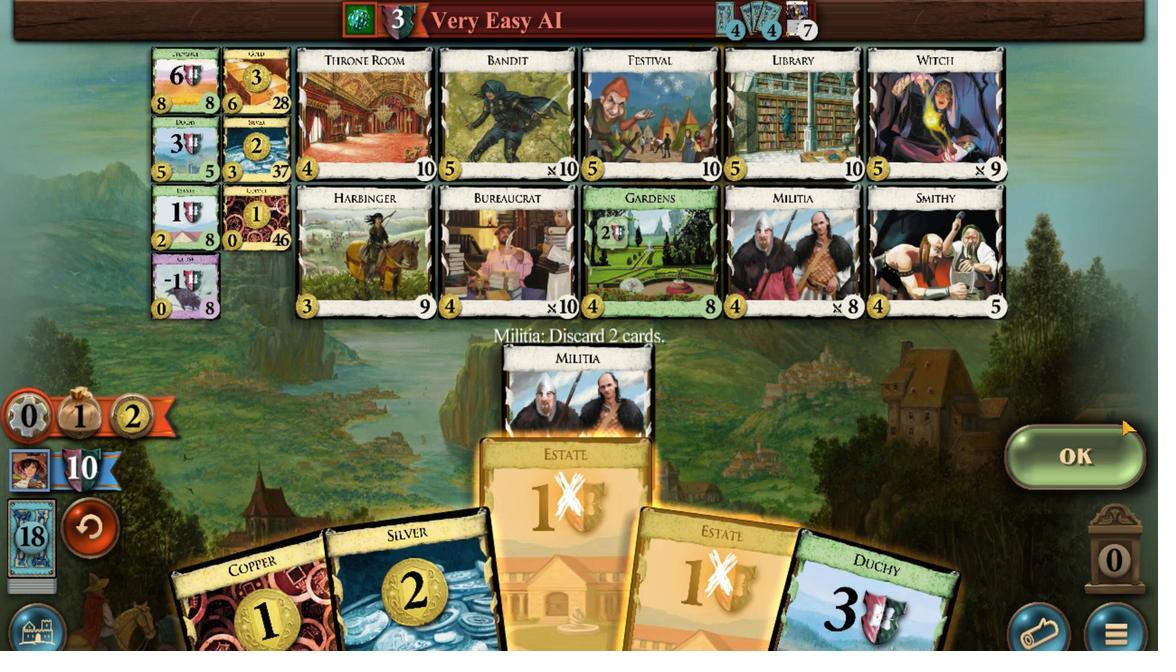 
Action: Mouse moved to (630, 418)
Screenshot: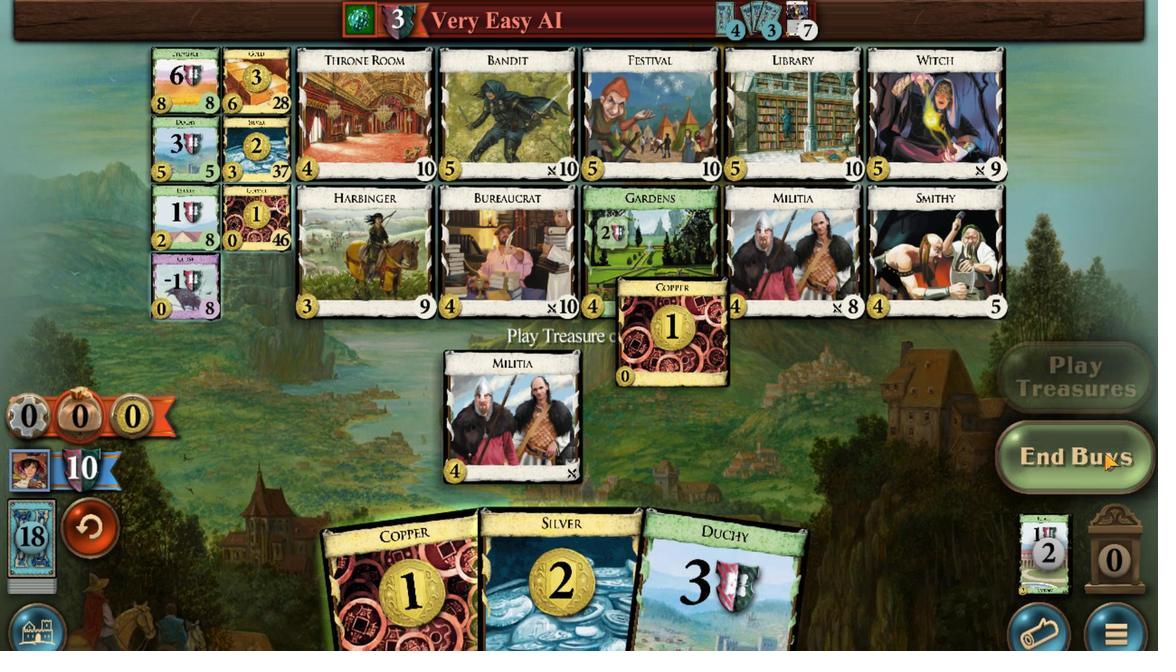 
Action: Mouse scrolled (630, 419) with delta (0, 0)
Screenshot: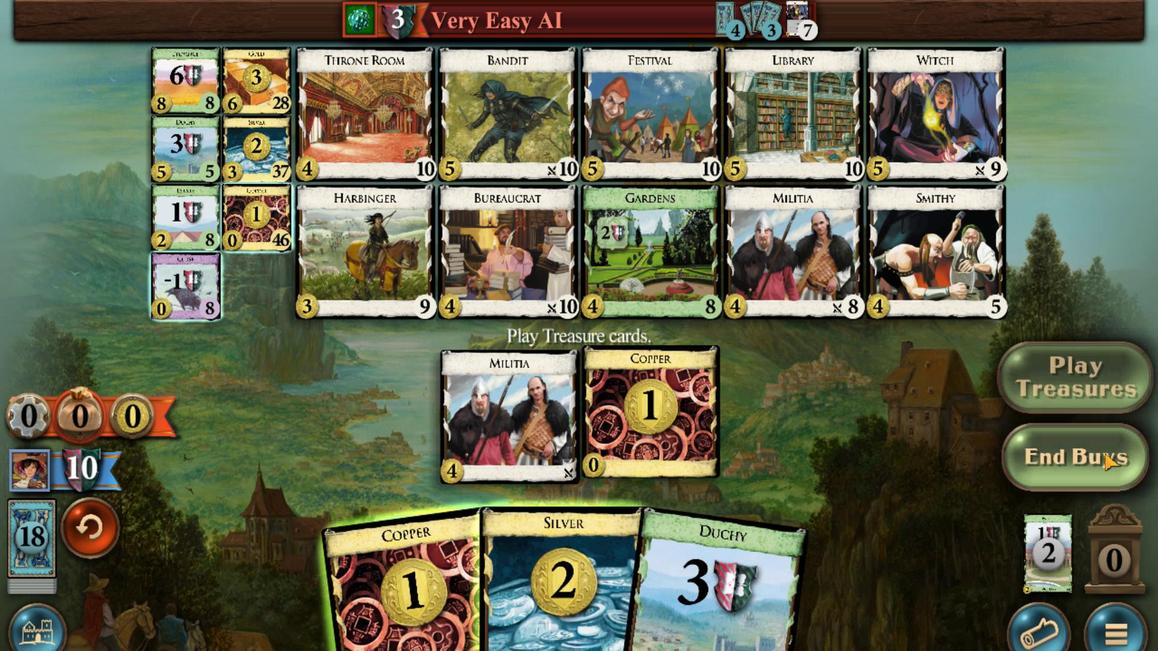 
Action: Mouse moved to (764, 466)
Screenshot: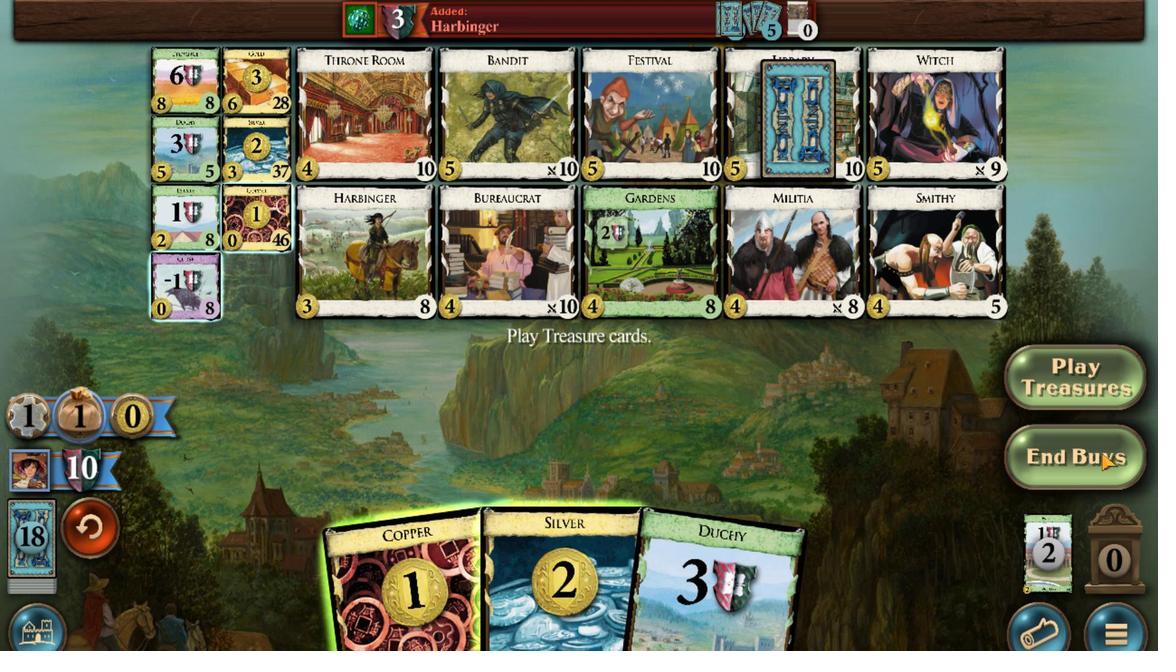 
Action: Mouse pressed left at (764, 466)
Screenshot: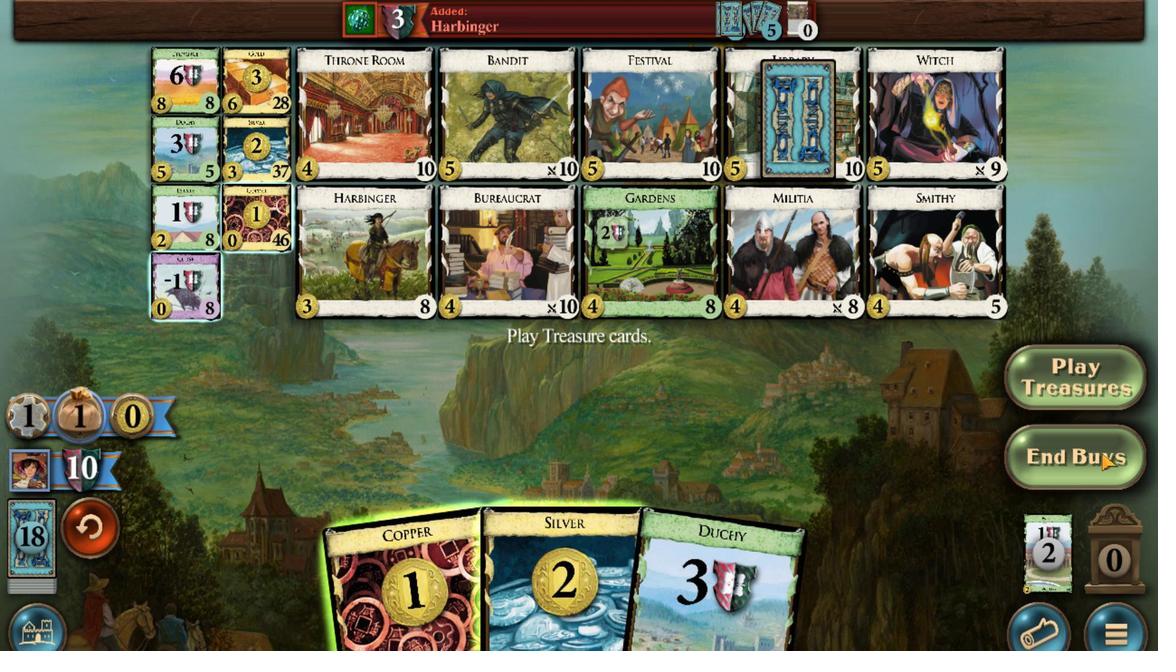 
Action: Mouse moved to (599, 439)
Screenshot: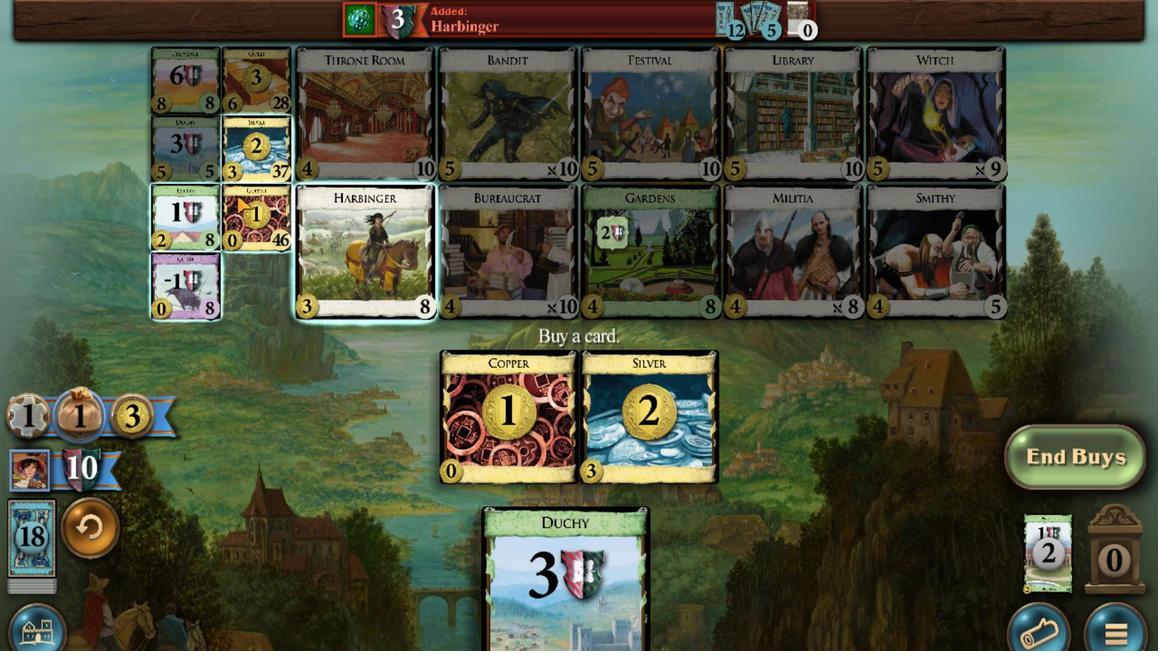 
Action: Mouse scrolled (599, 439) with delta (0, 0)
Screenshot: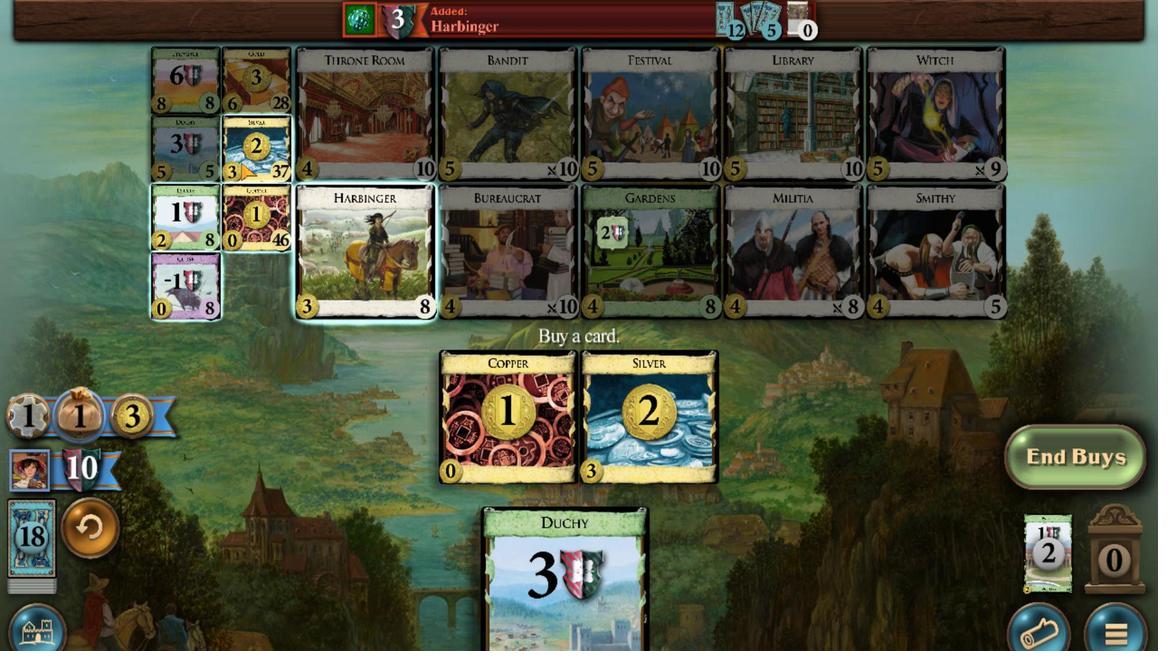 
Action: Mouse moved to (613, 438)
Screenshot: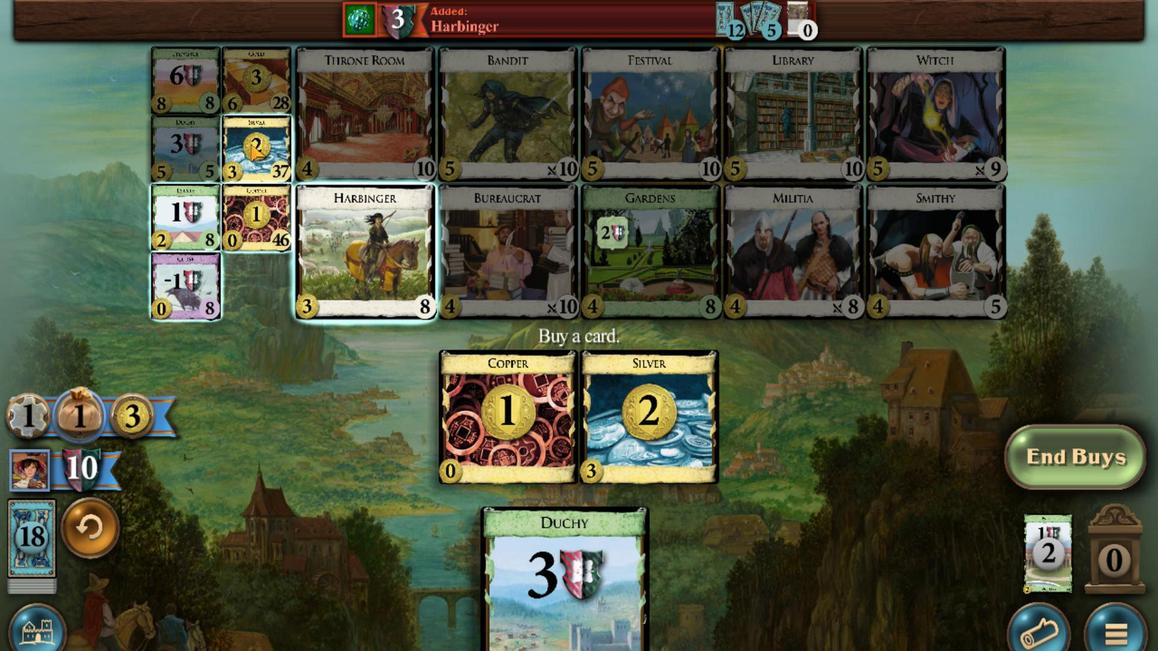 
Action: Mouse scrolled (613, 438) with delta (0, 0)
Screenshot: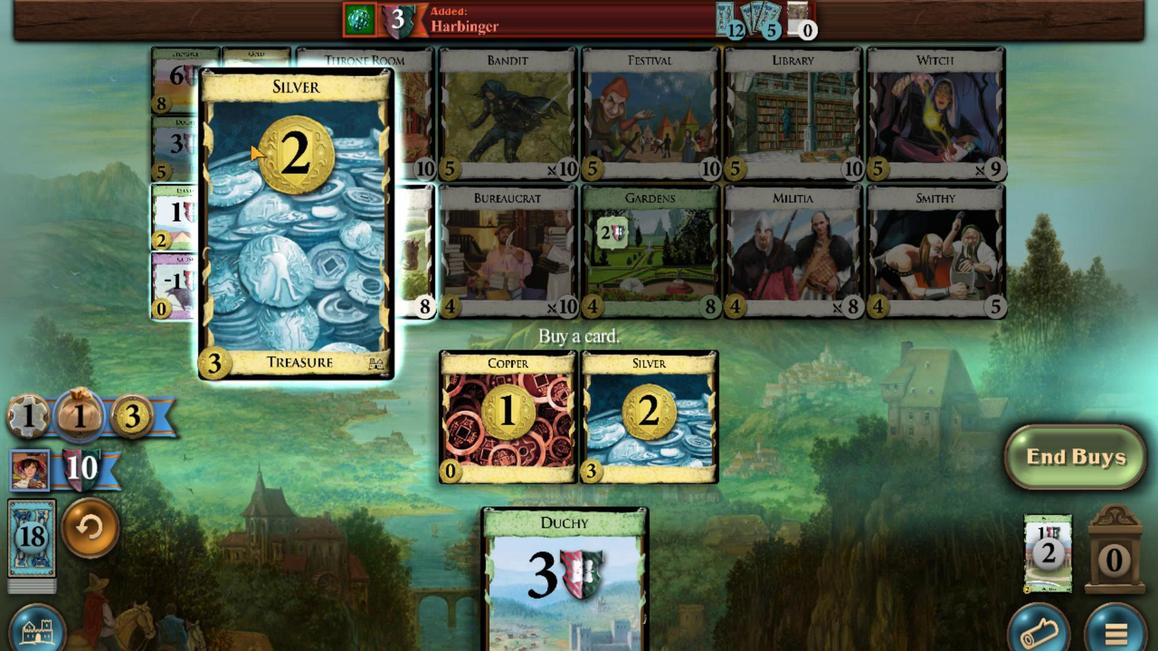 
Action: Mouse moved to (547, 566)
Screenshot: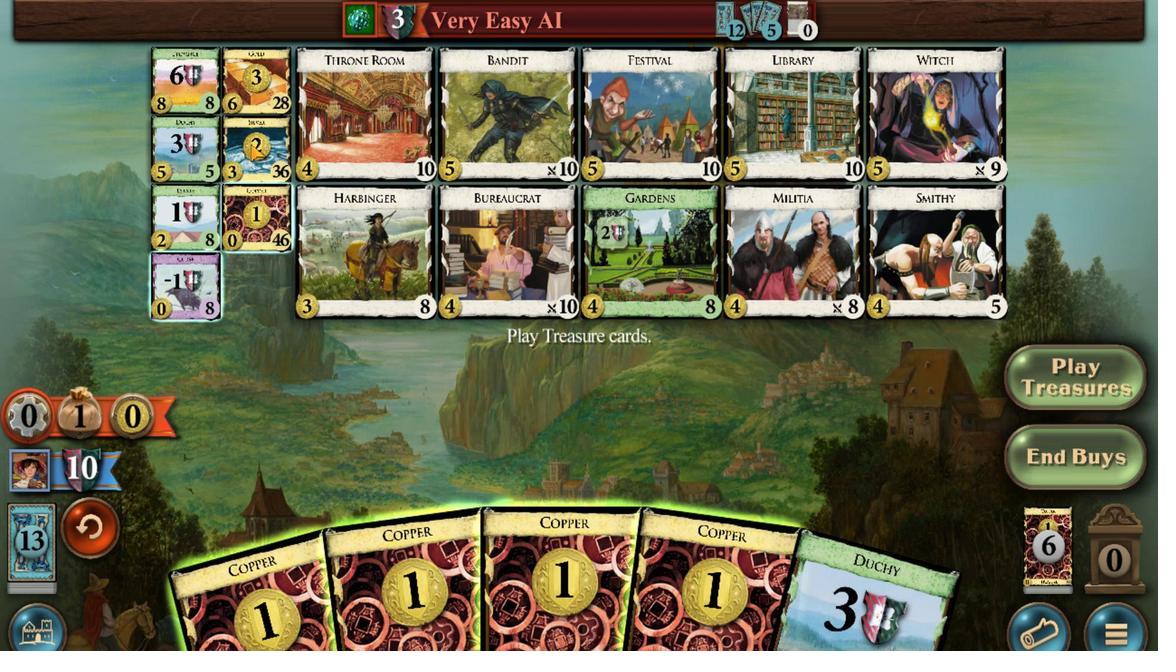 
Action: Mouse scrolled (547, 566) with delta (0, 0)
Screenshot: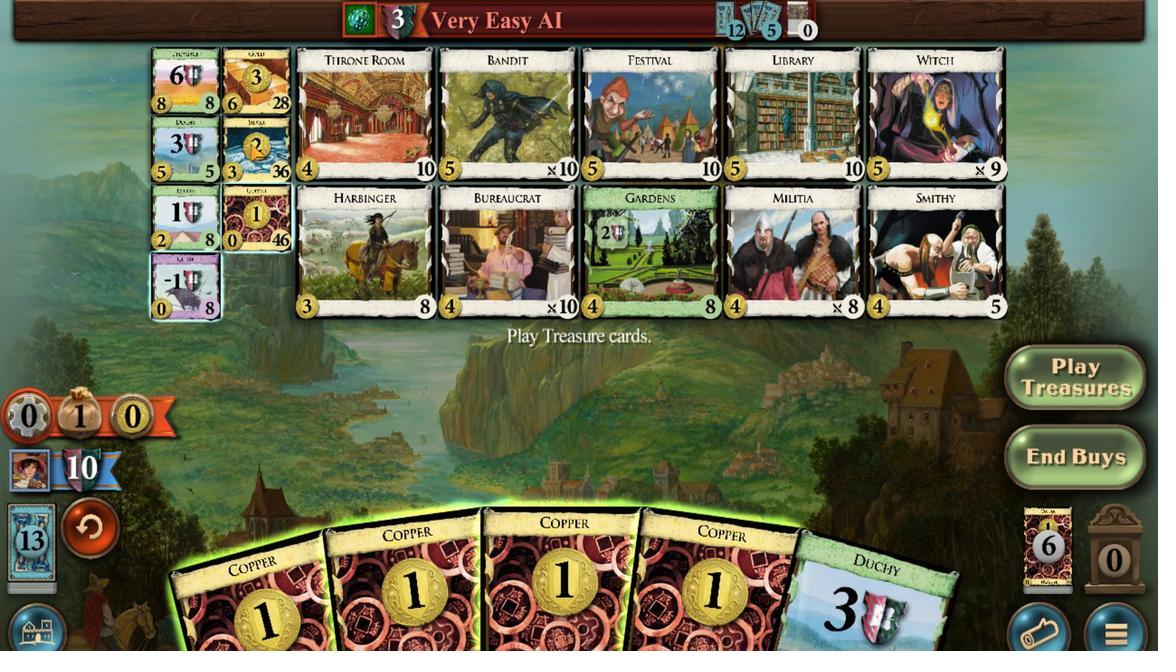 
Action: Mouse scrolled (547, 566) with delta (0, 0)
Screenshot: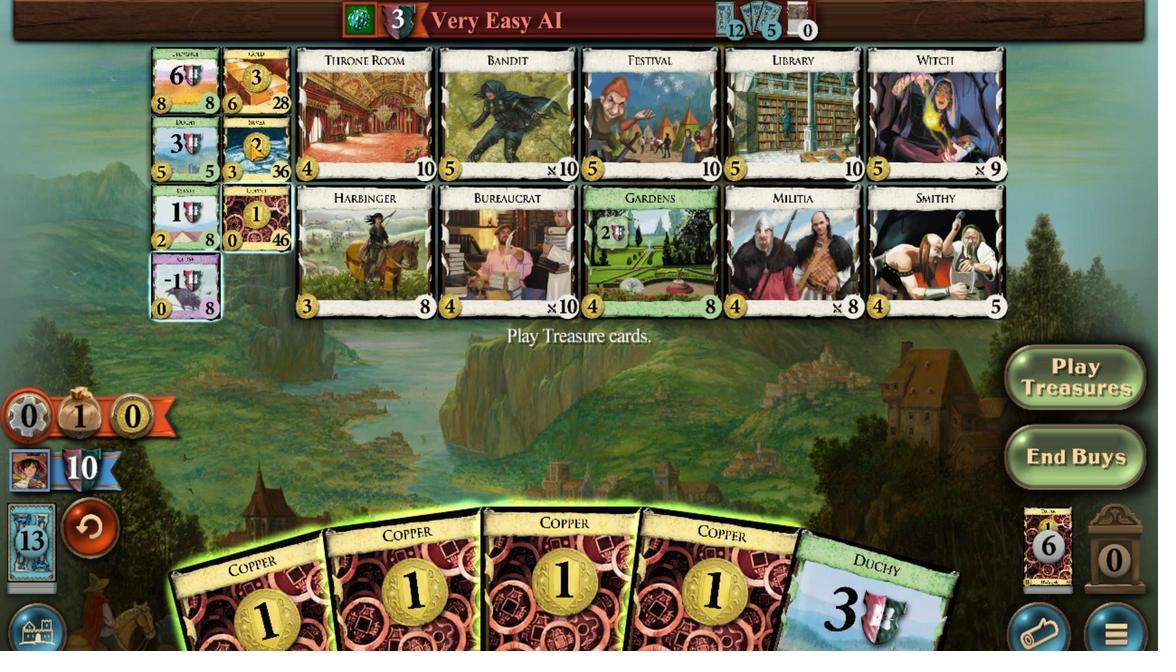 
Action: Mouse scrolled (547, 566) with delta (0, 0)
Screenshot: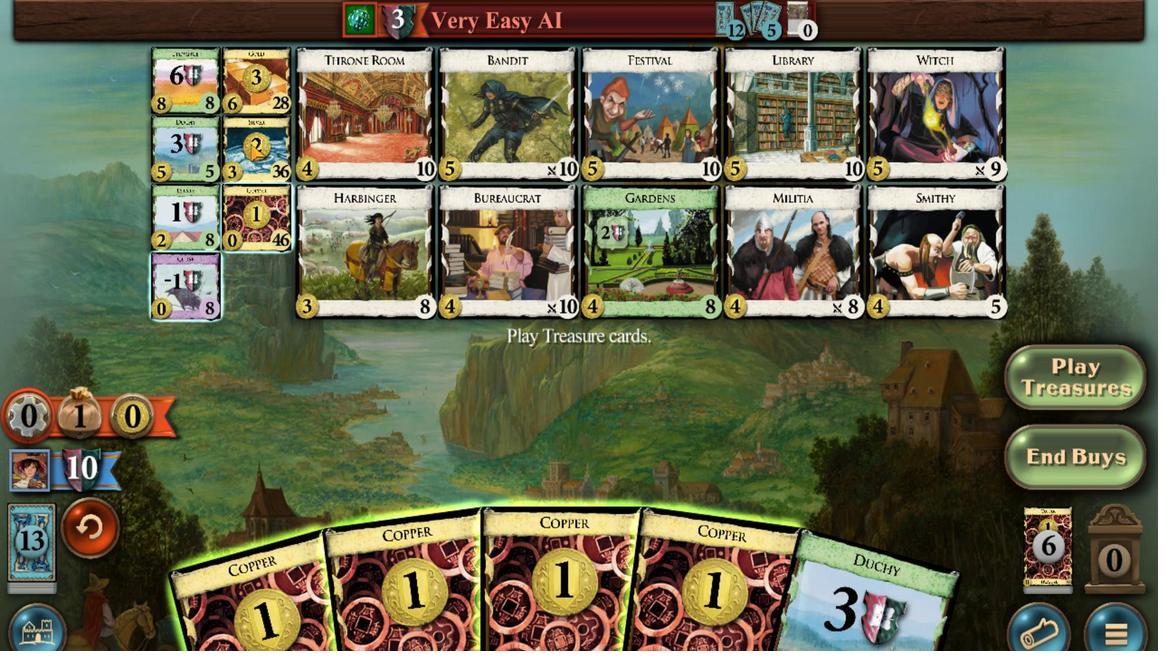 
Action: Mouse scrolled (547, 566) with delta (0, 0)
Screenshot: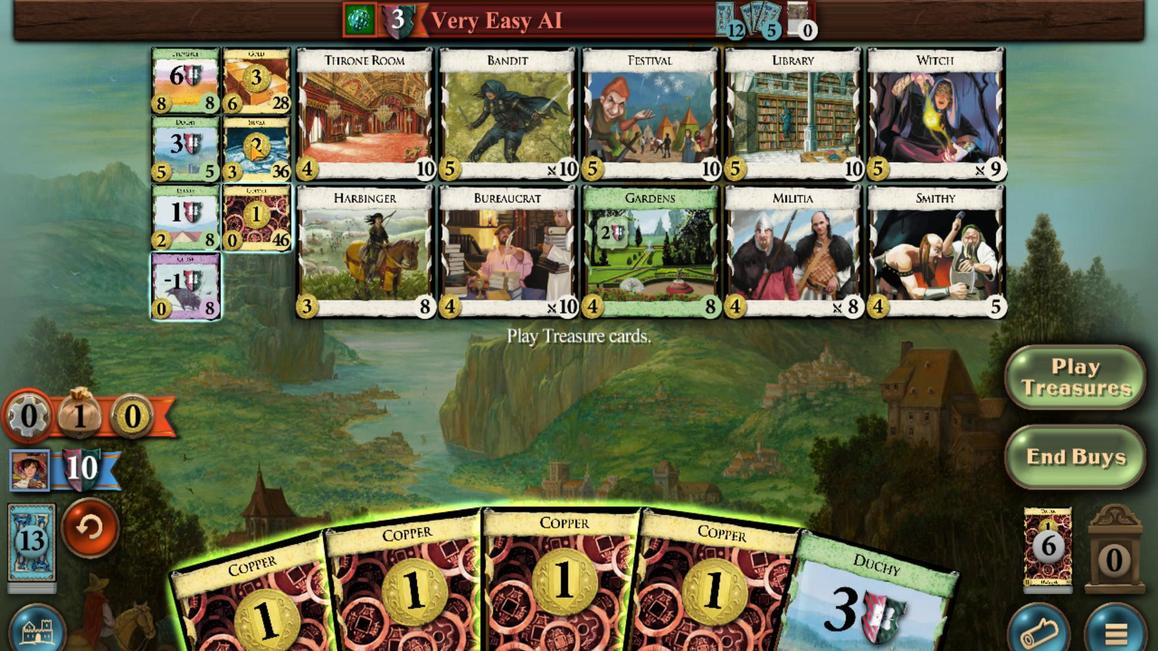 
Action: Mouse scrolled (547, 566) with delta (0, 0)
Screenshot: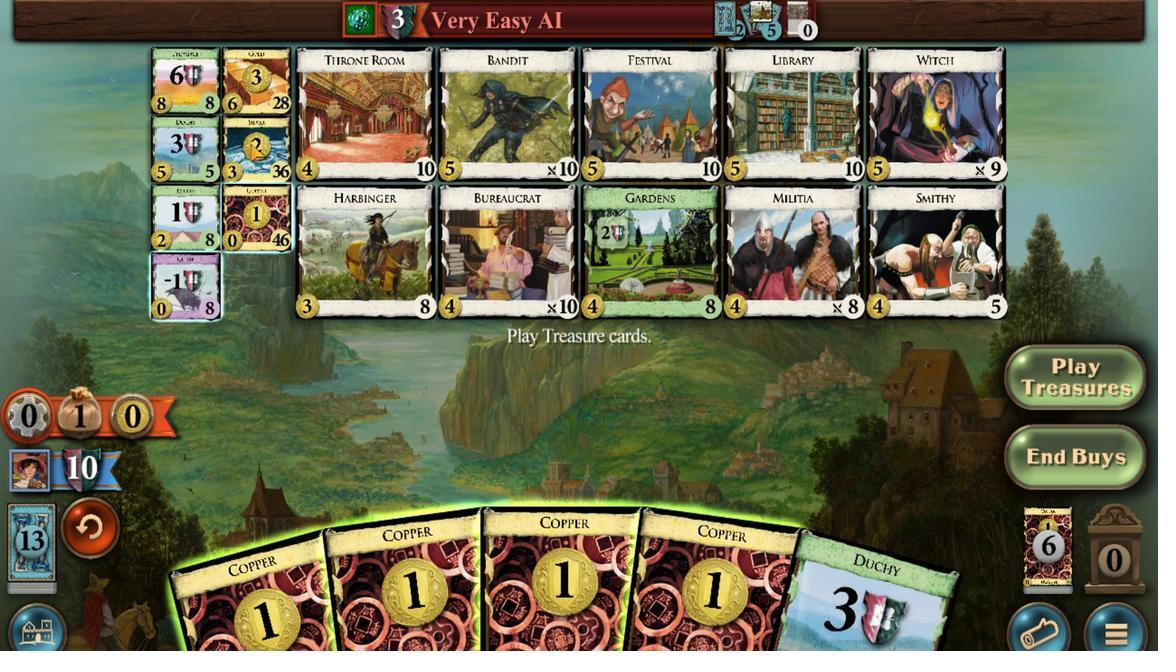 
Action: Mouse moved to (657, 432)
Screenshot: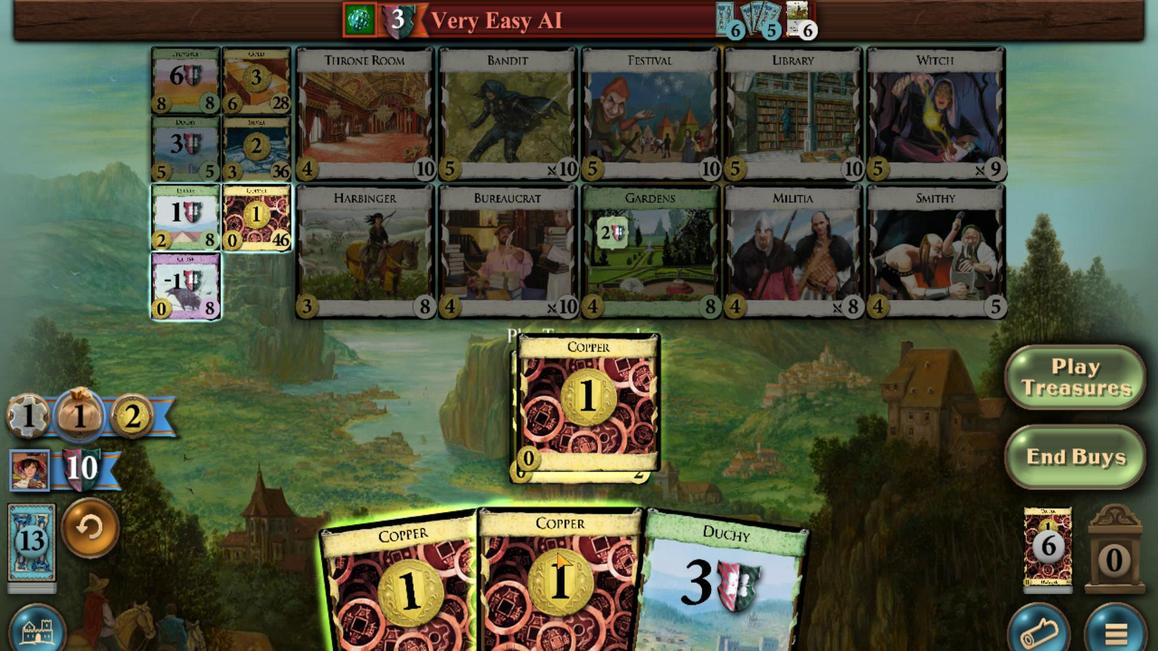 
Action: Mouse scrolled (657, 432) with delta (0, 0)
Screenshot: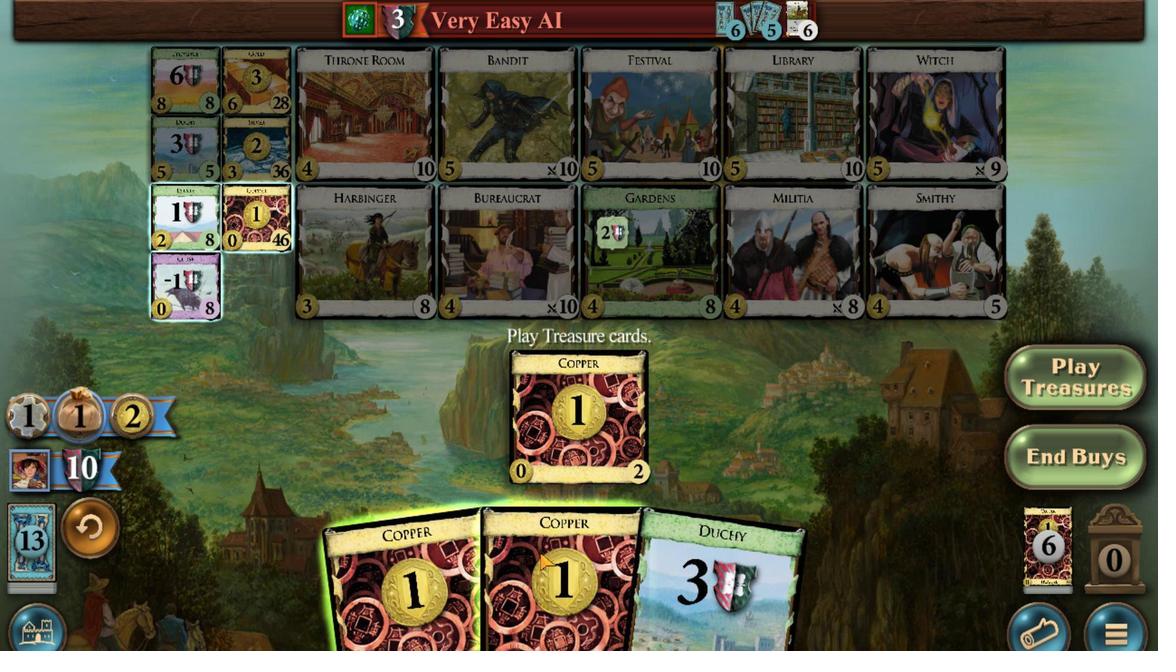 
Action: Mouse moved to (644, 431)
Screenshot: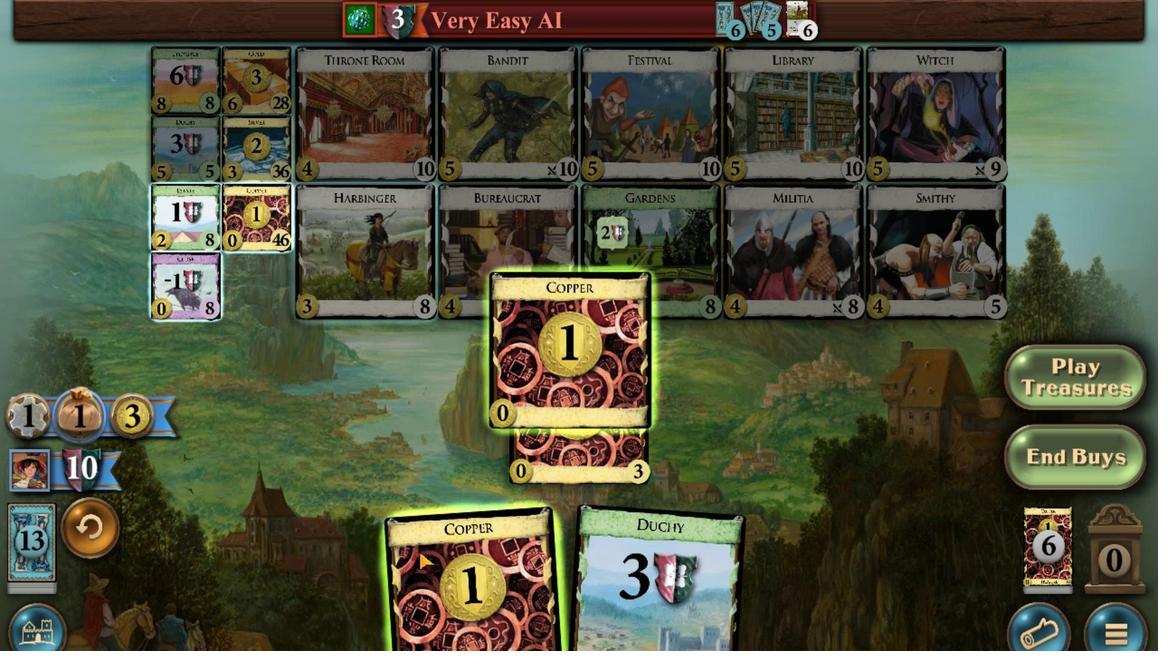 
Action: Mouse scrolled (644, 431) with delta (0, 0)
Screenshot: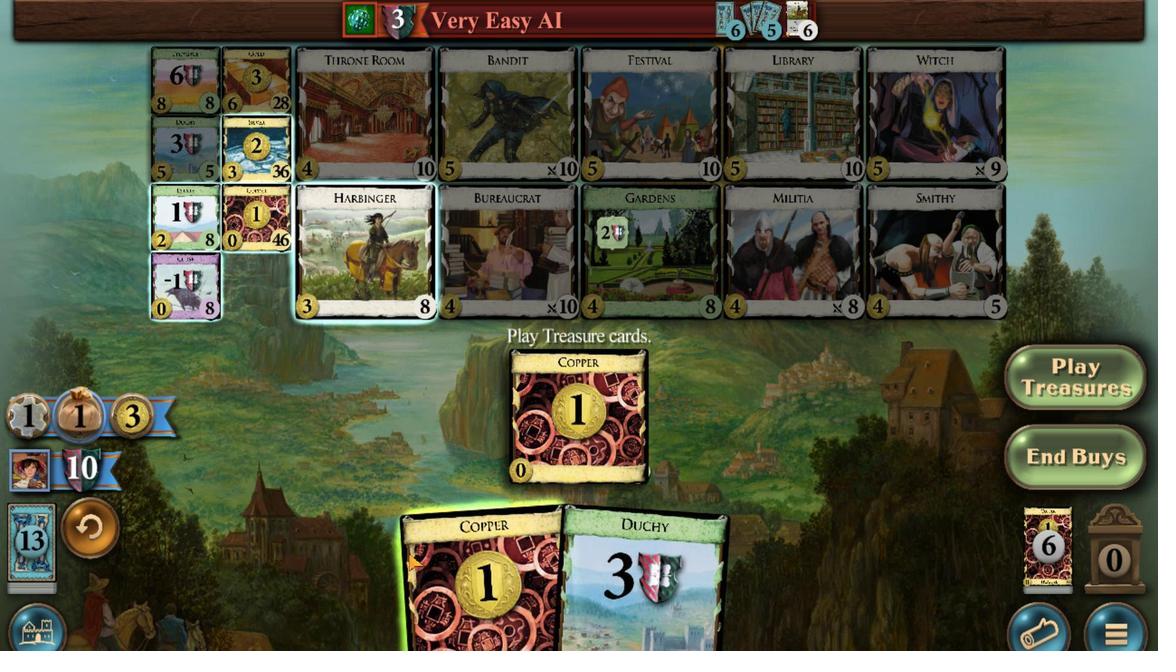 
Action: Mouse moved to (621, 433)
Screenshot: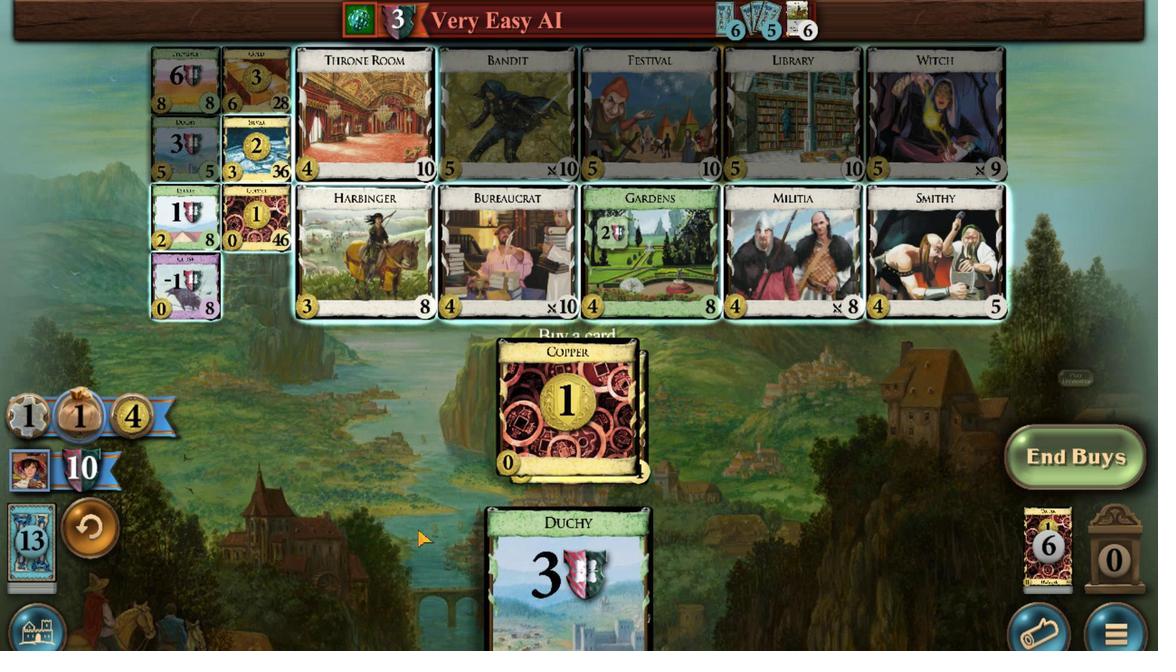 
Action: Mouse scrolled (621, 433) with delta (0, 0)
Screenshot: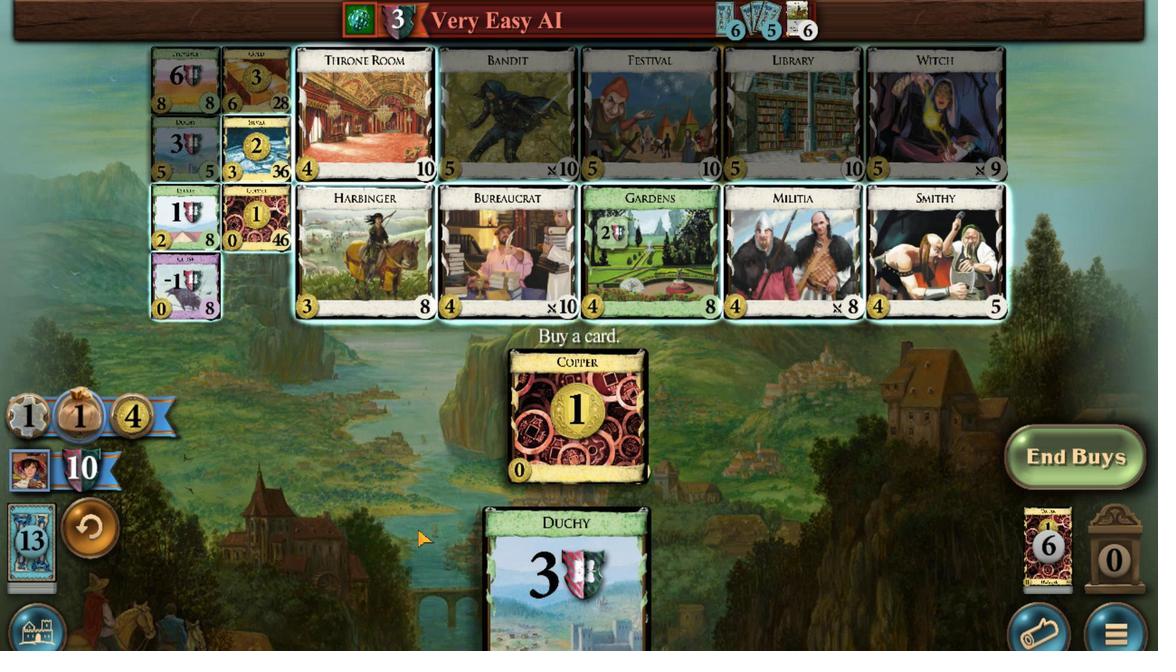 
Action: Mouse moved to (588, 433)
Screenshot: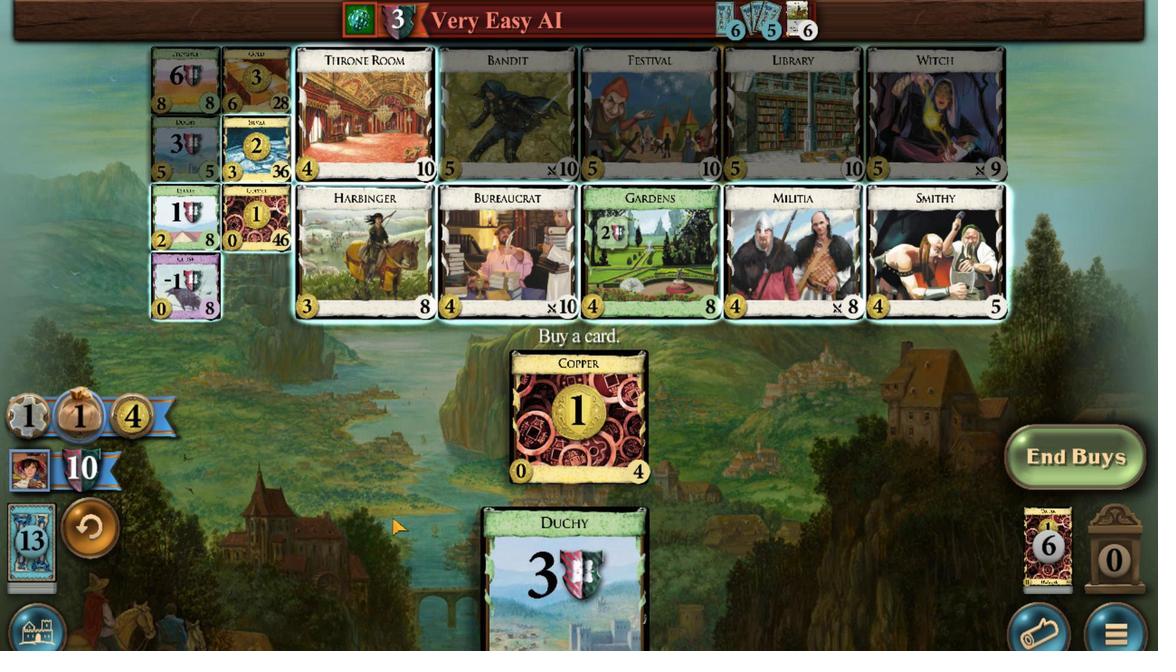 
Action: Mouse scrolled (588, 433) with delta (0, 0)
Screenshot: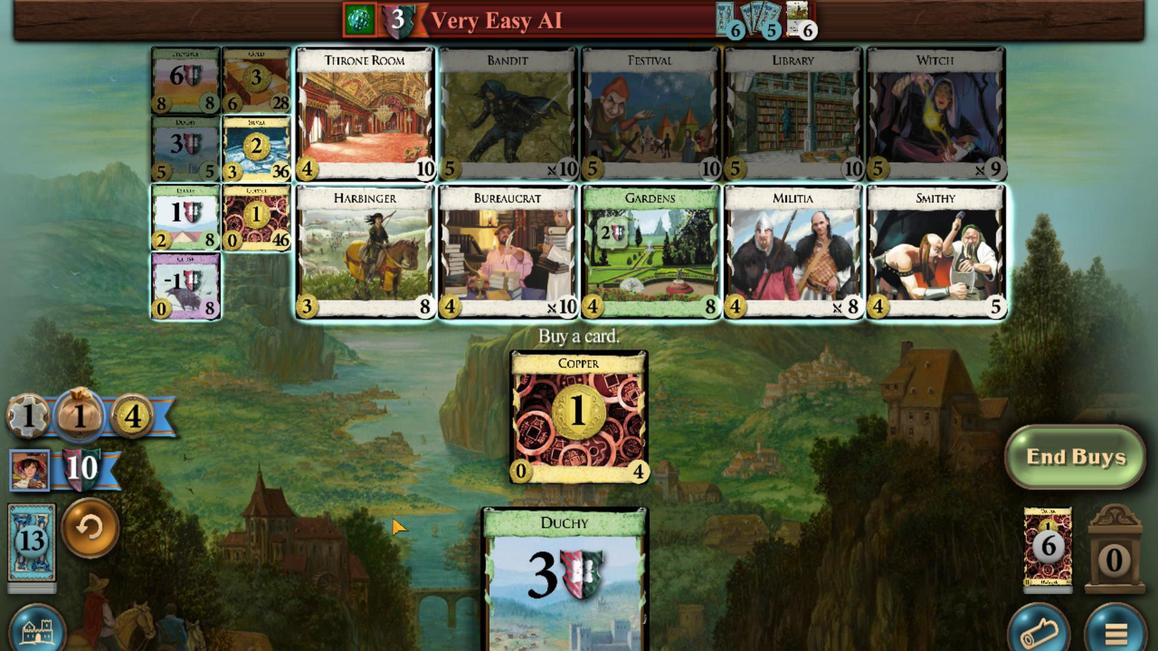 
Action: Mouse moved to (723, 535)
Screenshot: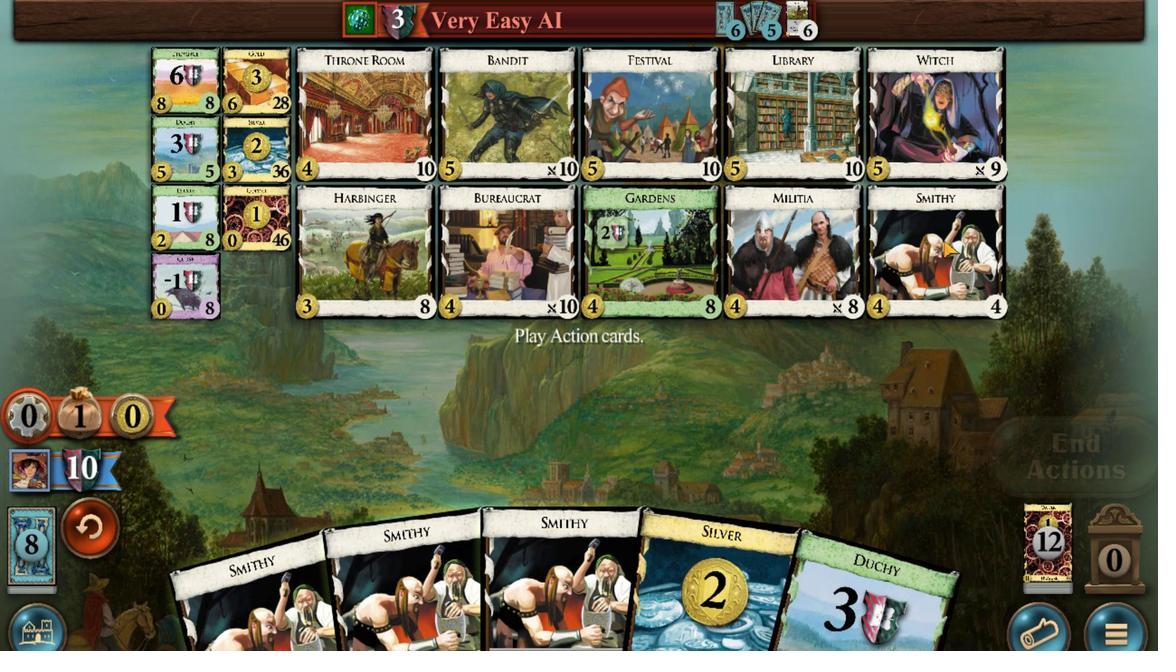 
Action: Mouse scrolled (723, 534) with delta (0, 0)
Screenshot: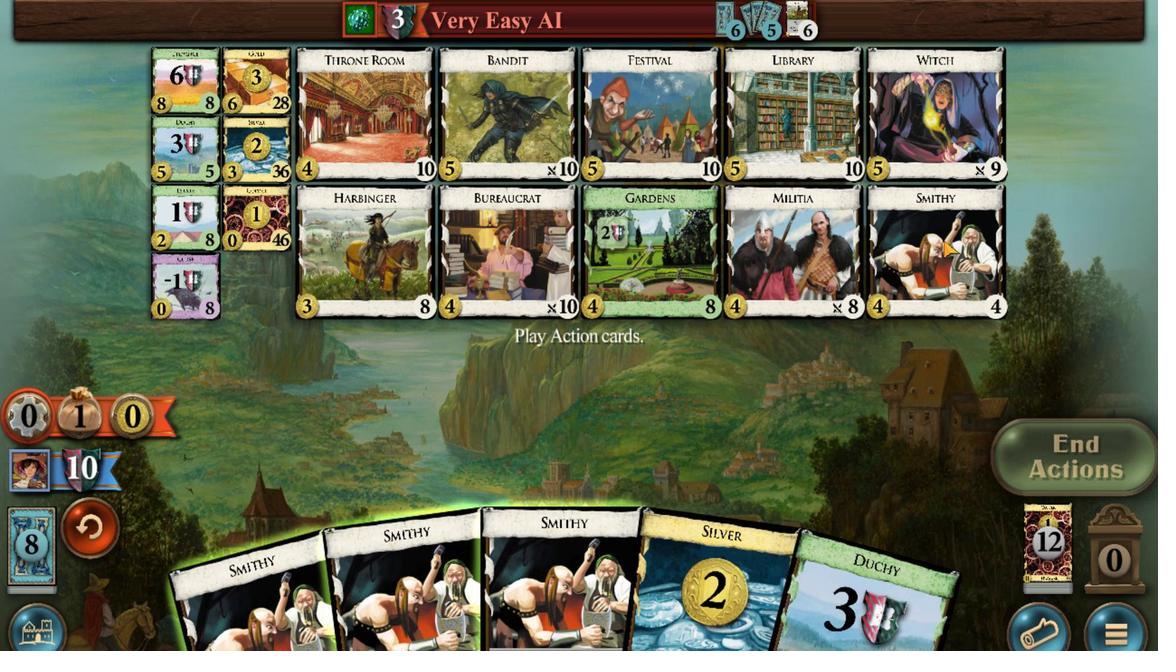
Action: Mouse scrolled (723, 534) with delta (0, 0)
Screenshot: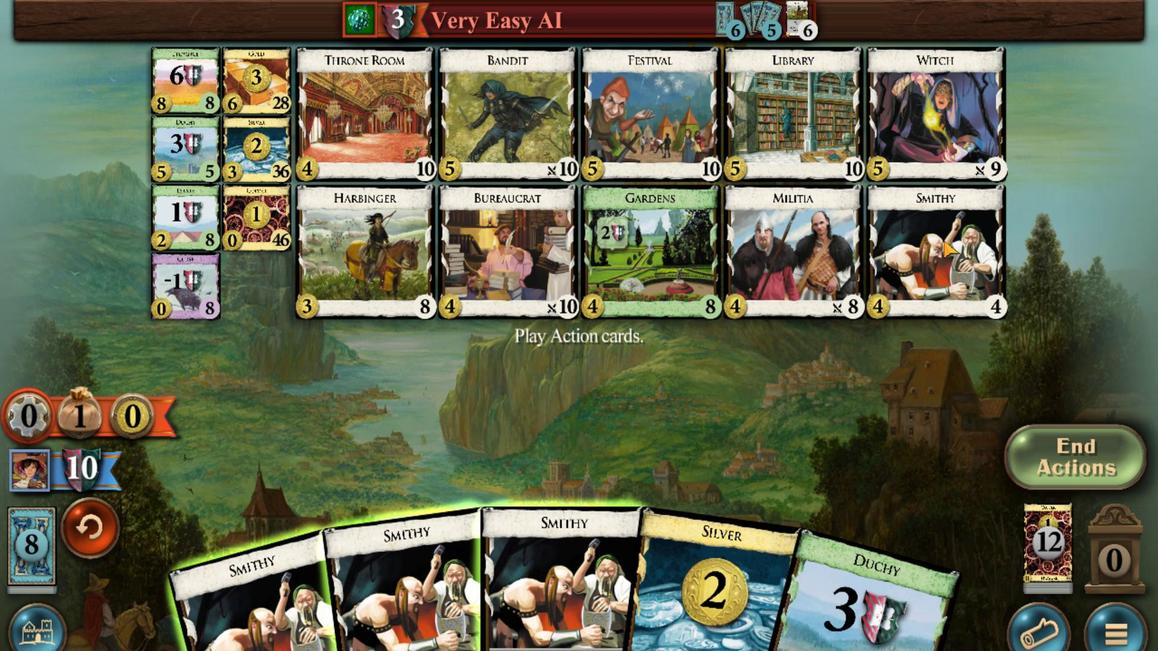 
Action: Mouse scrolled (723, 534) with delta (0, 0)
Screenshot: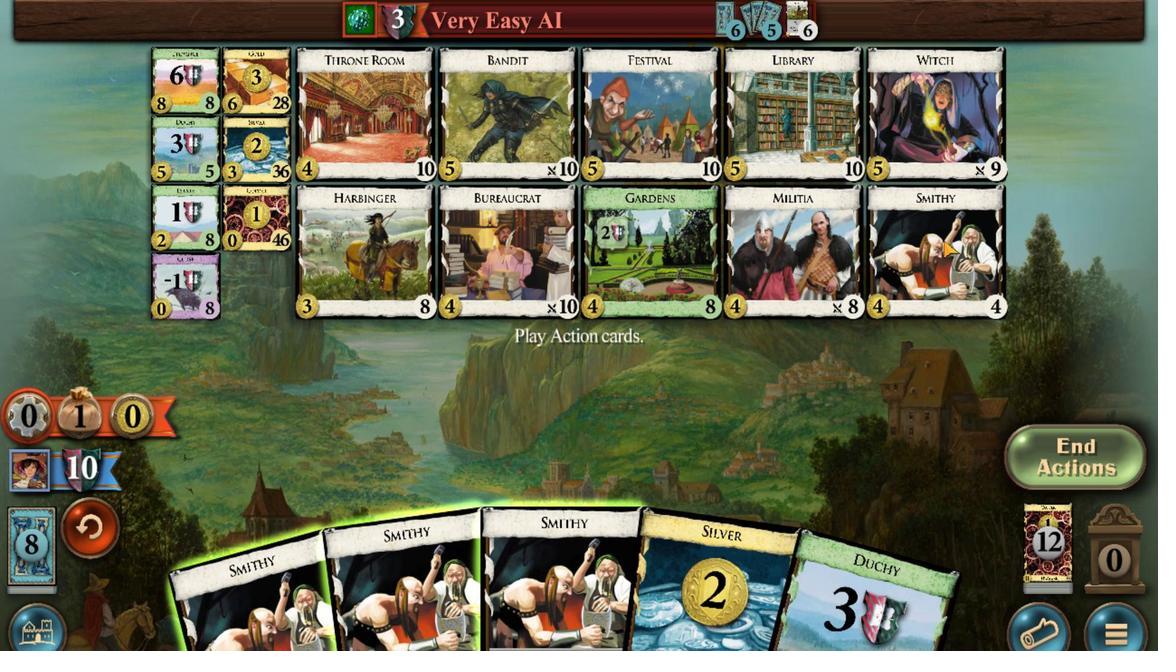 
Action: Mouse scrolled (723, 534) with delta (0, 0)
Screenshot: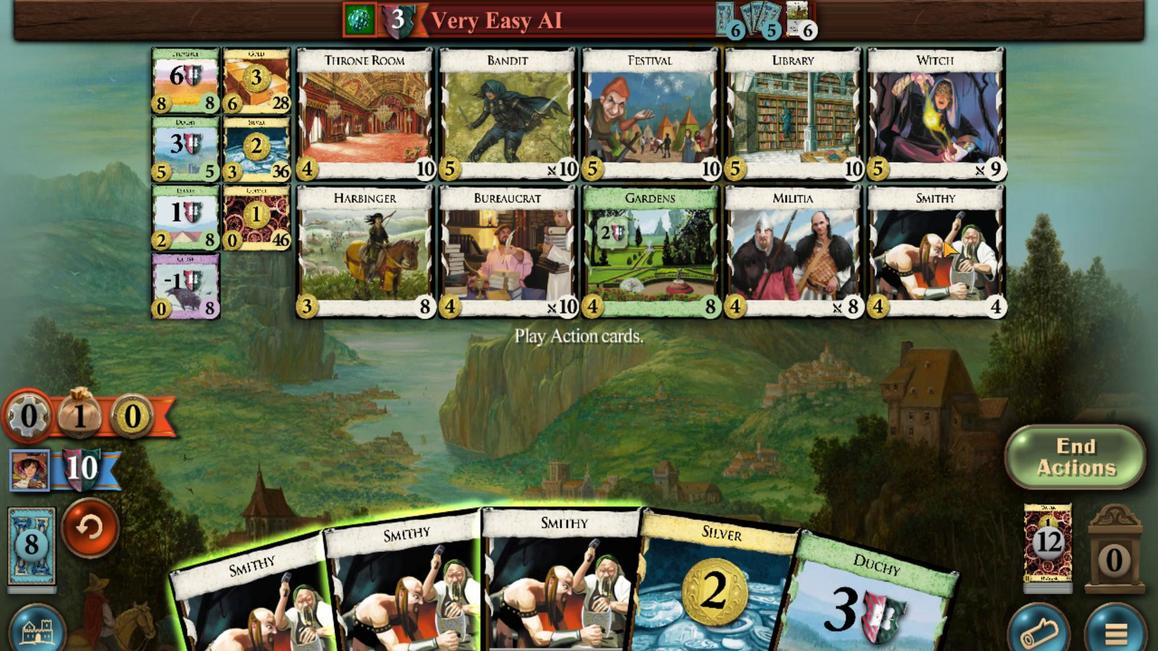 
Action: Mouse scrolled (723, 534) with delta (0, 0)
Screenshot: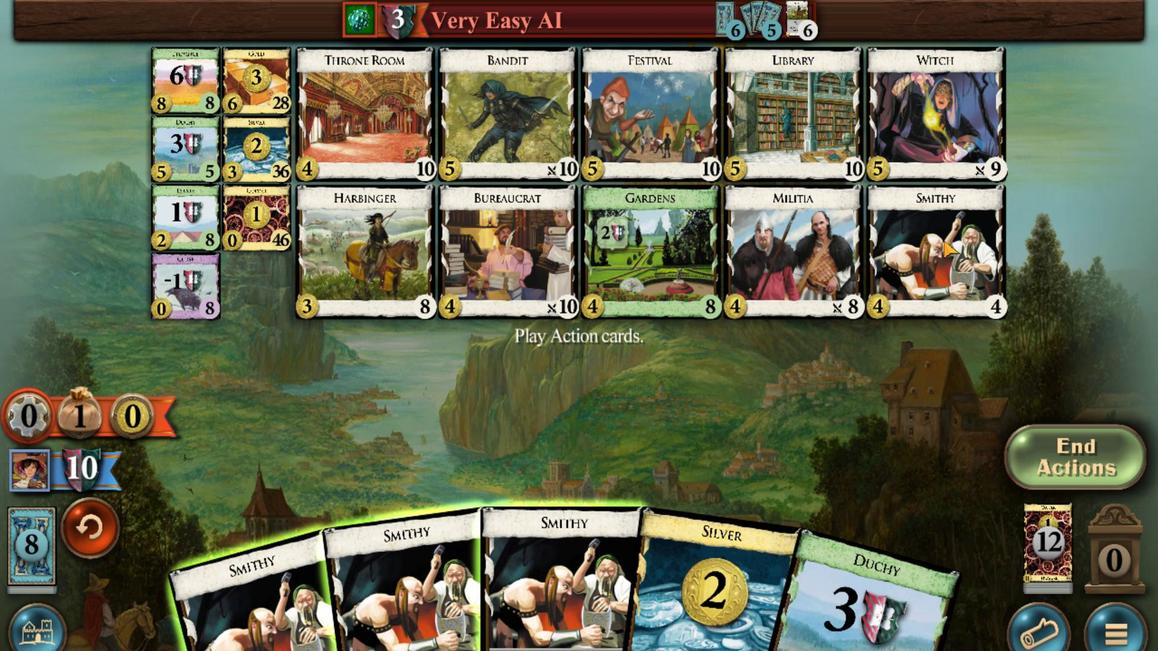 
Action: Mouse scrolled (723, 534) with delta (0, 0)
Screenshot: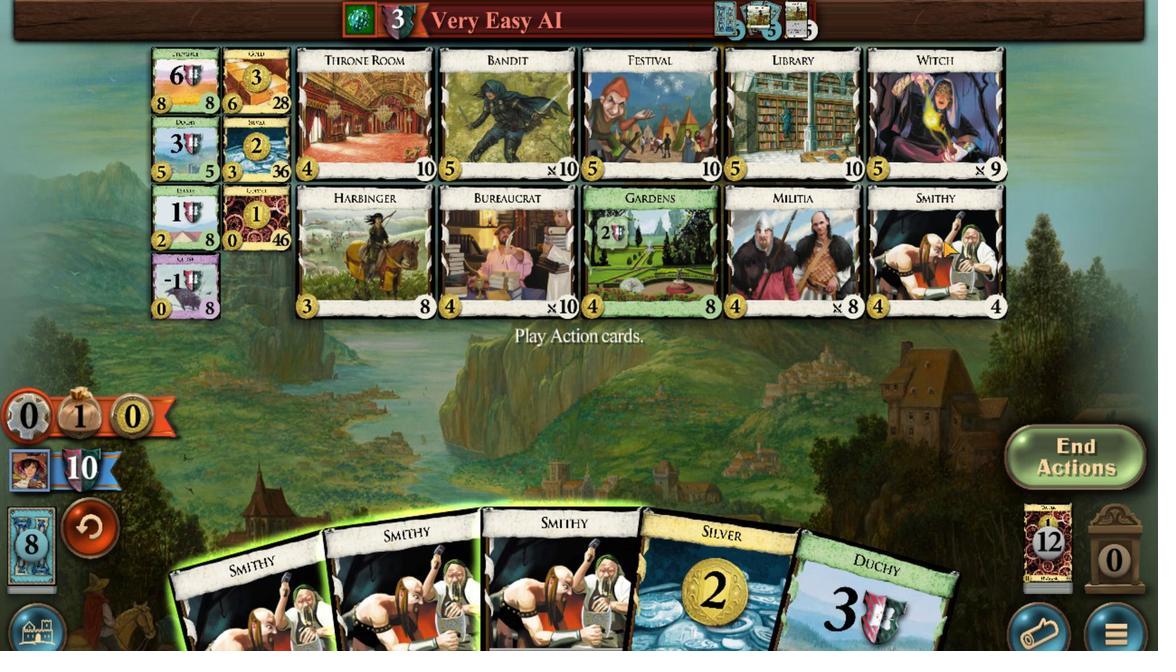 
Action: Mouse moved to (618, 427)
Screenshot: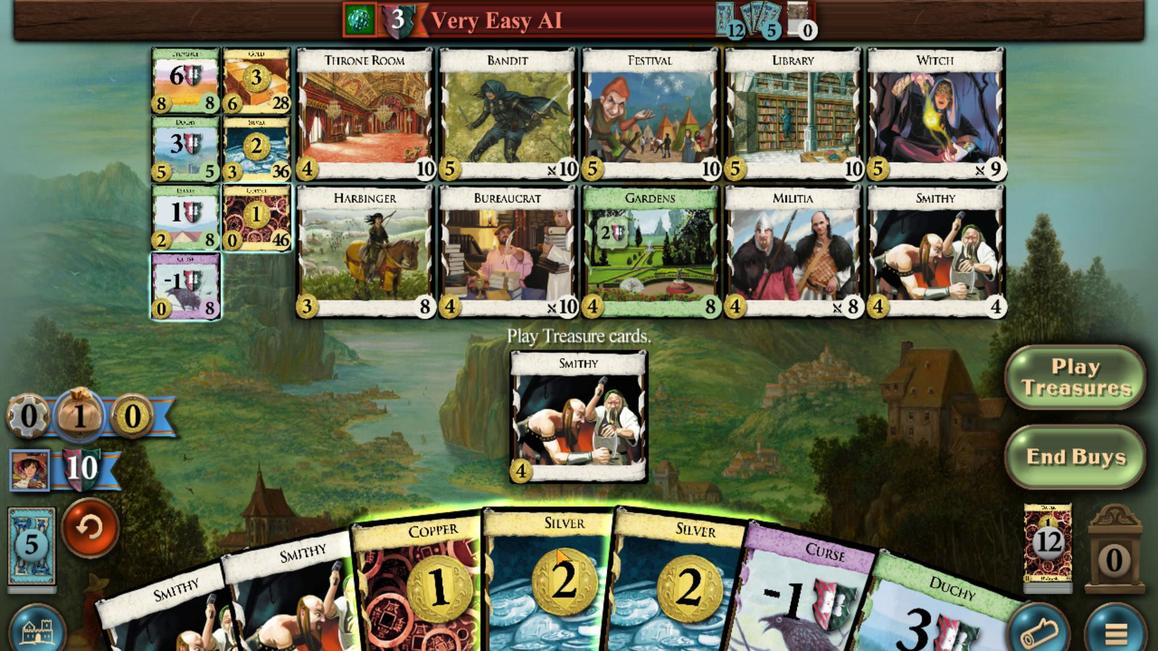 
Action: Mouse scrolled (618, 428) with delta (0, 0)
Screenshot: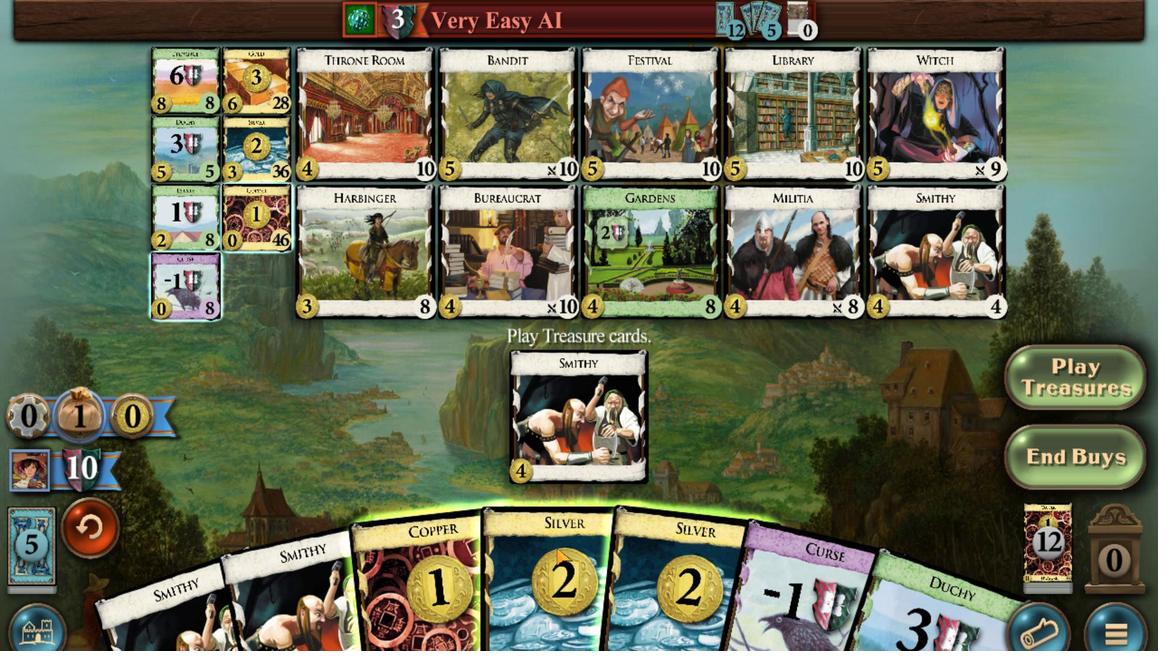 
Action: Mouse moved to (655, 429)
Screenshot: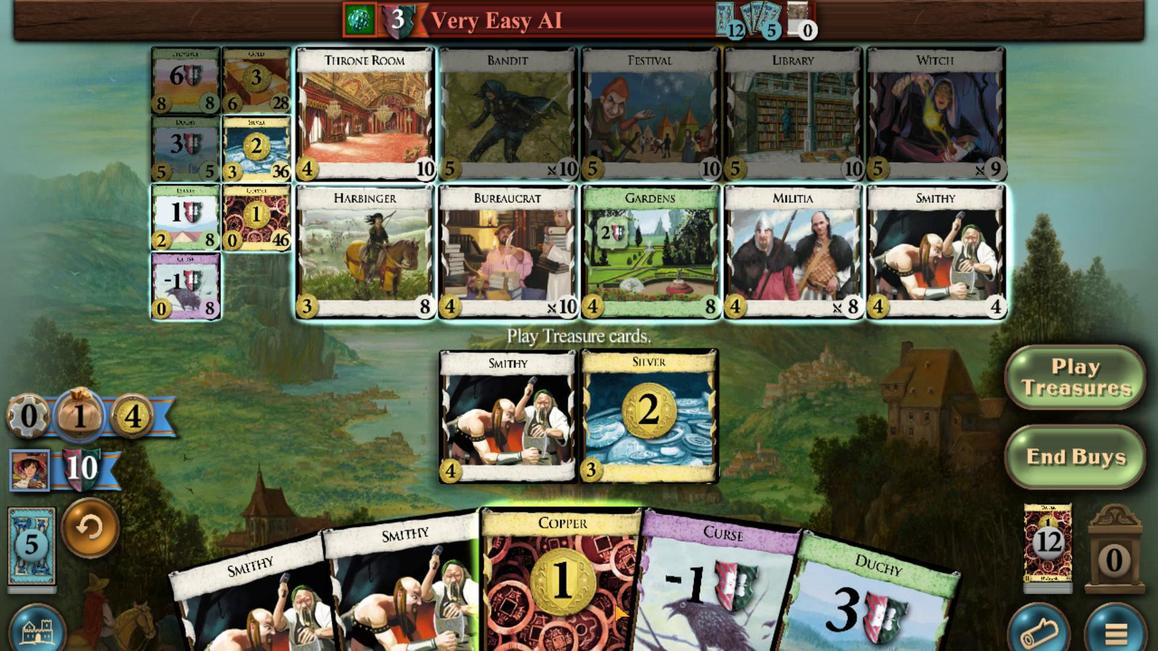 
Action: Mouse scrolled (655, 430) with delta (0, 0)
Screenshot: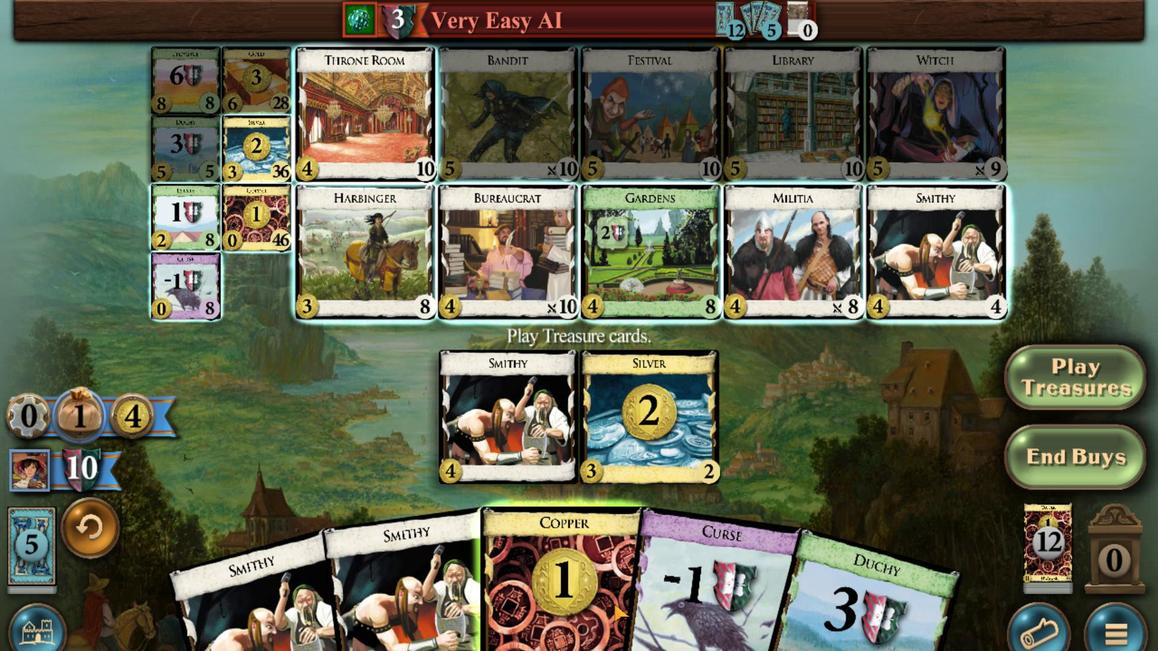 
Action: Mouse moved to (647, 421)
Screenshot: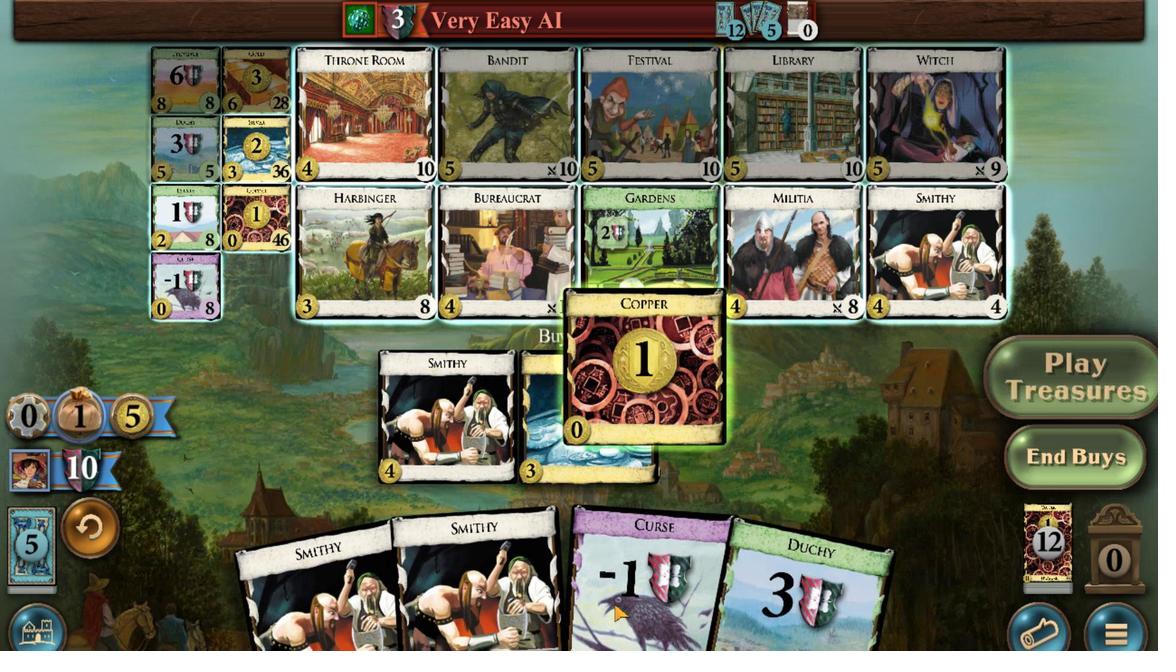 
Action: Mouse scrolled (647, 421) with delta (0, 0)
Screenshot: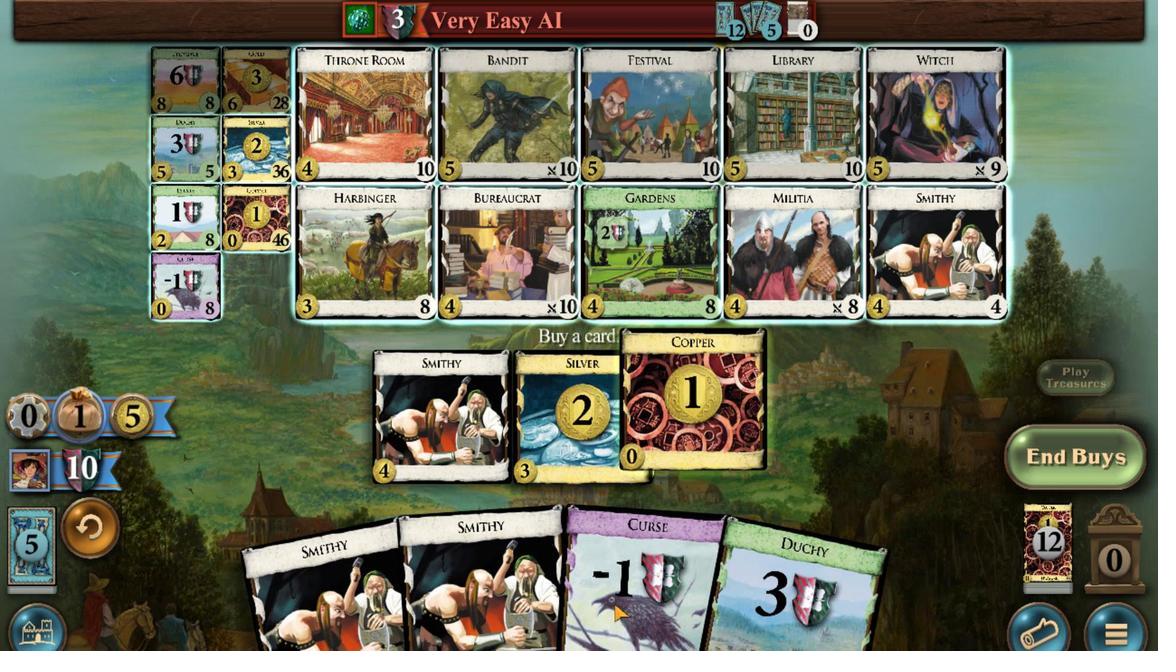 
Action: Mouse moved to (639, 416)
Screenshot: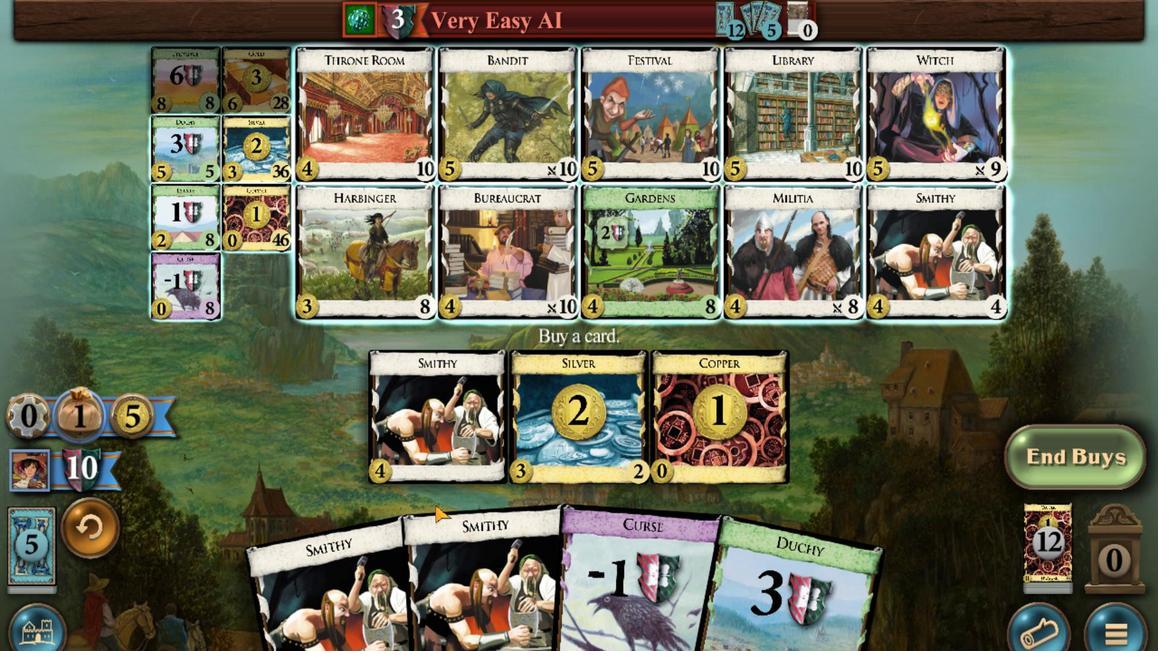 
Action: Mouse scrolled (639, 417) with delta (0, 0)
Screenshot: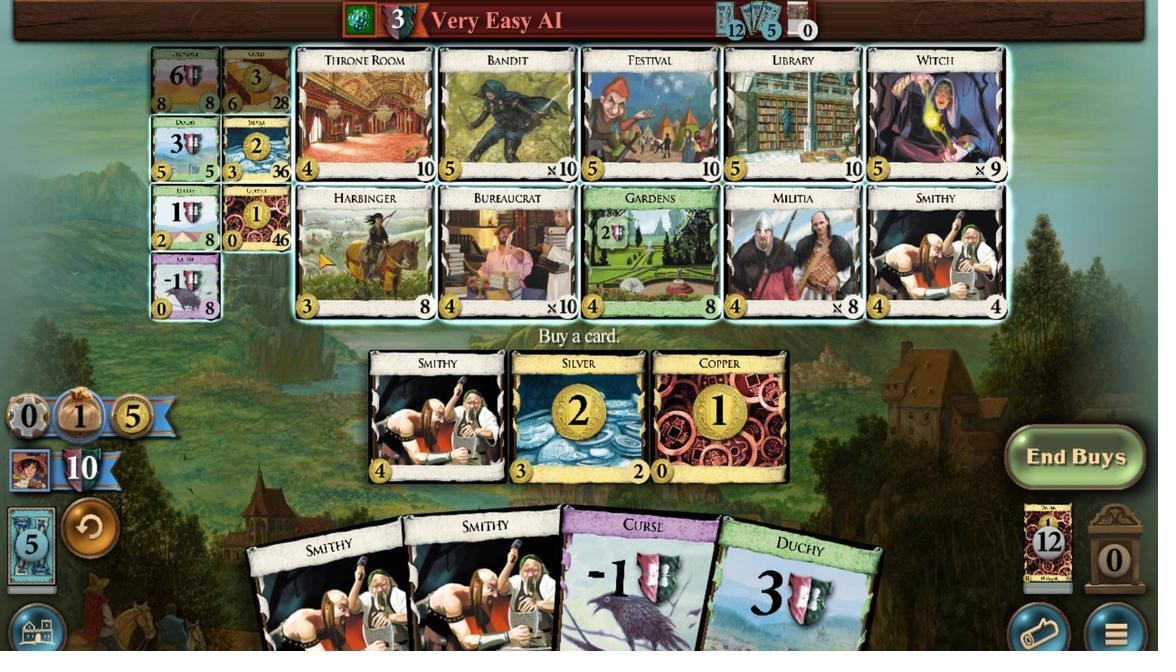 
Action: Mouse moved to (529, 563)
Screenshot: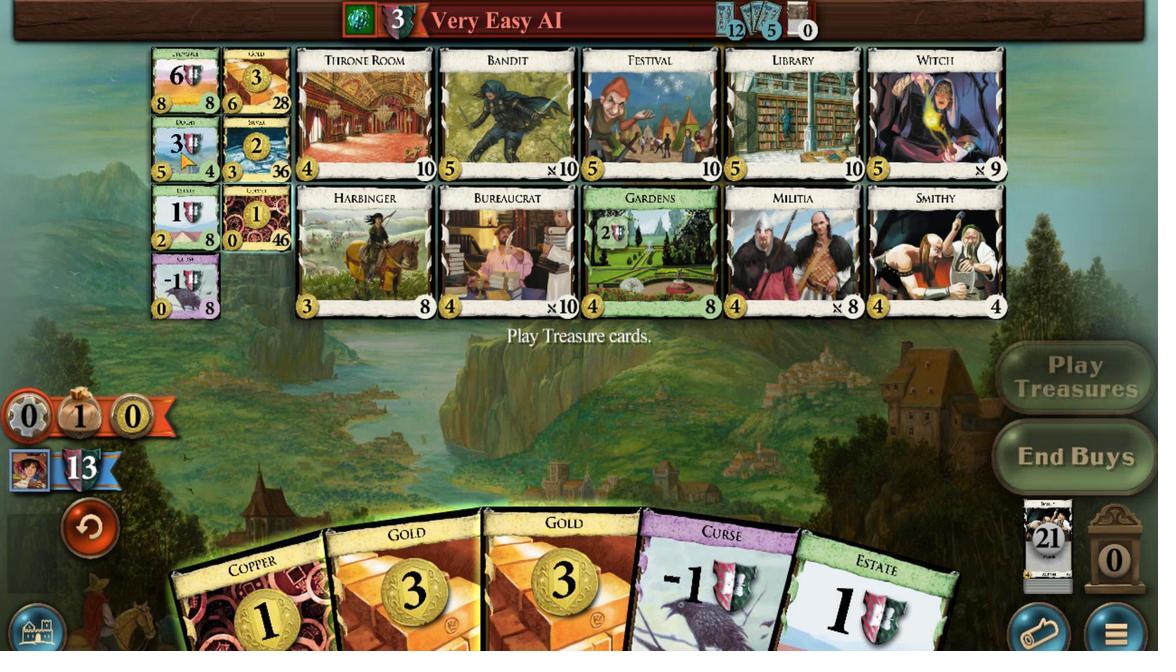 
Action: Mouse scrolled (529, 563) with delta (0, 0)
Screenshot: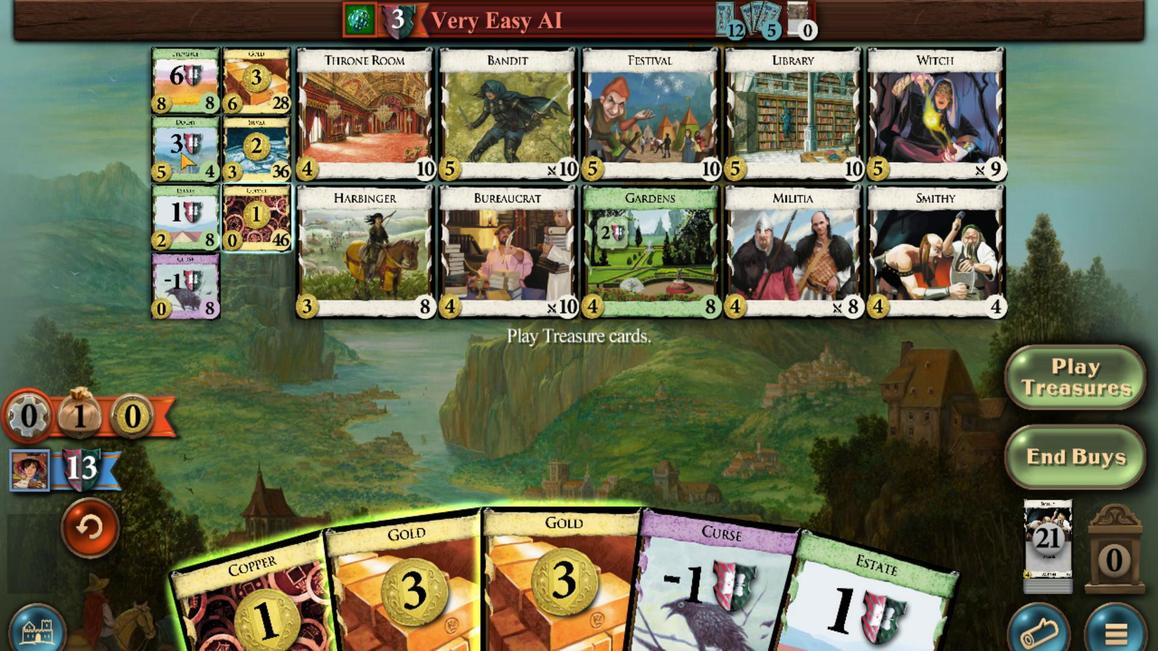 
Action: Mouse scrolled (529, 563) with delta (0, 0)
Screenshot: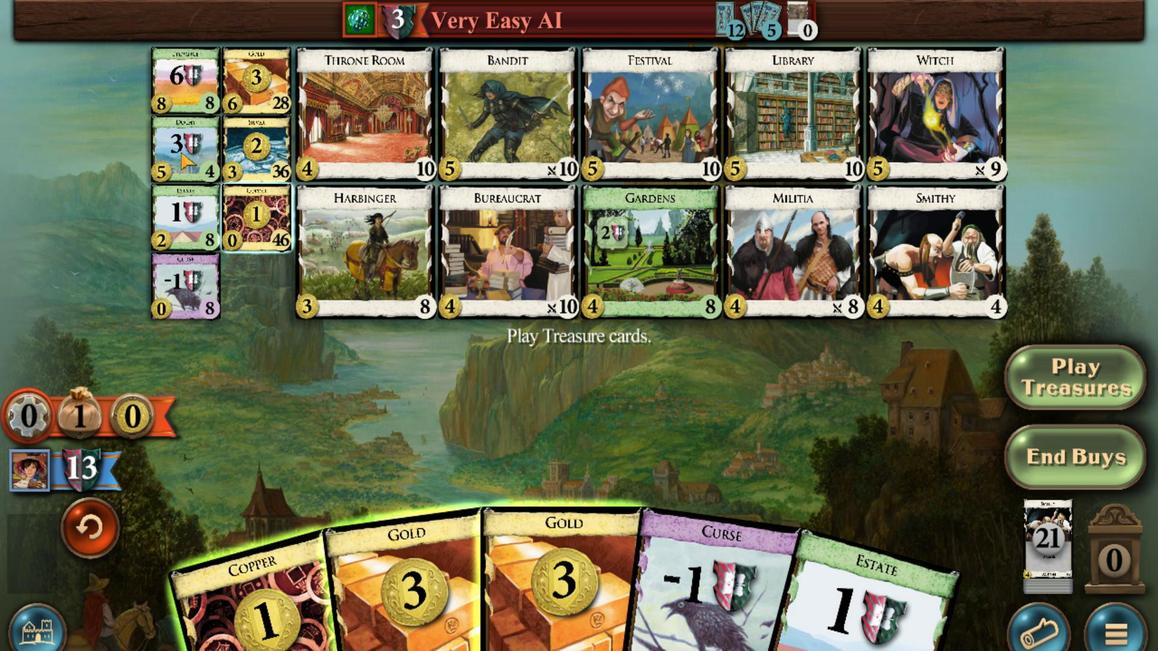 
Action: Mouse scrolled (529, 563) with delta (0, 0)
Screenshot: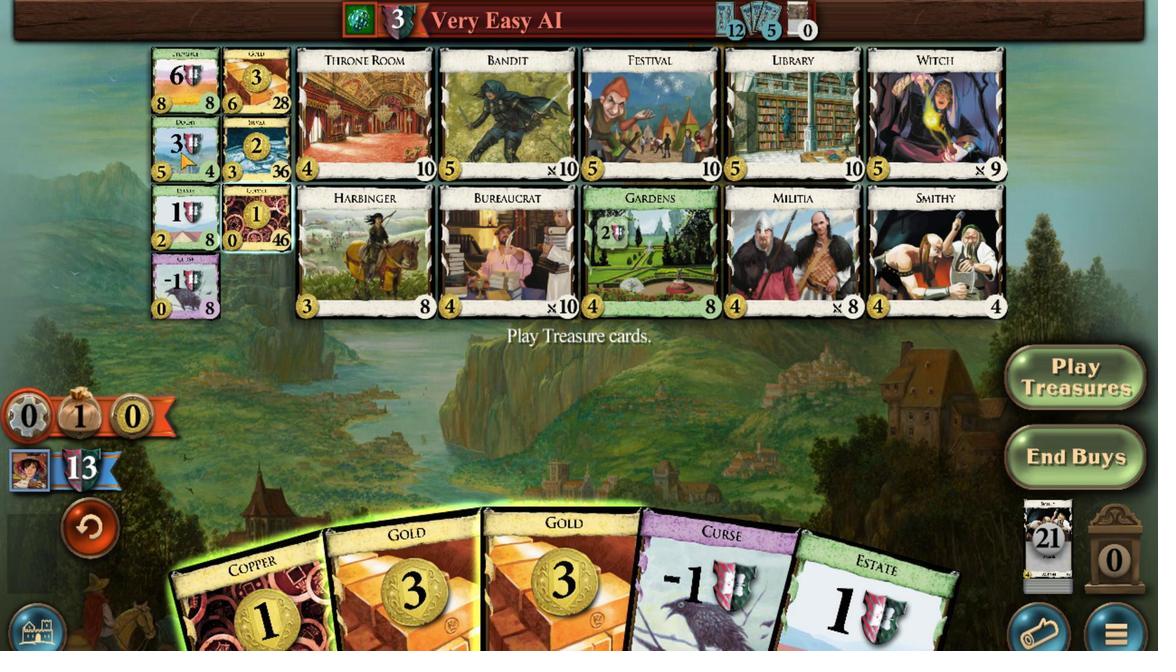 
Action: Mouse scrolled (529, 563) with delta (0, 0)
Screenshot: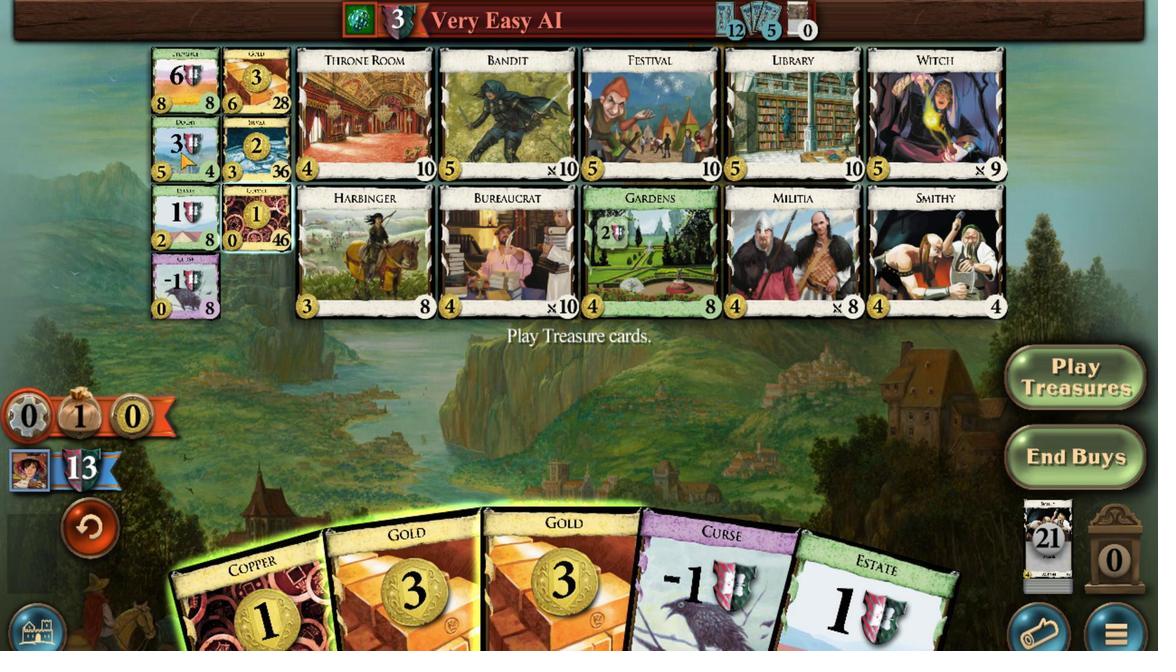 
Action: Mouse scrolled (529, 563) with delta (0, 0)
Screenshot: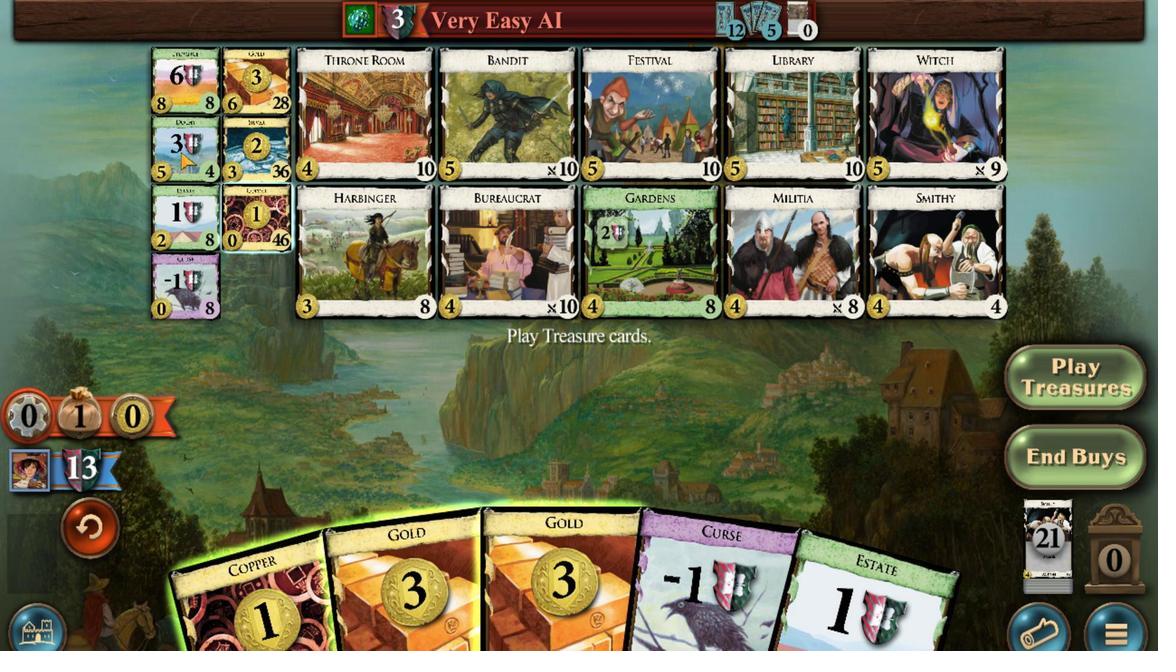 
Action: Mouse moved to (619, 429)
Screenshot: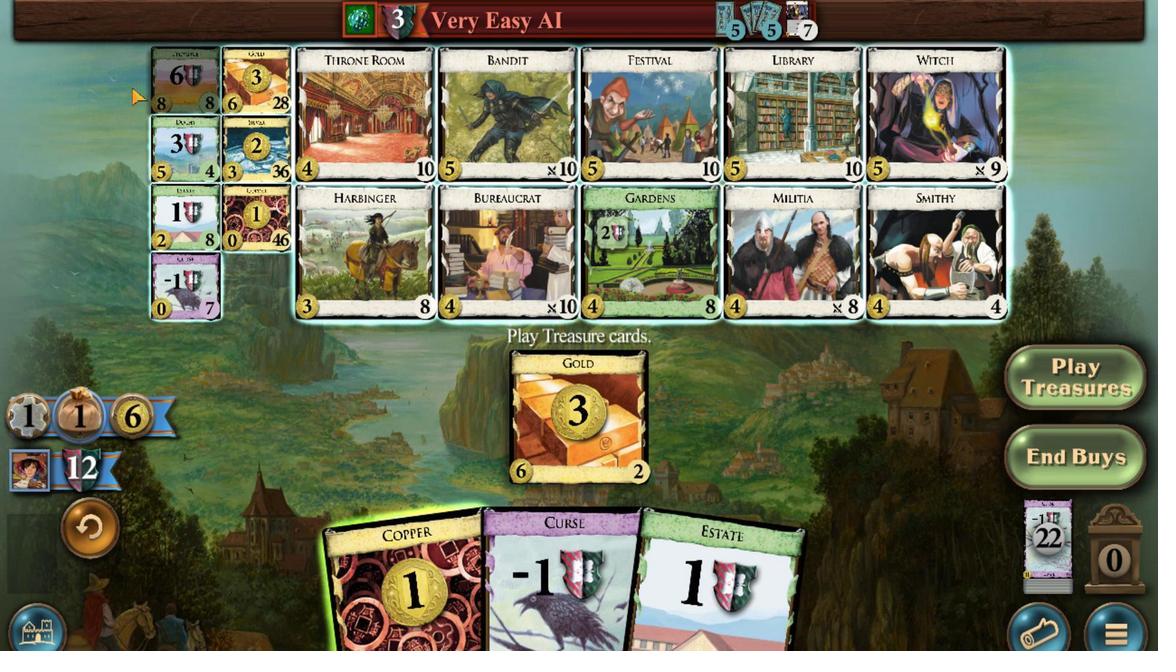 
Action: Mouse scrolled (619, 429) with delta (0, 0)
Screenshot: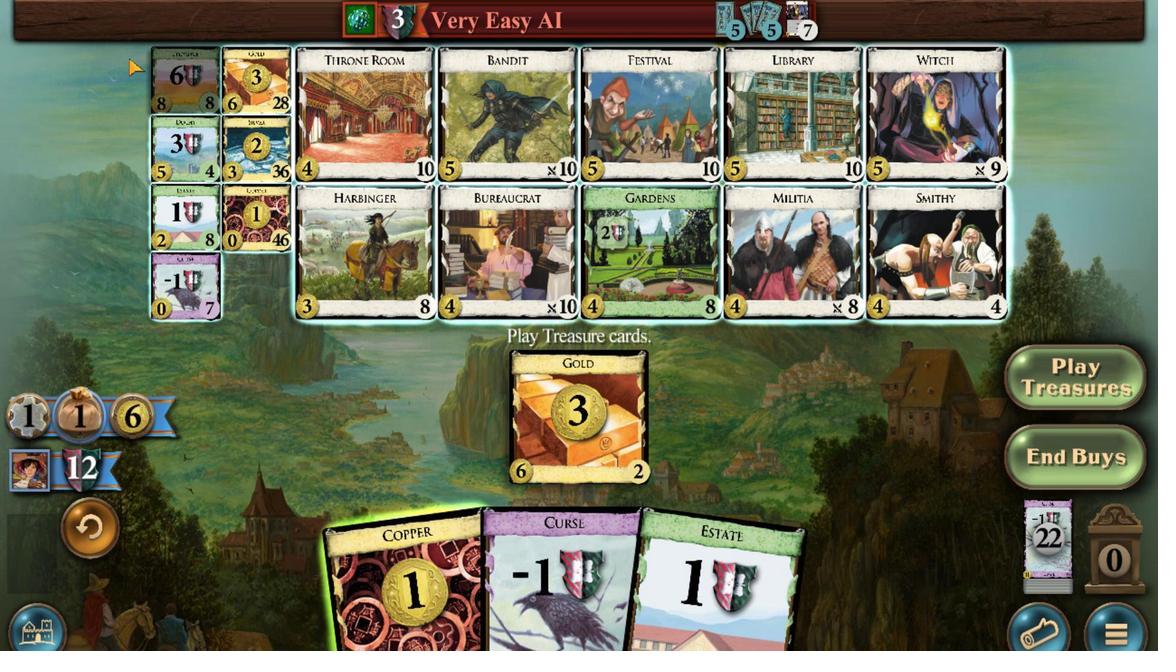 
Action: Mouse moved to (601, 431)
Screenshot: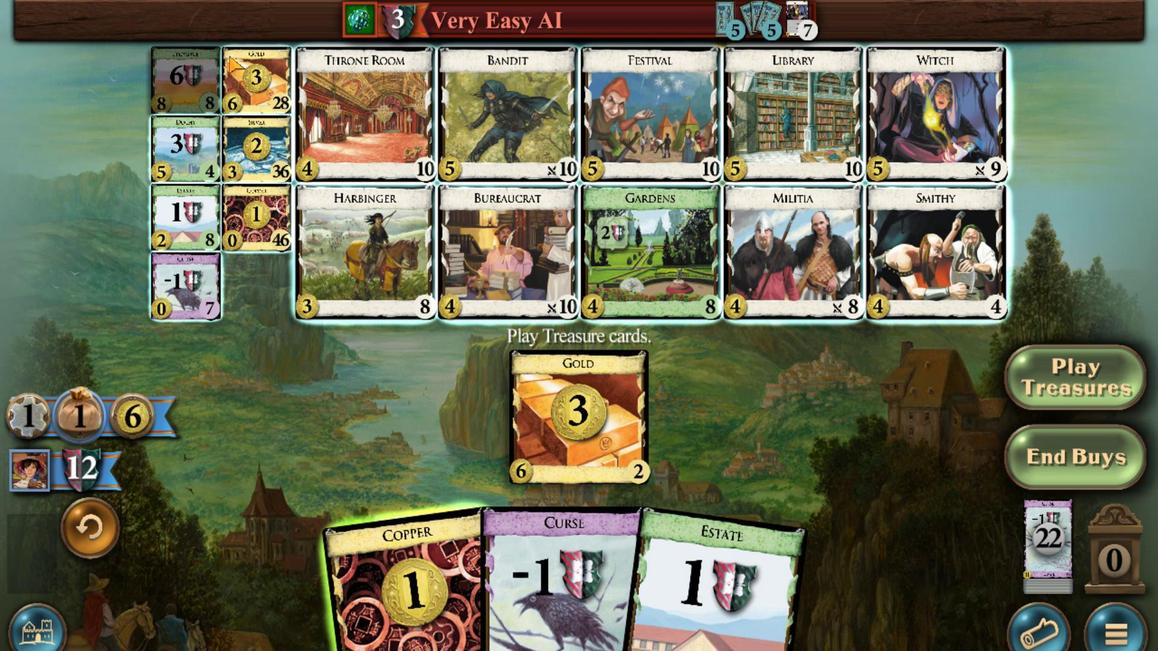 
Action: Mouse scrolled (601, 431) with delta (0, 0)
Screenshot: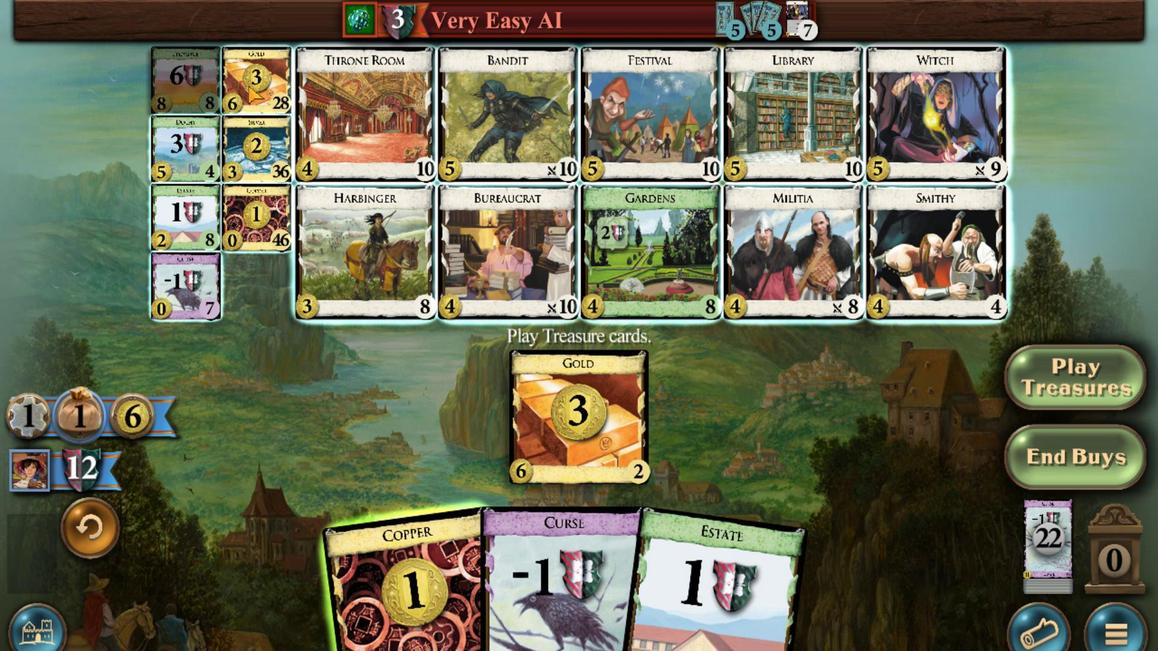 
Action: Mouse moved to (547, 585)
Screenshot: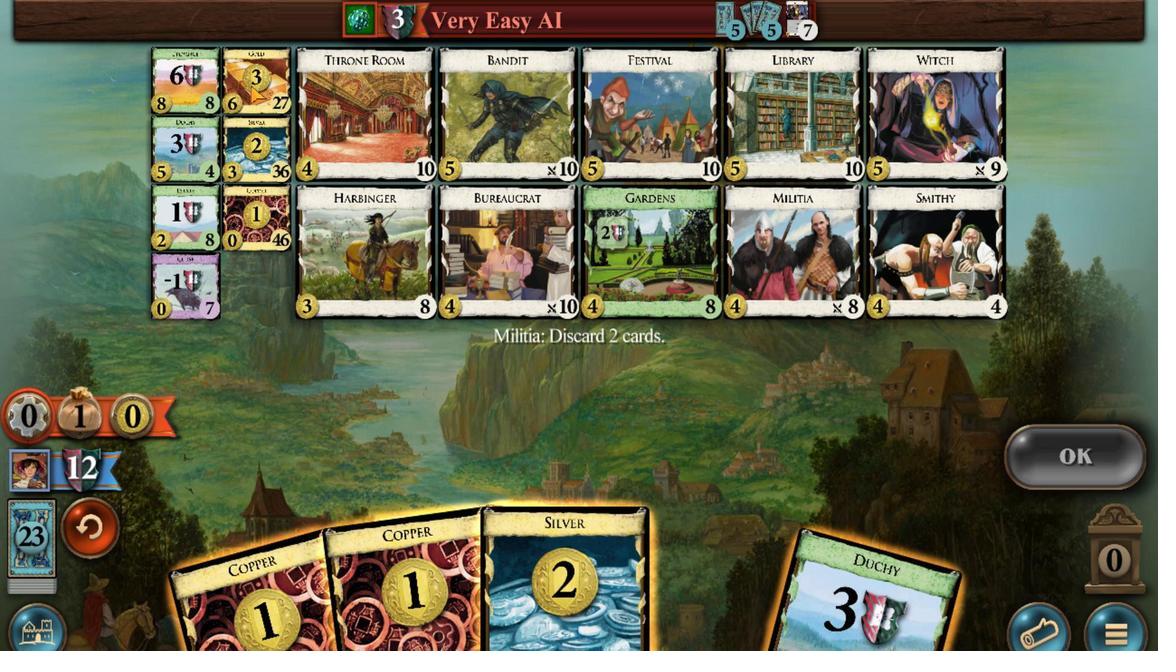 
Action: Mouse scrolled (547, 585) with delta (0, 0)
Screenshot: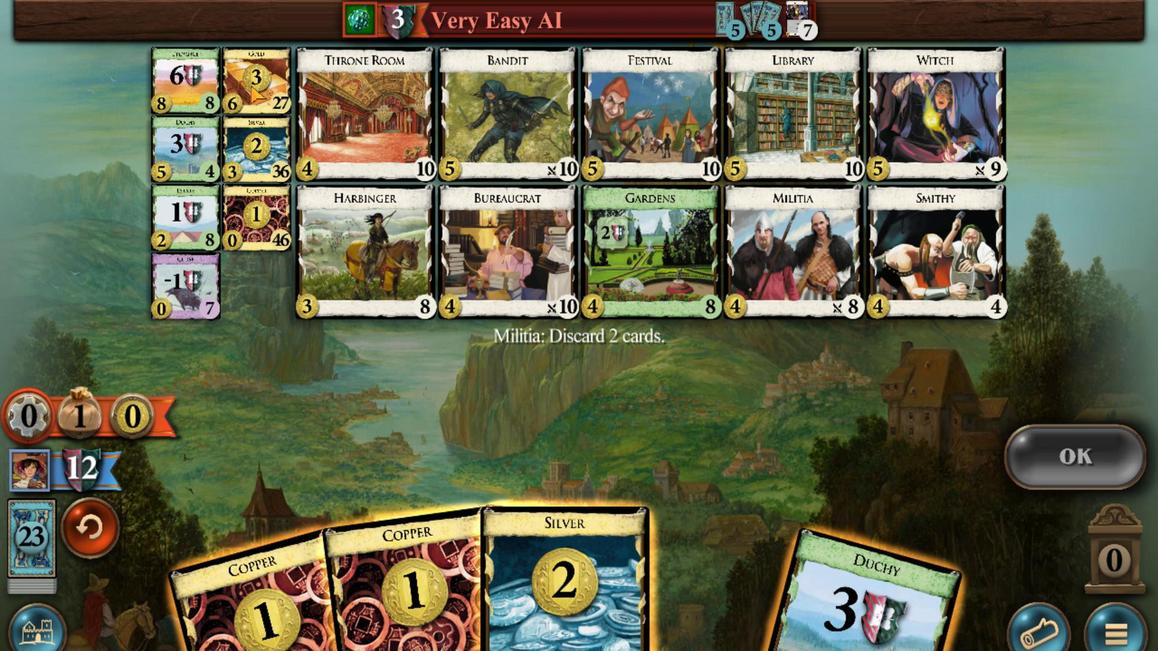 
Action: Mouse scrolled (547, 585) with delta (0, 0)
Screenshot: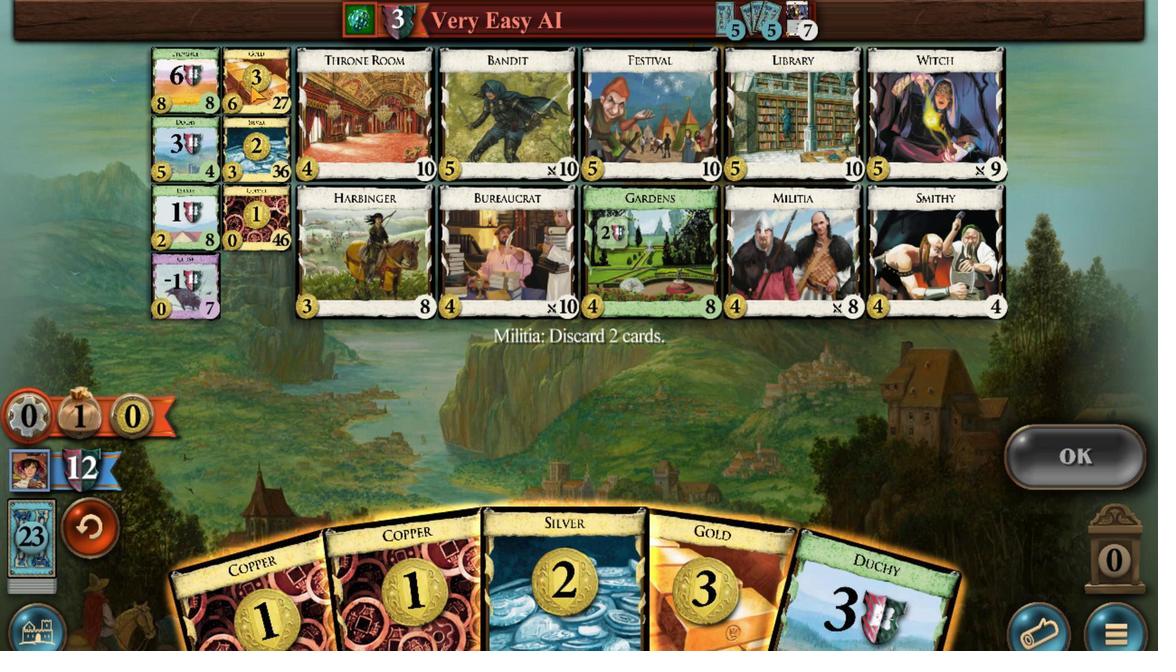 
Action: Mouse scrolled (547, 585) with delta (0, 0)
Screenshot: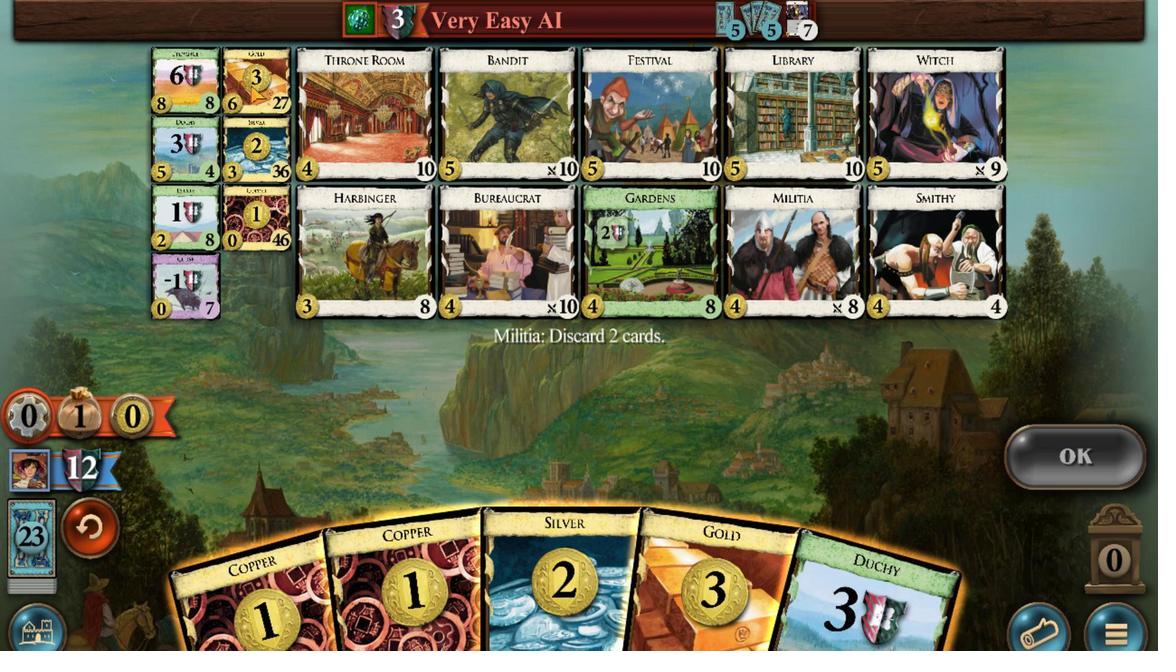 
Action: Mouse scrolled (547, 585) with delta (0, 0)
Screenshot: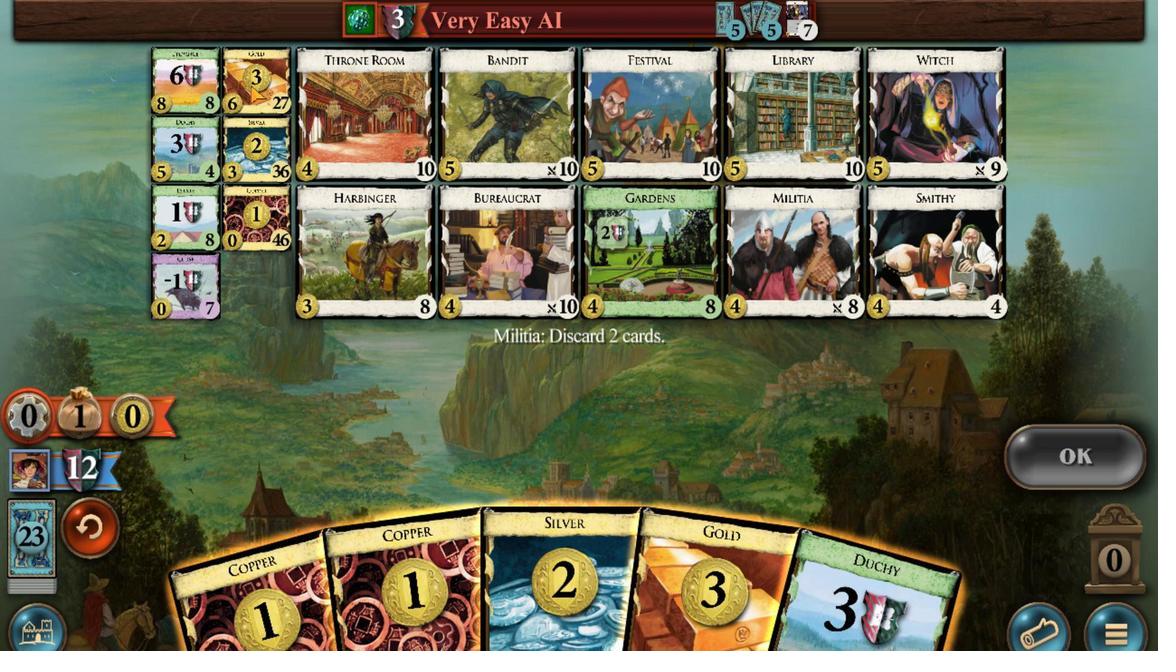 
Action: Mouse scrolled (547, 585) with delta (0, 0)
Screenshot: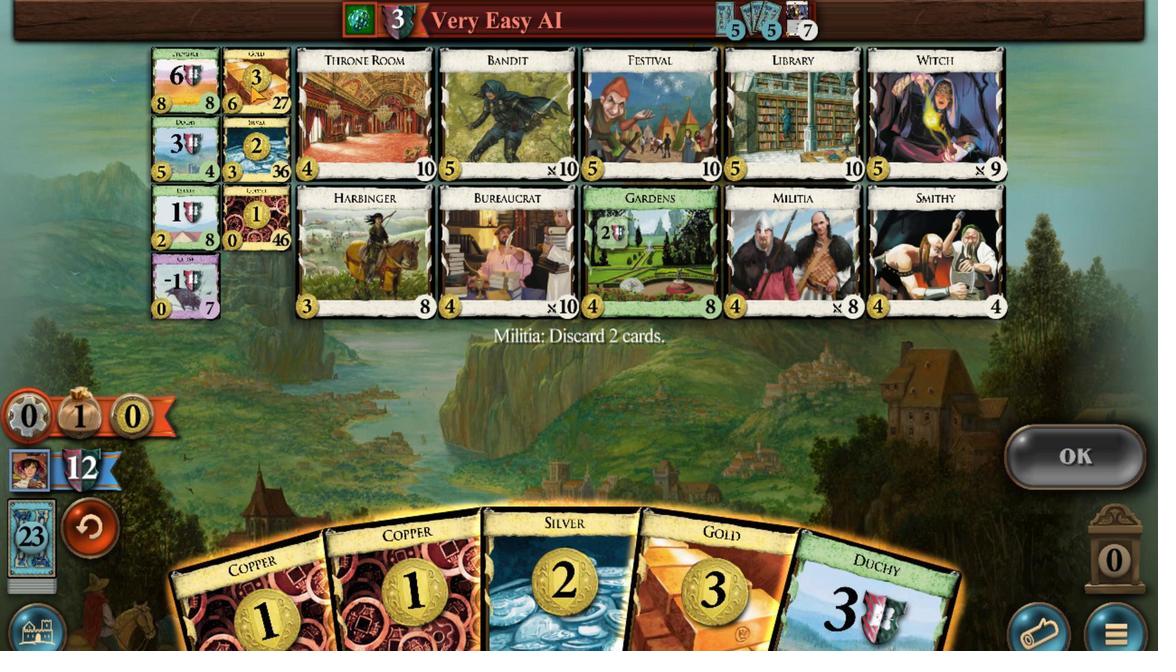 
Action: Mouse scrolled (547, 585) with delta (0, 0)
Screenshot: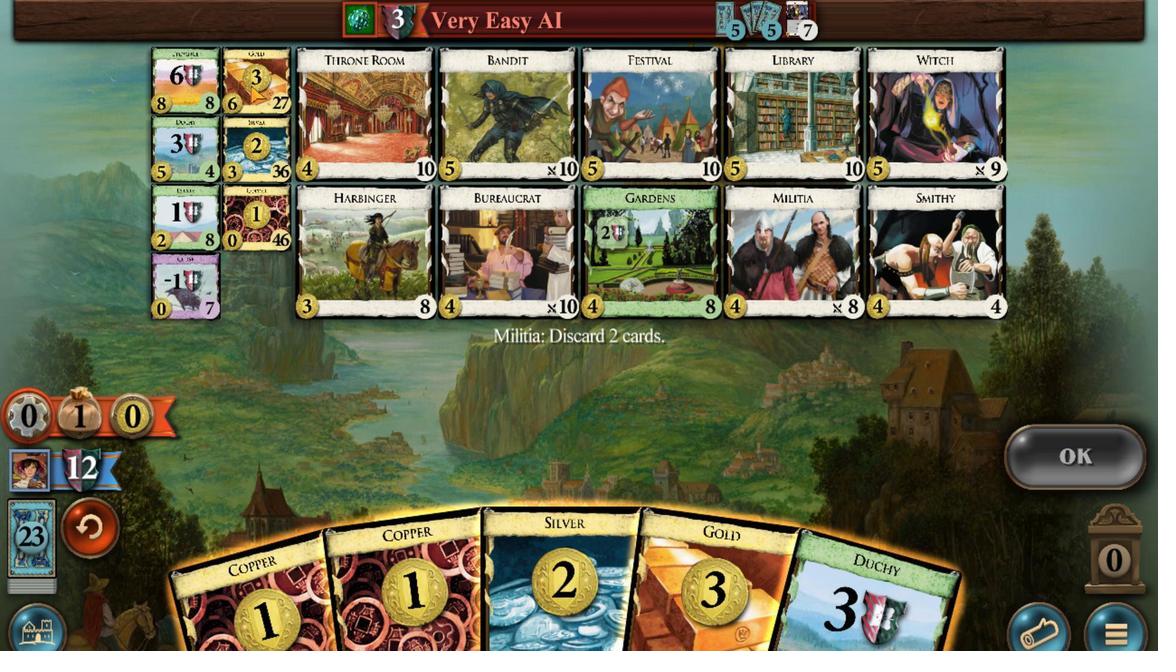 
Action: Mouse moved to (664, 433)
Screenshot: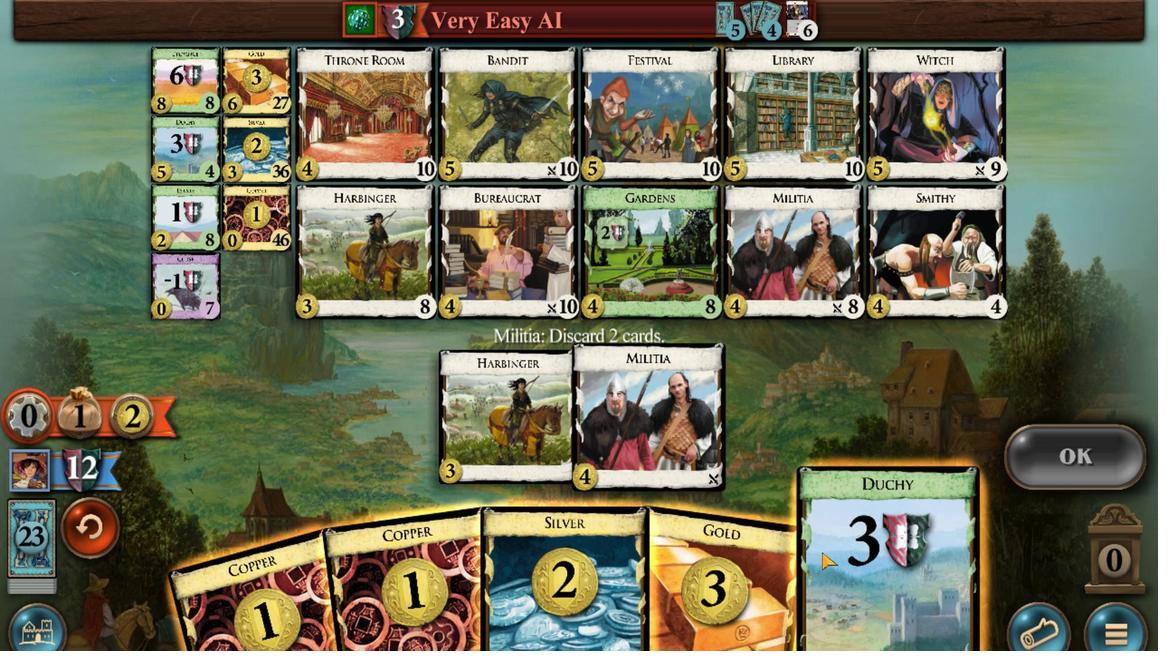
Action: Mouse scrolled (664, 433) with delta (0, 0)
Screenshot: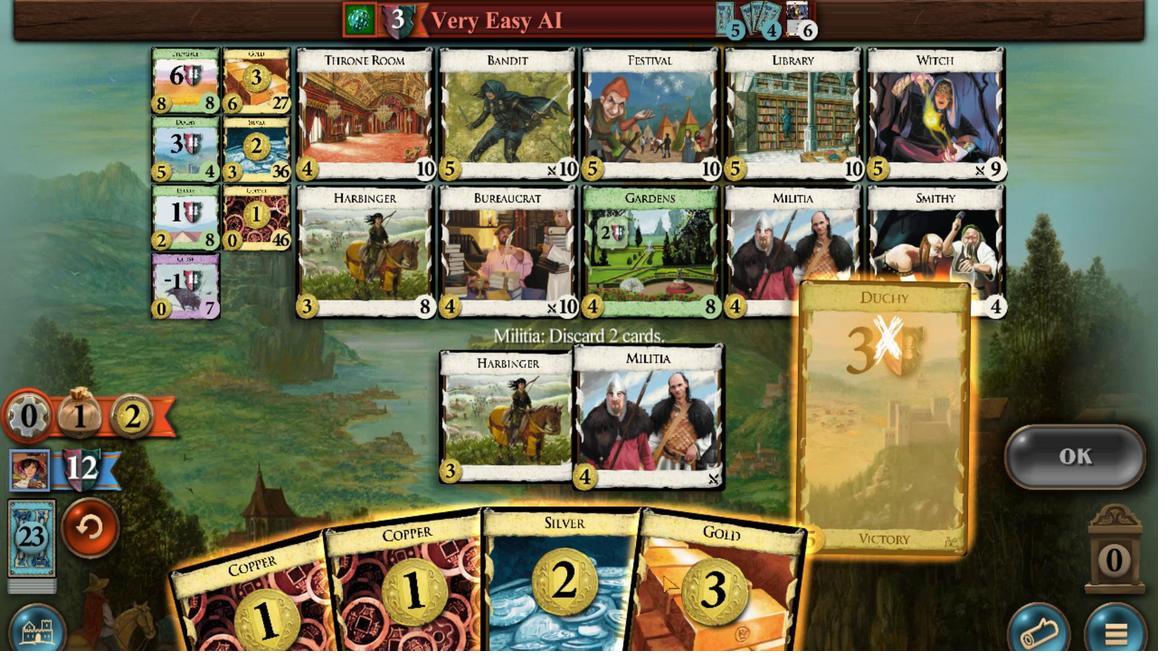
Action: Mouse scrolled (664, 433) with delta (0, 0)
Screenshot: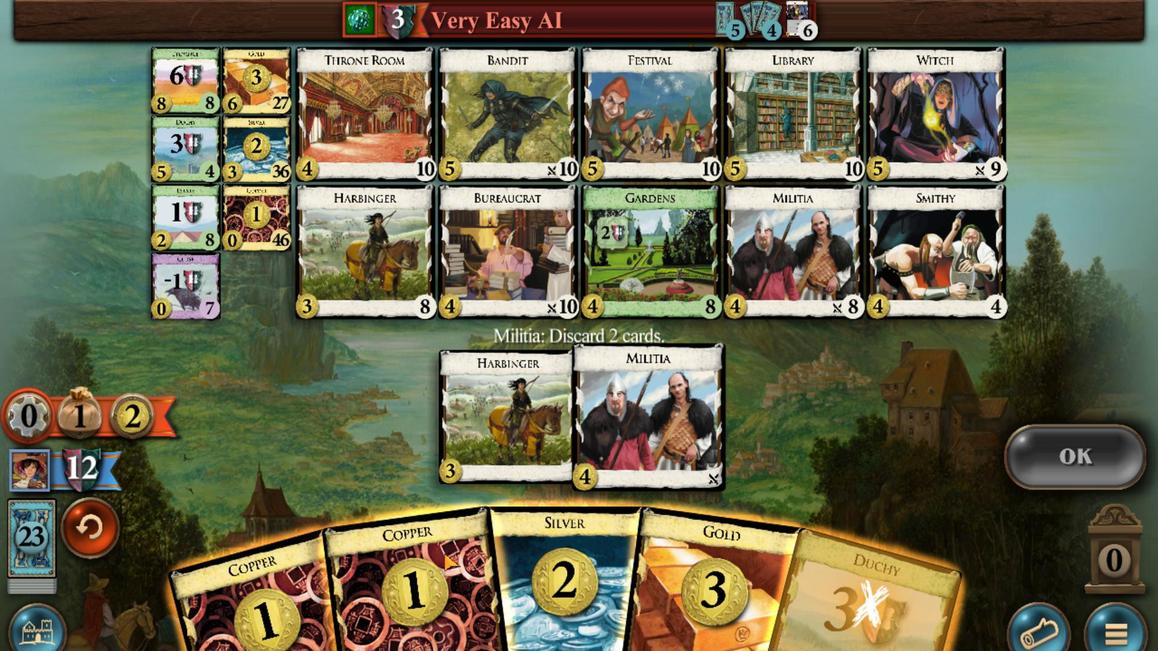 
Action: Mouse moved to (693, 433)
Screenshot: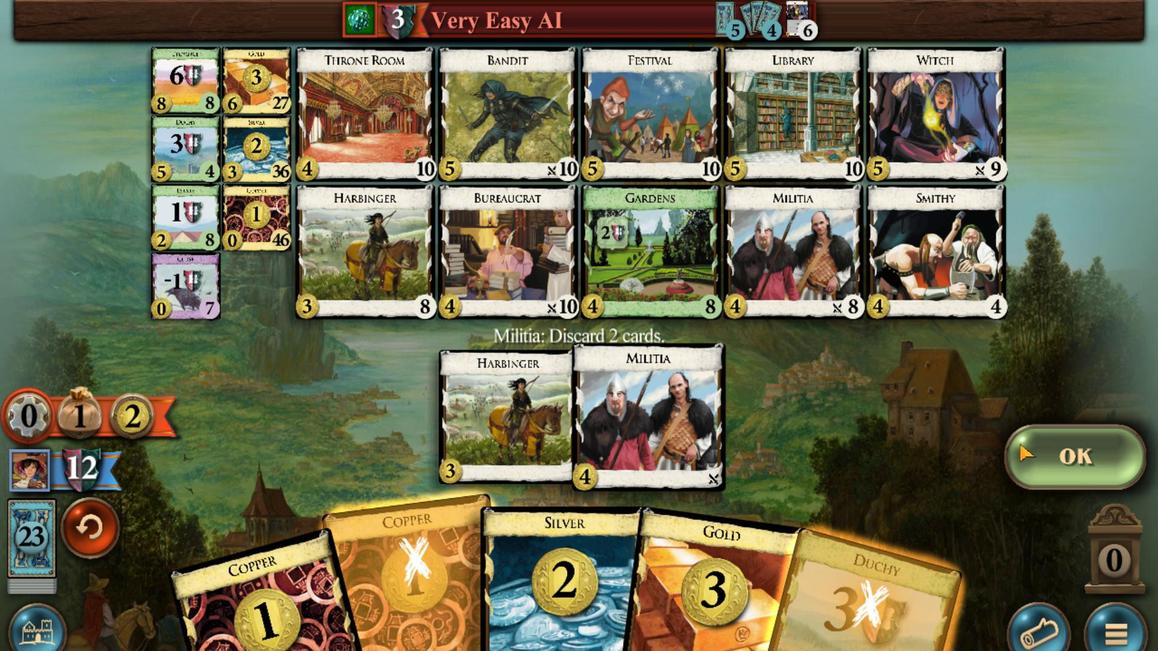 
Action: Mouse scrolled (693, 434) with delta (0, 0)
Screenshot: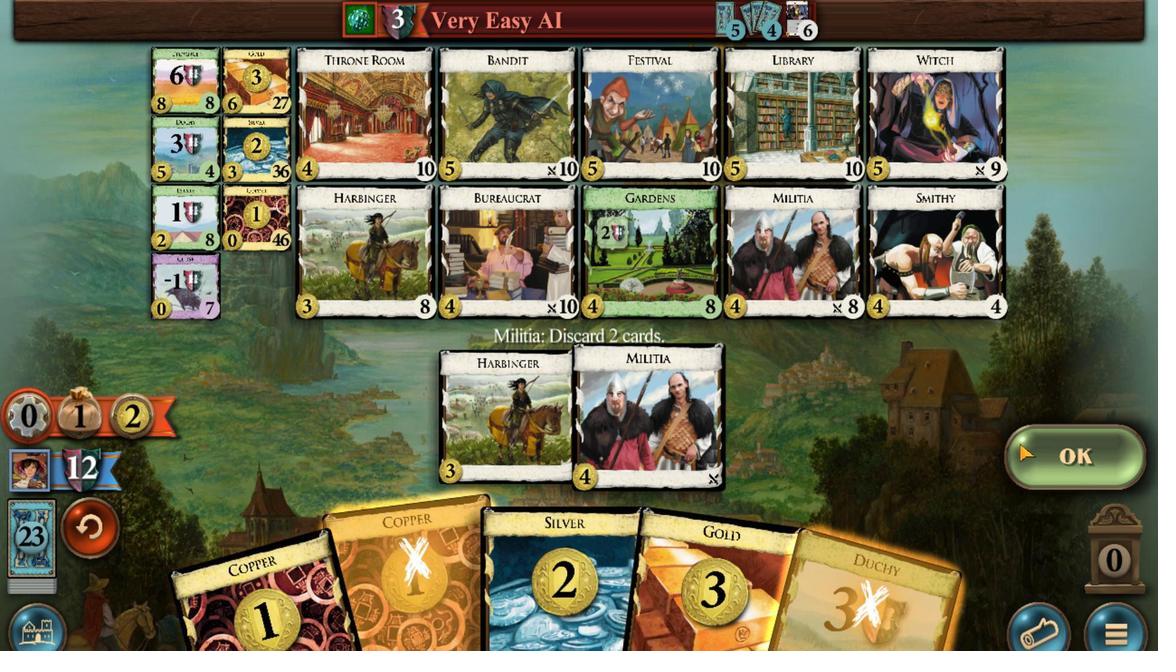 
Action: Mouse moved to (595, 432)
Screenshot: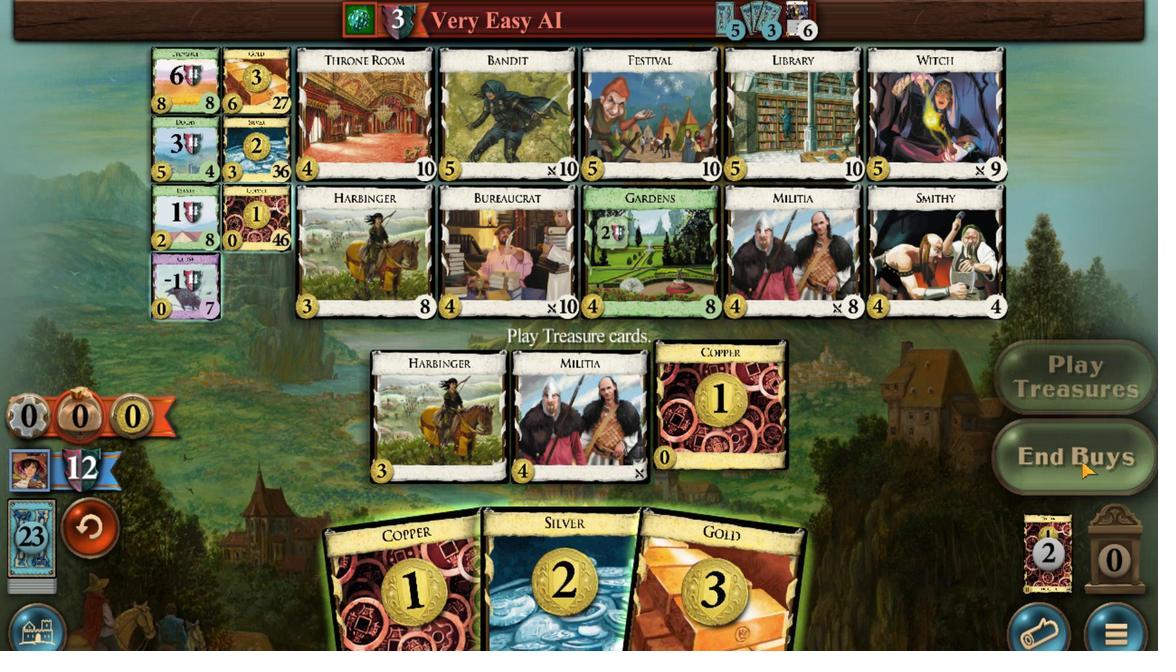 
Action: Mouse scrolled (595, 433) with delta (0, 0)
Screenshot: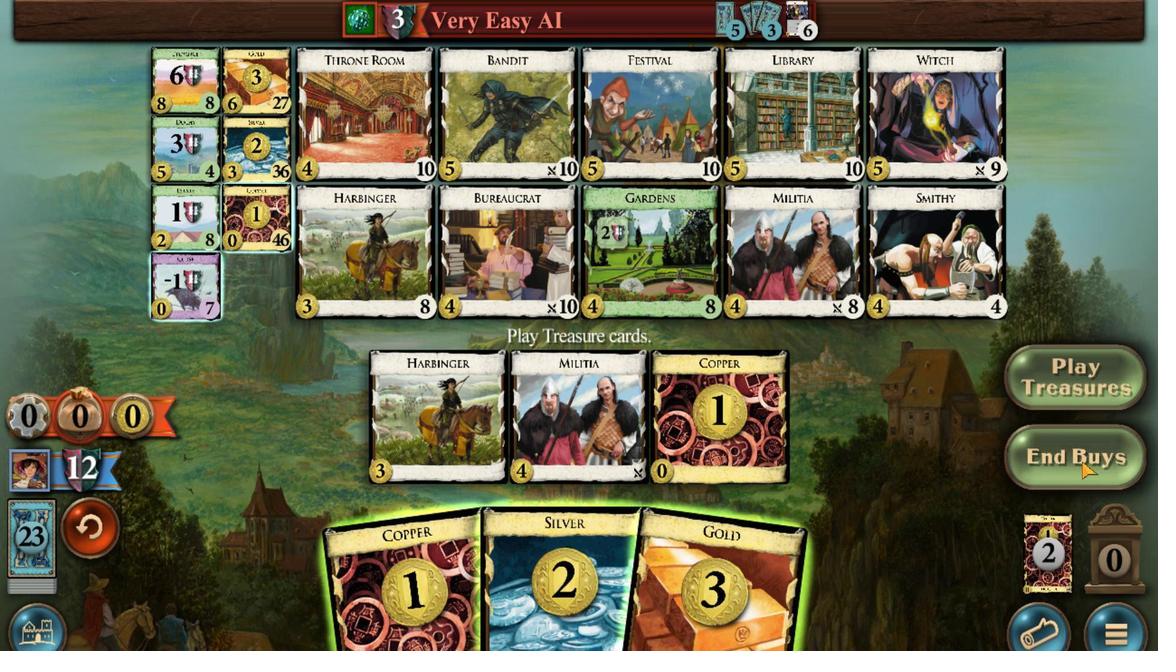 
Action: Mouse moved to (759, 463)
Screenshot: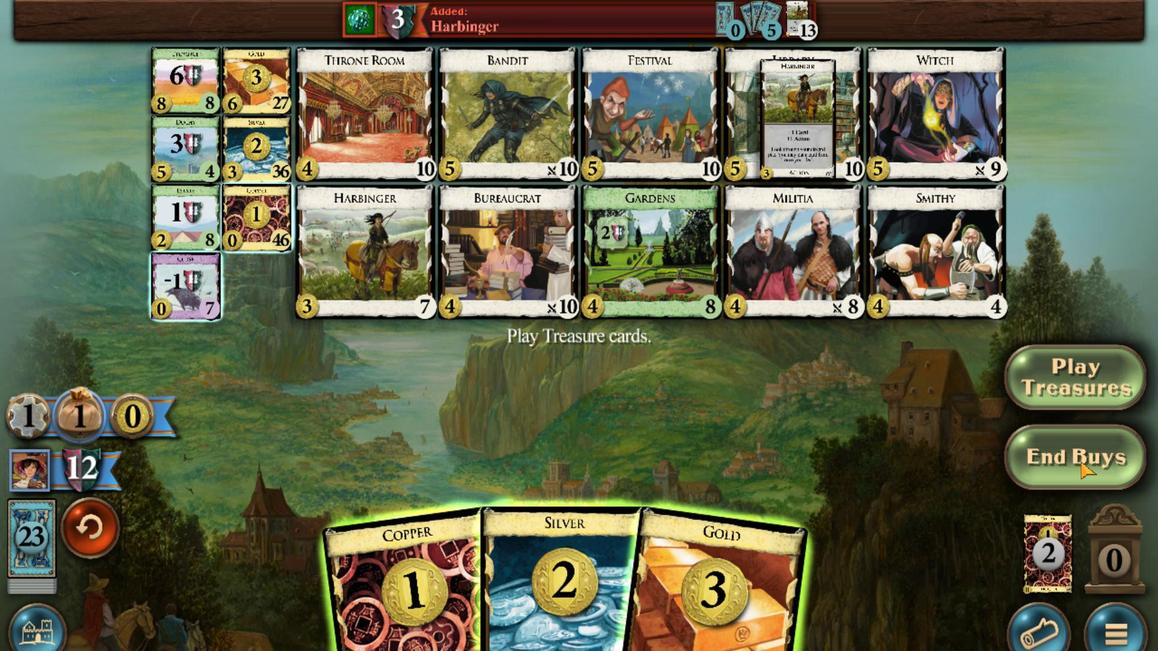 
Action: Mouse pressed left at (759, 463)
